 Task: Plan a trip to Rome, Italy from 16st December, 2023 to 19th December, 2023 for 6 adults. Place can be entire room with 3 bedrooms having 3 beds and 3 bathrooms. Property type can be house.
Action: Mouse moved to (542, 108)
Screenshot: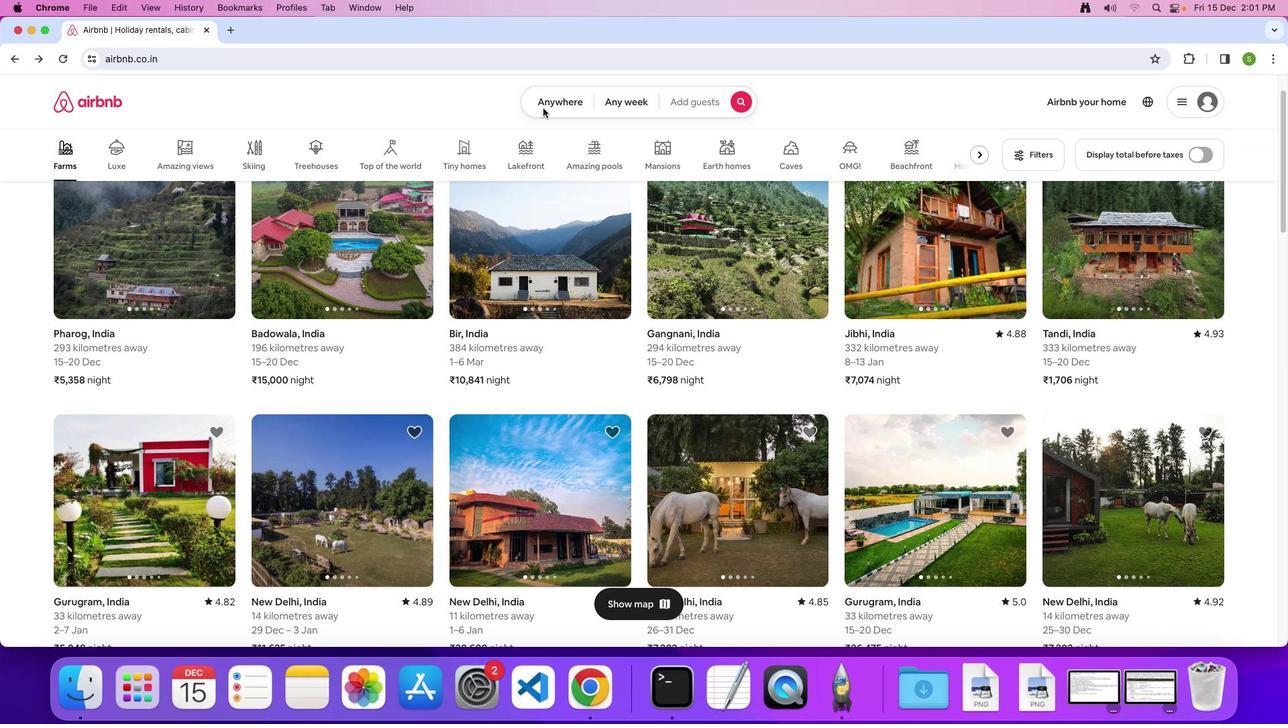 
Action: Mouse pressed left at (542, 108)
Screenshot: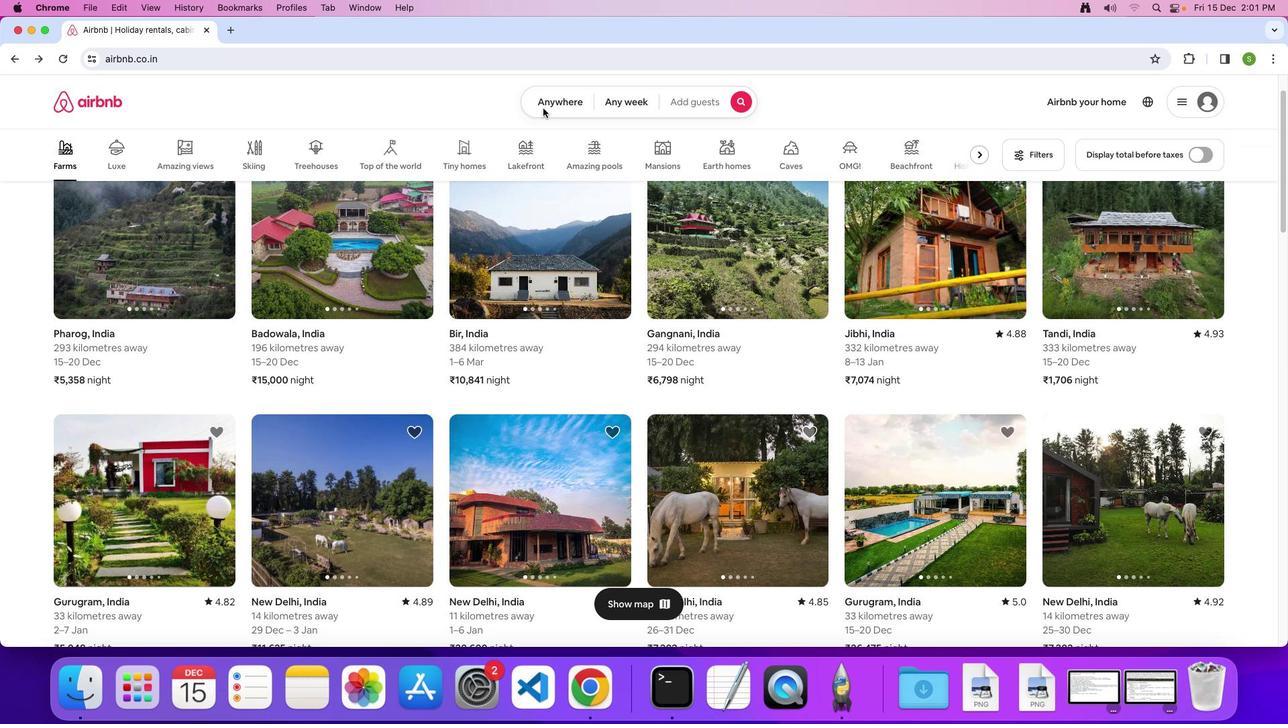 
Action: Mouse moved to (551, 106)
Screenshot: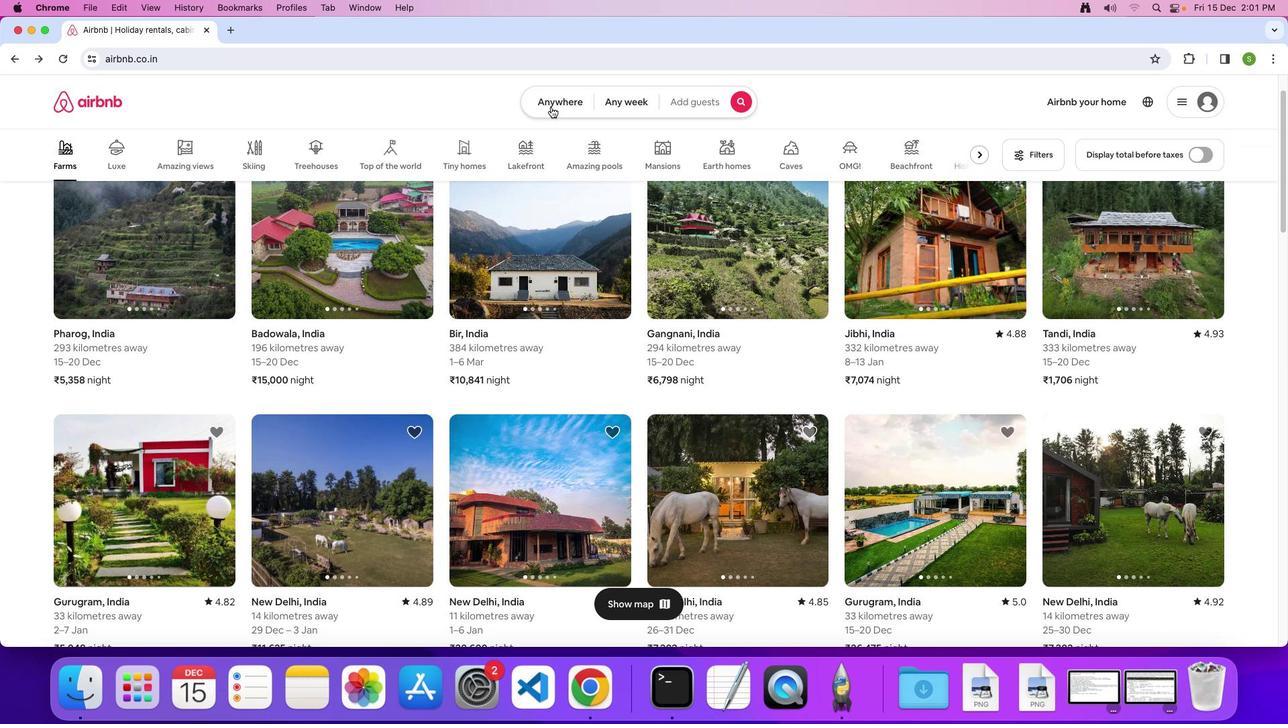 
Action: Mouse pressed left at (551, 106)
Screenshot: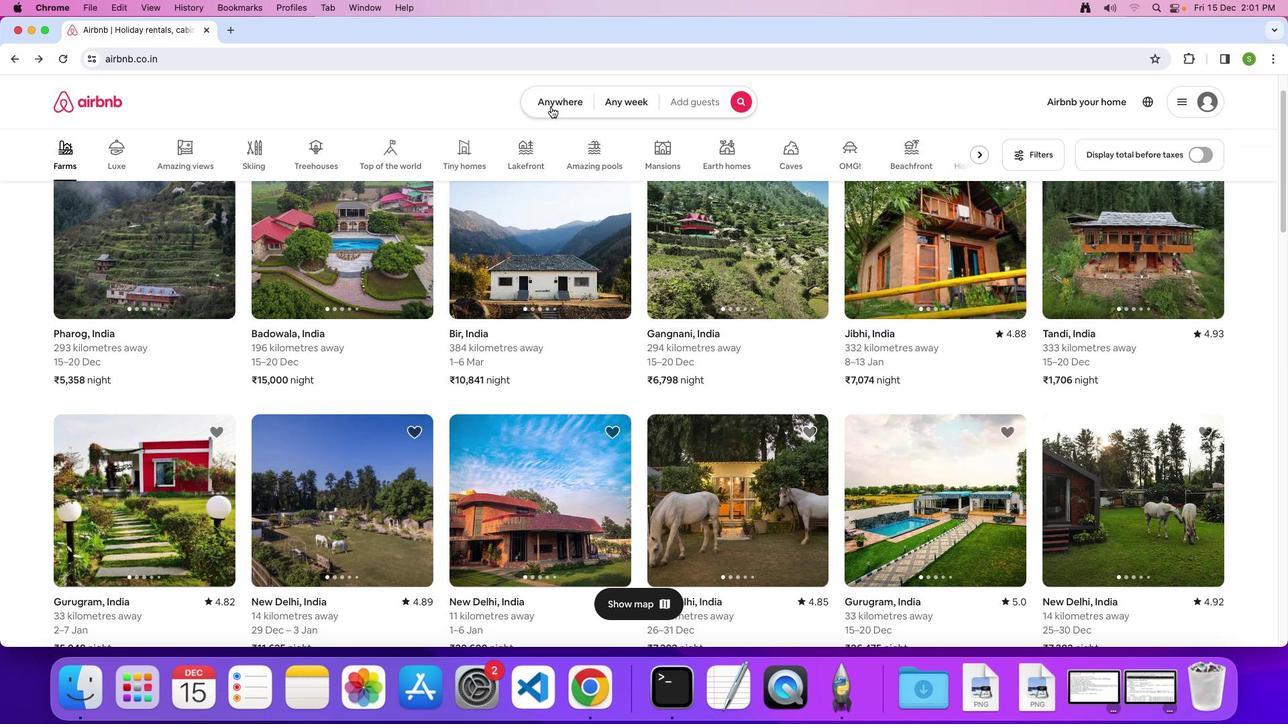
Action: Mouse moved to (476, 136)
Screenshot: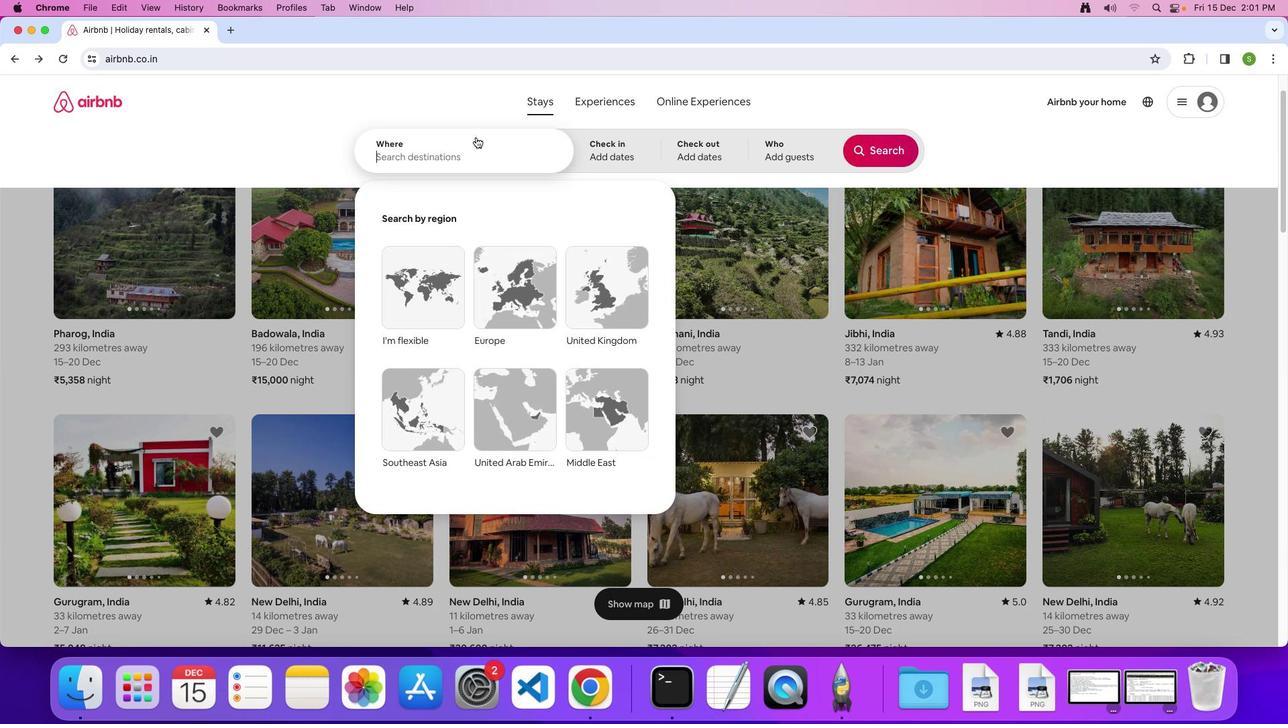 
Action: Mouse pressed left at (476, 136)
Screenshot: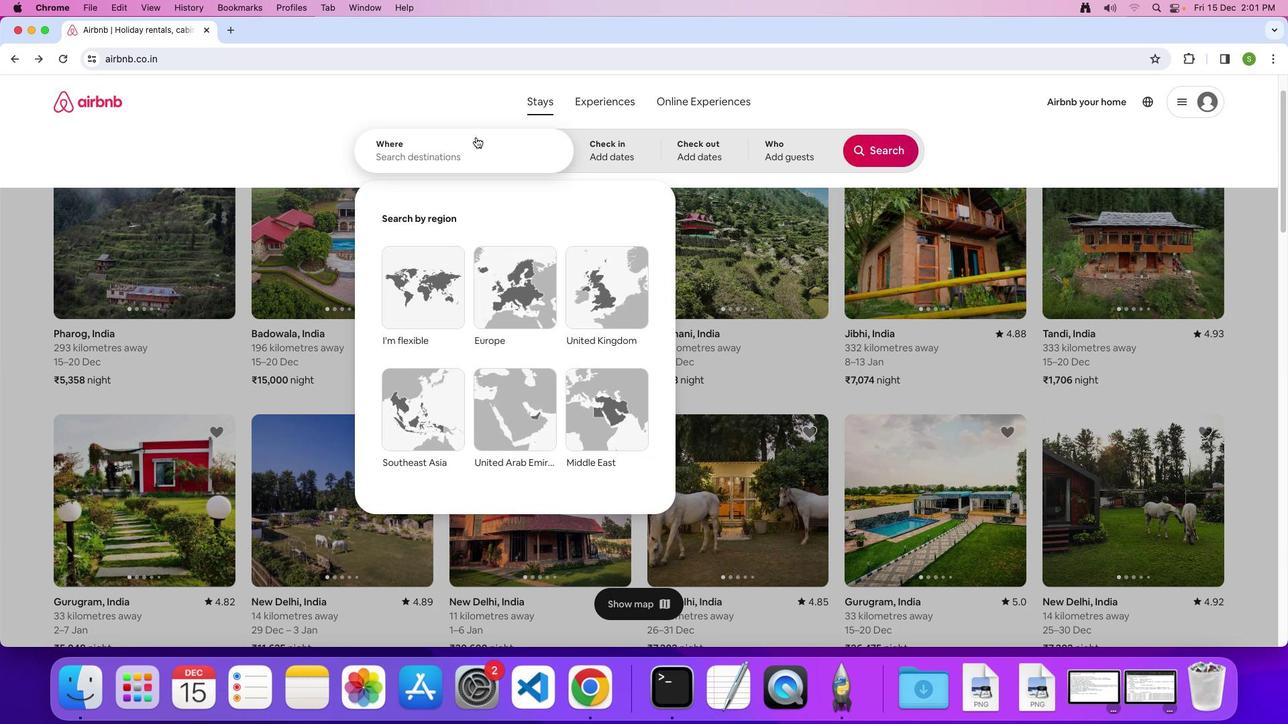 
Action: Key pressed 'R'Key.caps_lock'o''m''e'','Key.spaceKey.shift'I''t''a''l''y'Key.enter
Screenshot: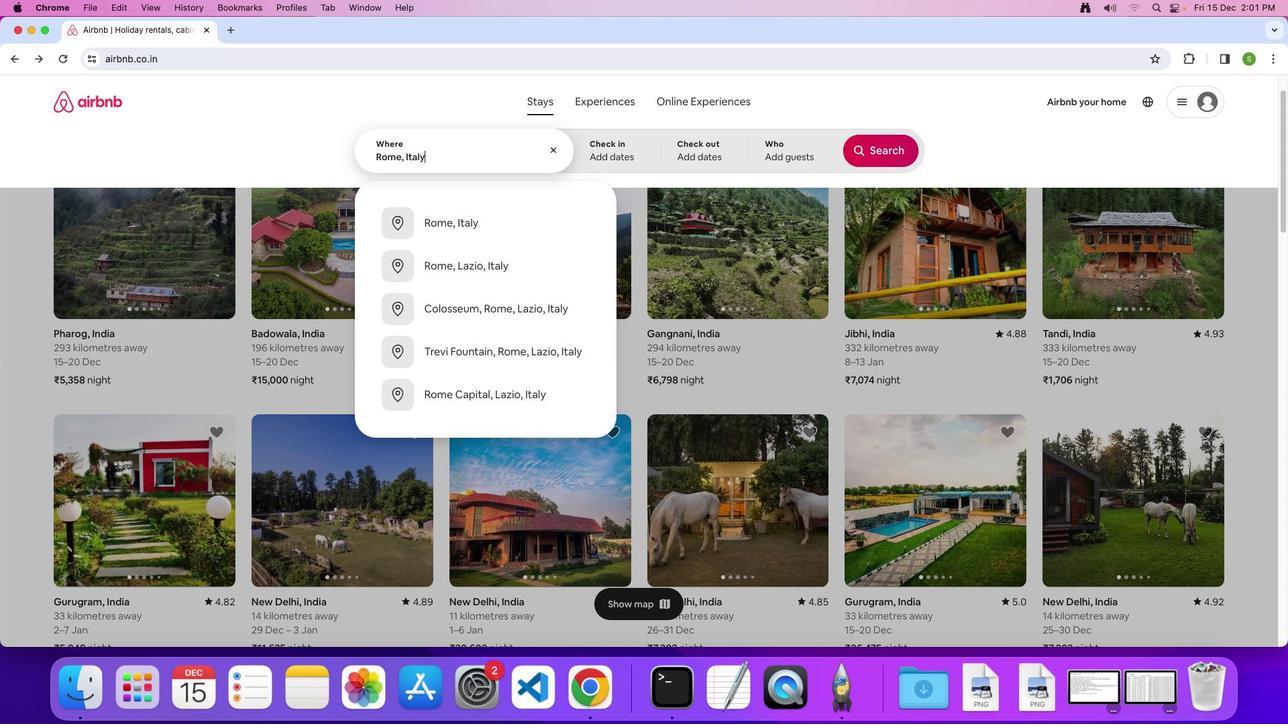 
Action: Mouse moved to (608, 384)
Screenshot: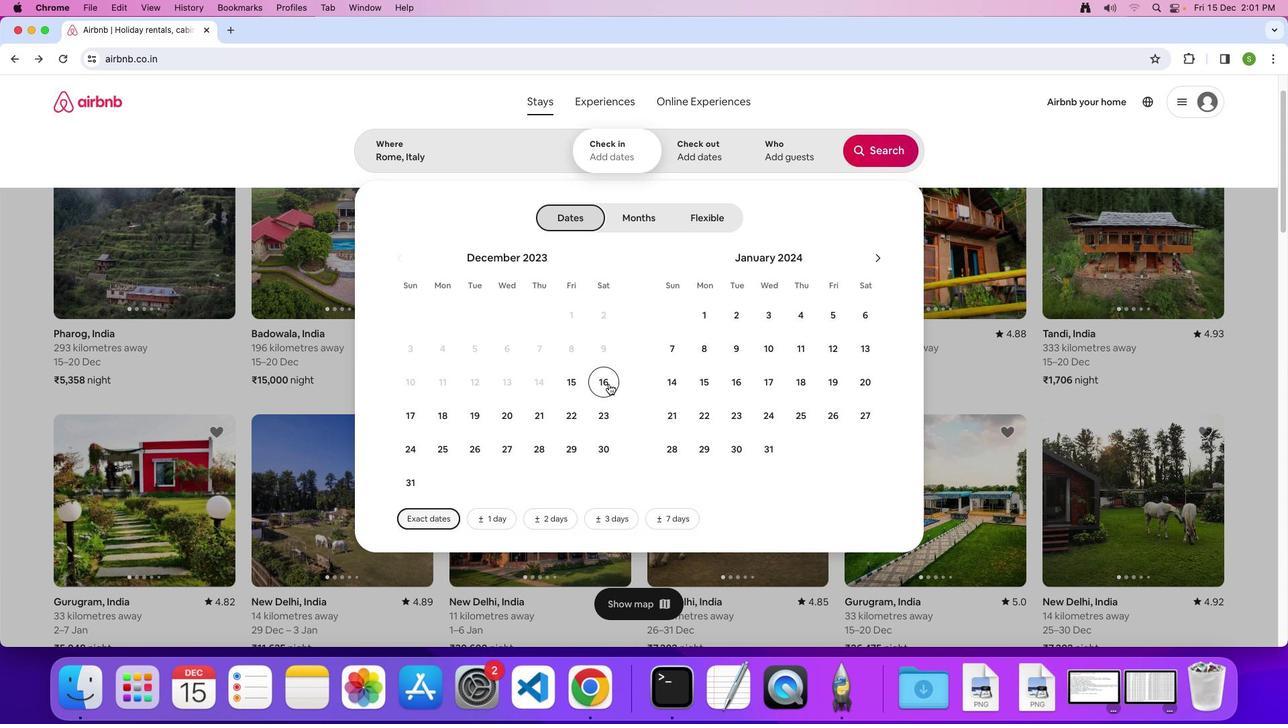 
Action: Mouse pressed left at (608, 384)
Screenshot: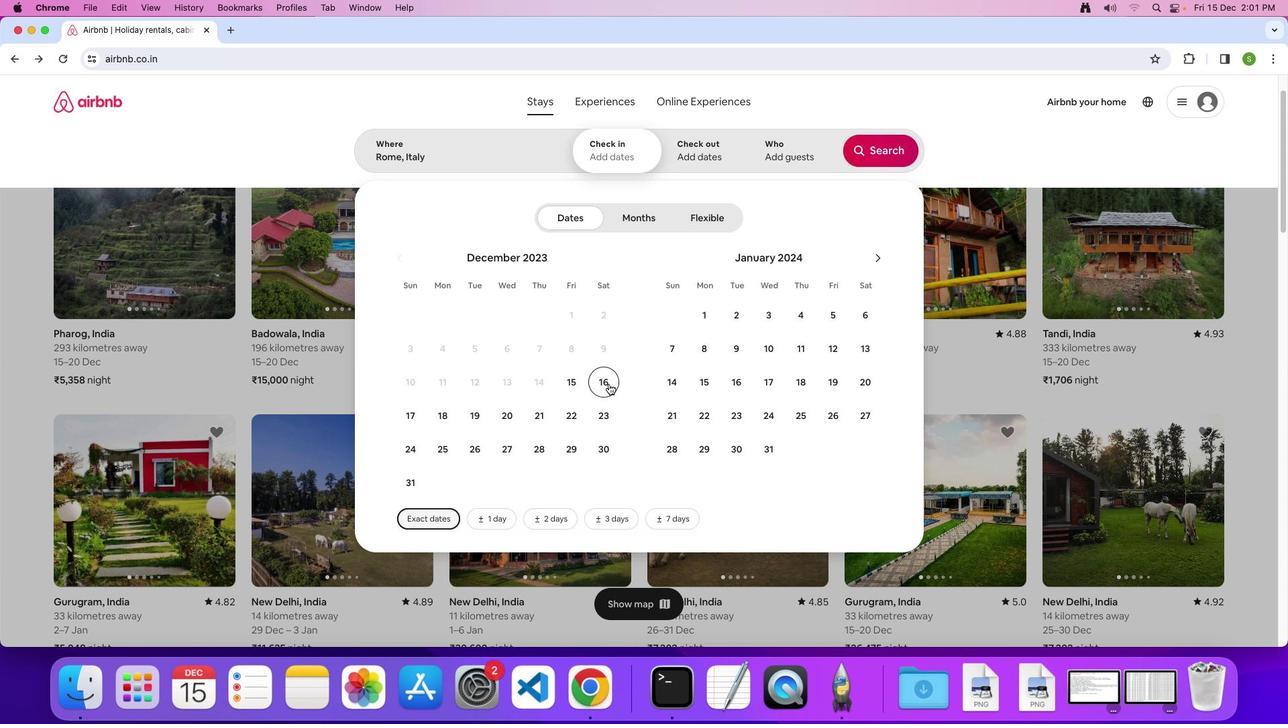 
Action: Mouse moved to (467, 413)
Screenshot: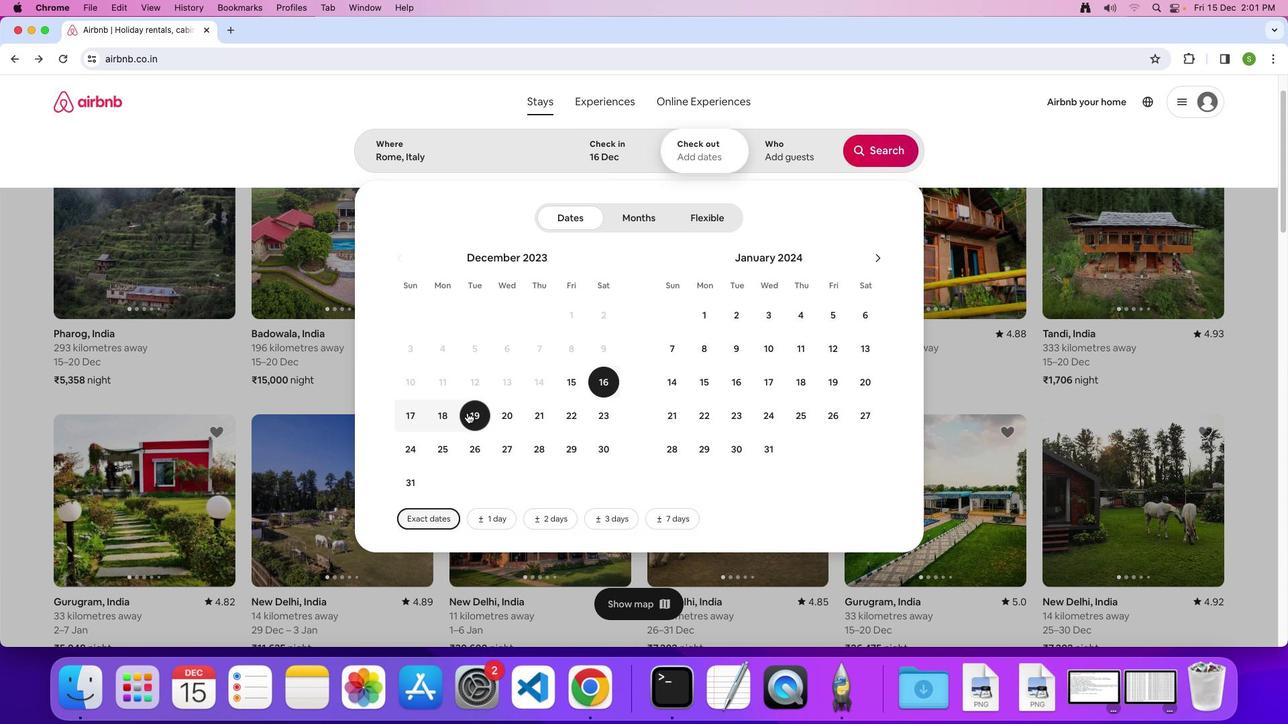 
Action: Mouse pressed left at (467, 413)
Screenshot: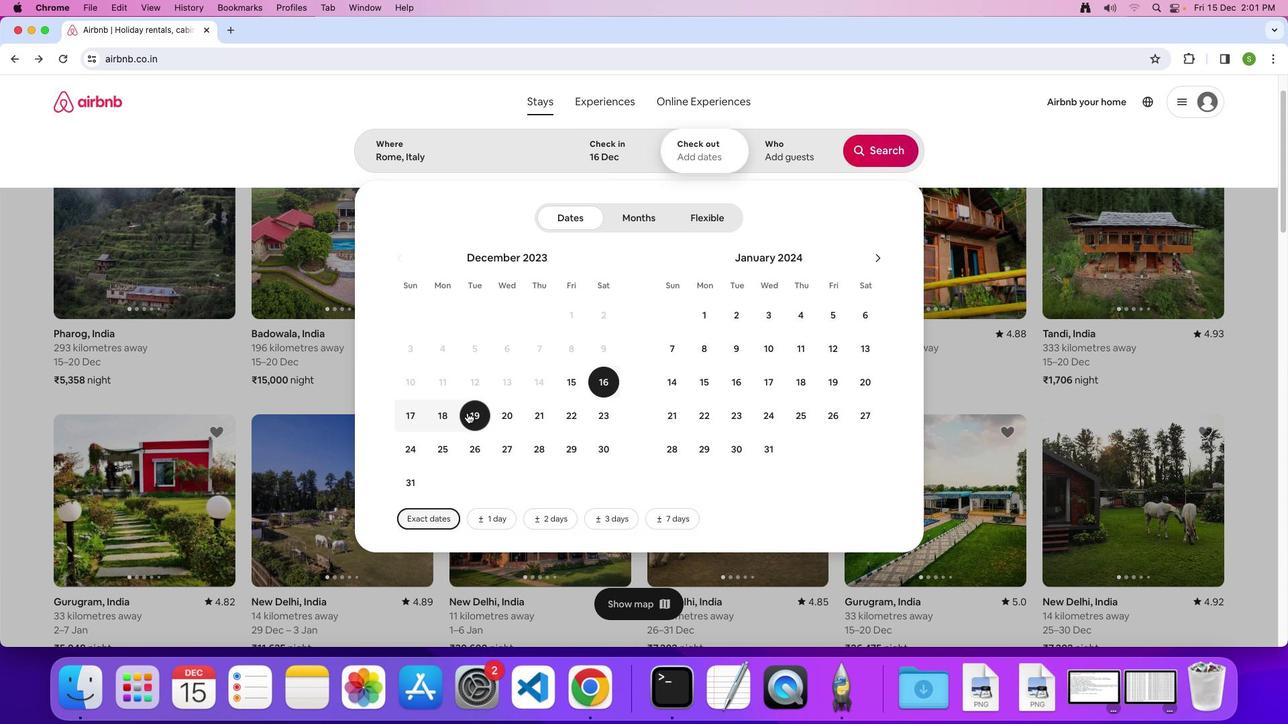 
Action: Mouse moved to (794, 152)
Screenshot: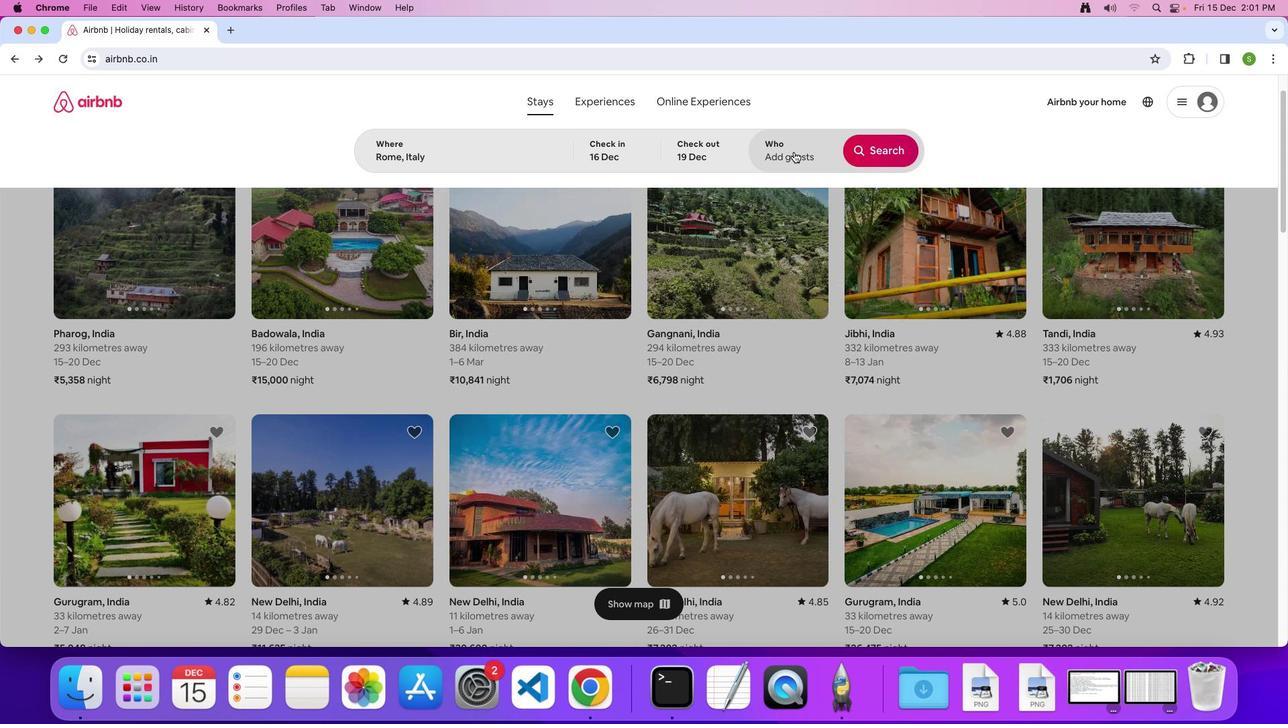 
Action: Mouse pressed left at (794, 152)
Screenshot: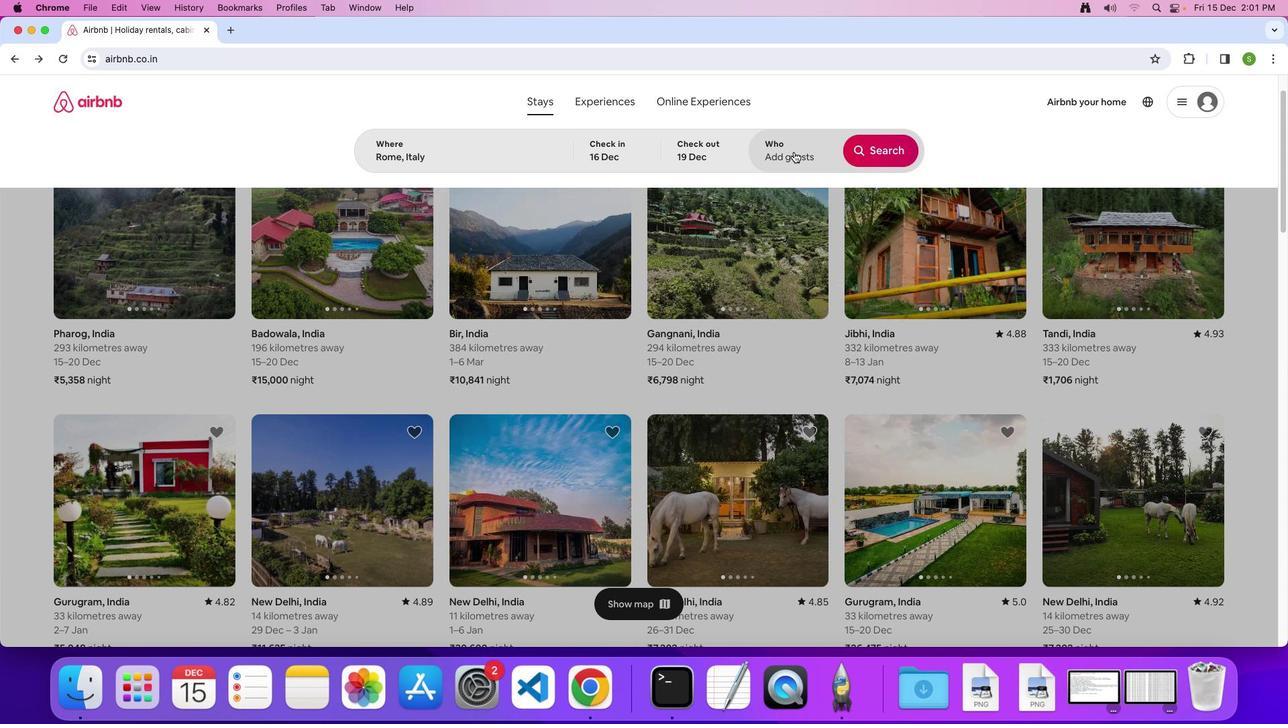 
Action: Mouse moved to (891, 222)
Screenshot: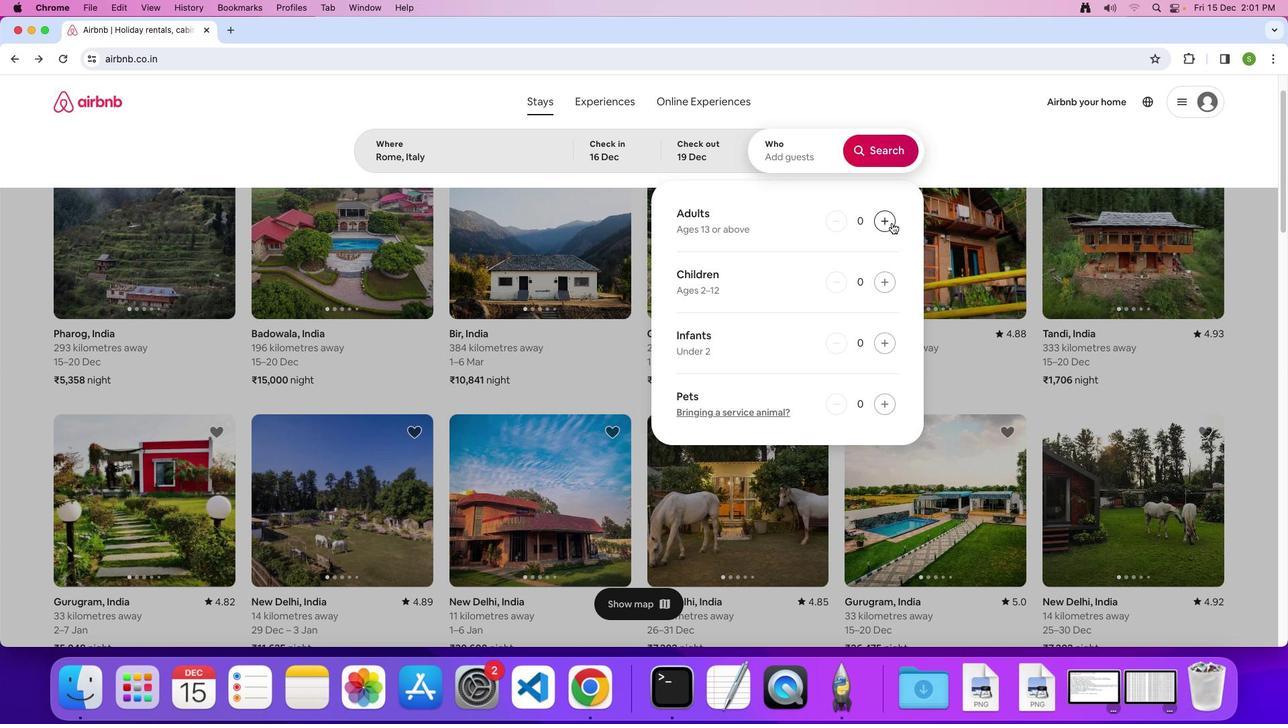 
Action: Mouse pressed left at (891, 222)
Screenshot: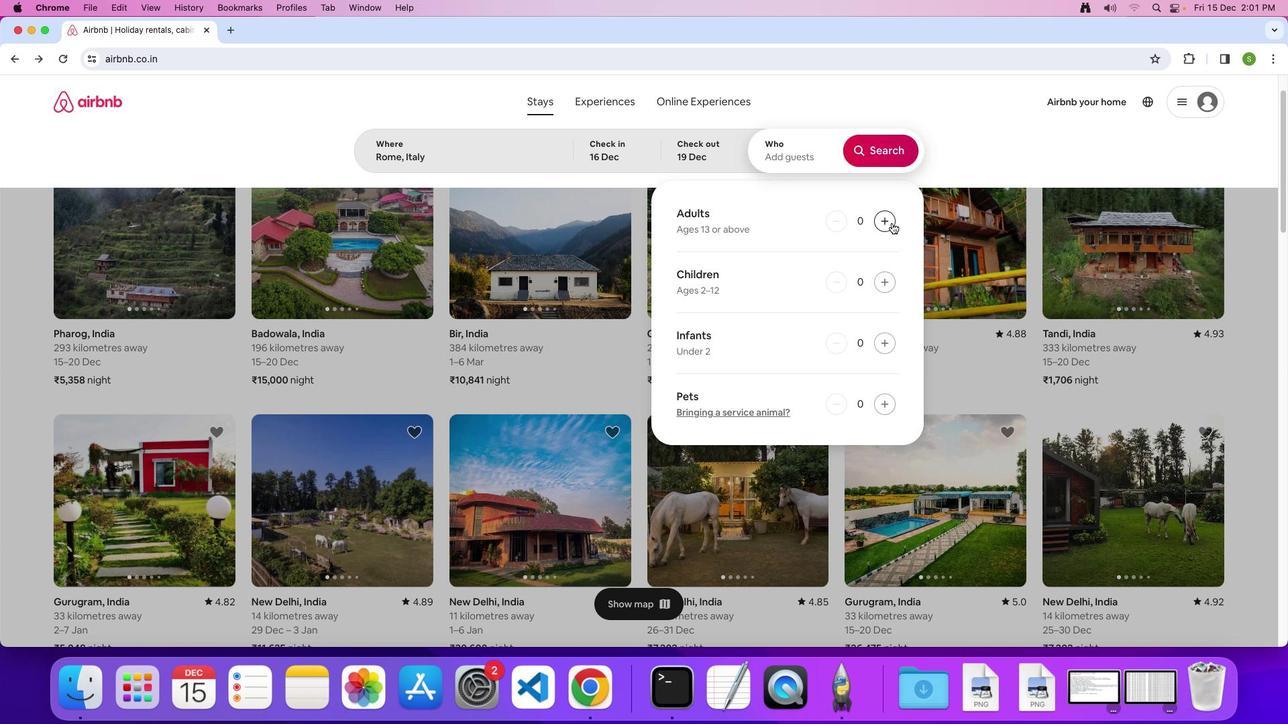 
Action: Mouse pressed left at (891, 222)
Screenshot: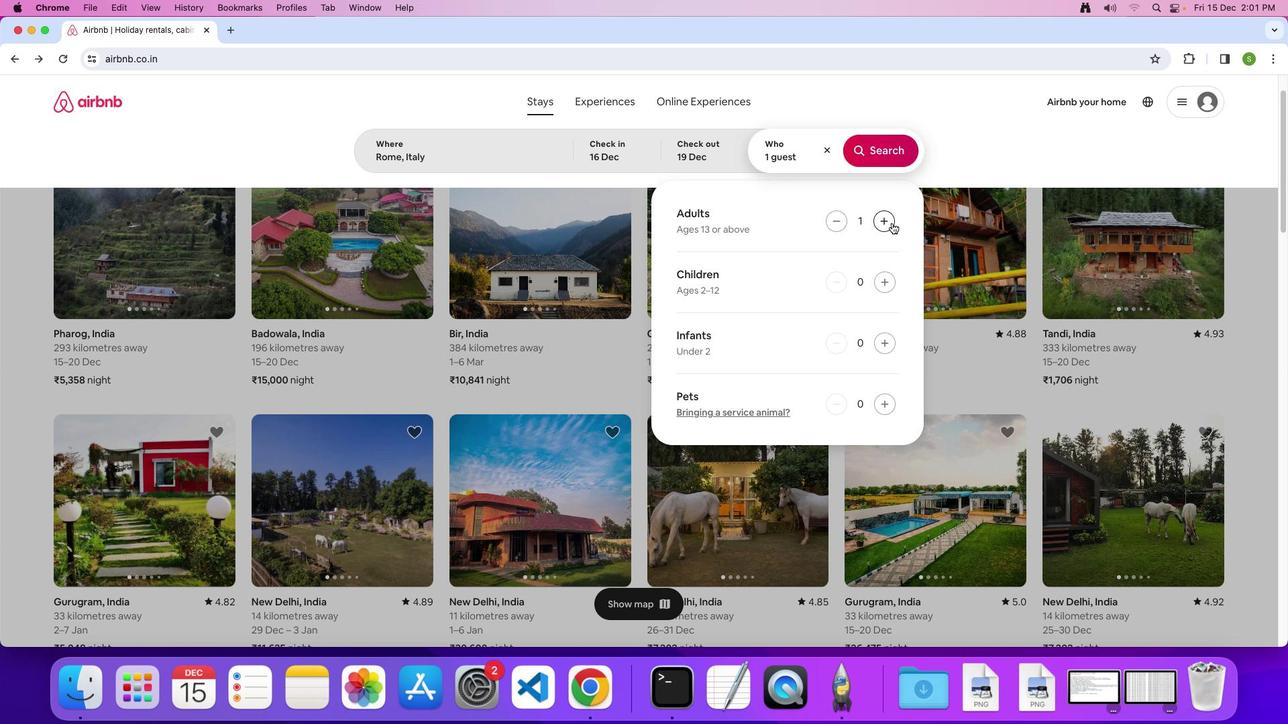 
Action: Mouse pressed left at (891, 222)
Screenshot: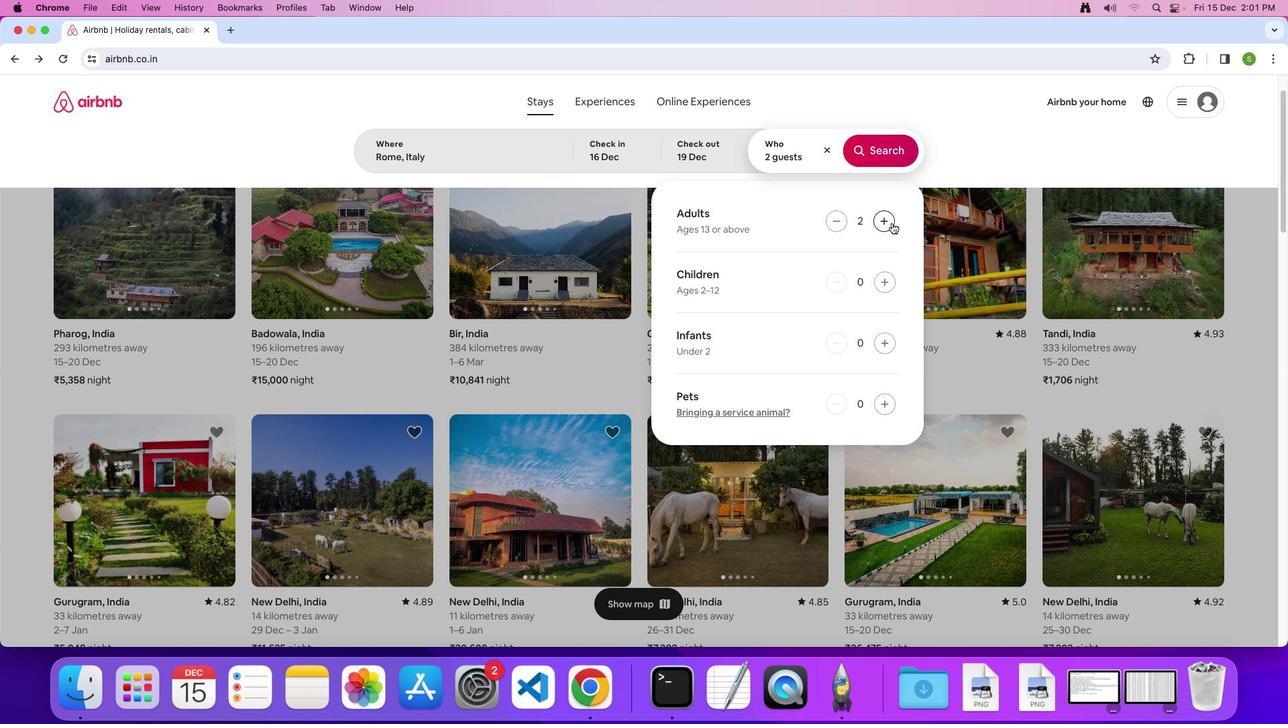 
Action: Mouse pressed left at (891, 222)
Screenshot: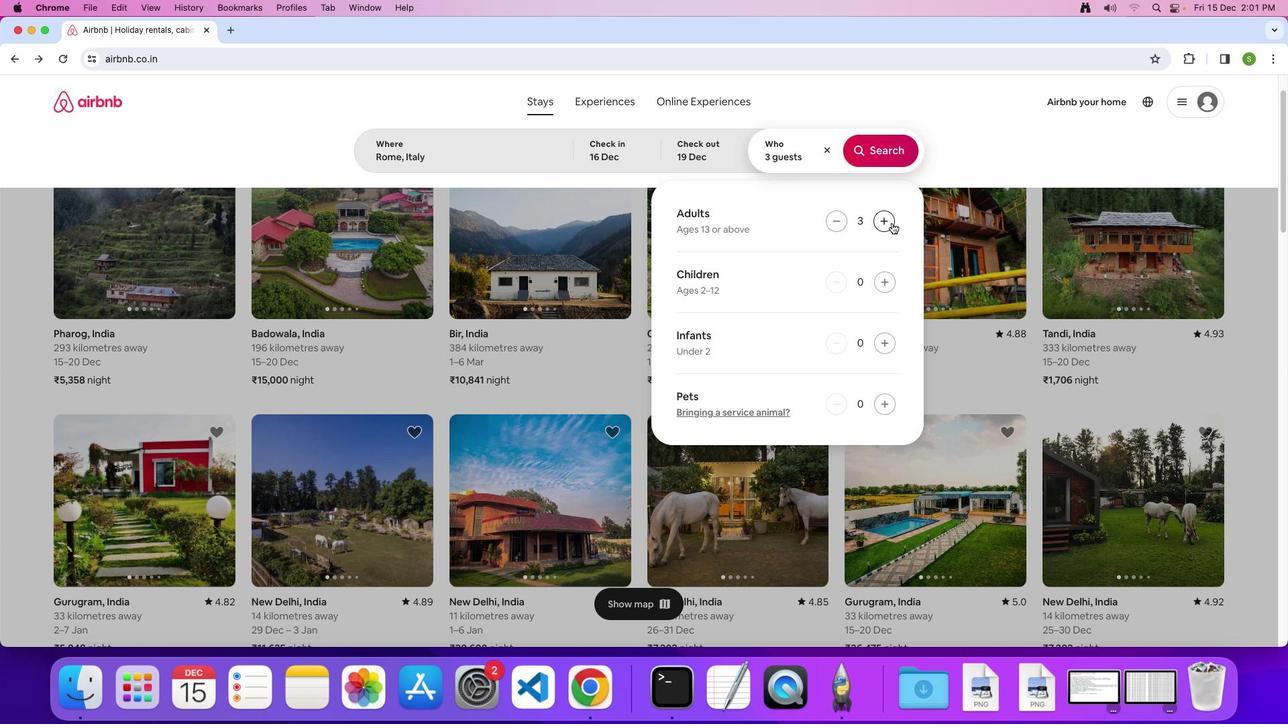 
Action: Mouse pressed left at (891, 222)
Screenshot: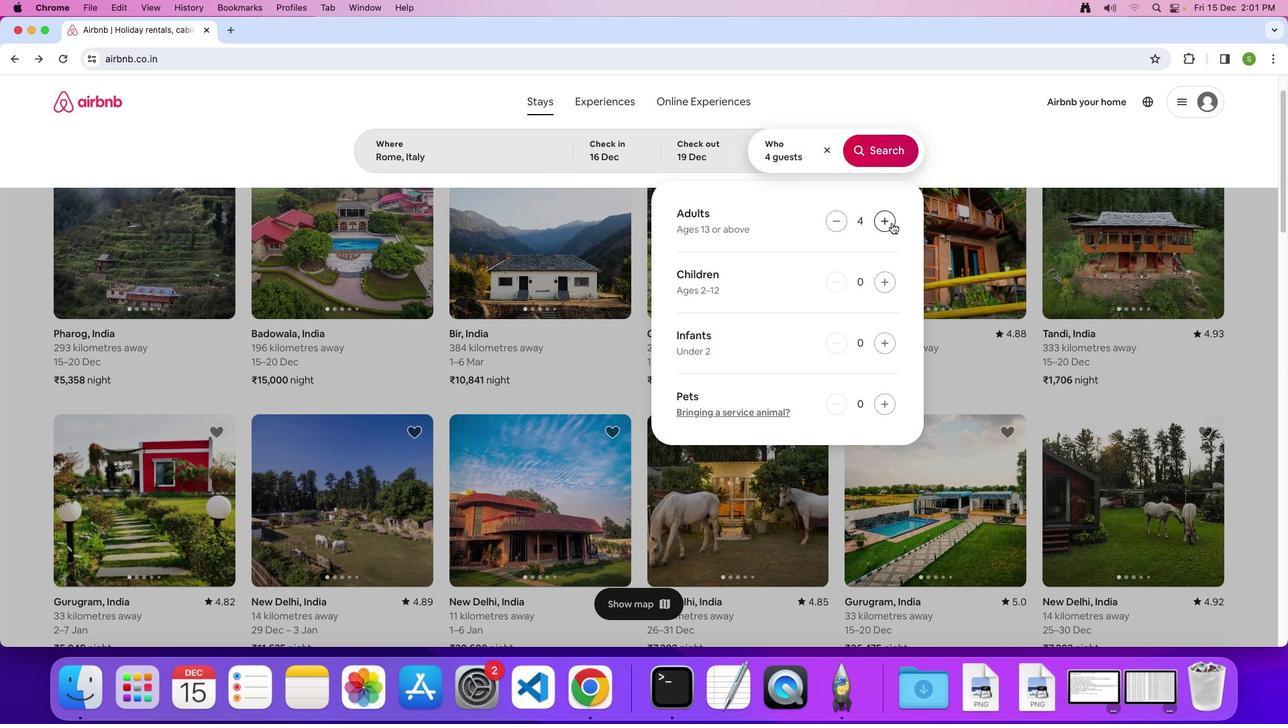 
Action: Mouse pressed left at (891, 222)
Screenshot: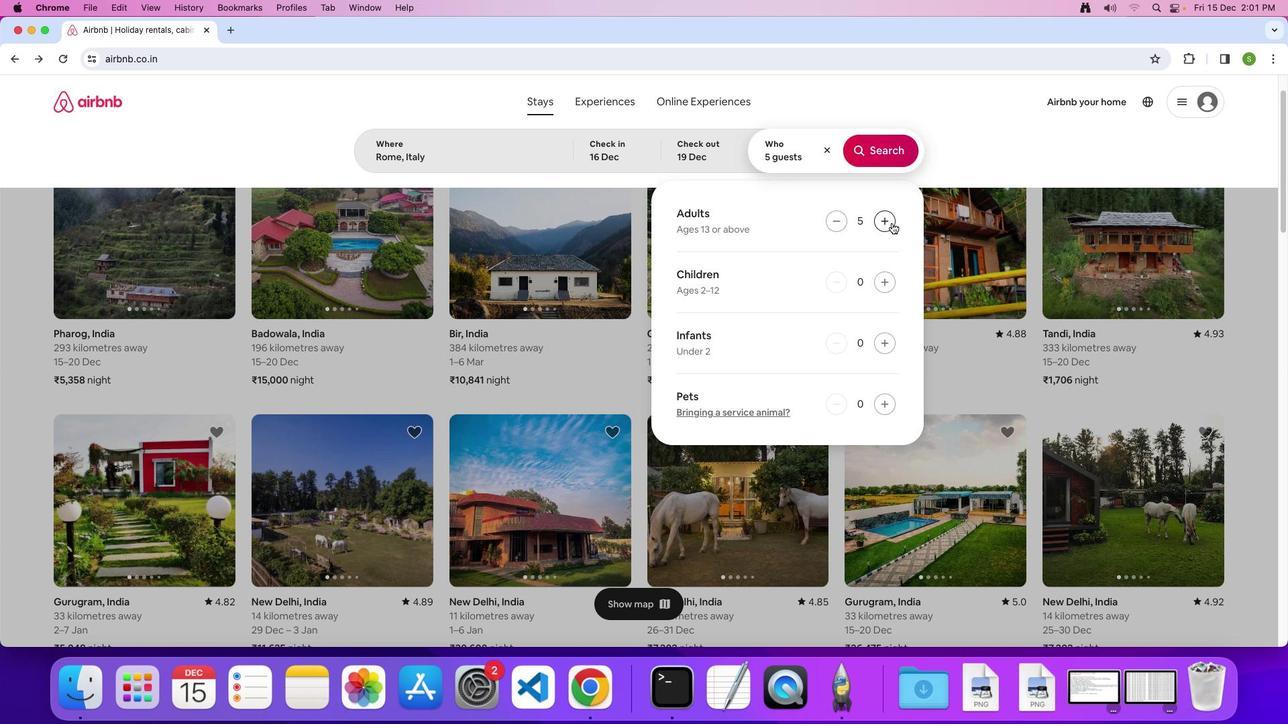 
Action: Mouse moved to (871, 152)
Screenshot: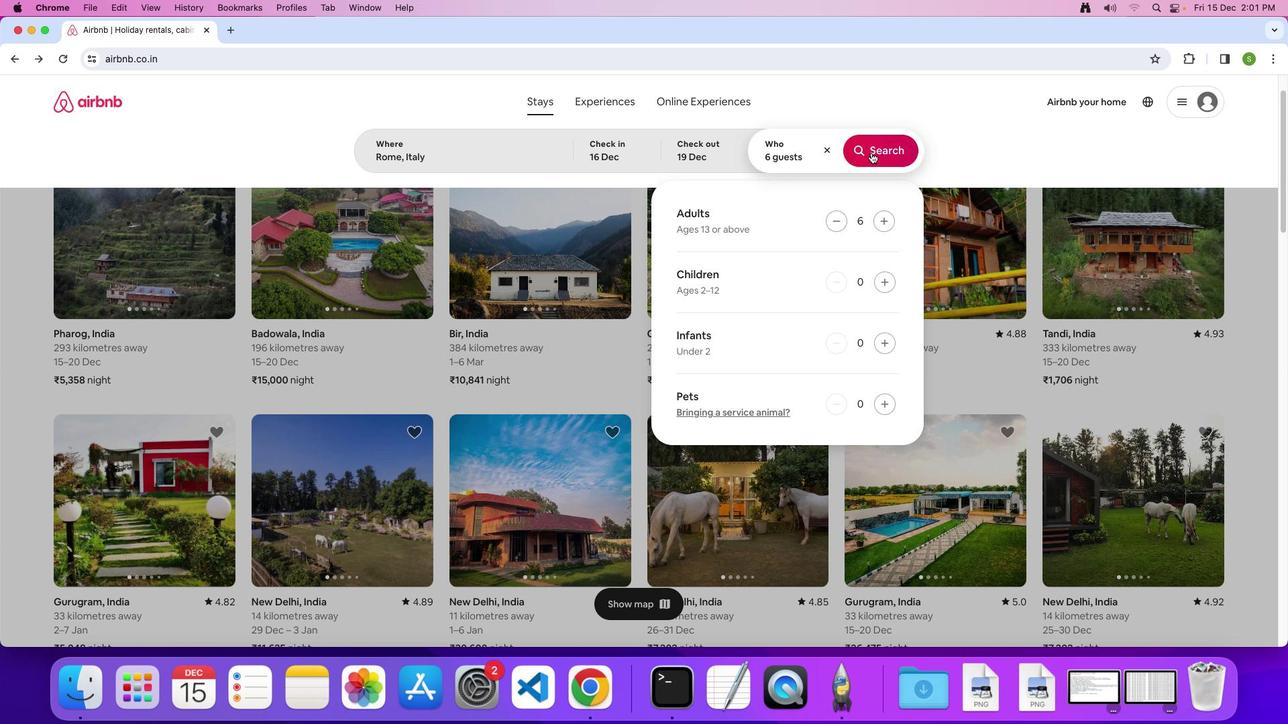 
Action: Mouse pressed left at (871, 152)
Screenshot: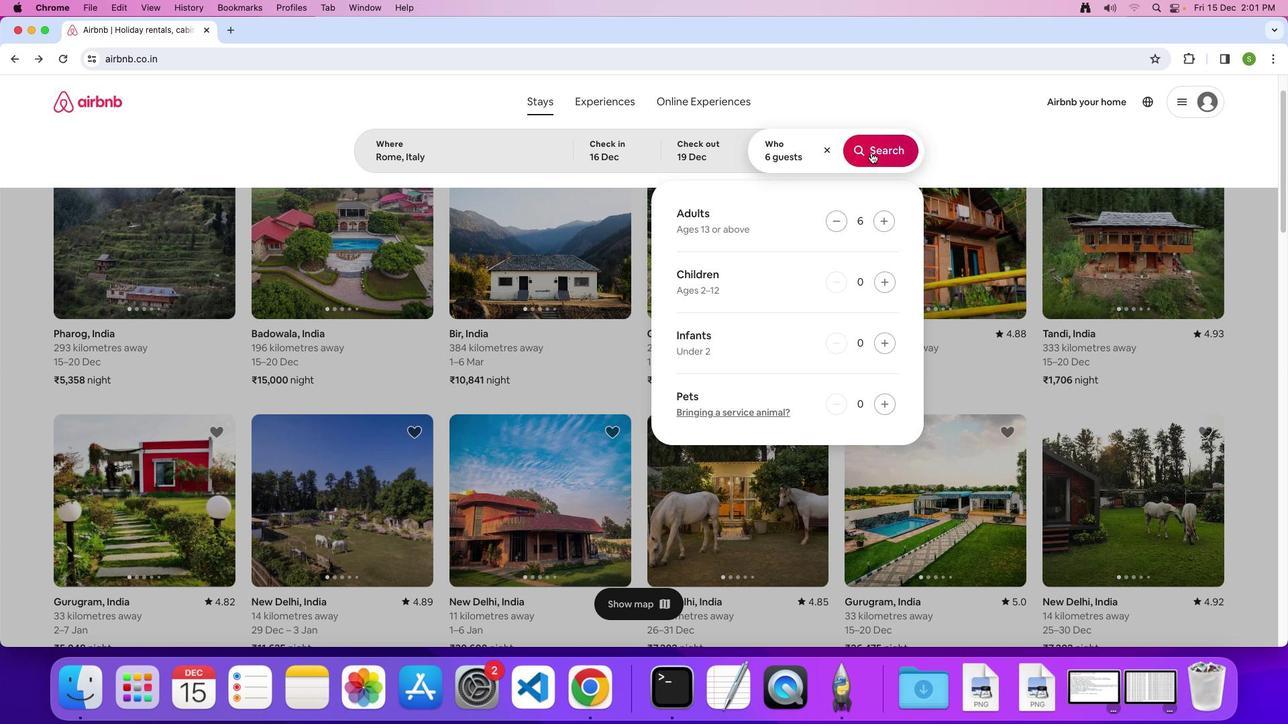 
Action: Mouse moved to (1080, 152)
Screenshot: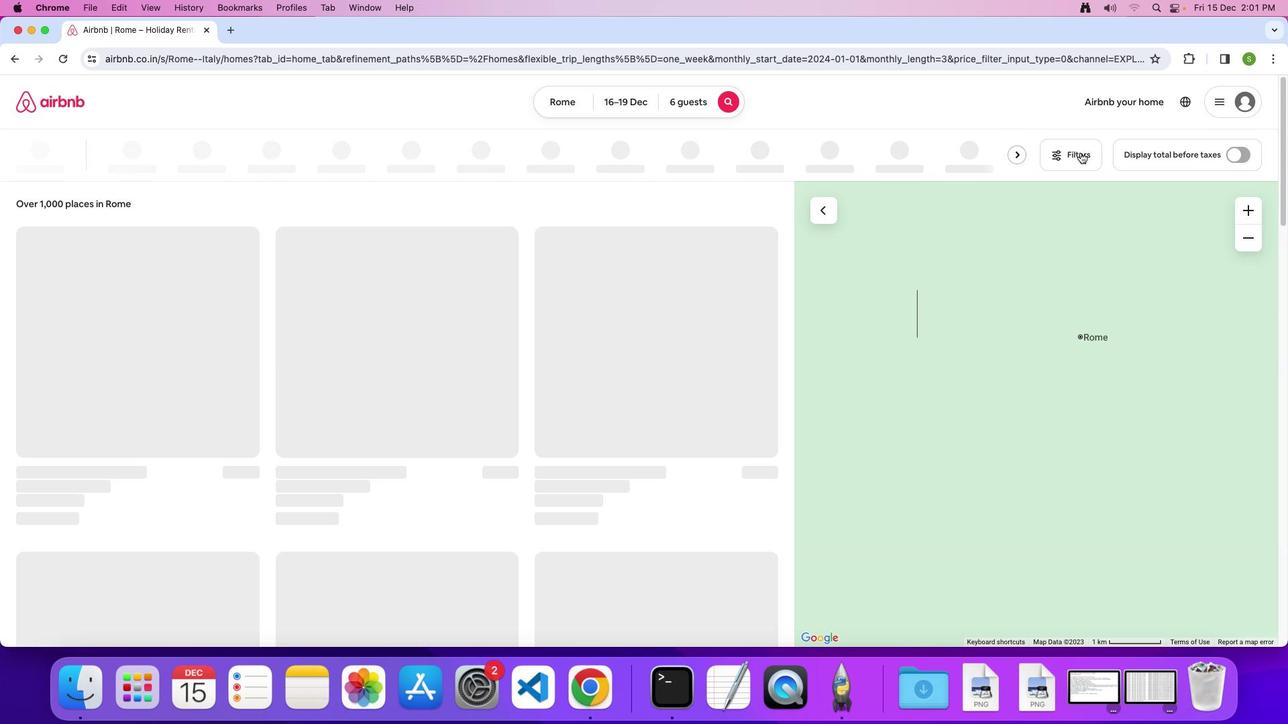 
Action: Mouse pressed left at (1080, 152)
Screenshot: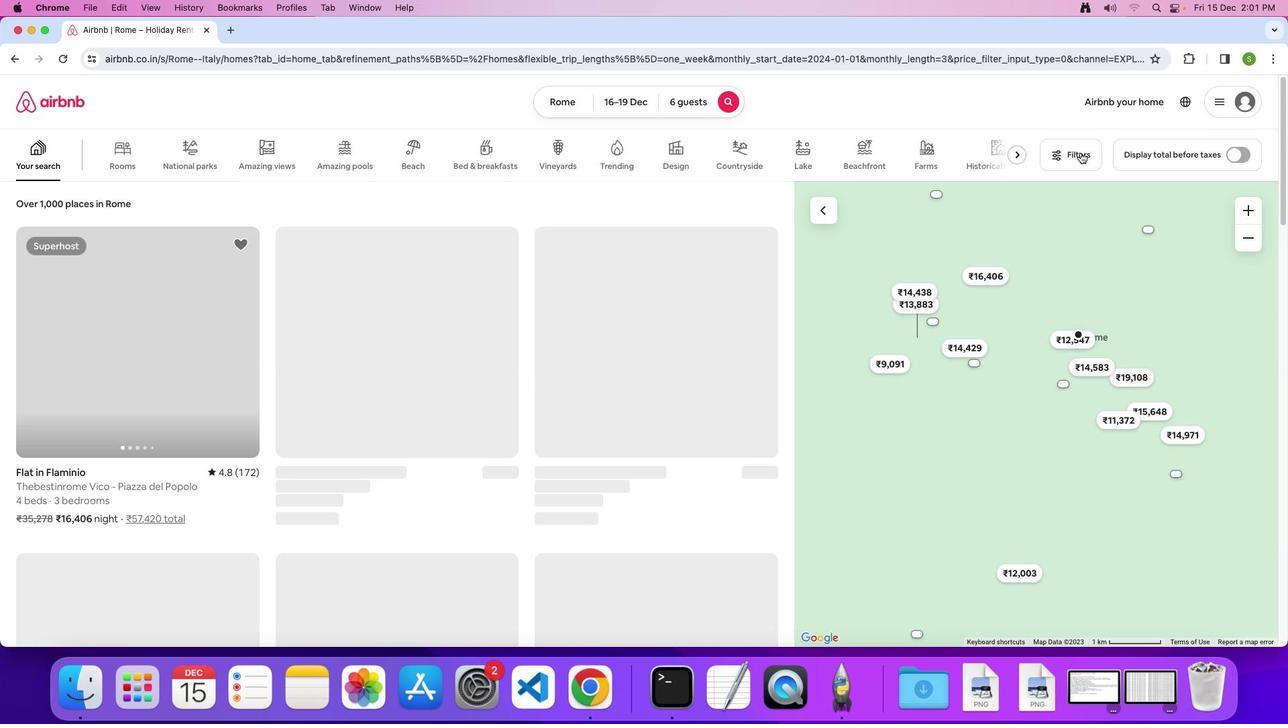
Action: Mouse moved to (585, 369)
Screenshot: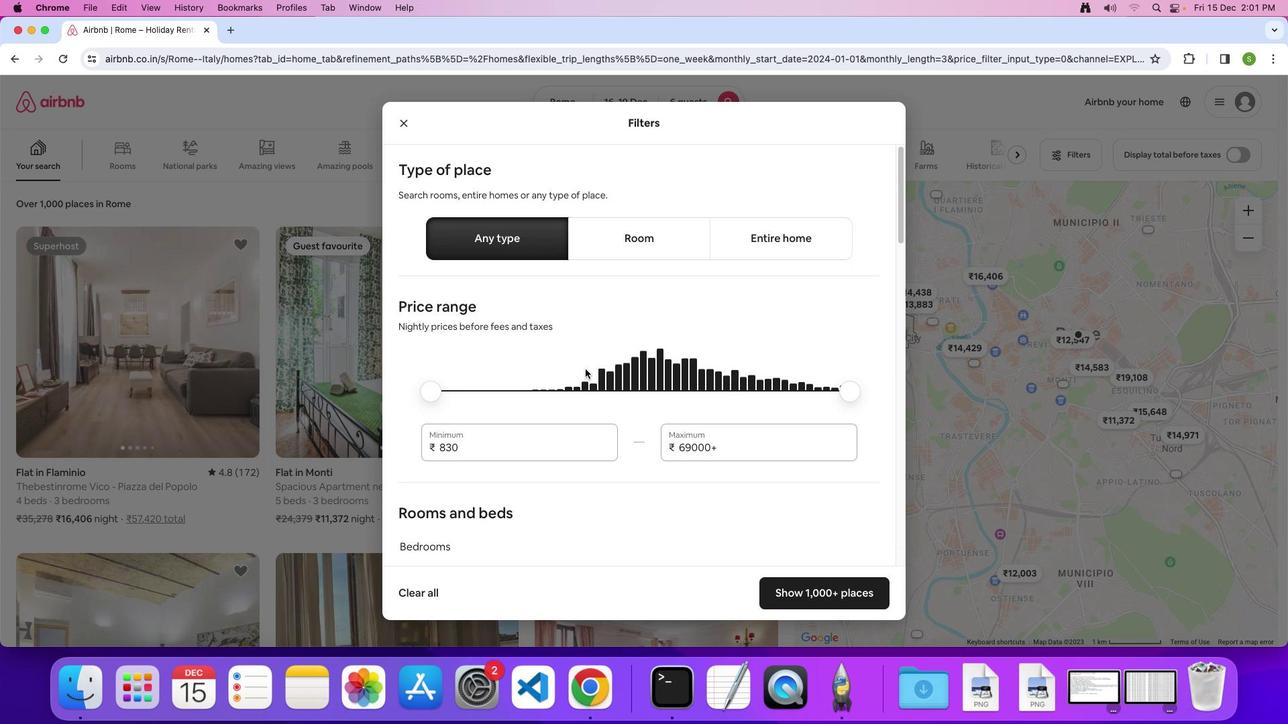
Action: Mouse scrolled (585, 369) with delta (0, 0)
Screenshot: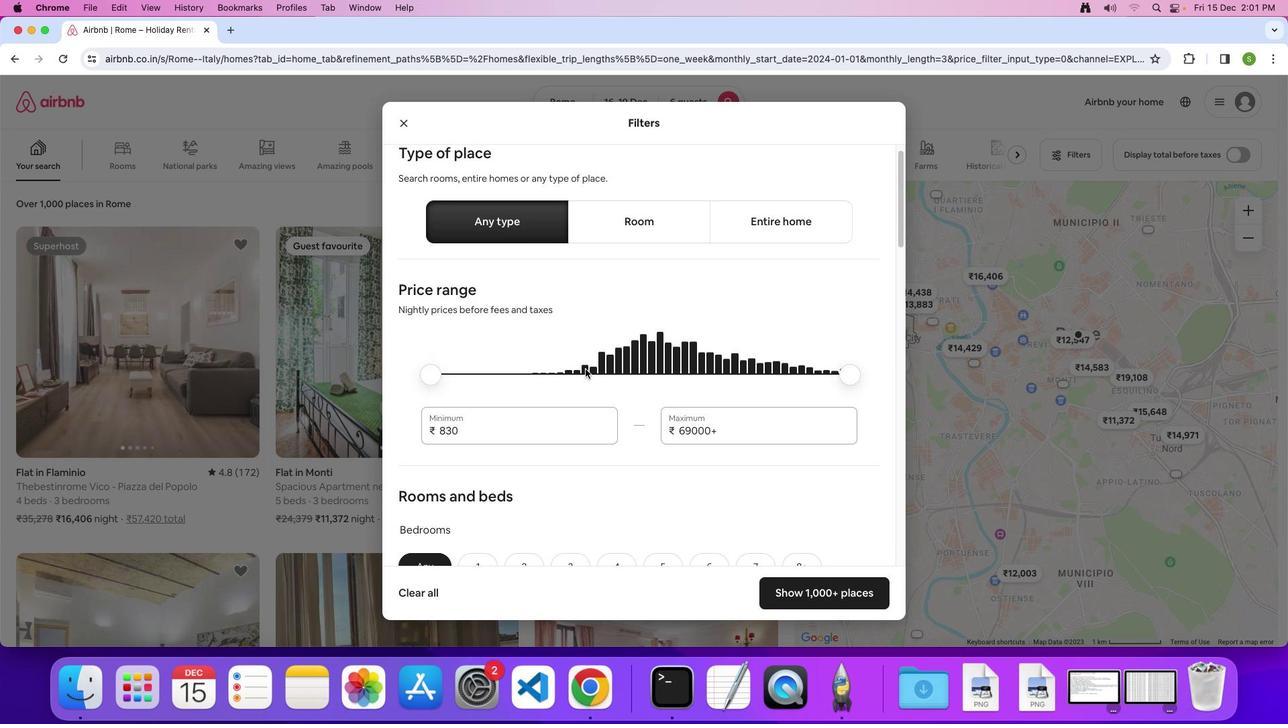 
Action: Mouse scrolled (585, 369) with delta (0, 0)
Screenshot: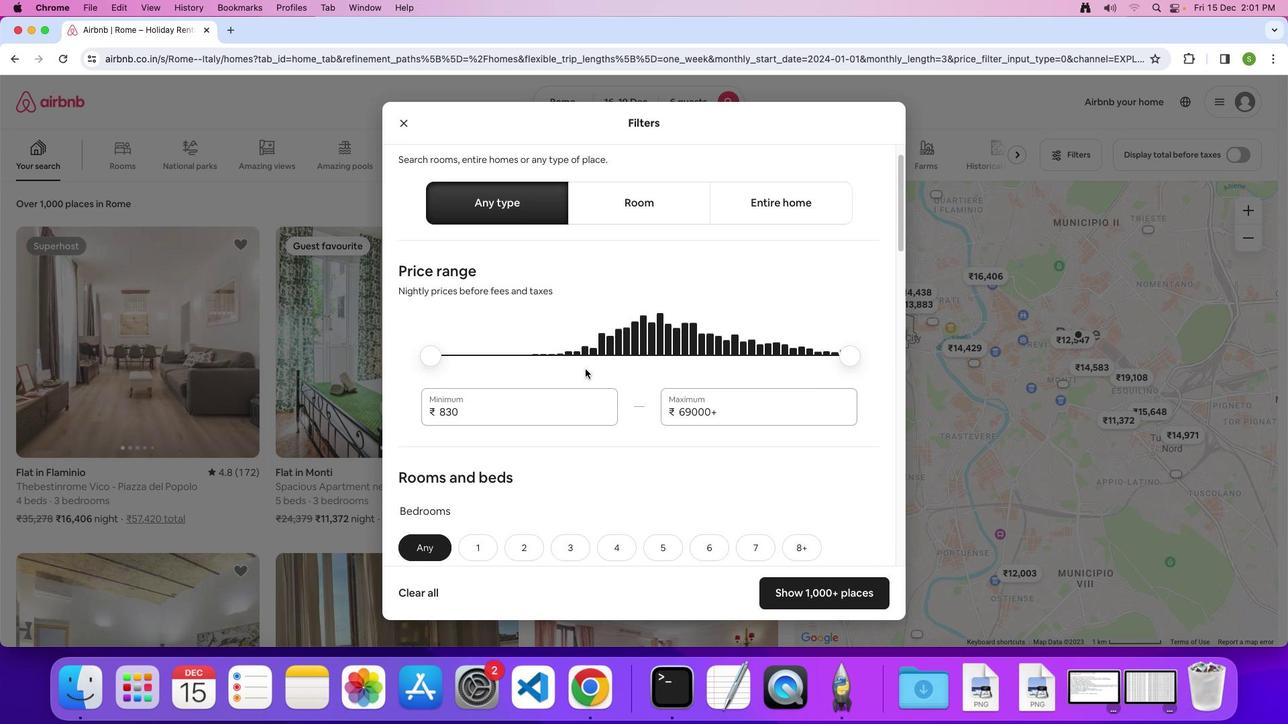 
Action: Mouse scrolled (585, 369) with delta (0, -1)
Screenshot: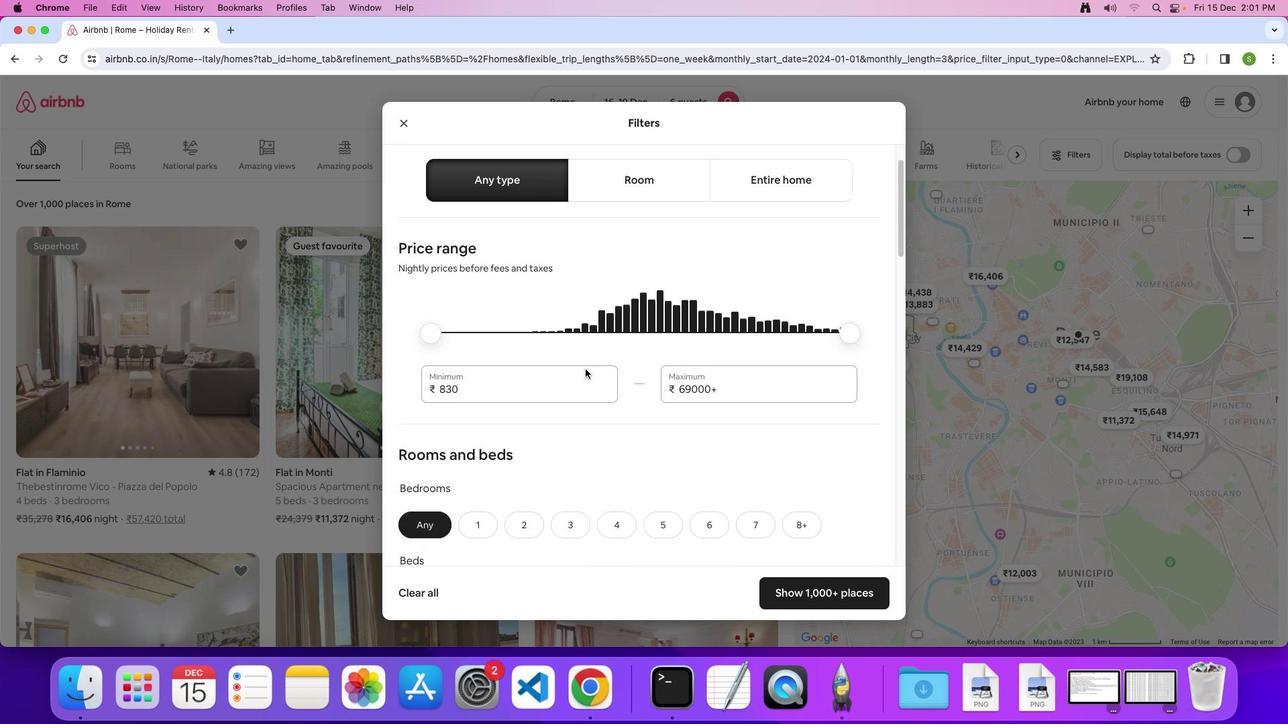 
Action: Mouse scrolled (585, 369) with delta (0, 0)
Screenshot: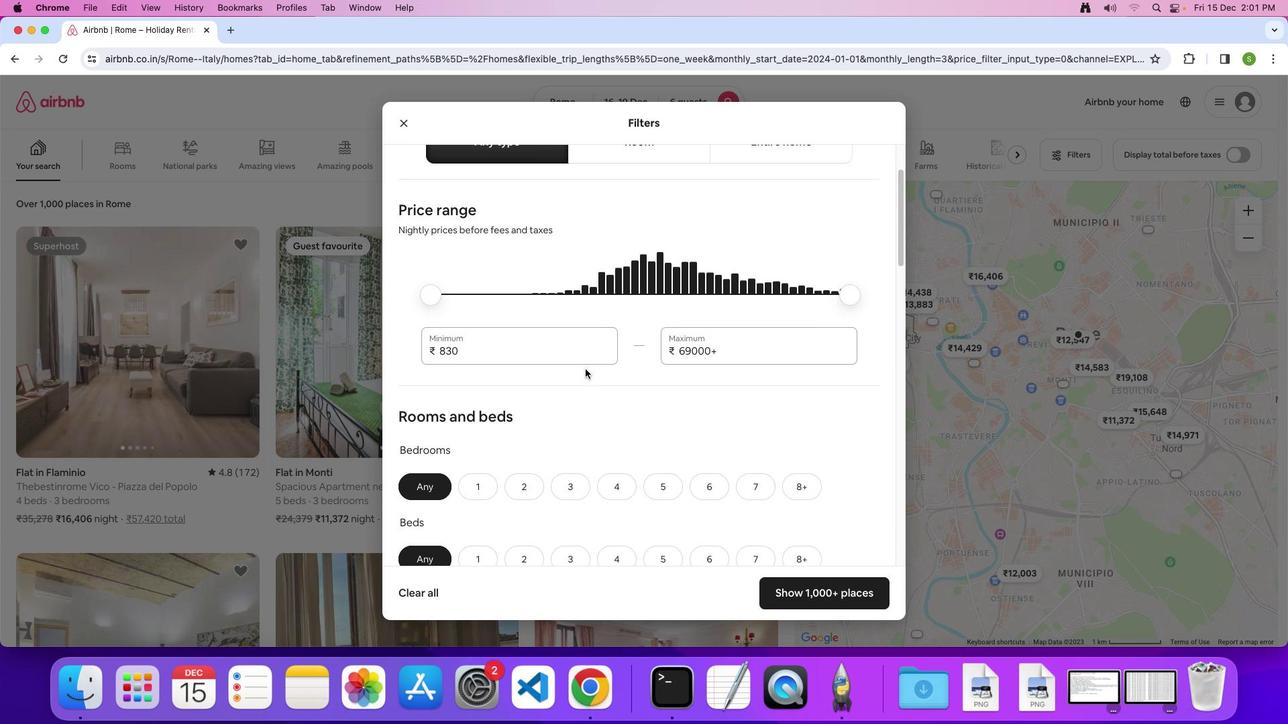 
Action: Mouse scrolled (585, 369) with delta (0, 0)
Screenshot: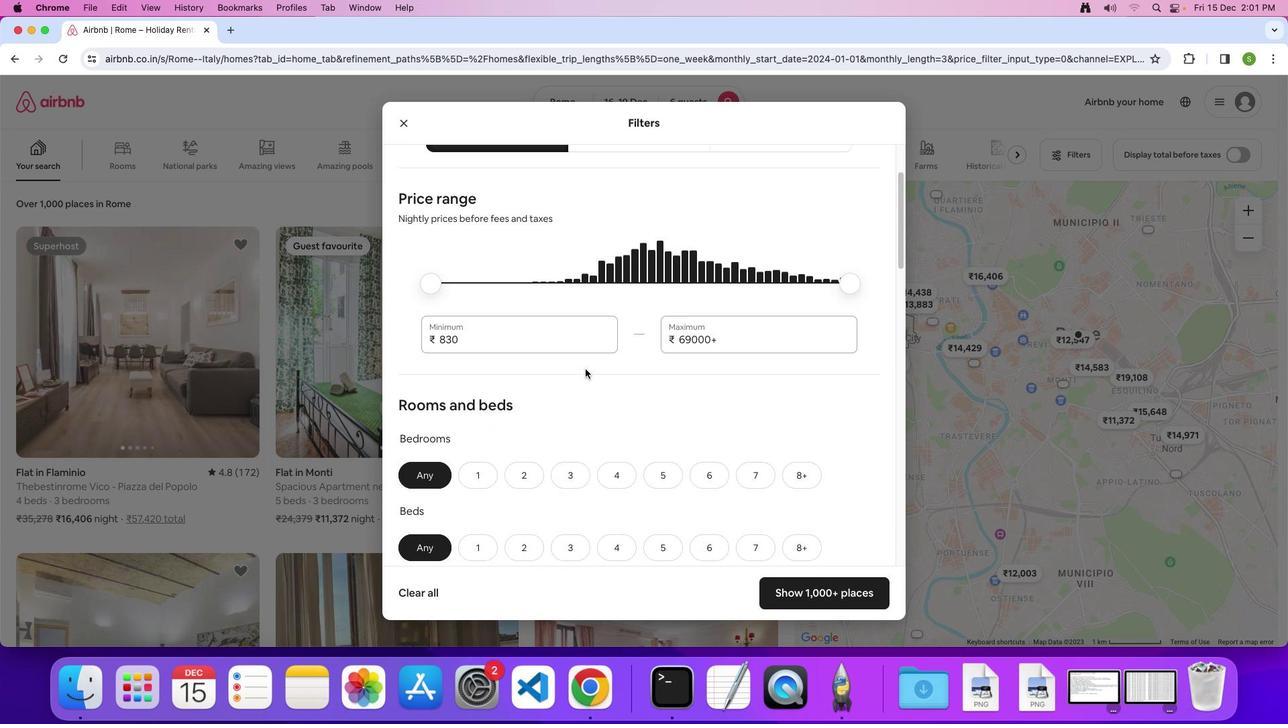 
Action: Mouse scrolled (585, 369) with delta (0, 0)
Screenshot: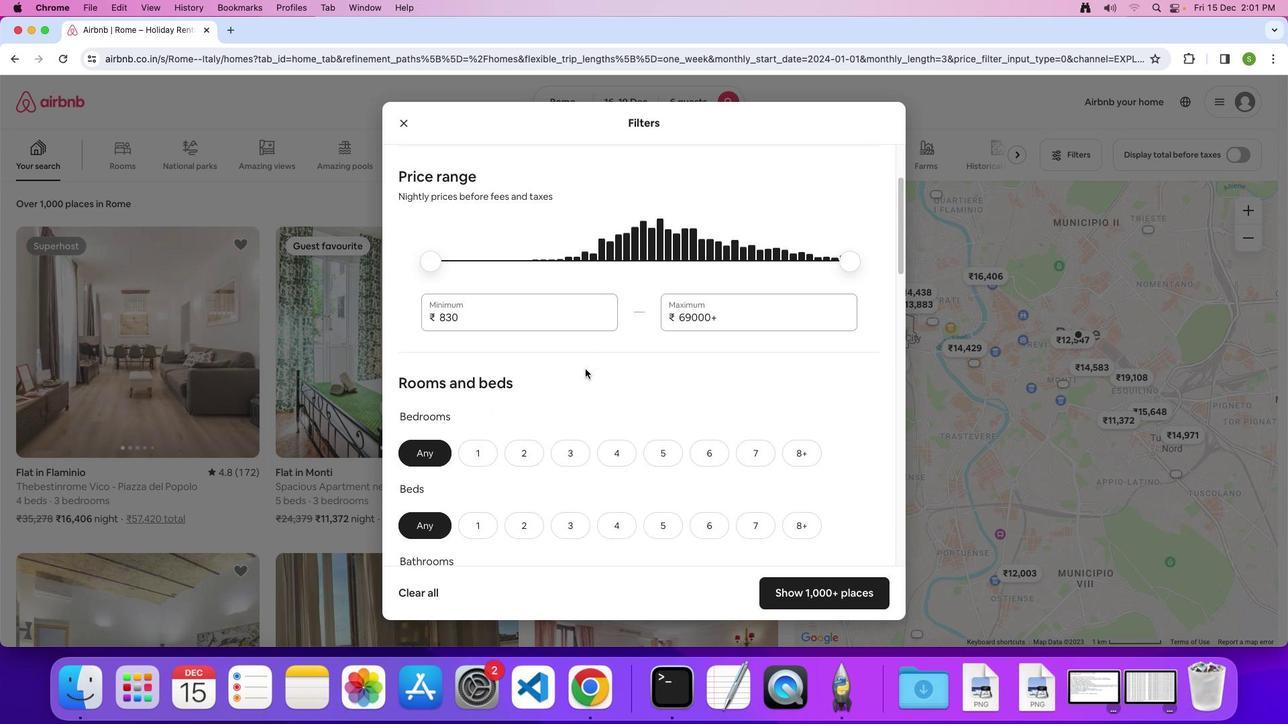 
Action: Mouse scrolled (585, 369) with delta (0, 0)
Screenshot: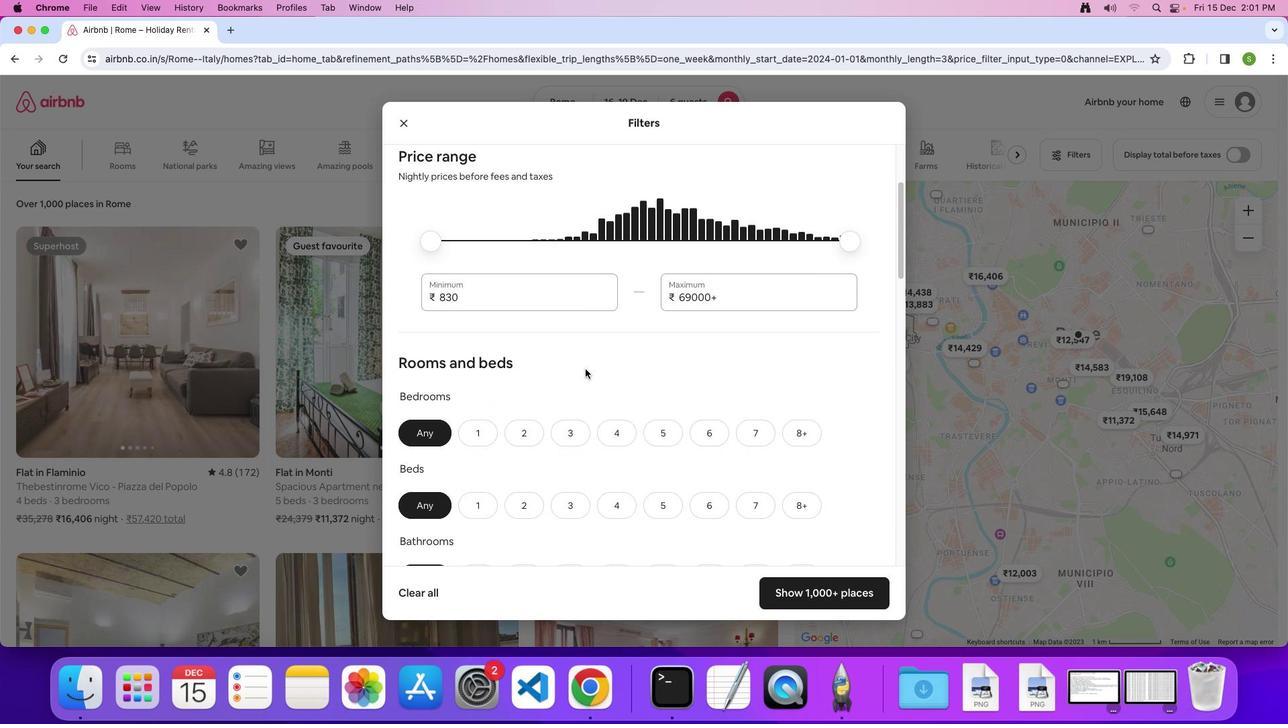 
Action: Mouse scrolled (585, 369) with delta (0, 0)
Screenshot: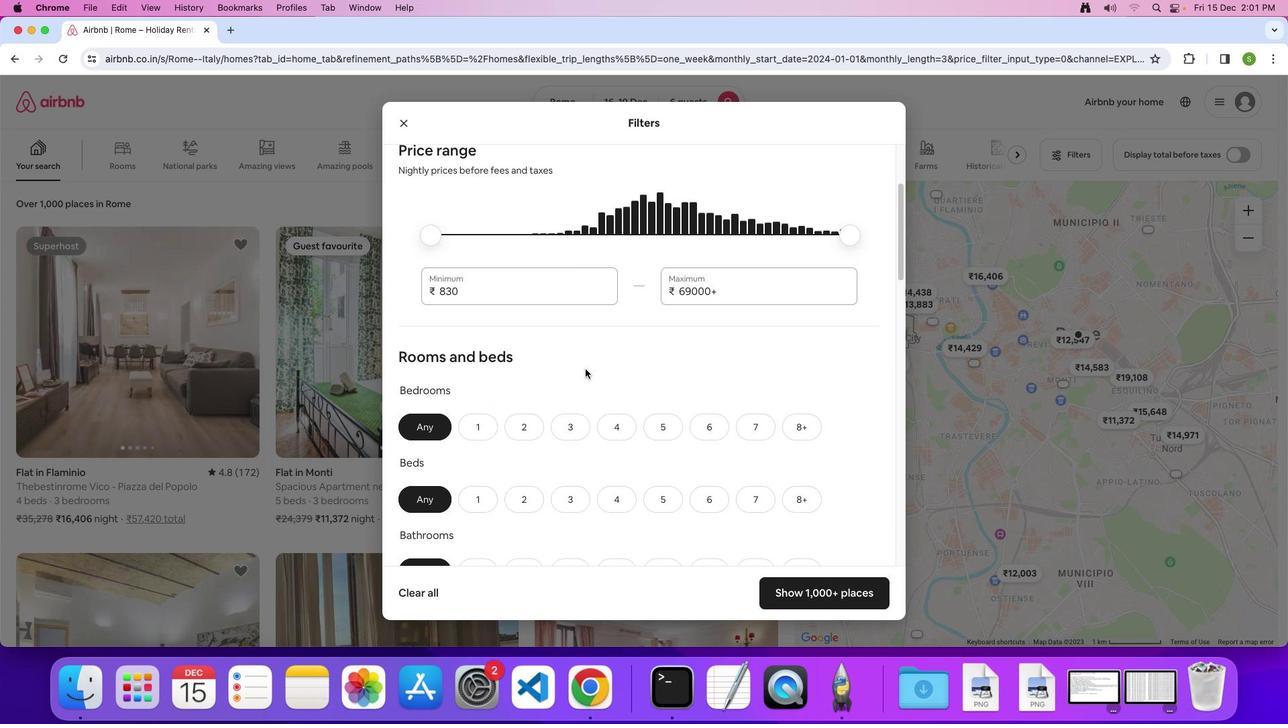 
Action: Mouse scrolled (585, 369) with delta (0, 0)
Screenshot: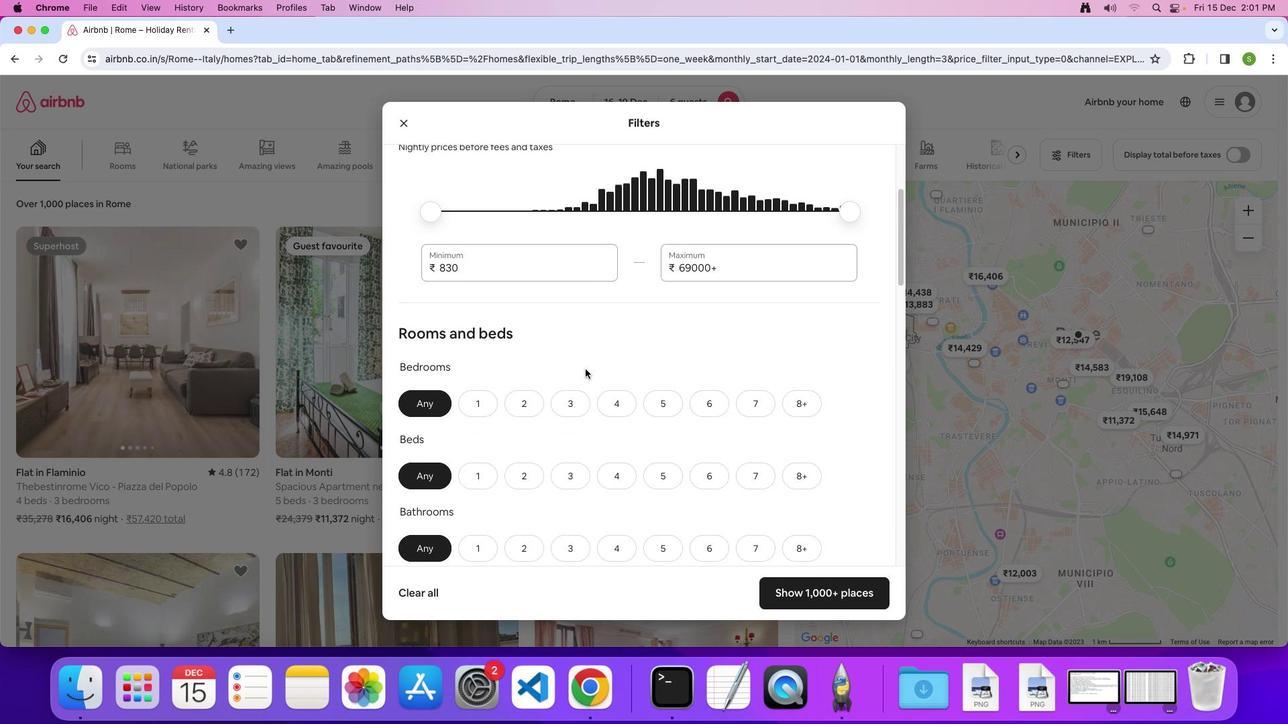 
Action: Mouse scrolled (585, 369) with delta (0, 0)
Screenshot: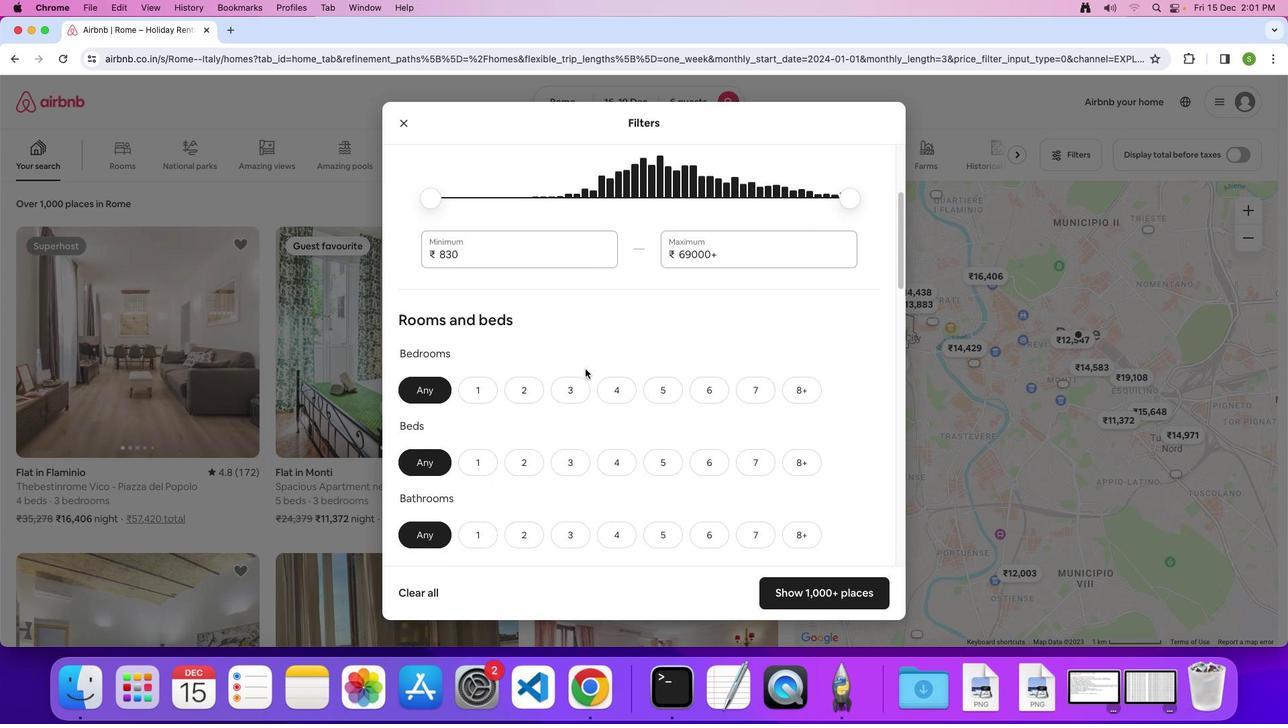 
Action: Mouse scrolled (585, 369) with delta (0, -2)
Screenshot: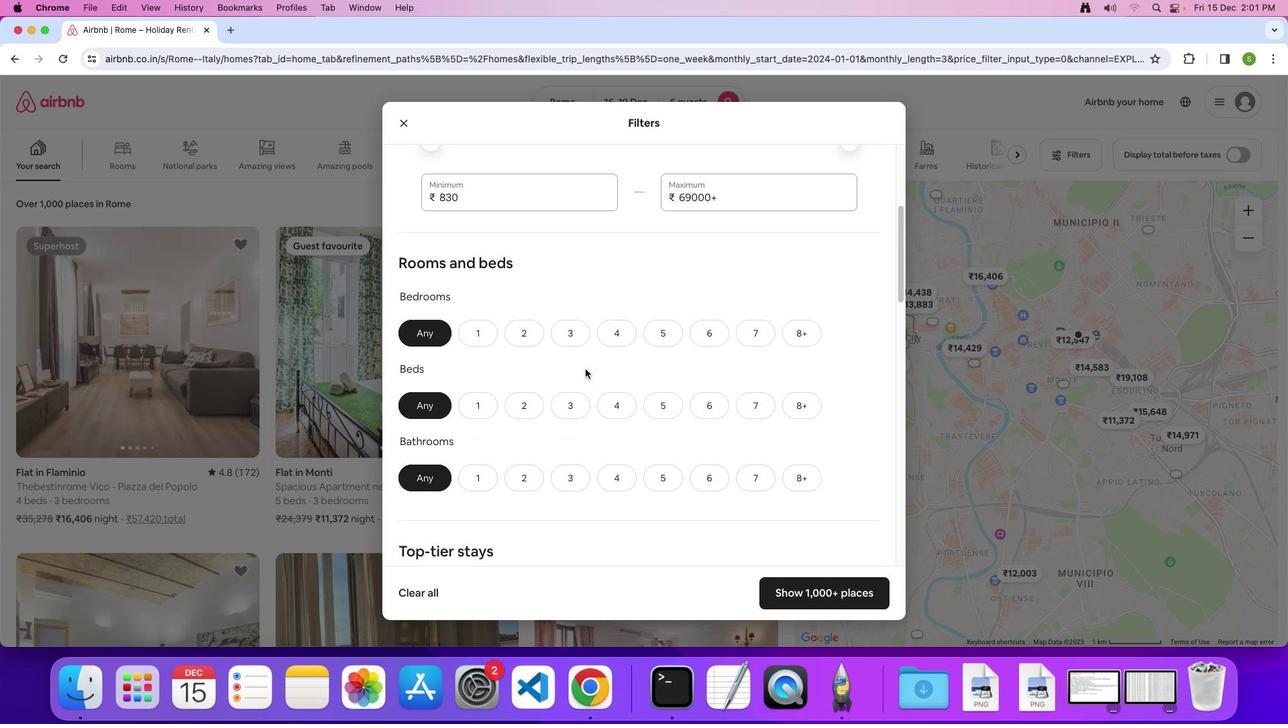 
Action: Mouse scrolled (585, 369) with delta (0, 0)
Screenshot: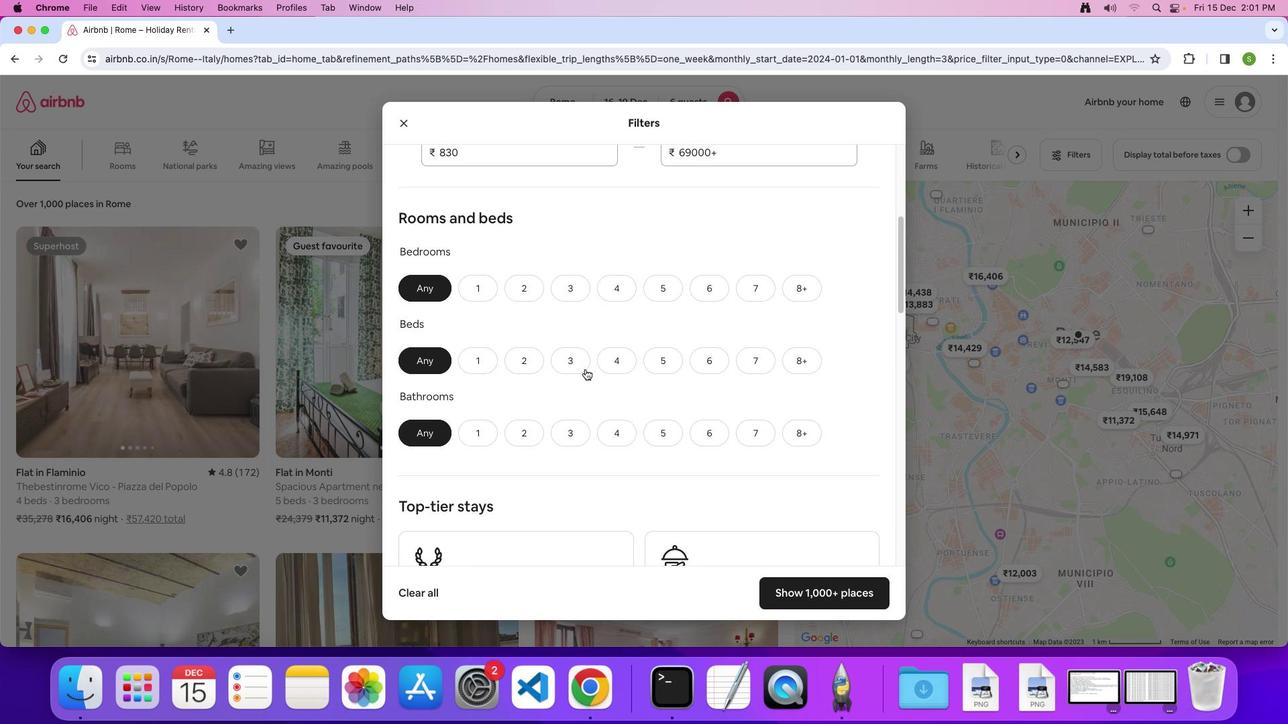 
Action: Mouse scrolled (585, 369) with delta (0, 0)
Screenshot: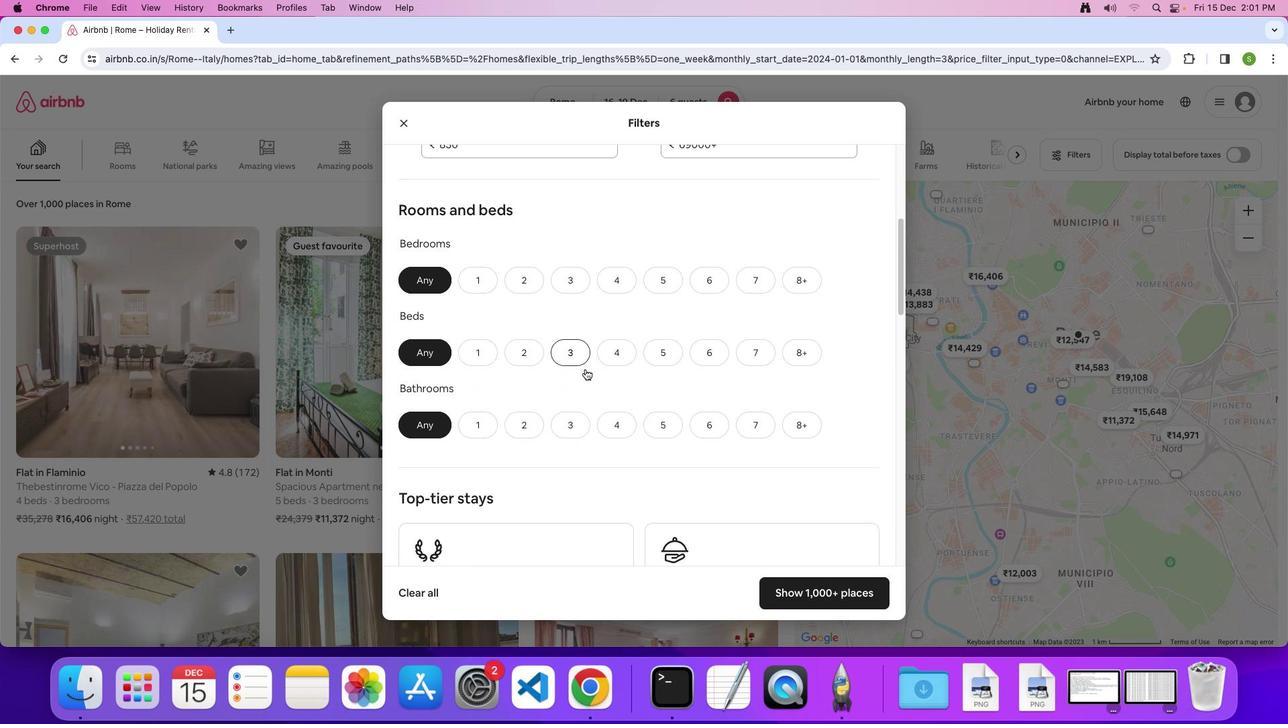 
Action: Mouse moved to (571, 278)
Screenshot: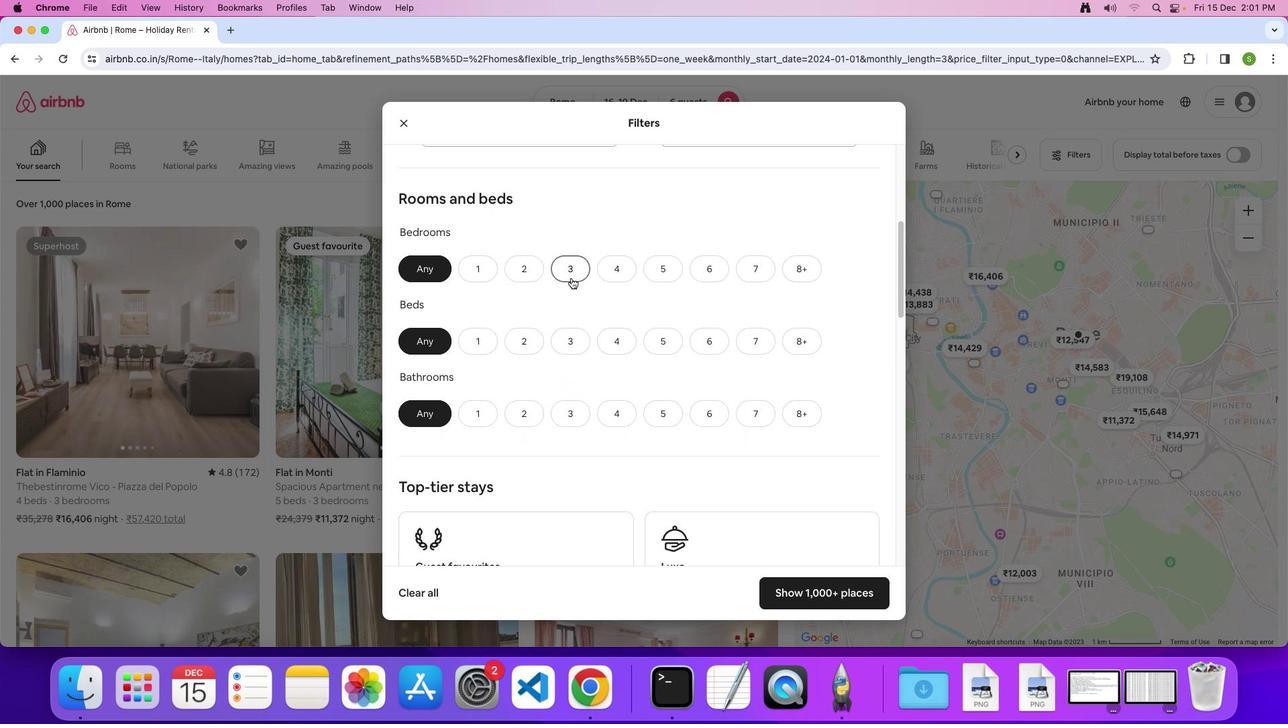 
Action: Mouse pressed left at (571, 278)
Screenshot: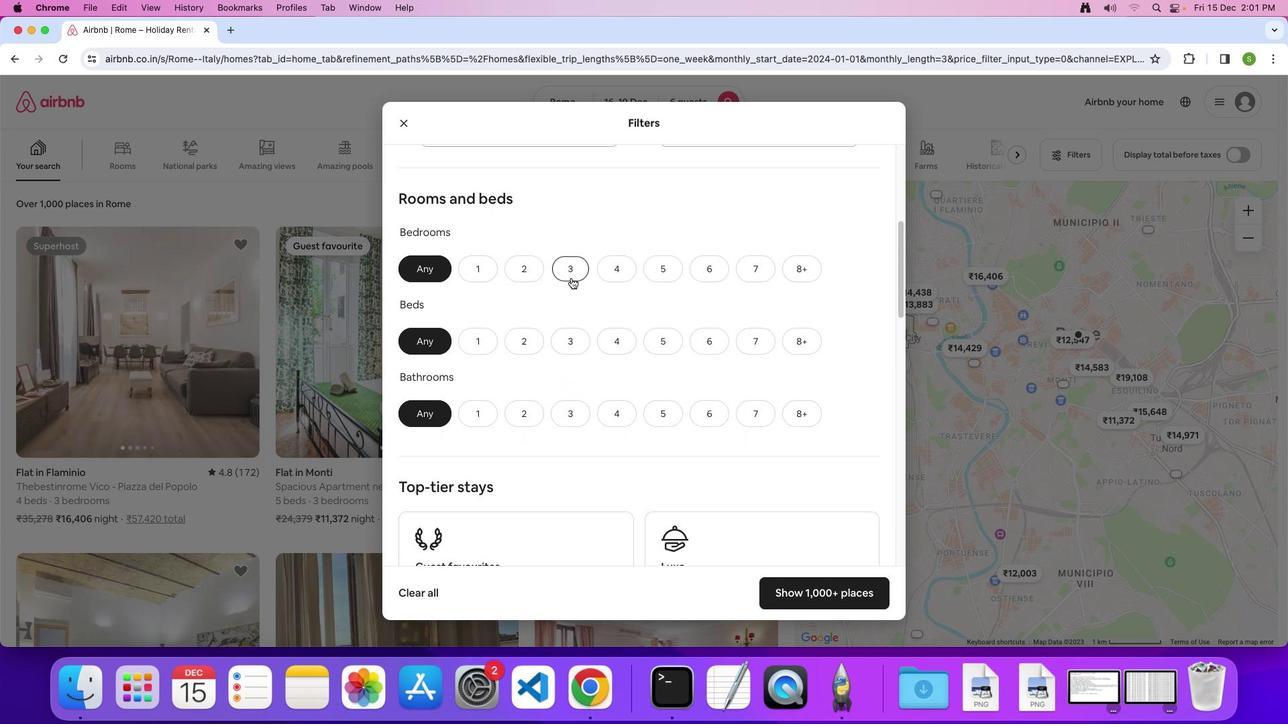 
Action: Mouse moved to (569, 331)
Screenshot: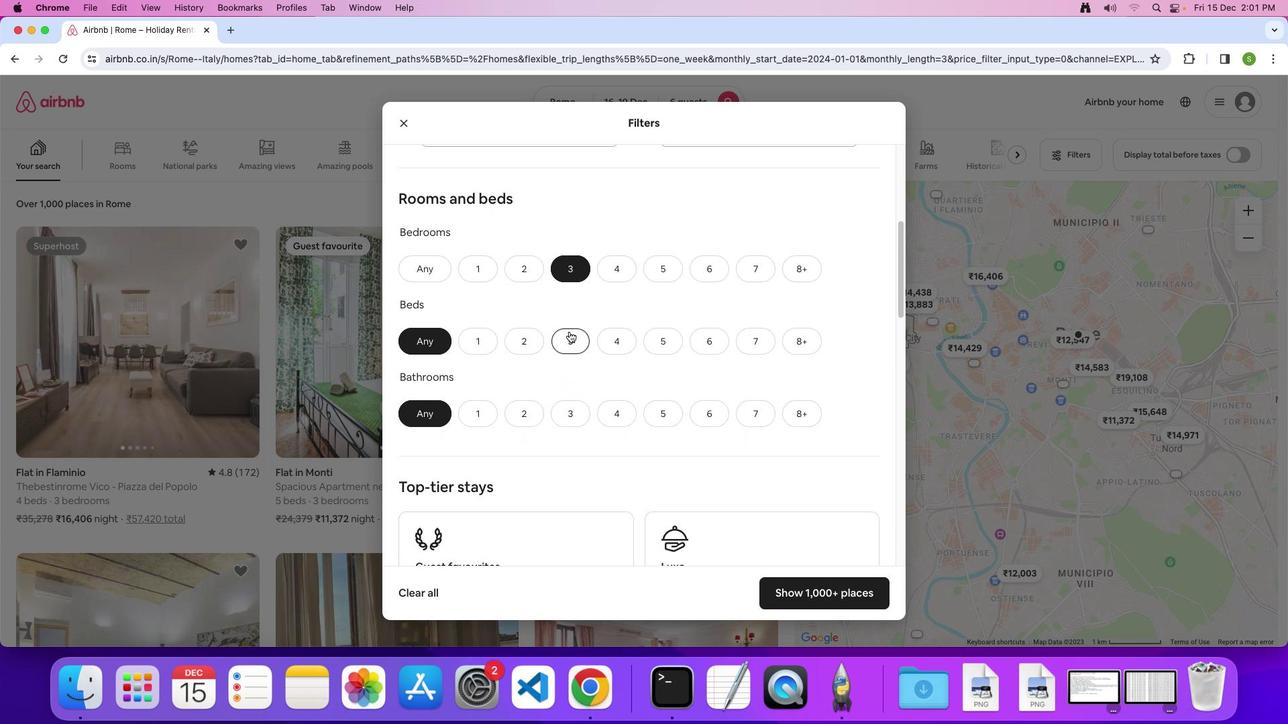 
Action: Mouse pressed left at (569, 331)
Screenshot: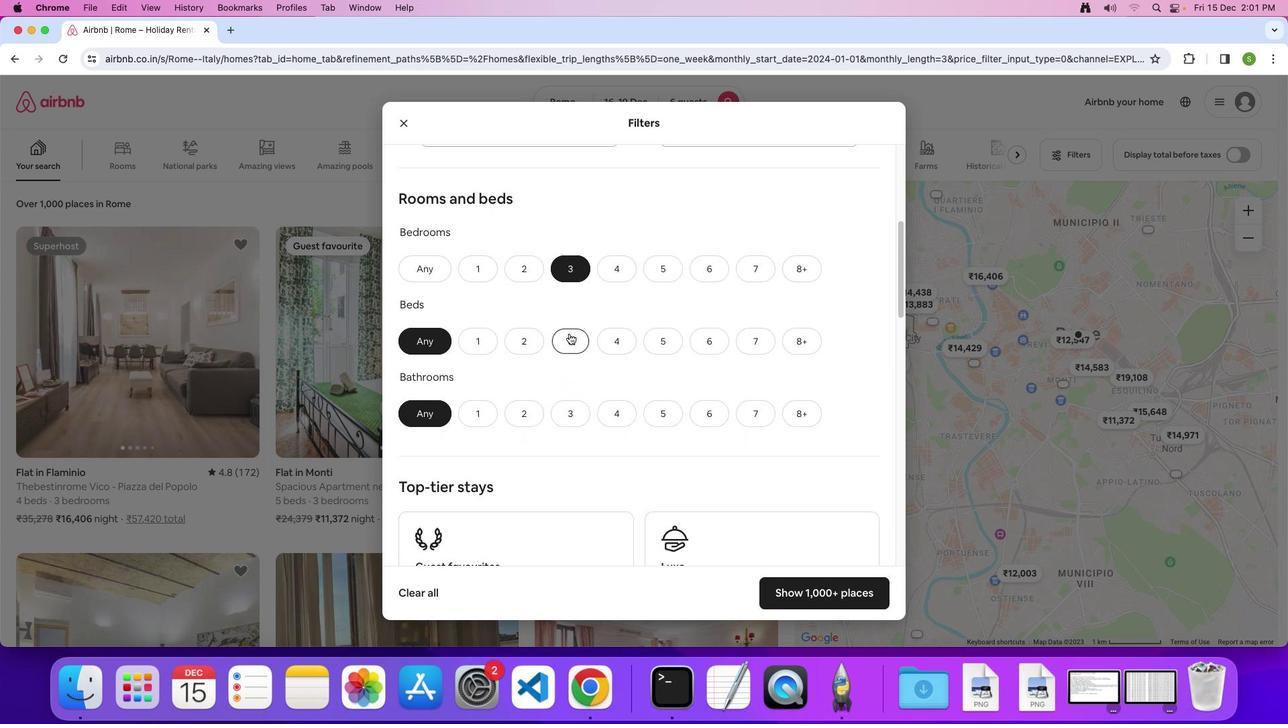 
Action: Mouse moved to (564, 407)
Screenshot: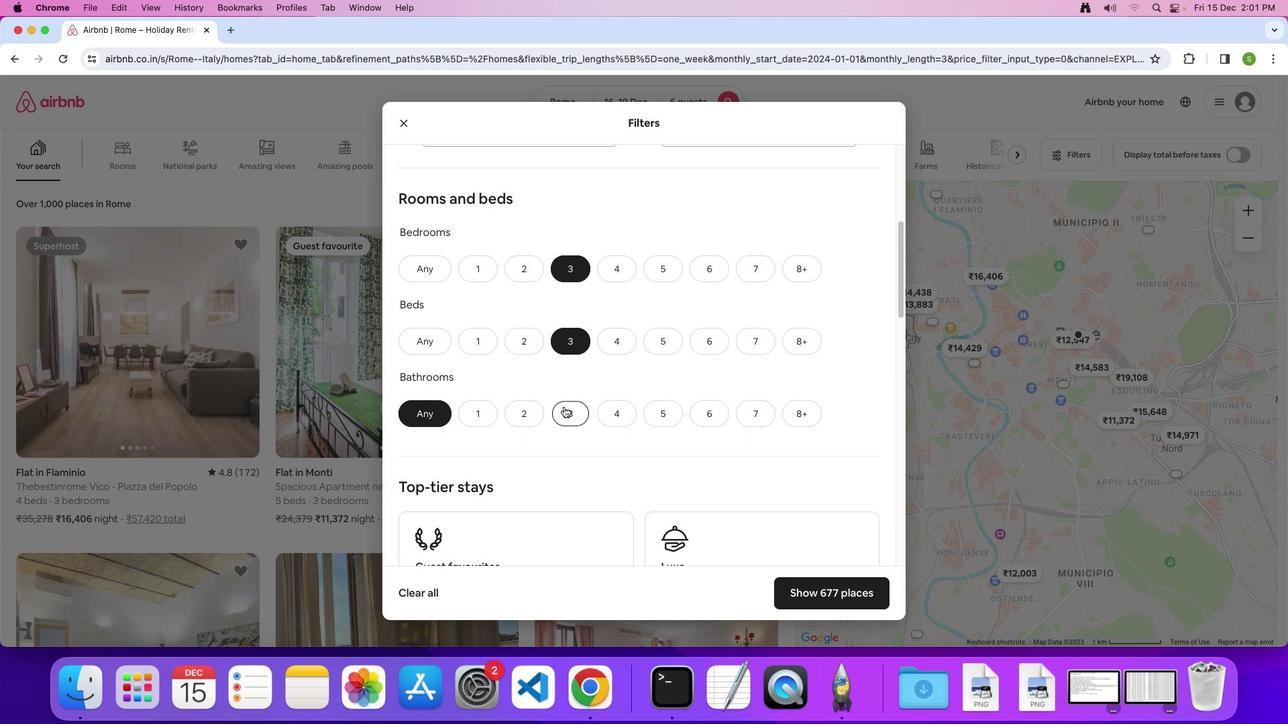 
Action: Mouse pressed left at (564, 407)
Screenshot: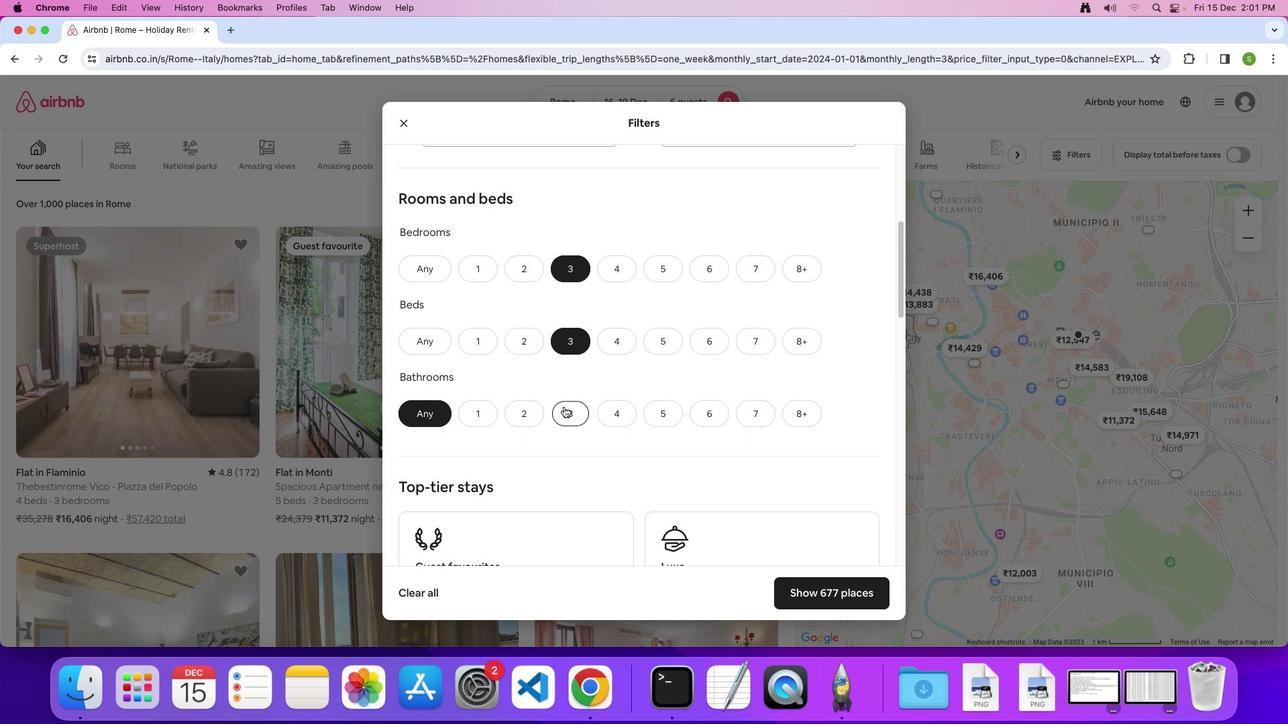 
Action: Mouse moved to (581, 391)
Screenshot: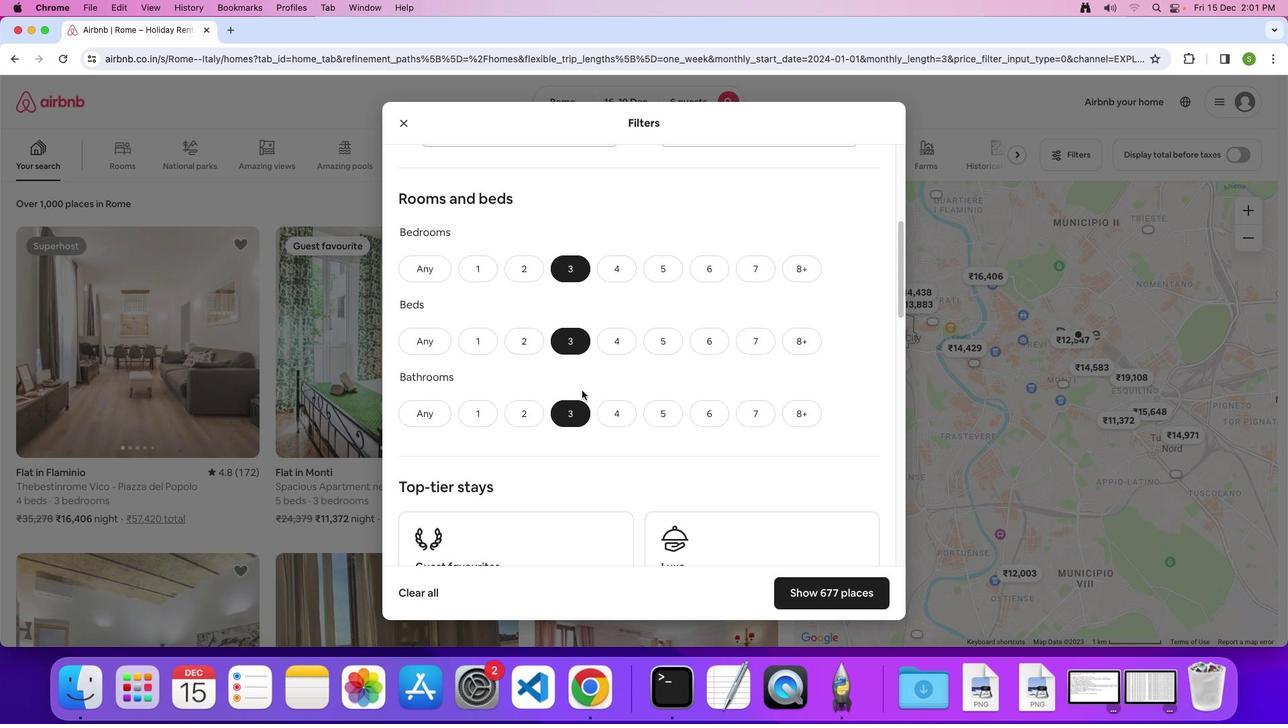 
Action: Mouse scrolled (581, 391) with delta (0, 0)
Screenshot: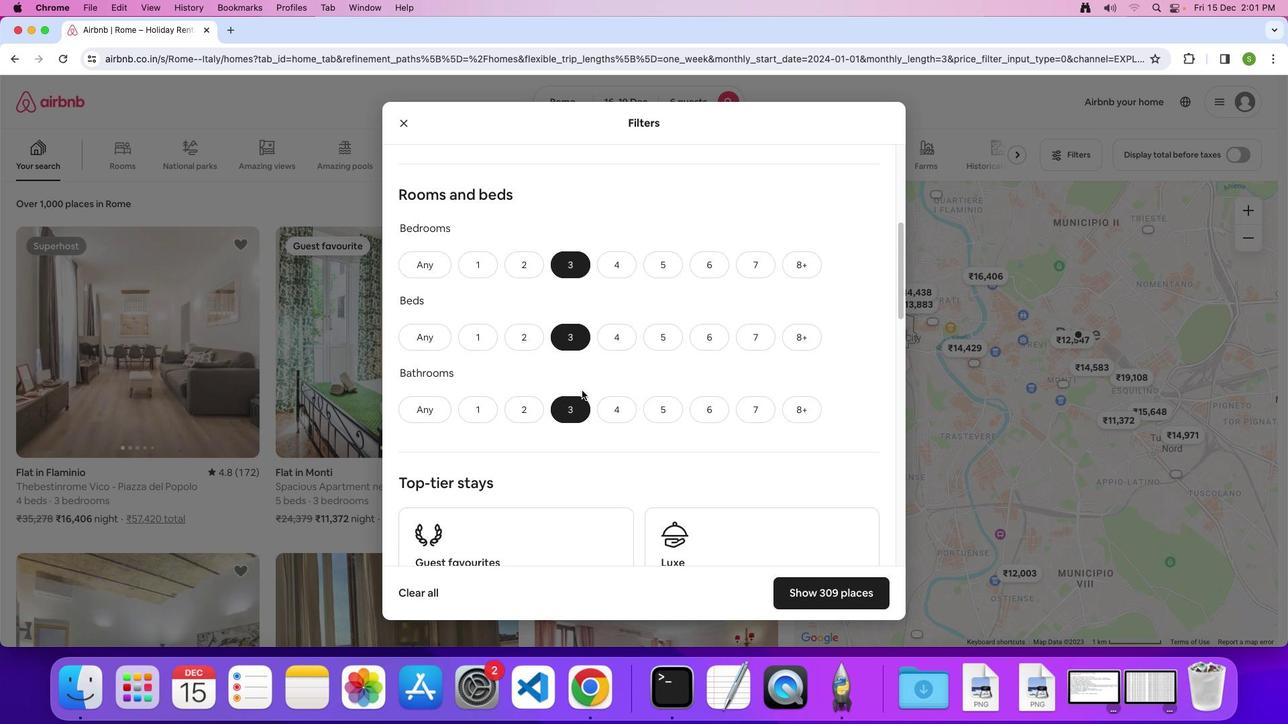 
Action: Mouse scrolled (581, 391) with delta (0, 0)
Screenshot: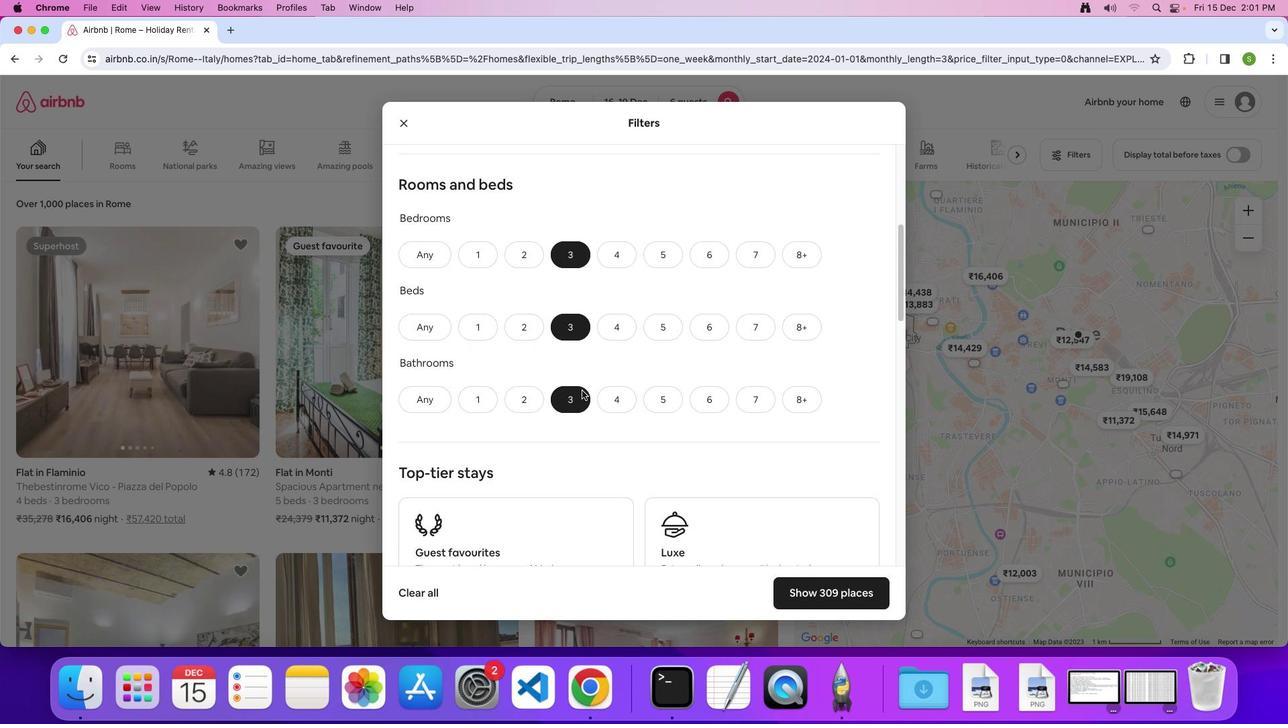 
Action: Mouse scrolled (581, 391) with delta (0, 0)
Screenshot: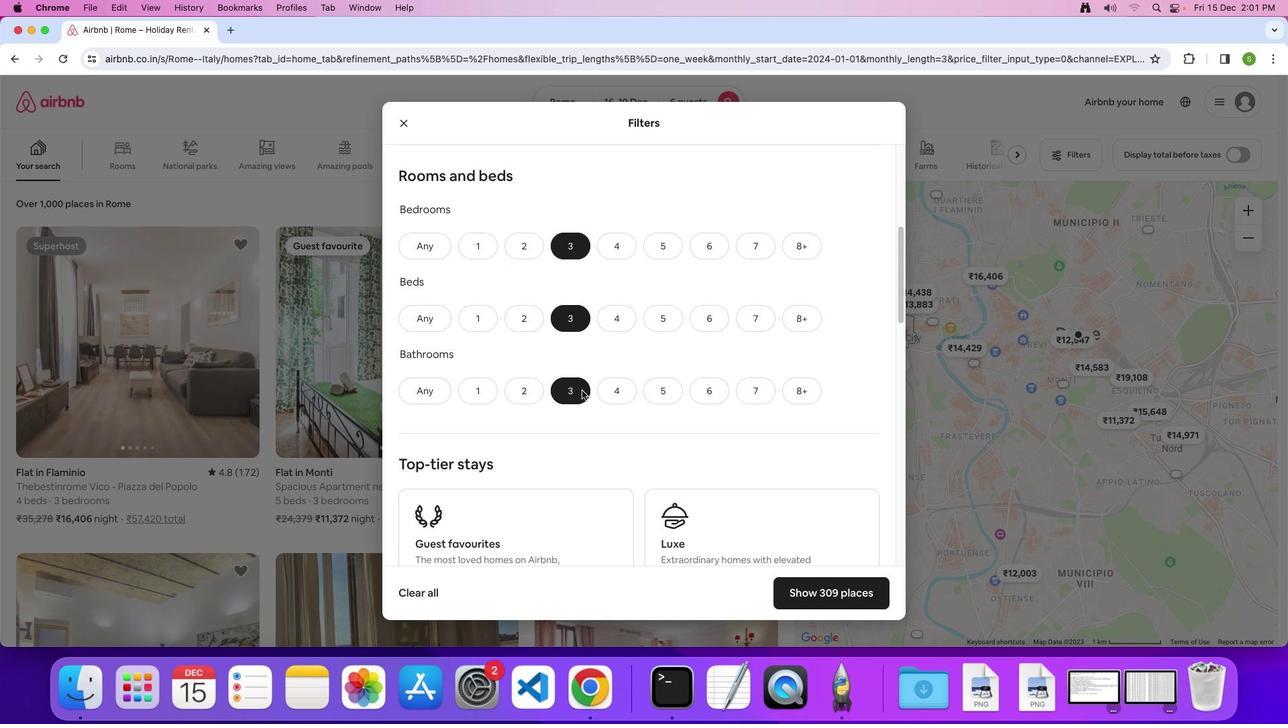 
Action: Mouse scrolled (581, 391) with delta (0, 0)
Screenshot: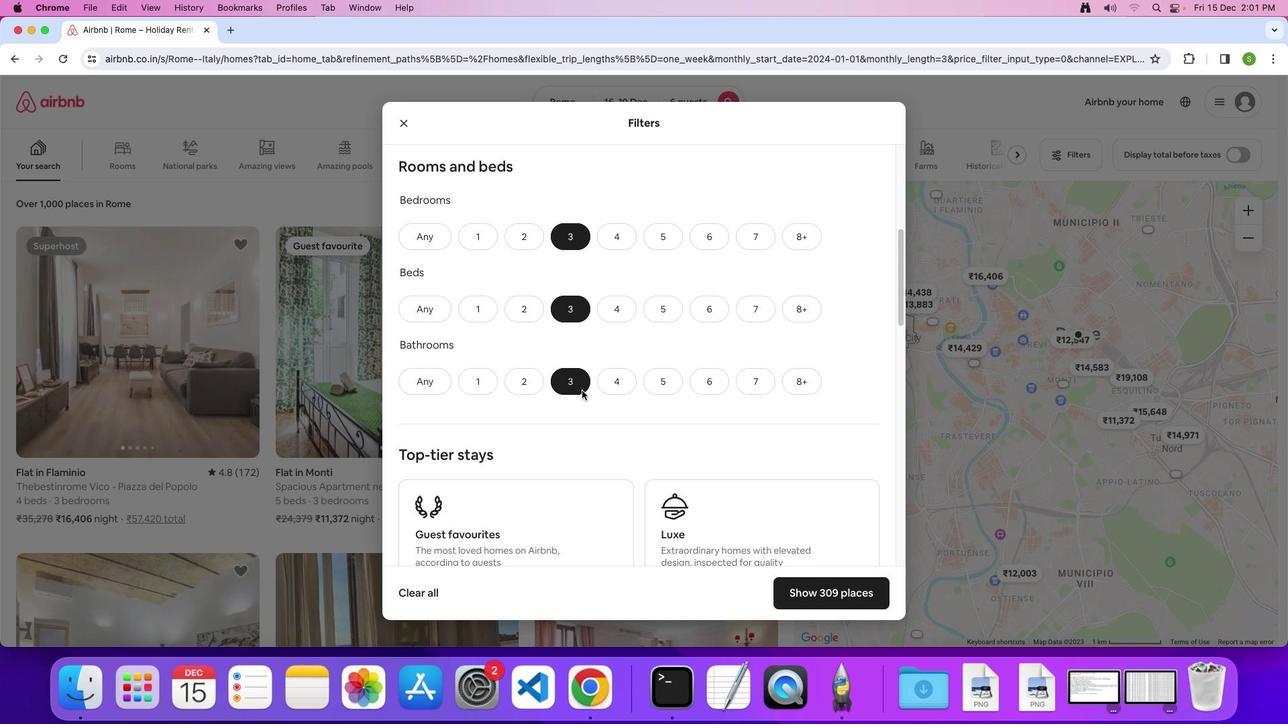 
Action: Mouse scrolled (581, 391) with delta (0, 0)
Screenshot: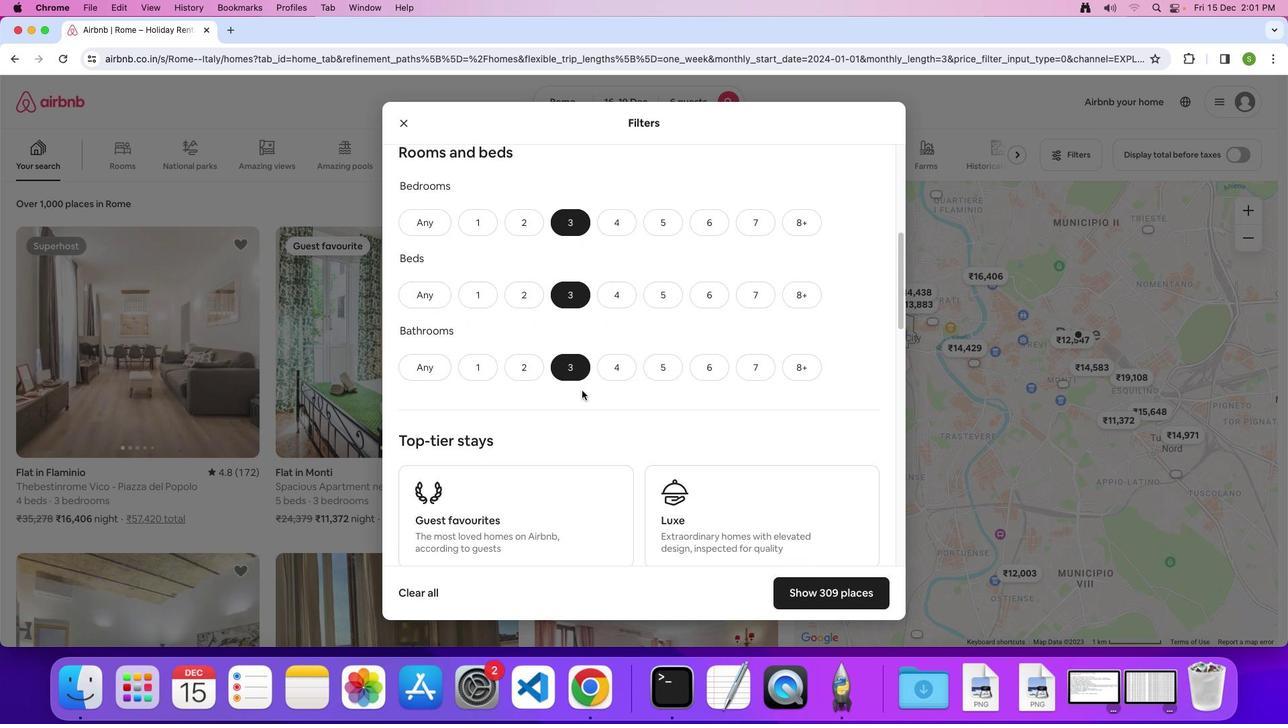 
Action: Mouse scrolled (581, 391) with delta (0, 0)
Screenshot: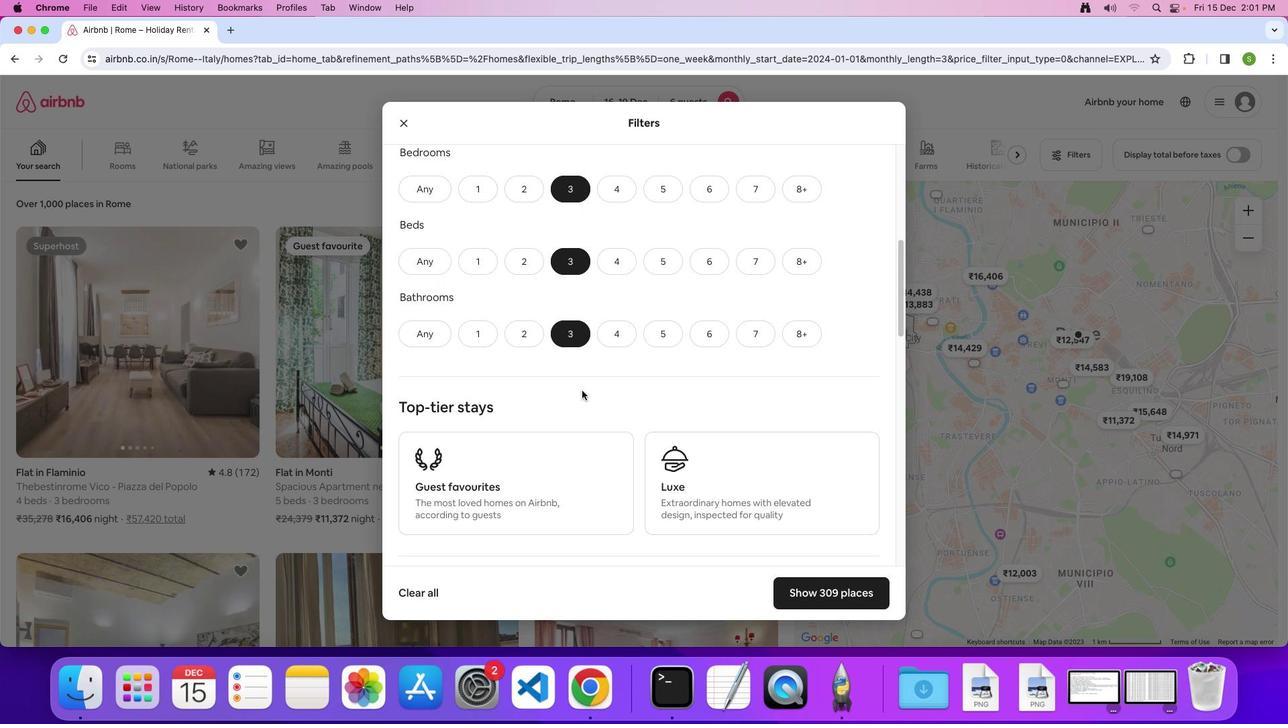 
Action: Mouse scrolled (581, 391) with delta (0, 0)
Screenshot: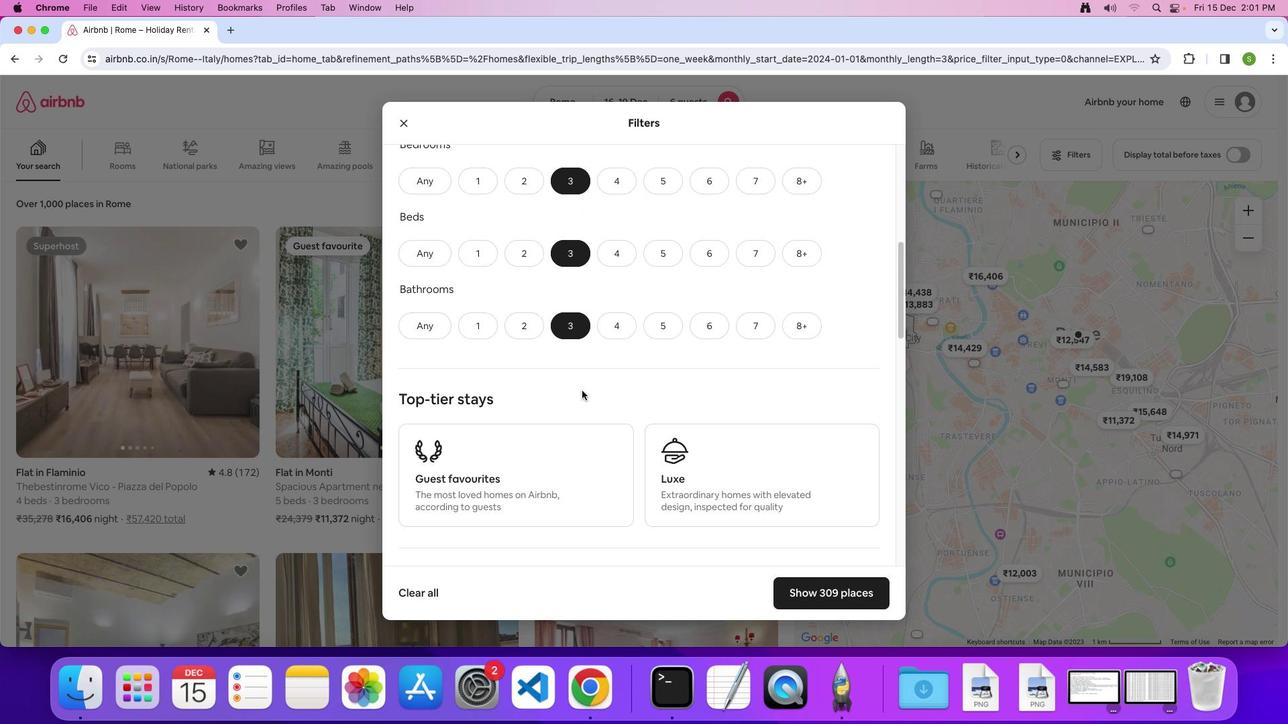 
Action: Mouse scrolled (581, 391) with delta (0, 0)
Screenshot: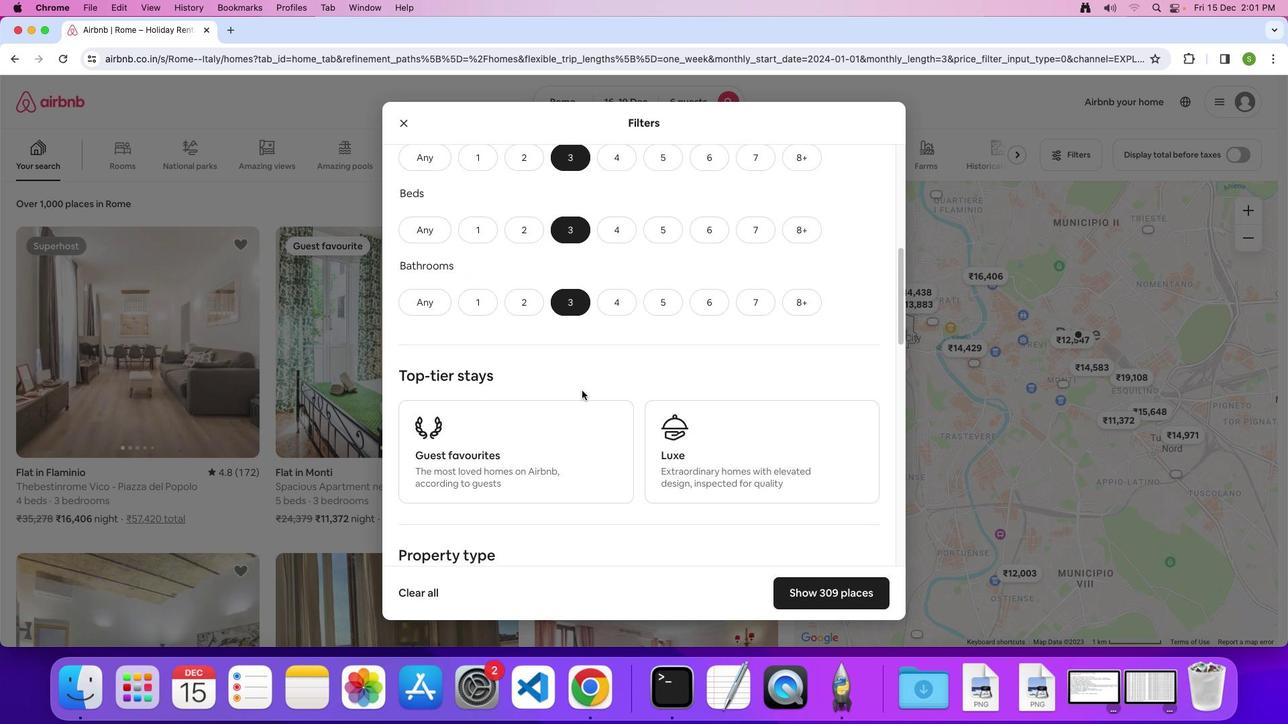 
Action: Mouse scrolled (581, 391) with delta (0, 0)
Screenshot: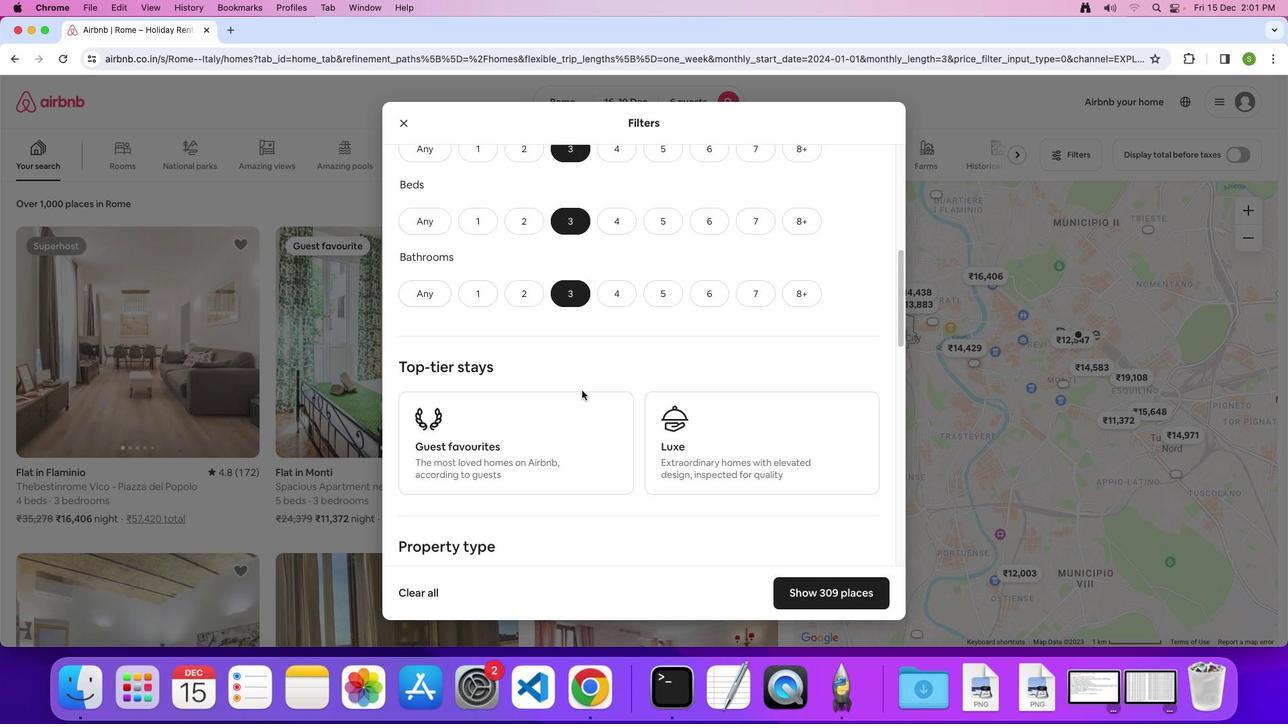 
Action: Mouse scrolled (581, 391) with delta (0, -1)
Screenshot: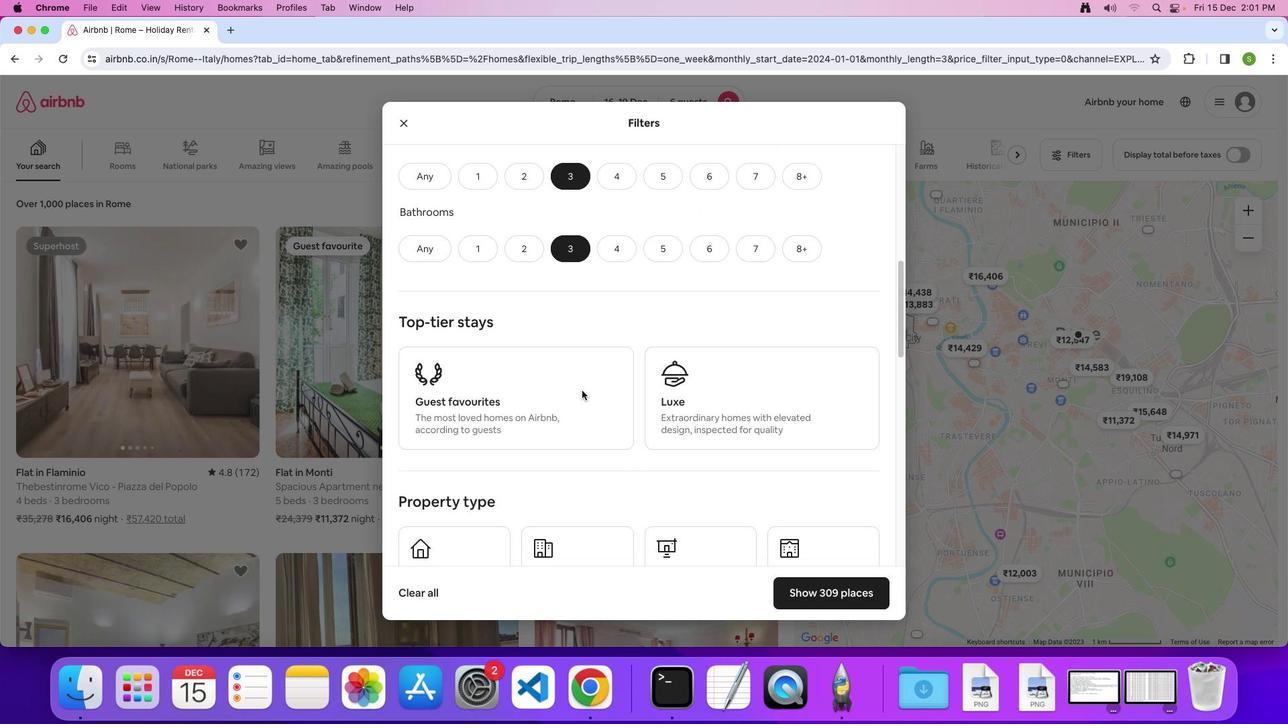 
Action: Mouse scrolled (581, 391) with delta (0, 0)
Screenshot: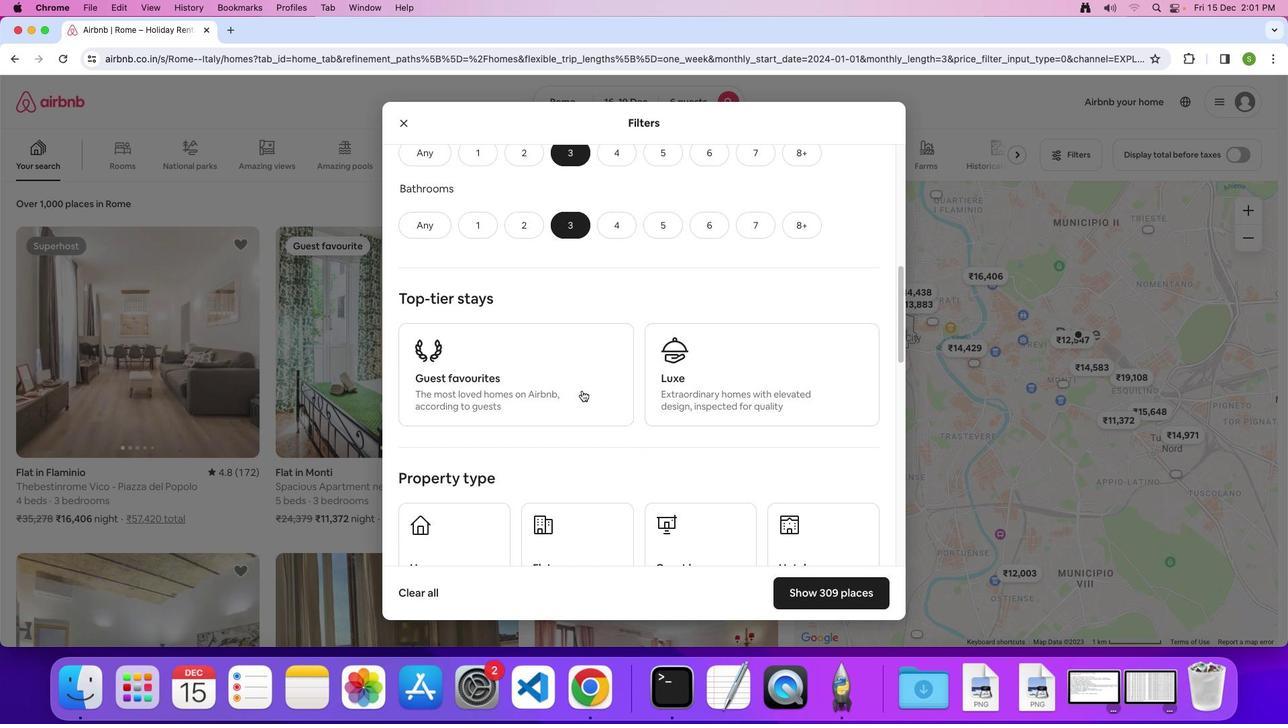 
Action: Mouse scrolled (581, 391) with delta (0, 0)
Screenshot: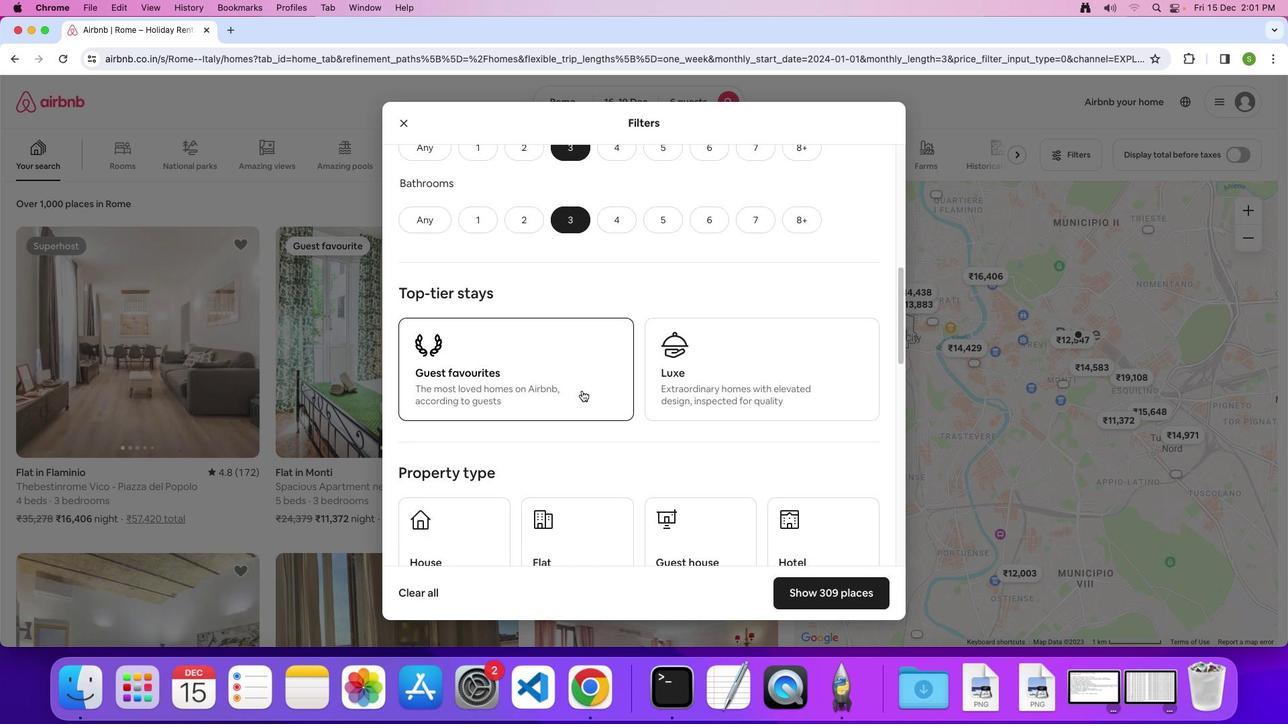 
Action: Mouse scrolled (581, 391) with delta (0, 0)
Screenshot: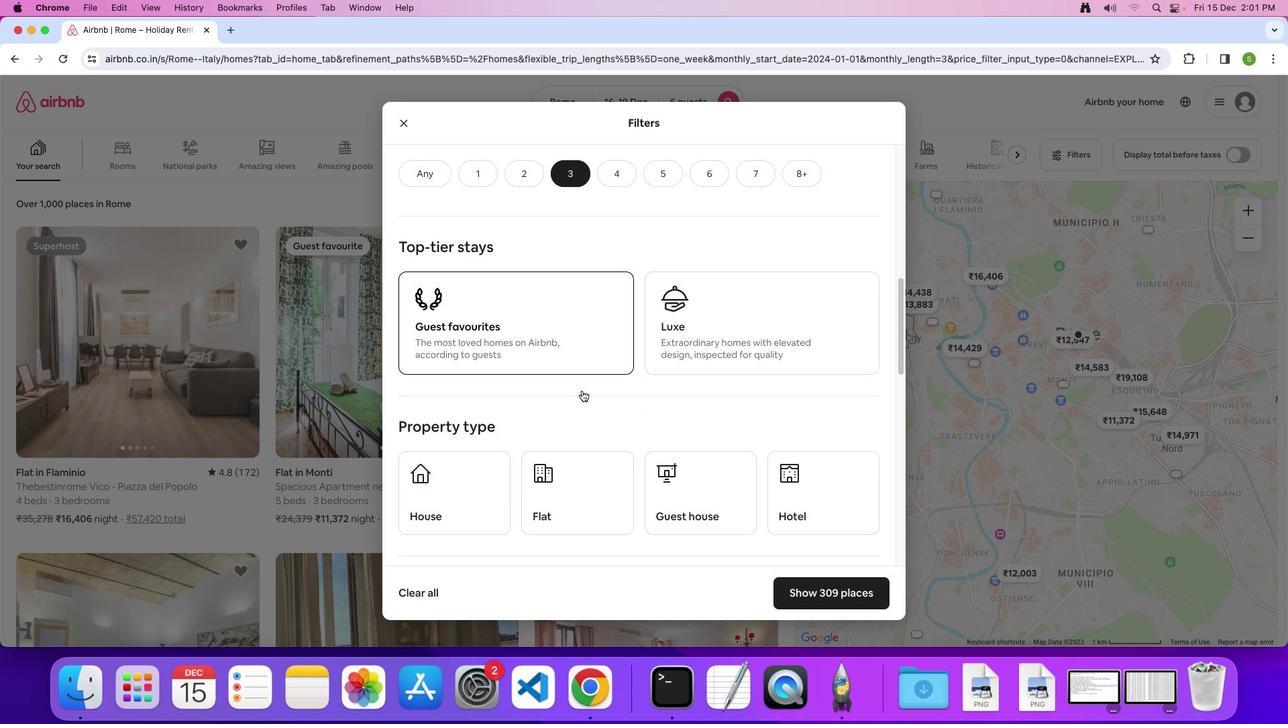 
Action: Mouse scrolled (581, 391) with delta (0, -2)
Screenshot: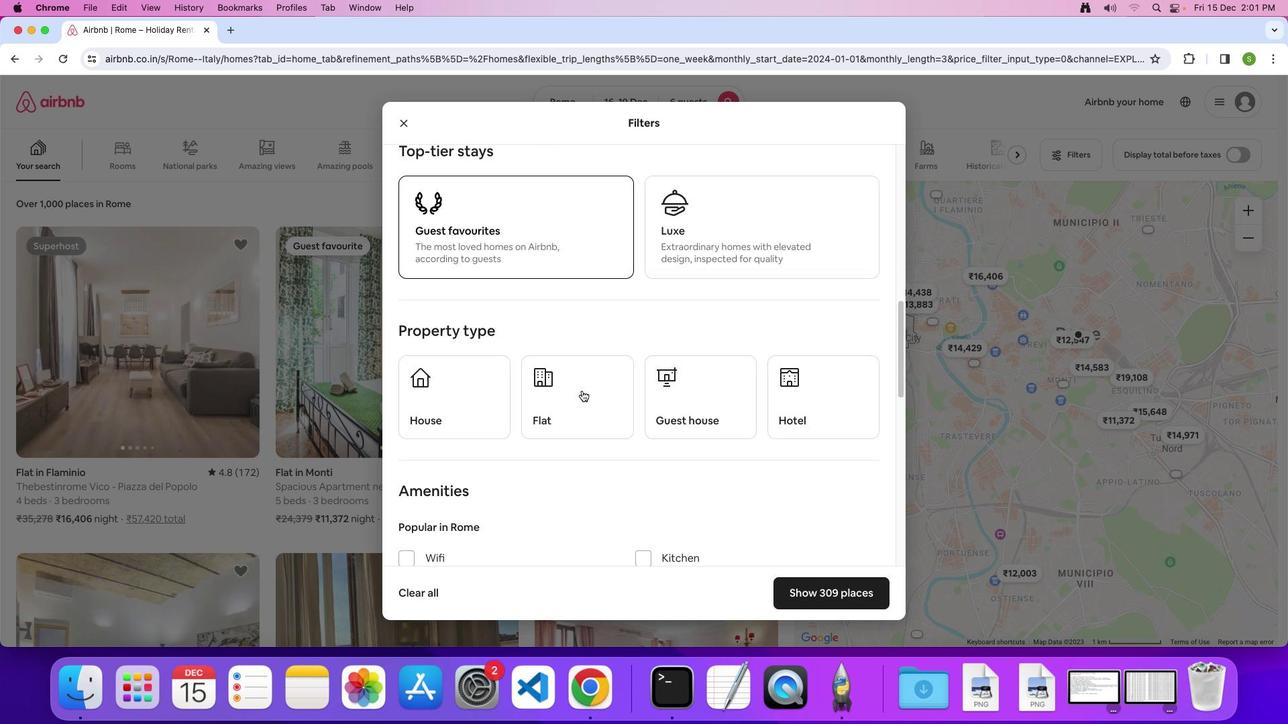 
Action: Mouse scrolled (581, 391) with delta (0, -2)
Screenshot: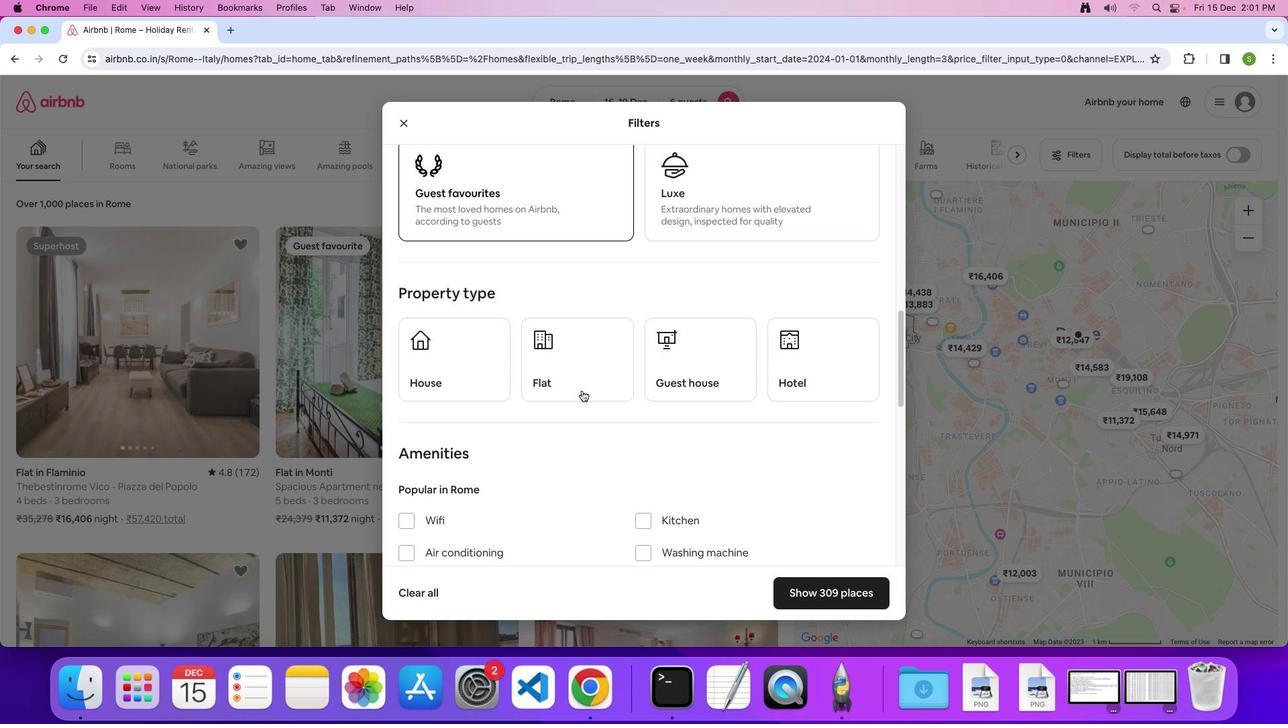 
Action: Mouse moved to (455, 312)
Screenshot: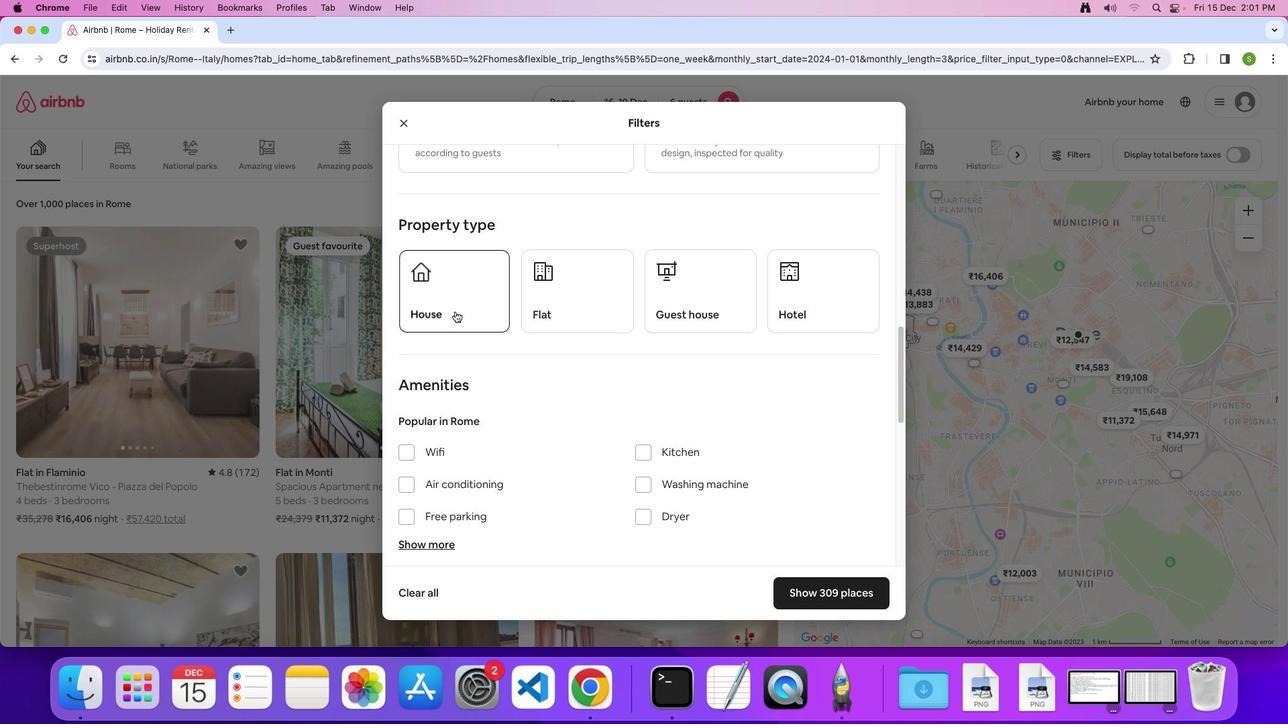 
Action: Mouse pressed left at (455, 312)
Screenshot: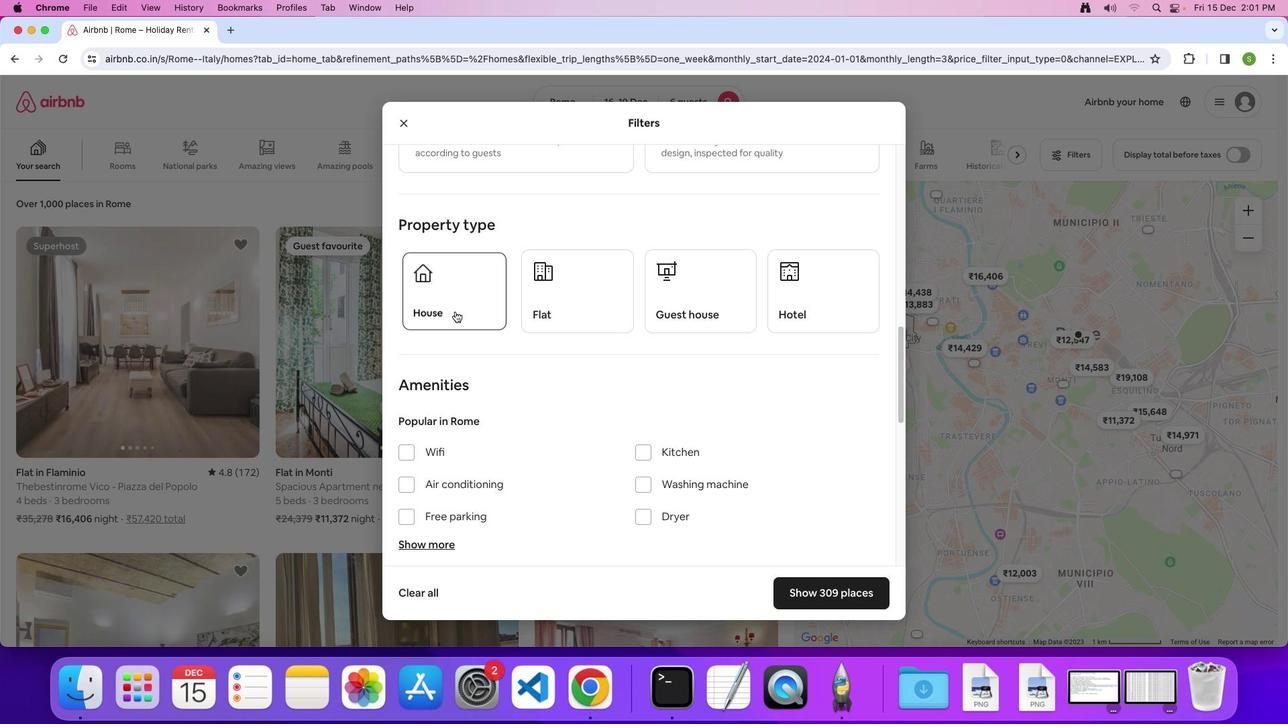 
Action: Mouse moved to (615, 383)
Screenshot: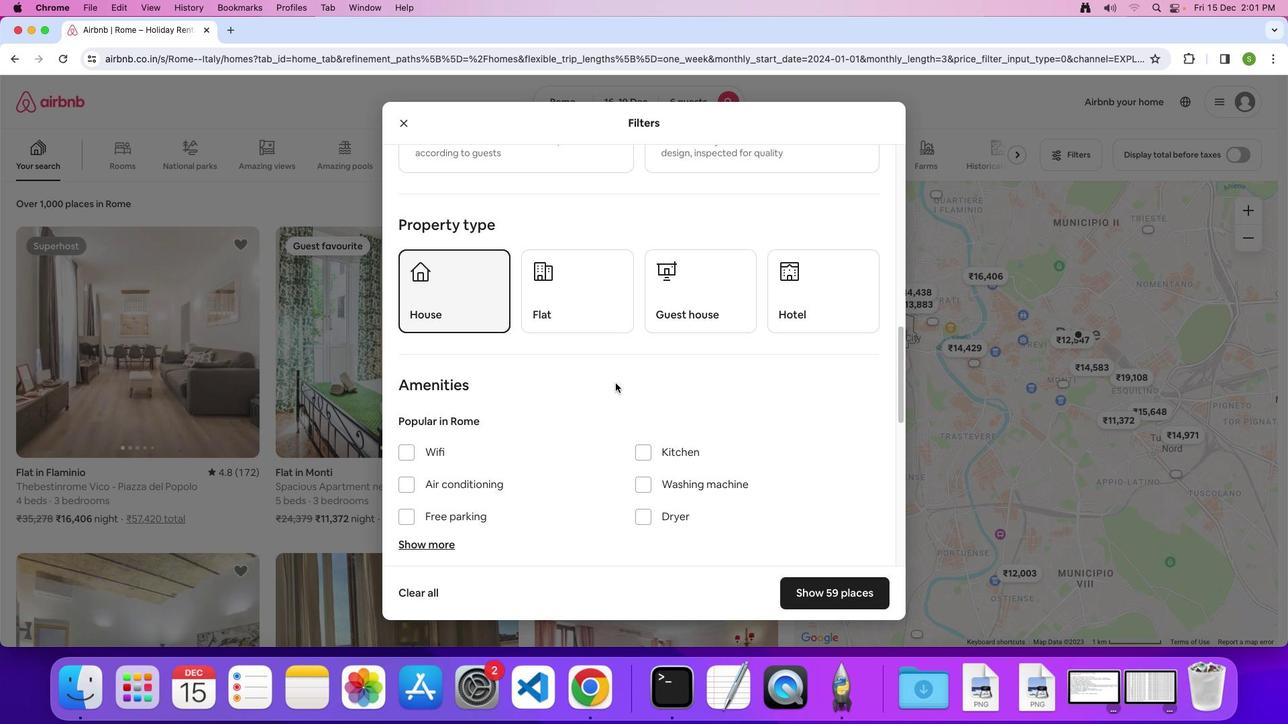 
Action: Mouse scrolled (615, 383) with delta (0, 0)
Screenshot: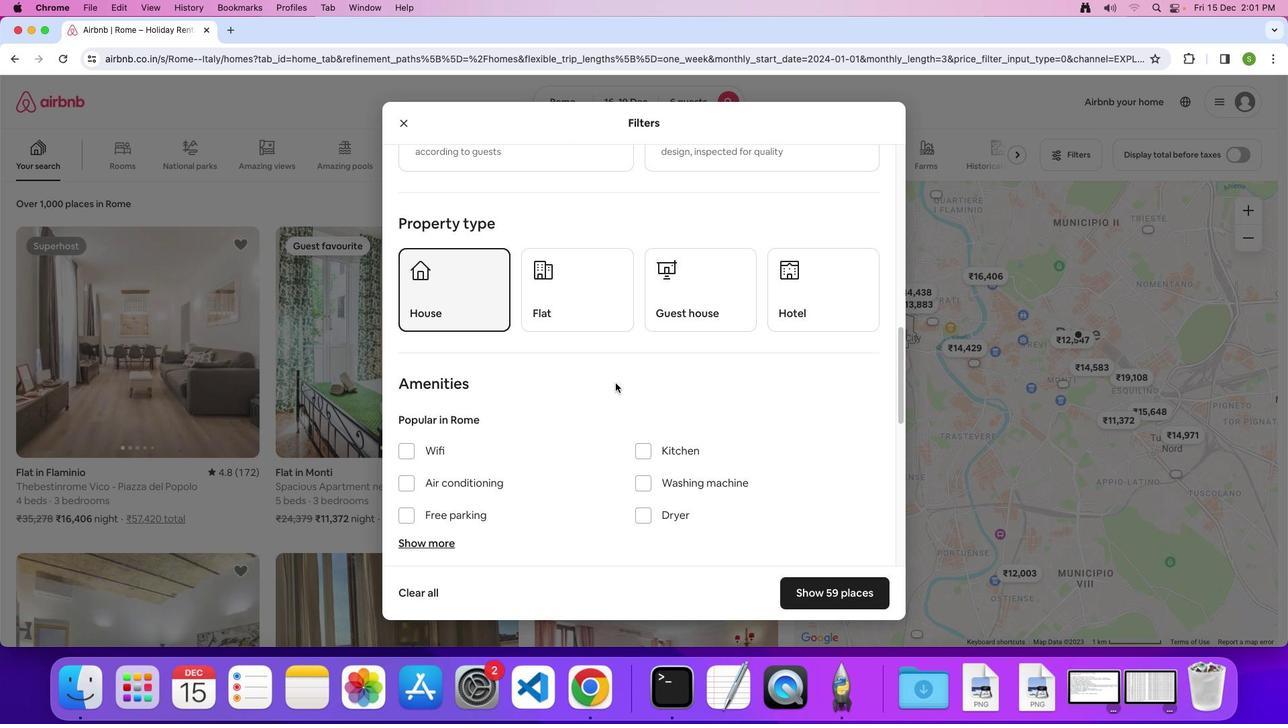 
Action: Mouse scrolled (615, 383) with delta (0, 0)
Screenshot: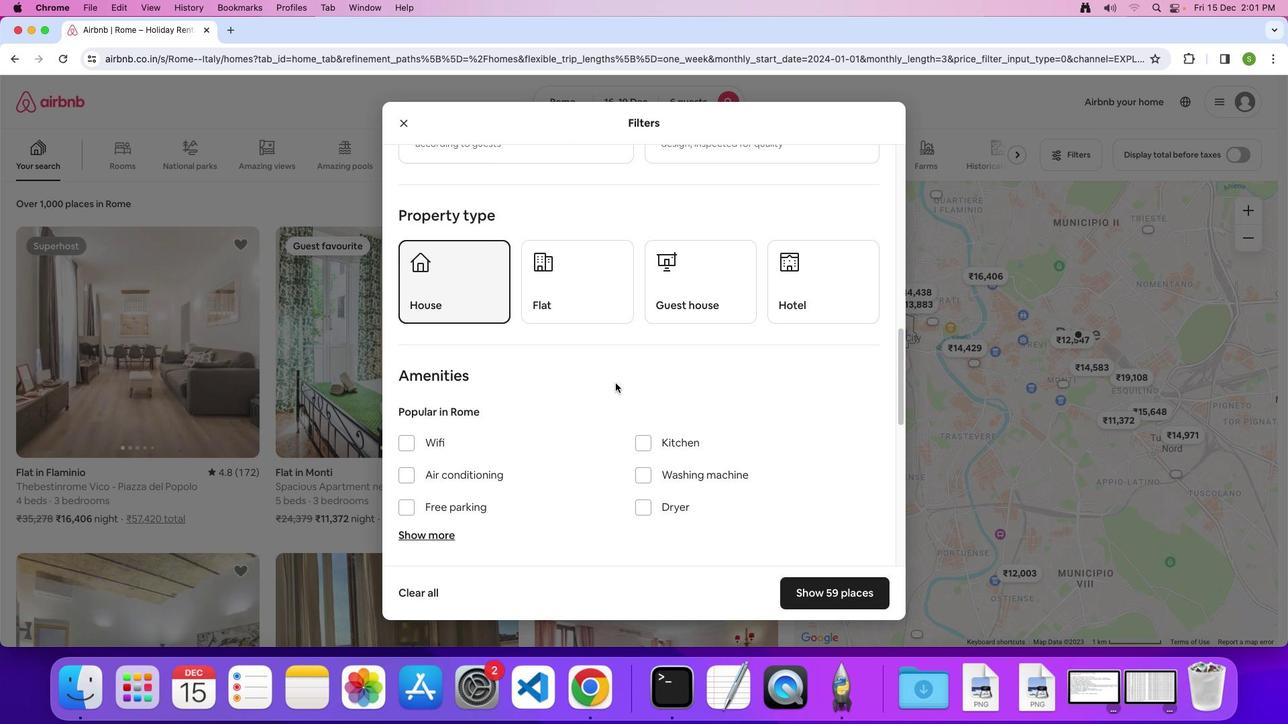
Action: Mouse scrolled (615, 383) with delta (0, 0)
Screenshot: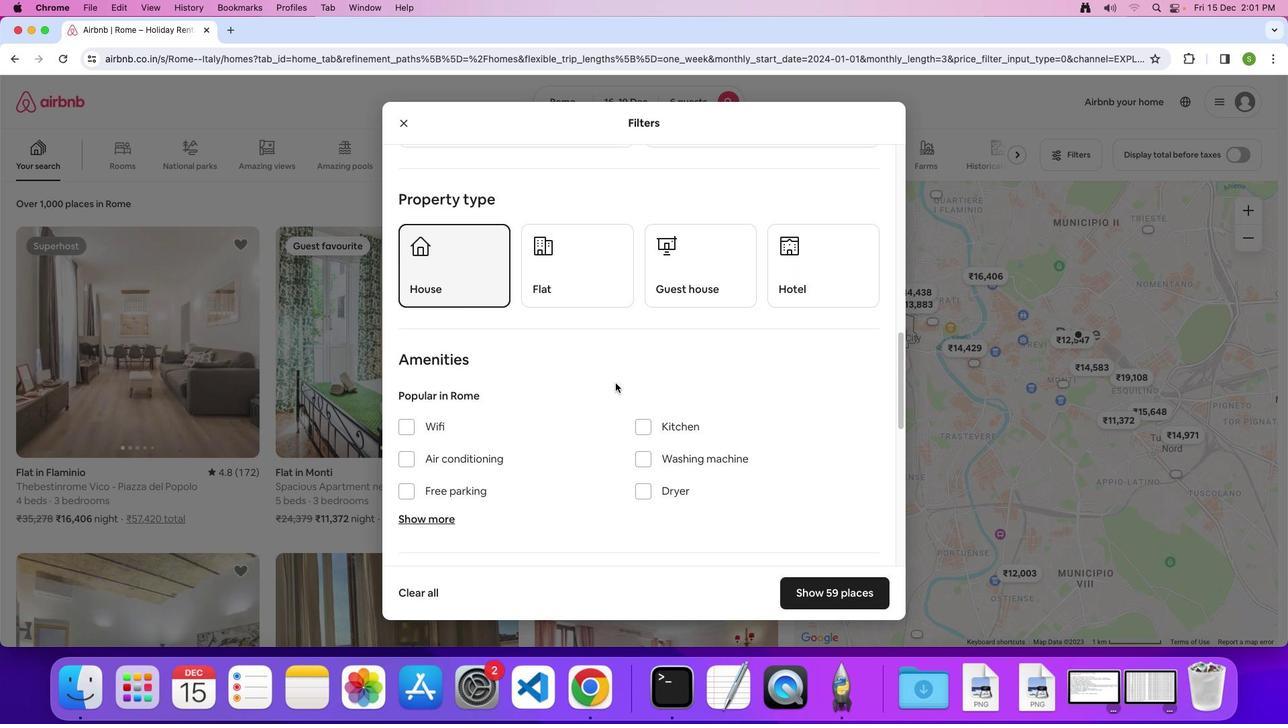 
Action: Mouse scrolled (615, 383) with delta (0, 0)
Screenshot: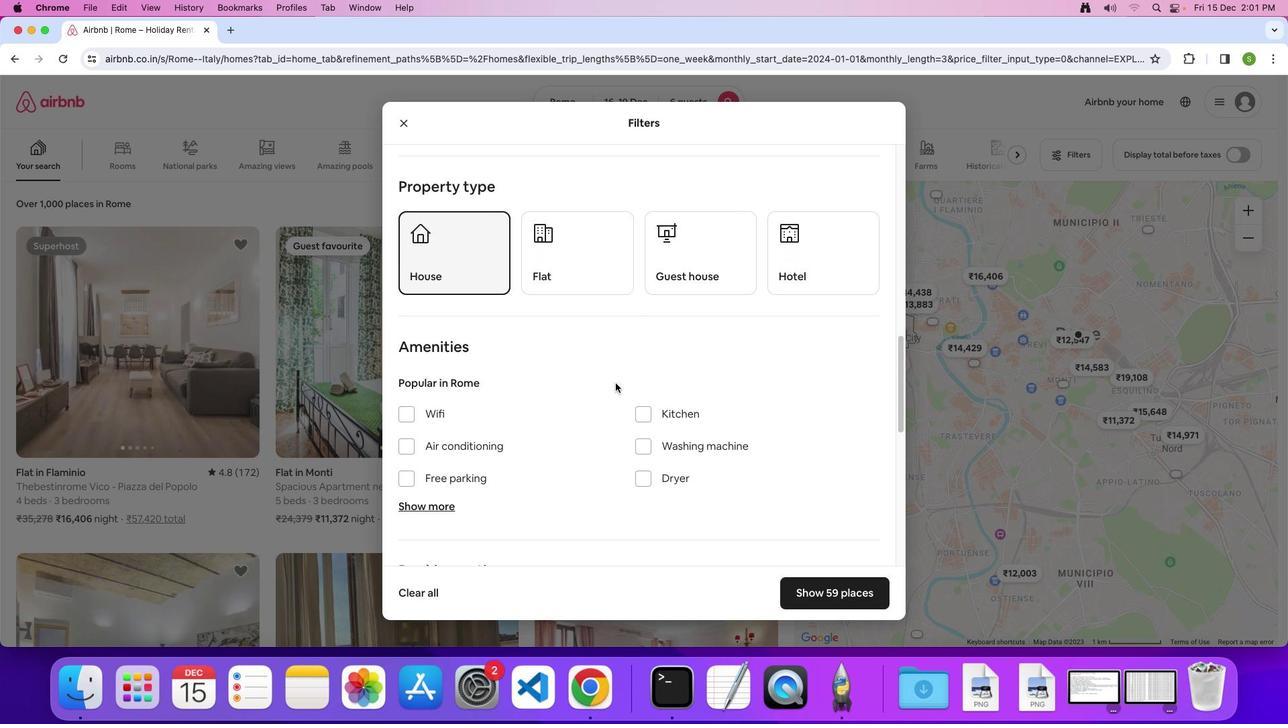 
Action: Mouse scrolled (615, 383) with delta (0, -1)
Screenshot: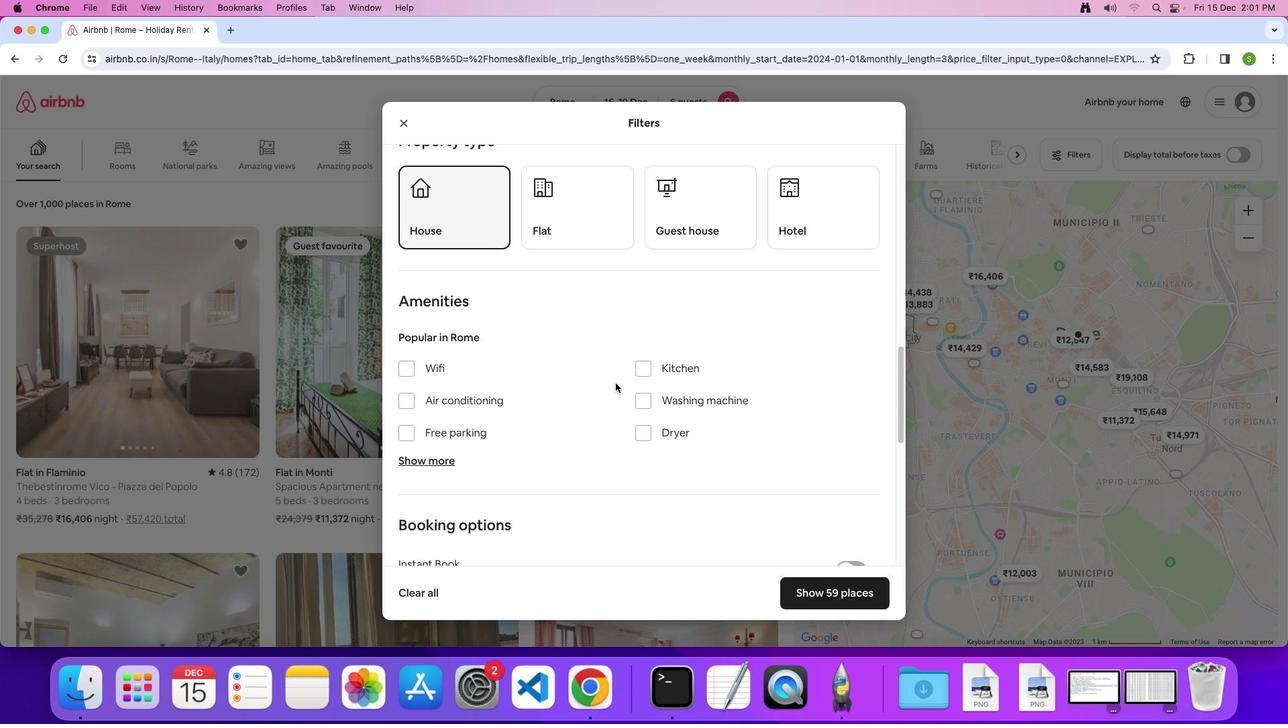 
Action: Mouse scrolled (615, 383) with delta (0, 0)
Screenshot: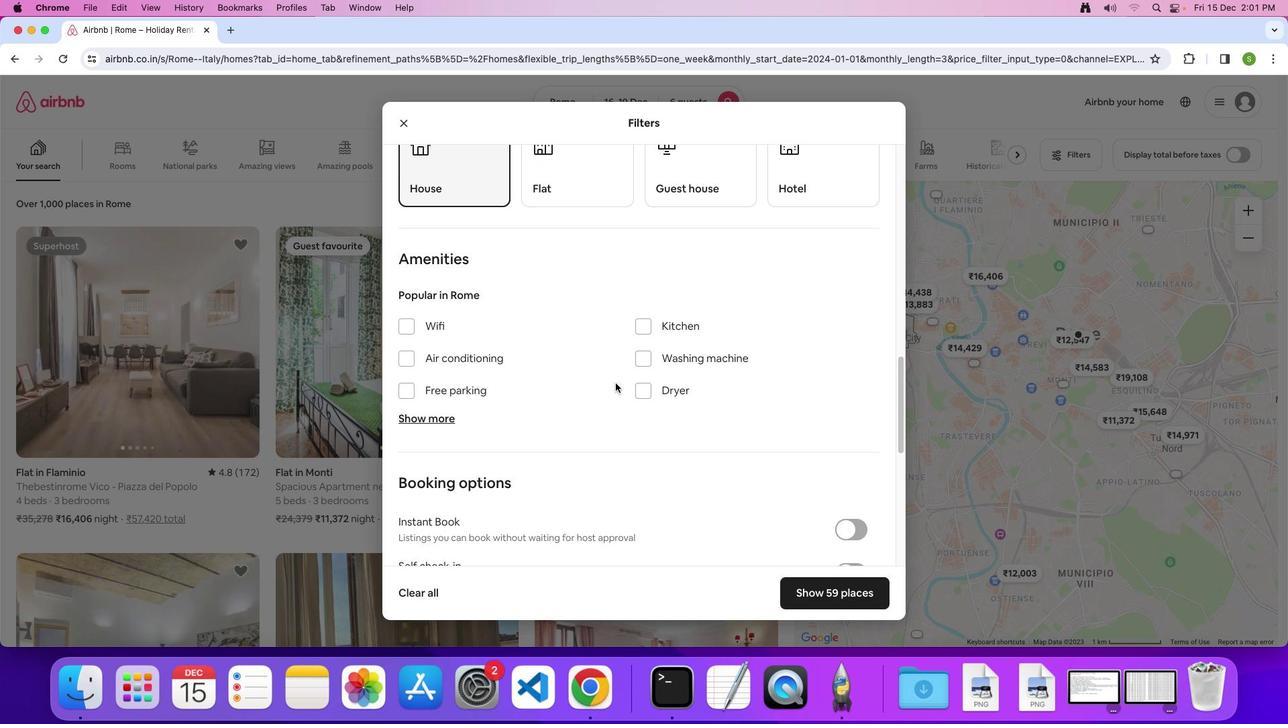 
Action: Mouse scrolled (615, 383) with delta (0, 0)
Screenshot: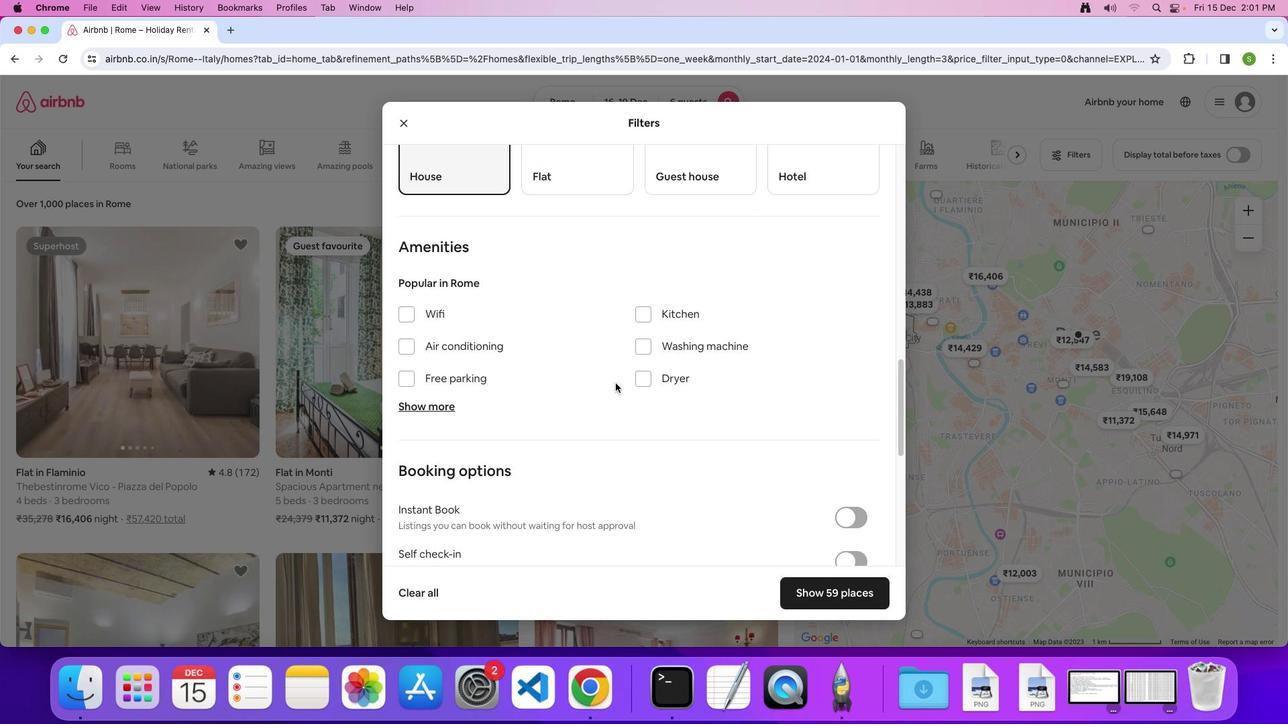 
Action: Mouse scrolled (615, 383) with delta (0, 0)
Screenshot: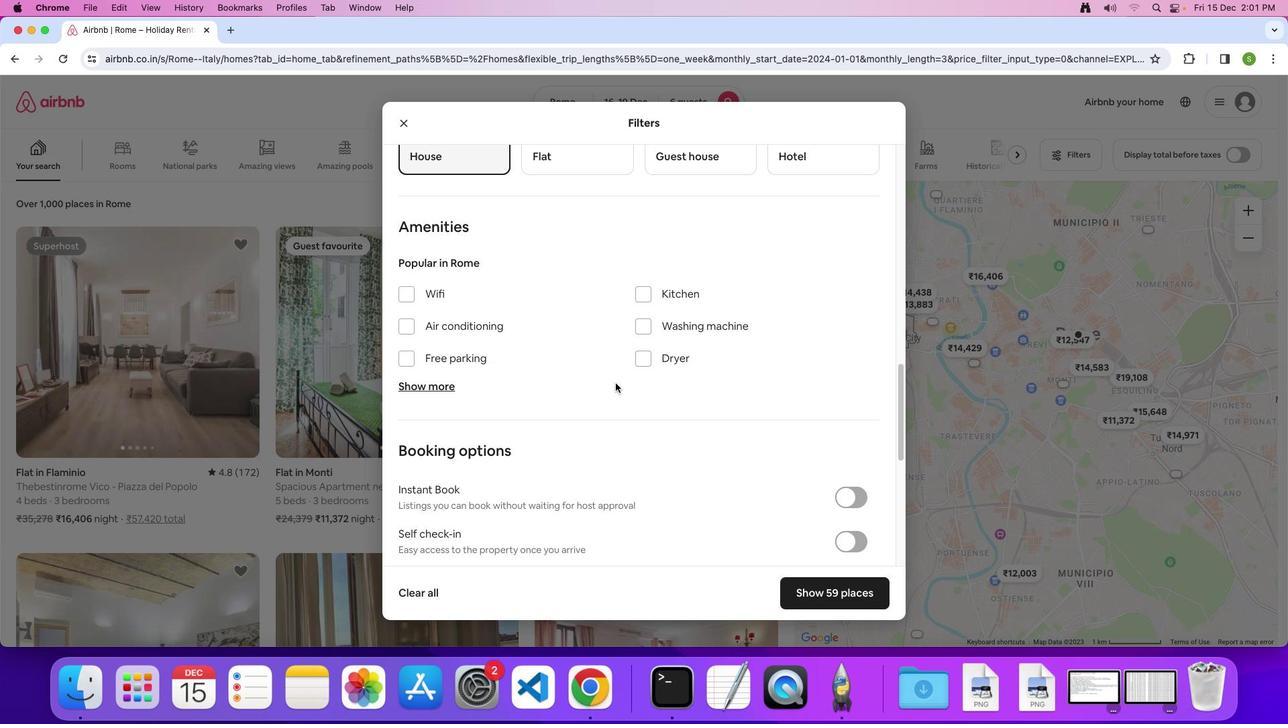 
Action: Mouse scrolled (615, 383) with delta (0, 0)
Screenshot: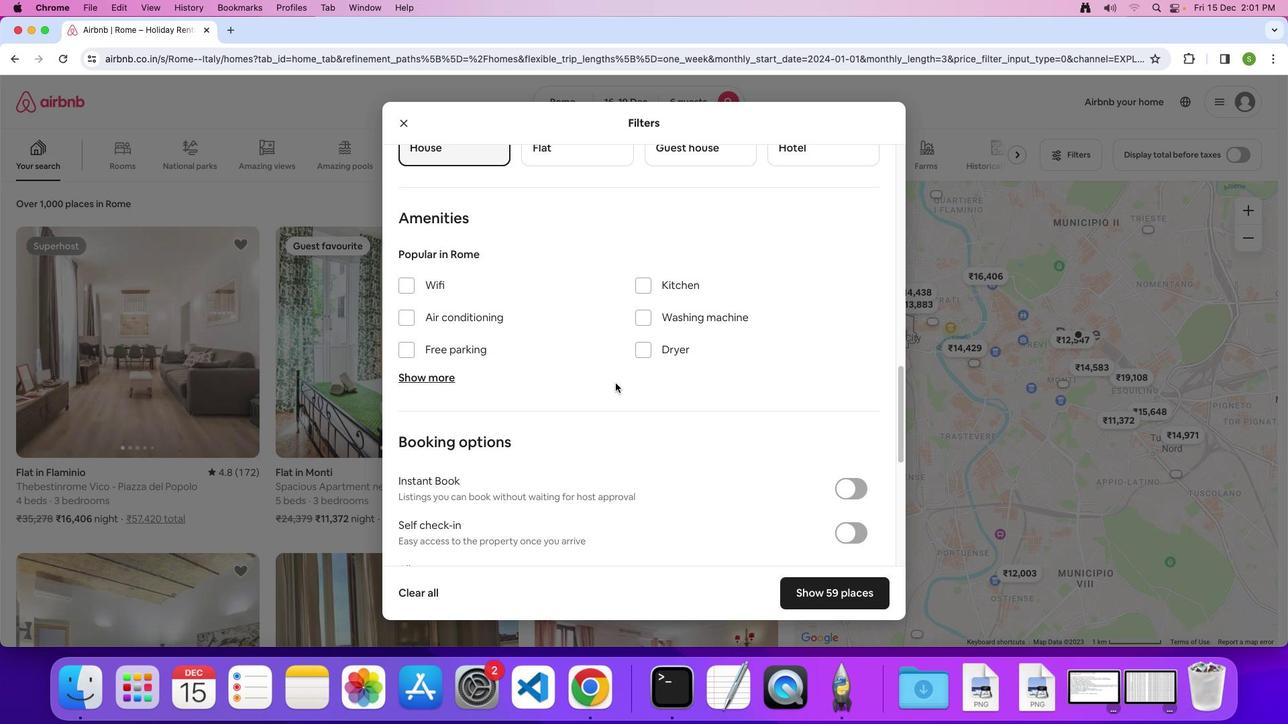 
Action: Mouse scrolled (615, 383) with delta (0, 0)
Screenshot: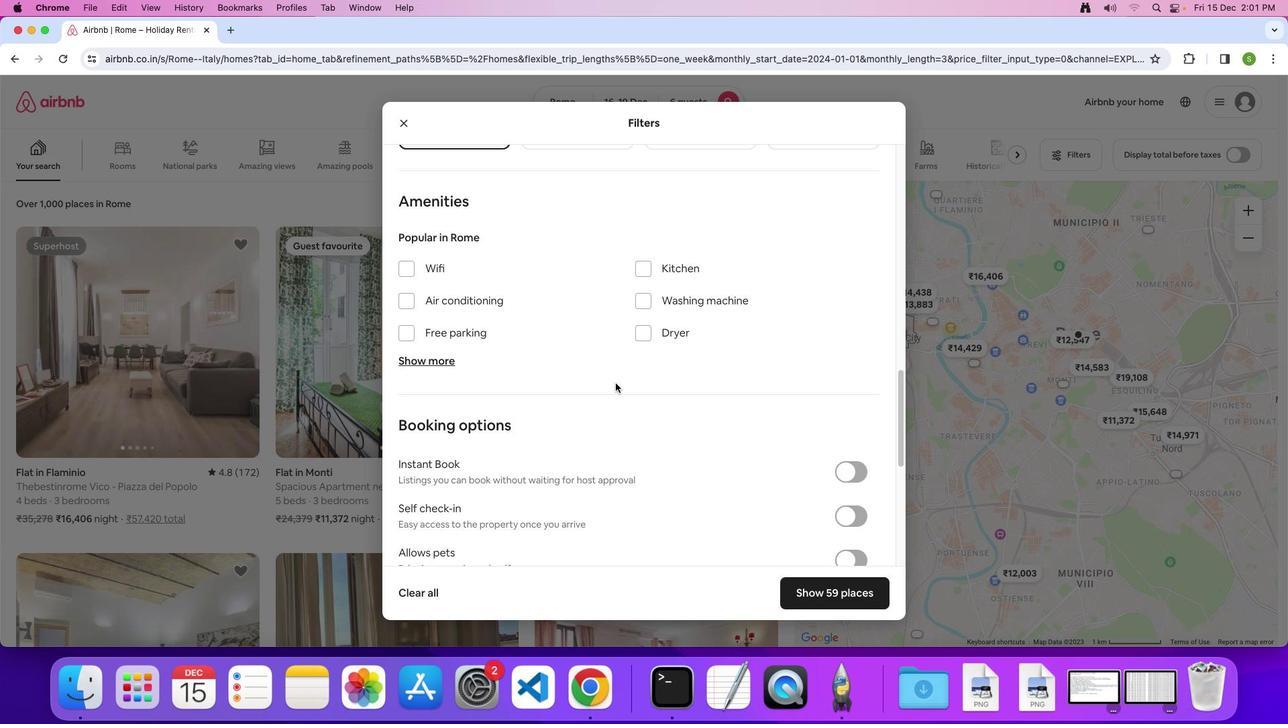 
Action: Mouse scrolled (615, 383) with delta (0, 0)
Screenshot: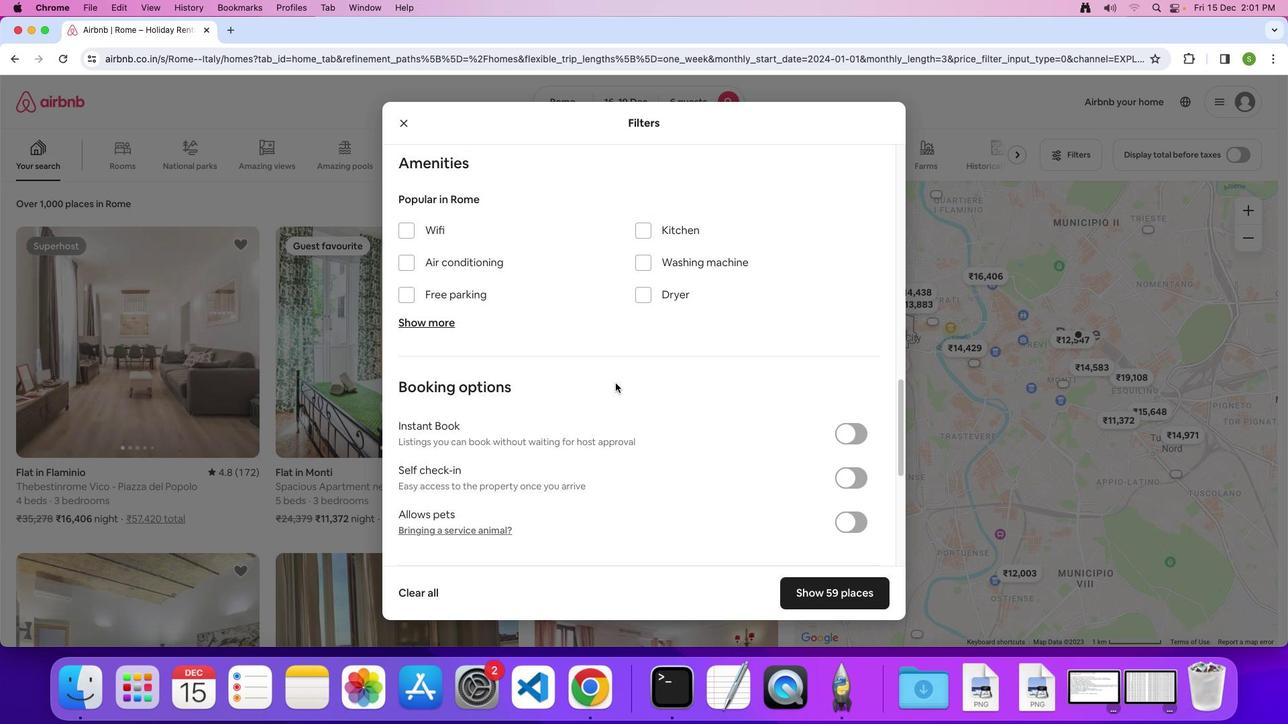 
Action: Mouse scrolled (615, 383) with delta (0, -2)
Screenshot: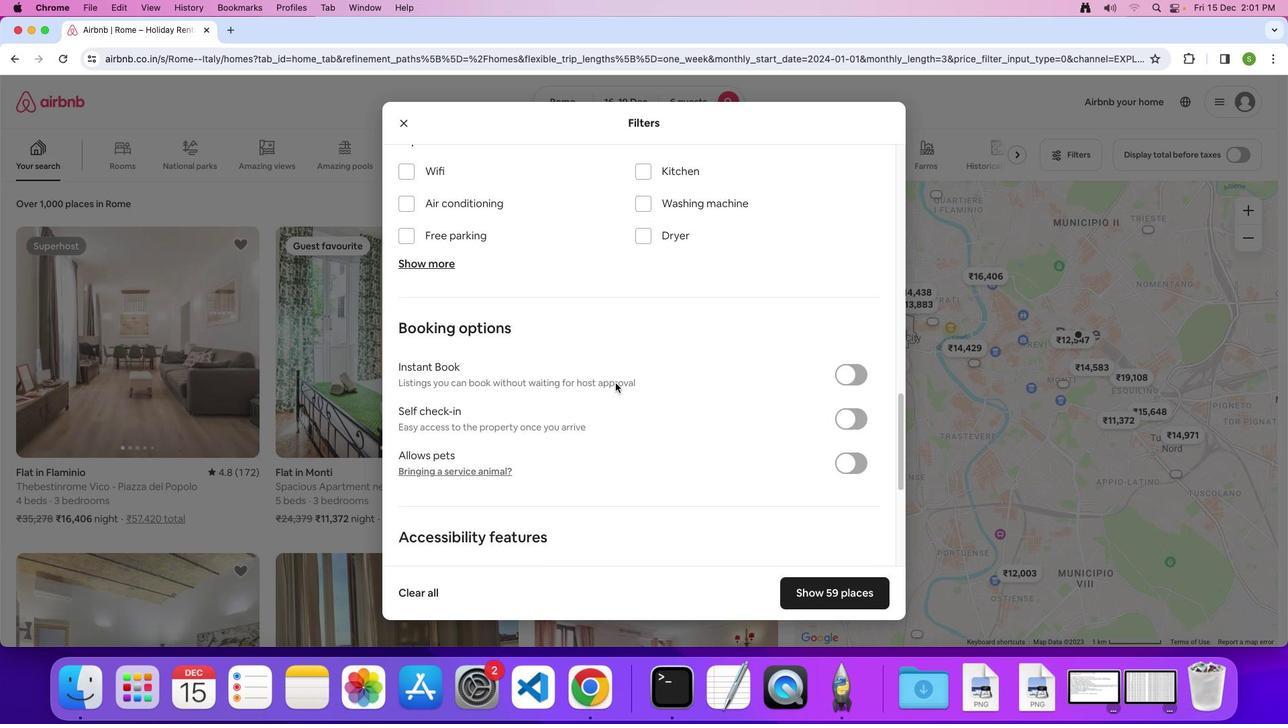 
Action: Mouse scrolled (615, 383) with delta (0, 0)
Screenshot: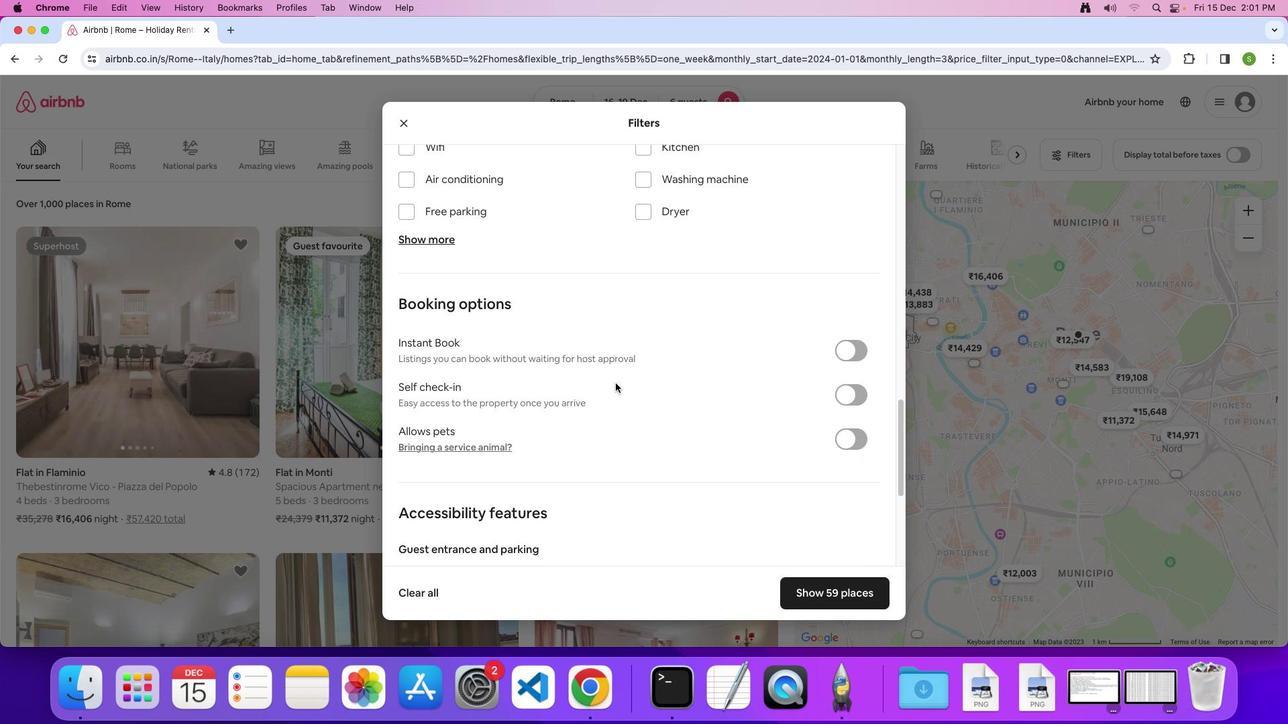 
Action: Mouse scrolled (615, 383) with delta (0, 0)
Screenshot: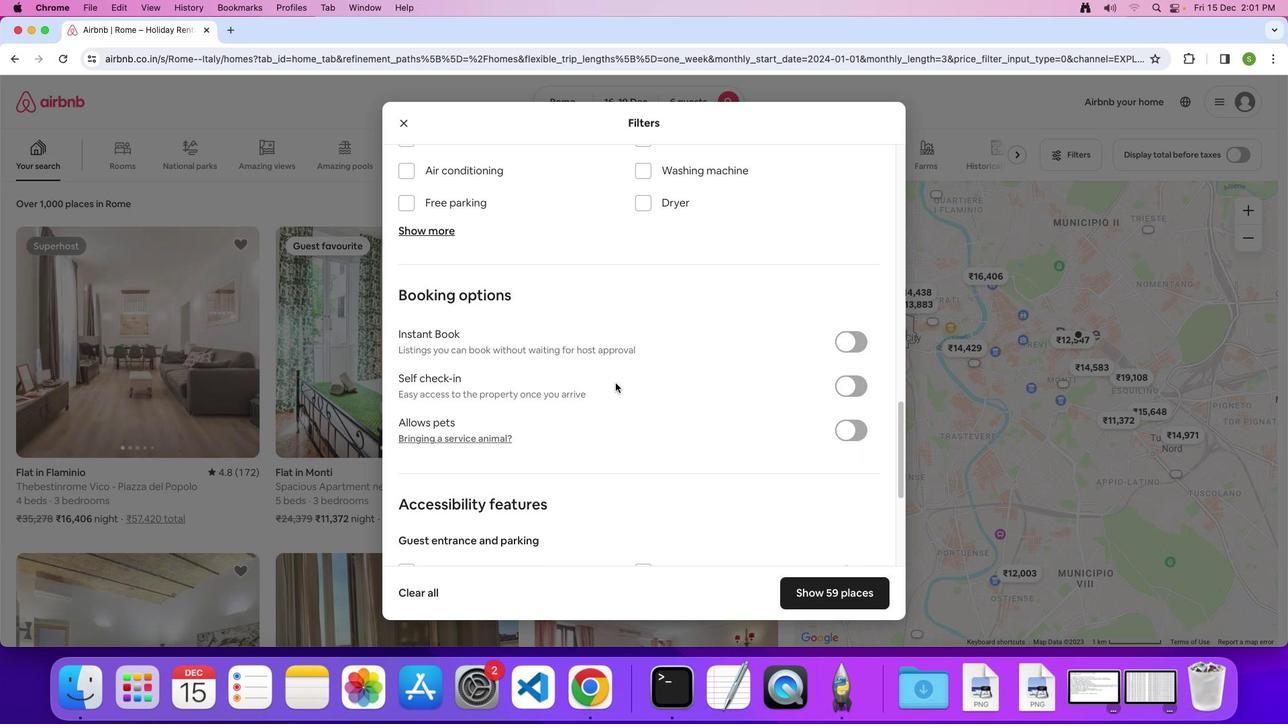 
Action: Mouse scrolled (615, 383) with delta (0, 0)
Screenshot: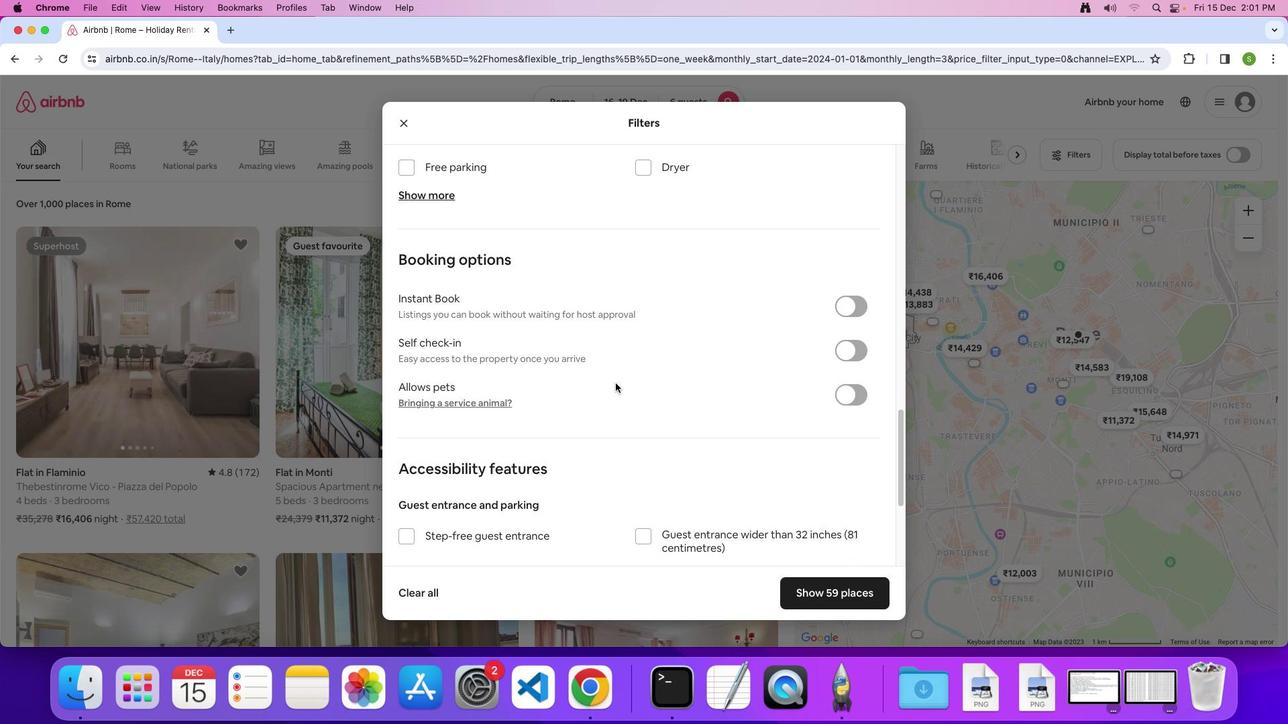 
Action: Mouse scrolled (615, 383) with delta (0, 0)
Screenshot: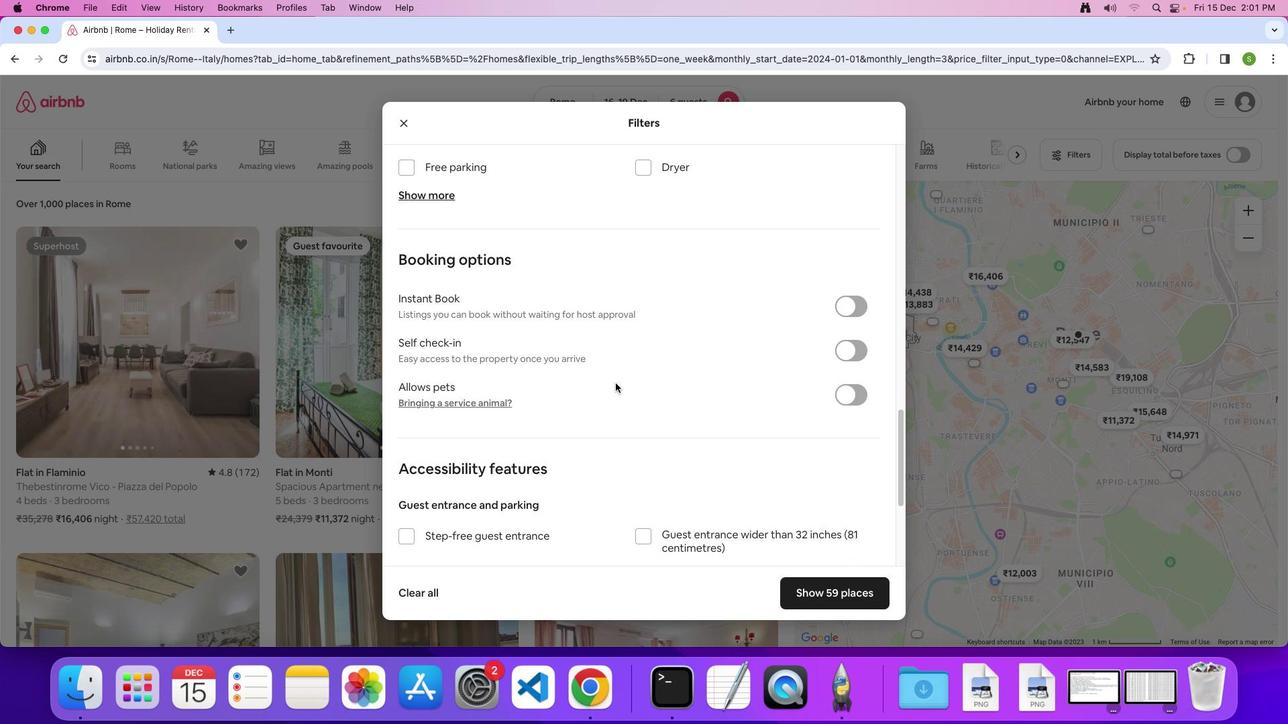 
Action: Mouse scrolled (615, 383) with delta (0, -2)
Screenshot: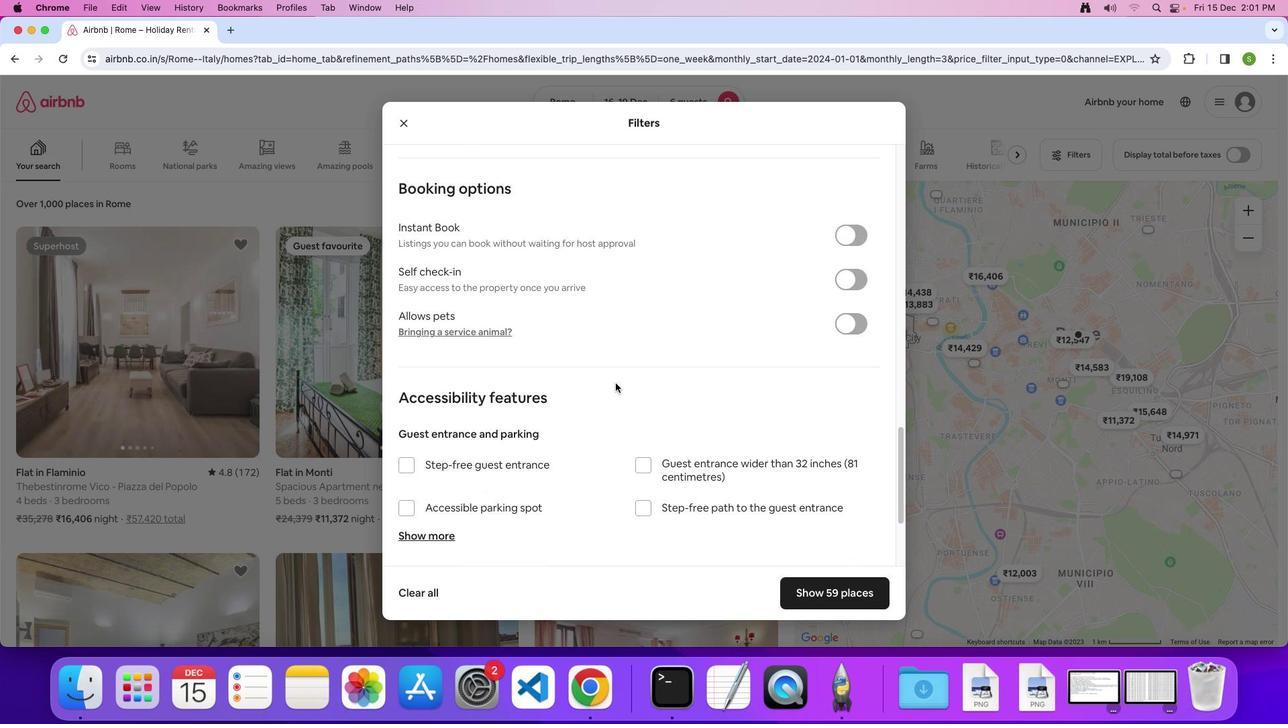 
Action: Mouse scrolled (615, 383) with delta (0, 0)
Screenshot: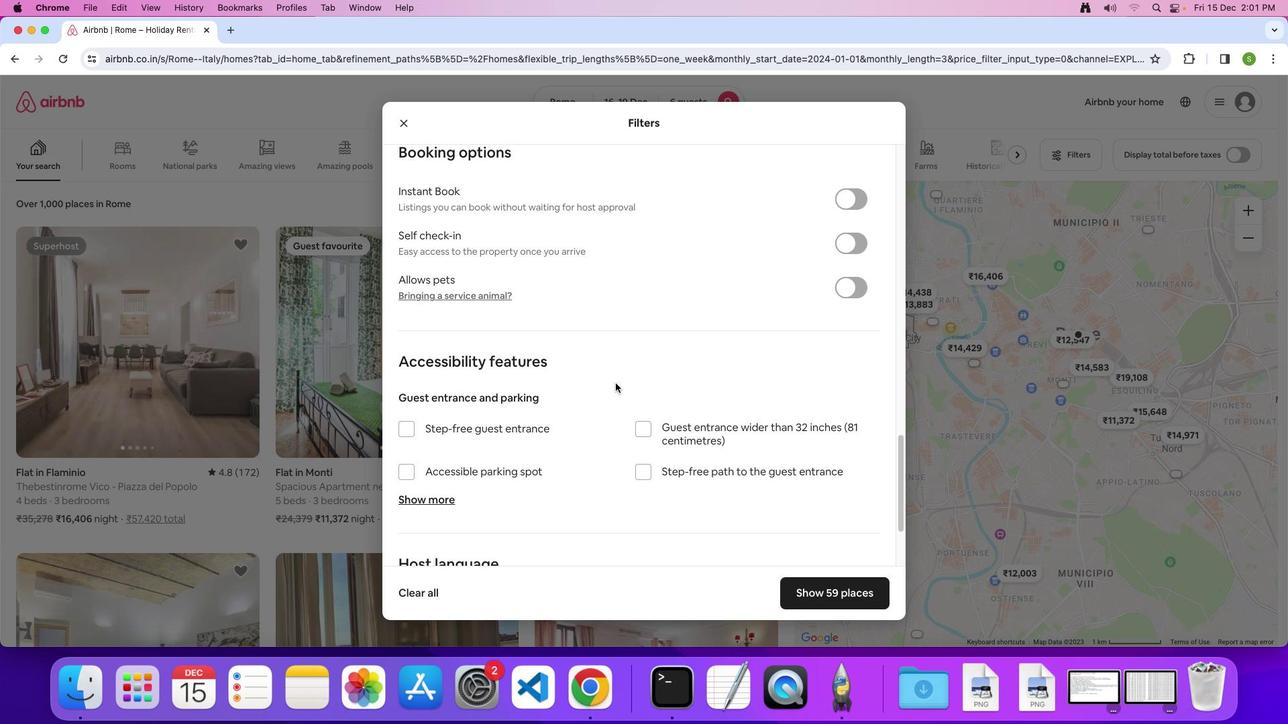 
Action: Mouse scrolled (615, 383) with delta (0, 0)
Screenshot: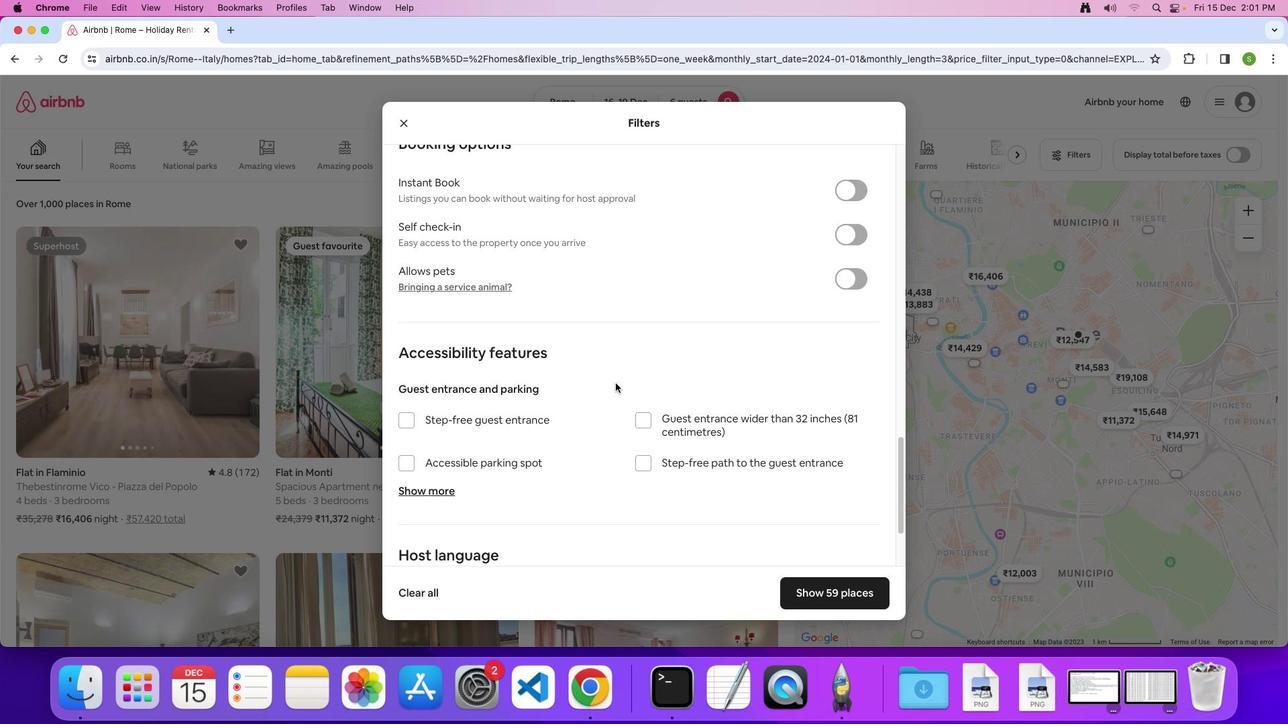 
Action: Mouse scrolled (615, 383) with delta (0, 0)
Screenshot: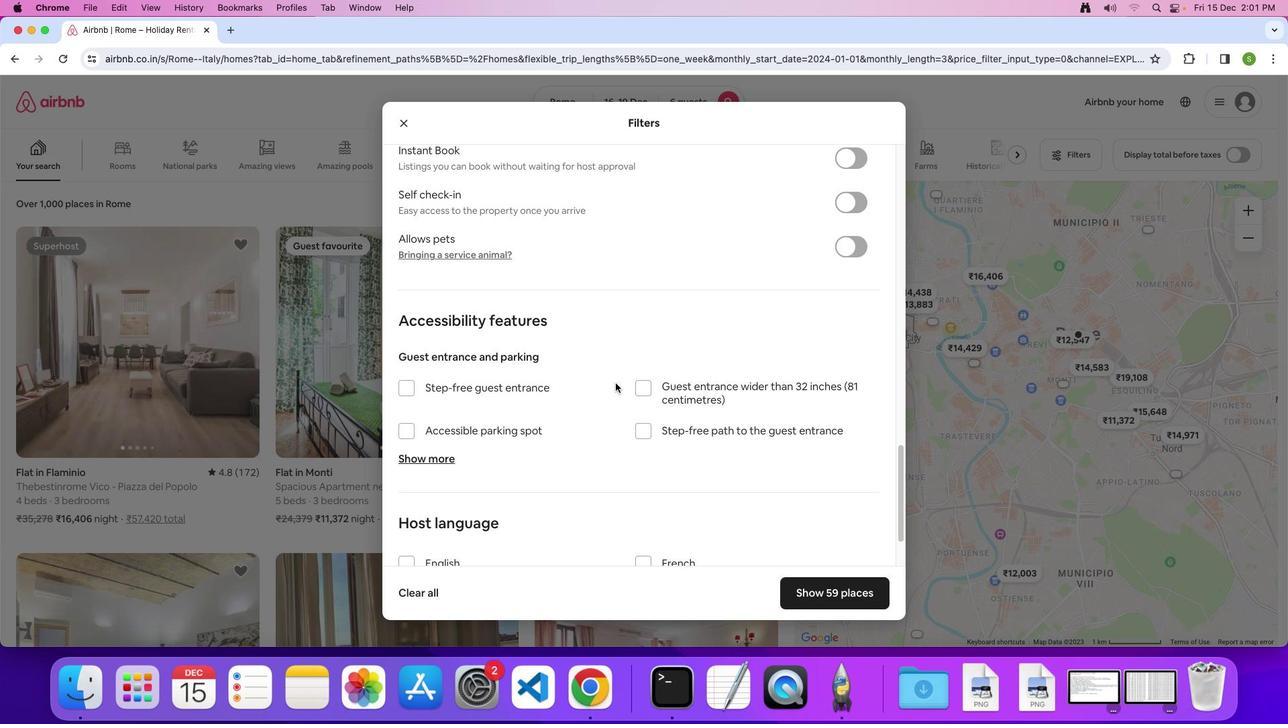 
Action: Mouse scrolled (615, 383) with delta (0, 0)
Screenshot: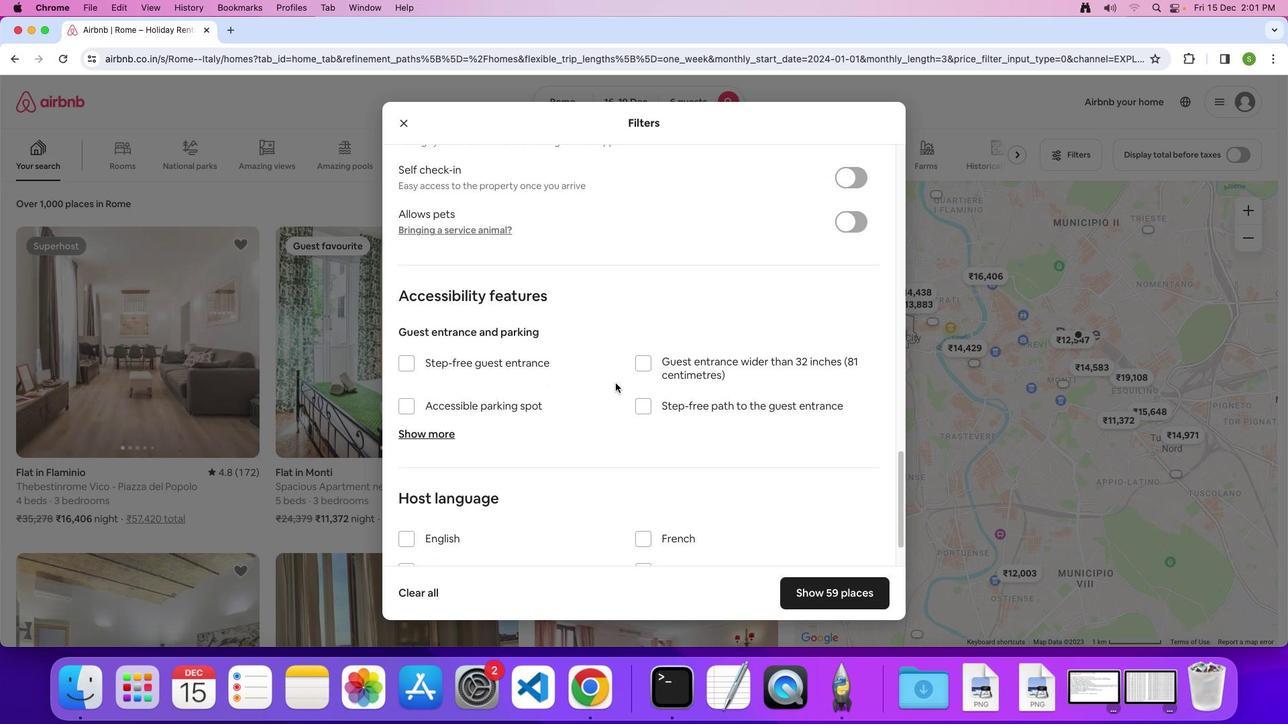 
Action: Mouse scrolled (615, 383) with delta (0, -2)
Screenshot: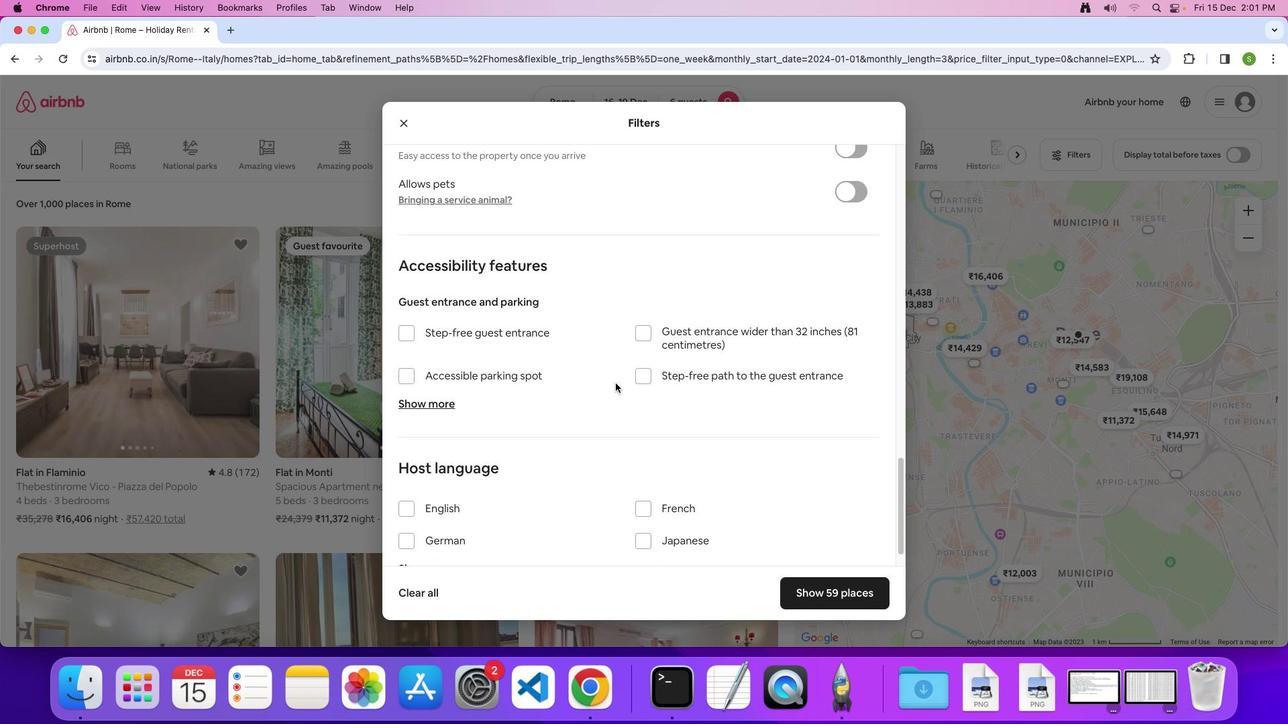 
Action: Mouse scrolled (615, 383) with delta (0, 0)
Screenshot: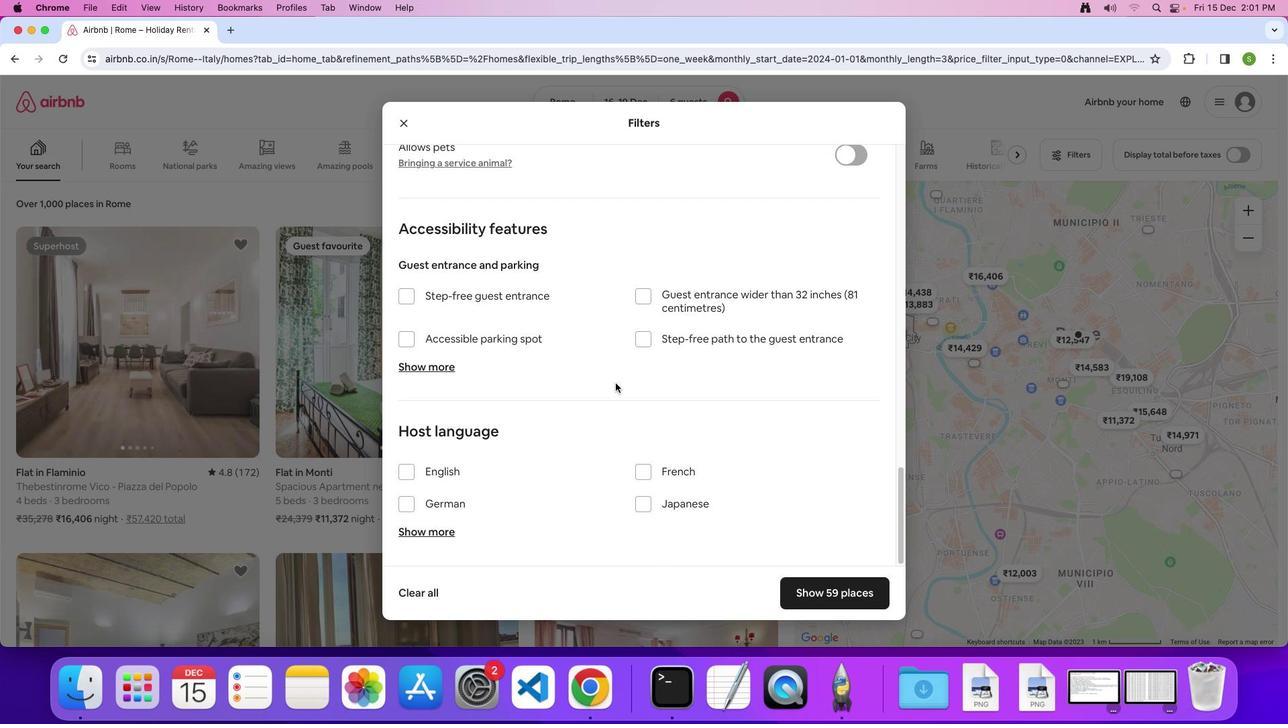 
Action: Mouse scrolled (615, 383) with delta (0, 0)
Screenshot: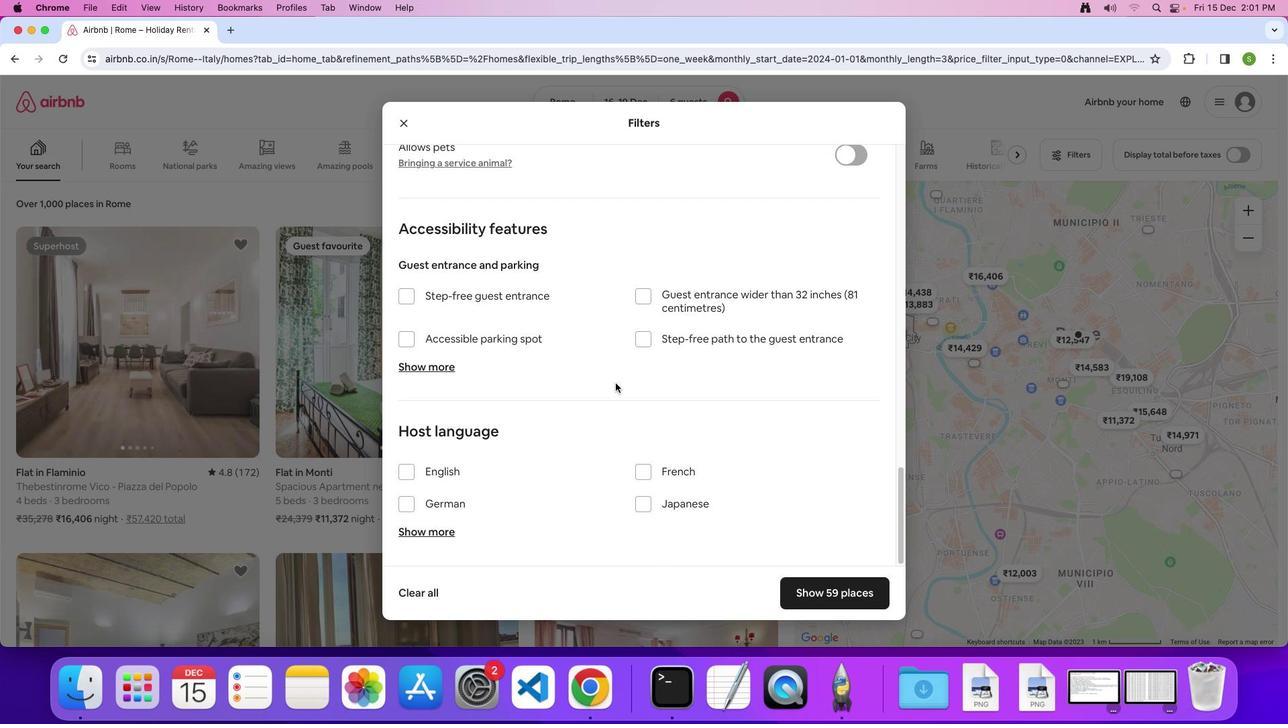 
Action: Mouse scrolled (615, 383) with delta (0, -2)
Screenshot: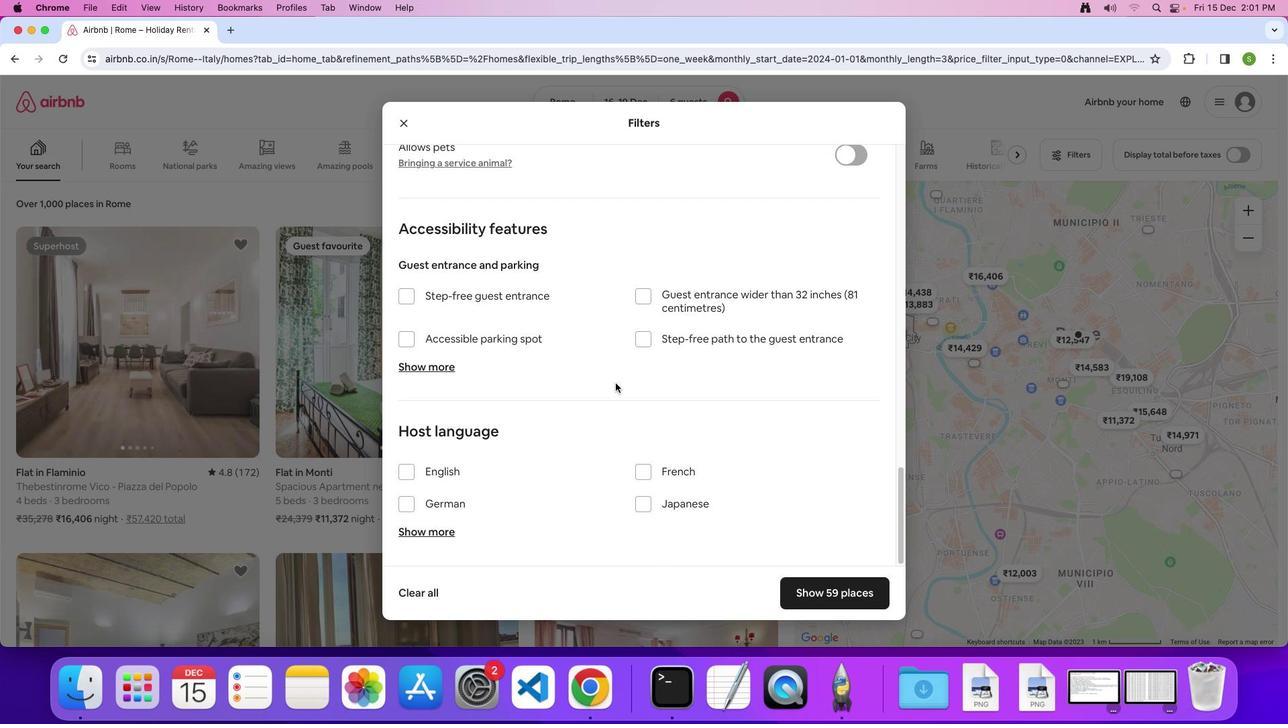 
Action: Mouse moved to (818, 593)
Screenshot: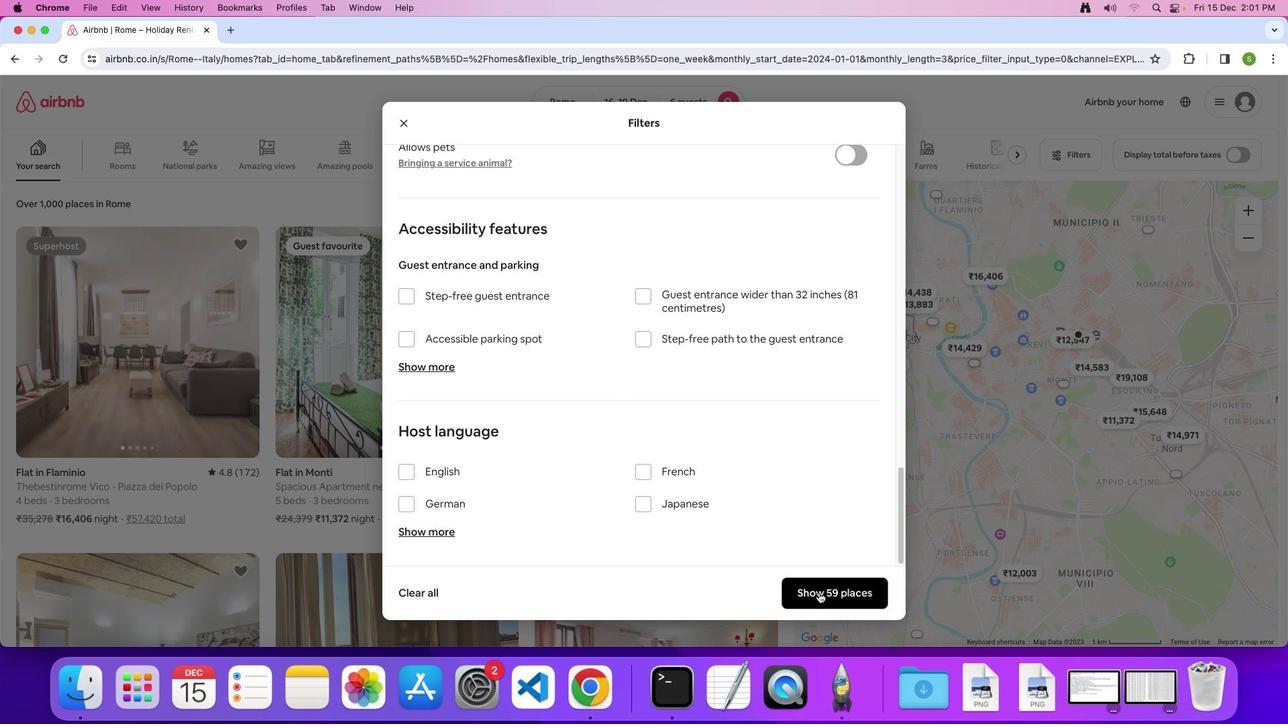 
Action: Mouse pressed left at (818, 593)
Screenshot: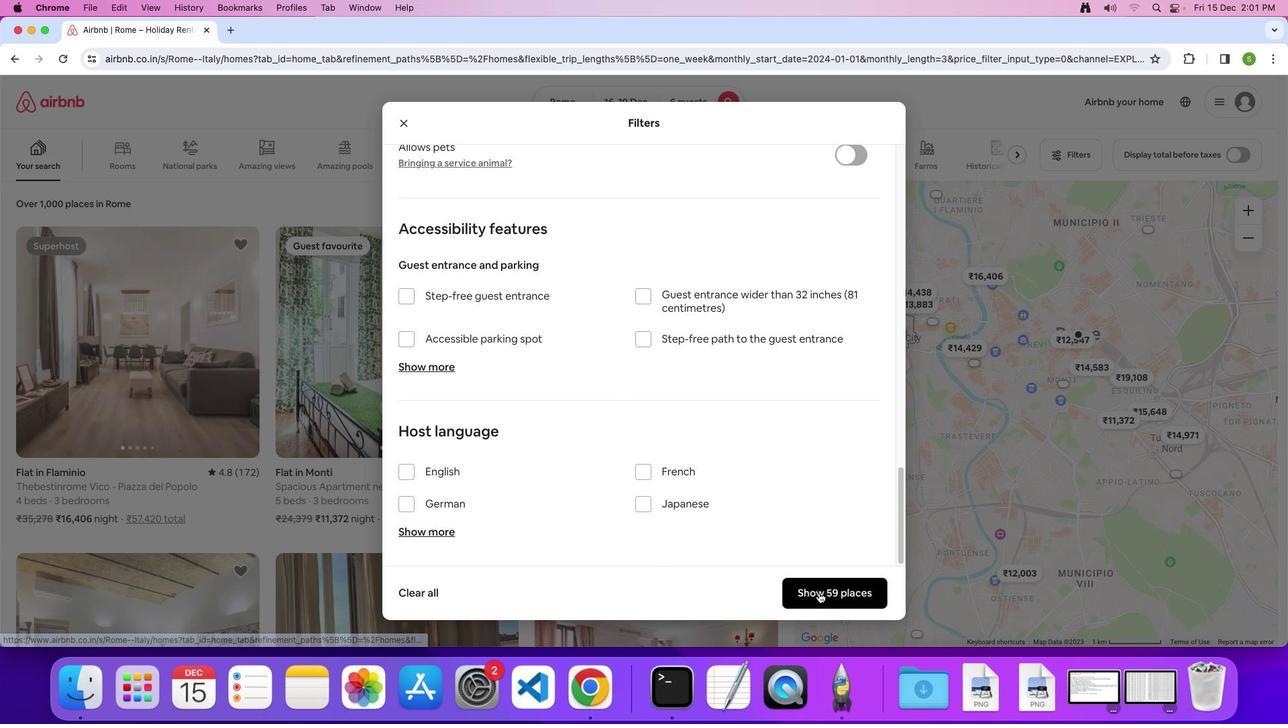 
Action: Mouse moved to (181, 338)
Screenshot: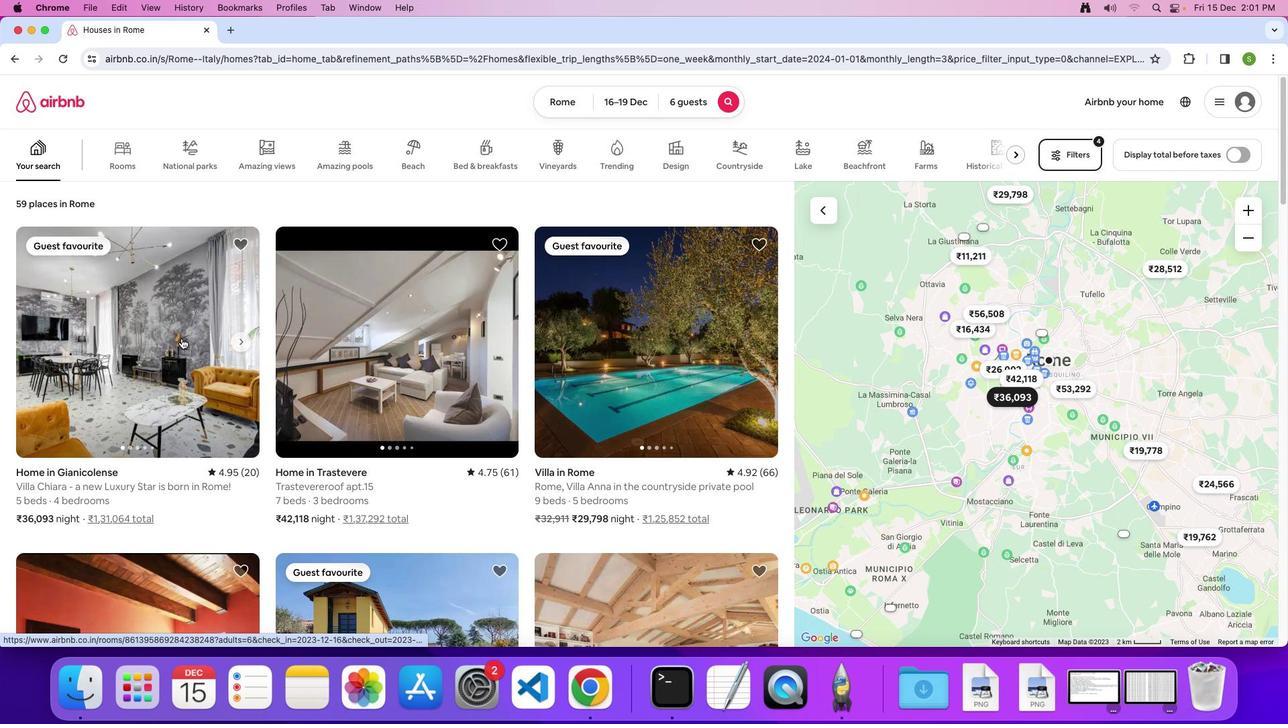 
Action: Mouse pressed left at (181, 338)
Screenshot: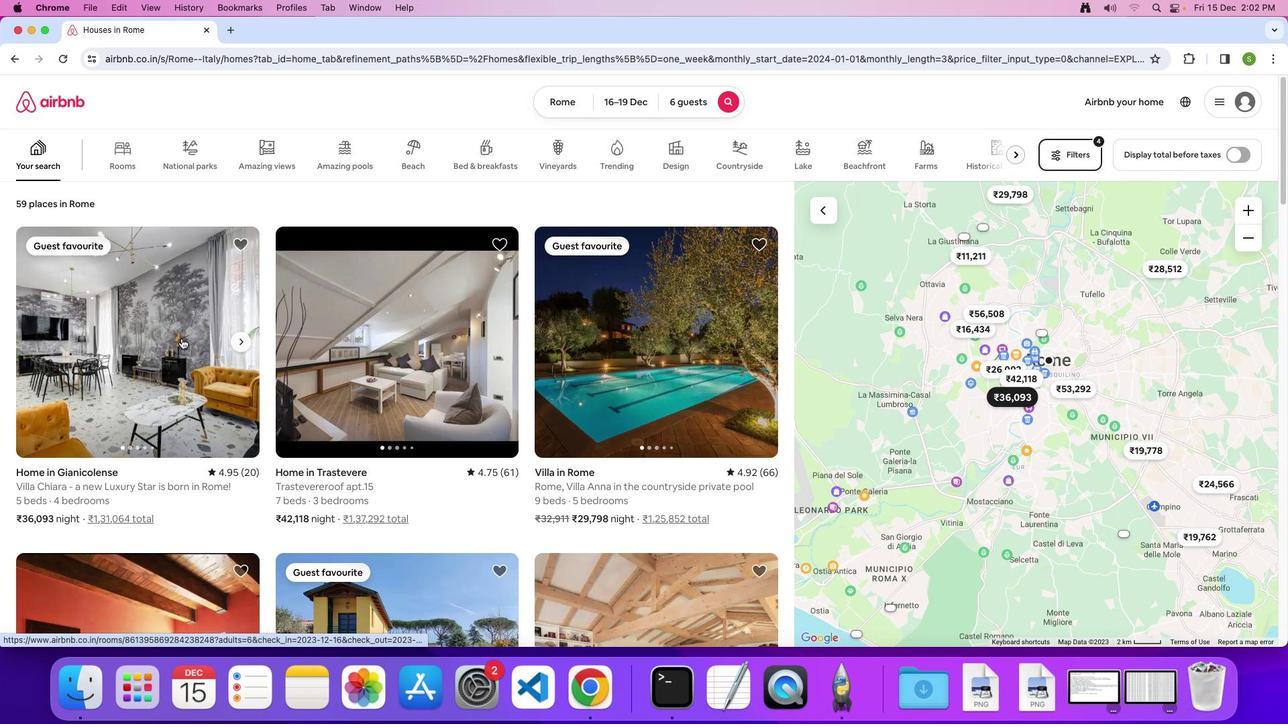 
Action: Mouse moved to (481, 341)
Screenshot: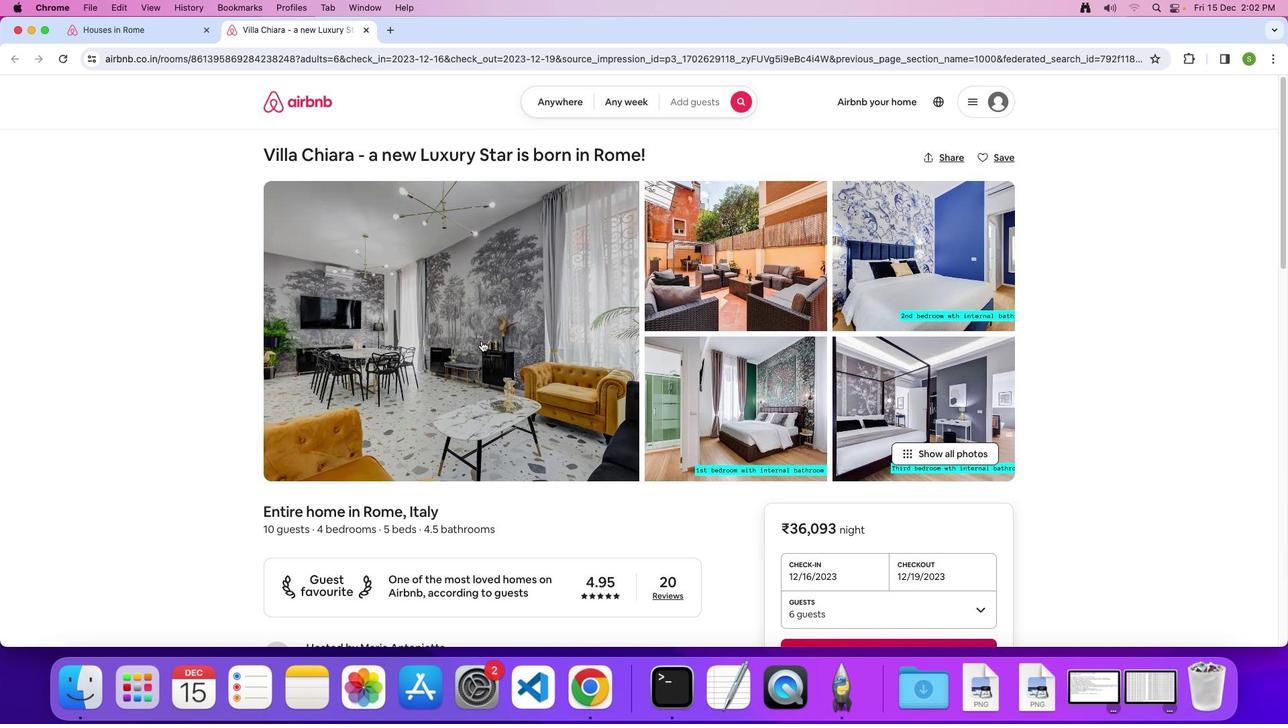 
Action: Mouse pressed left at (481, 341)
Screenshot: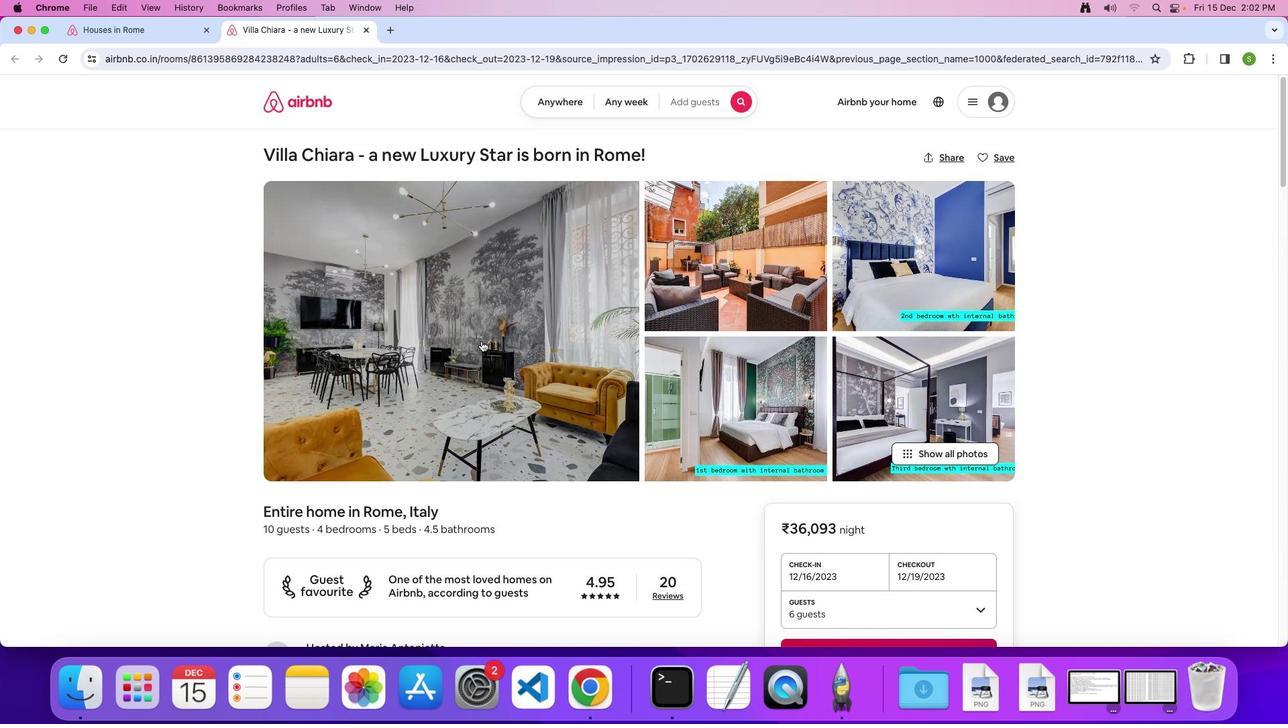 
Action: Mouse moved to (693, 379)
Screenshot: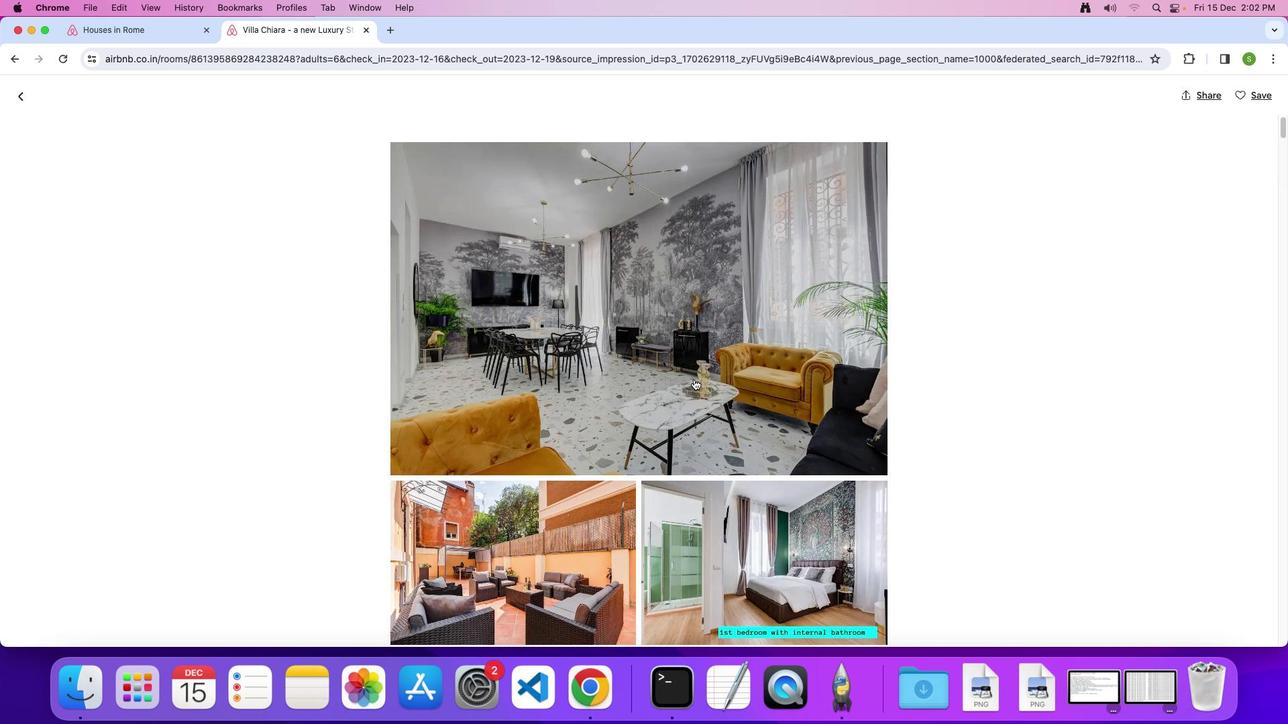 
Action: Mouse scrolled (693, 379) with delta (0, 0)
Screenshot: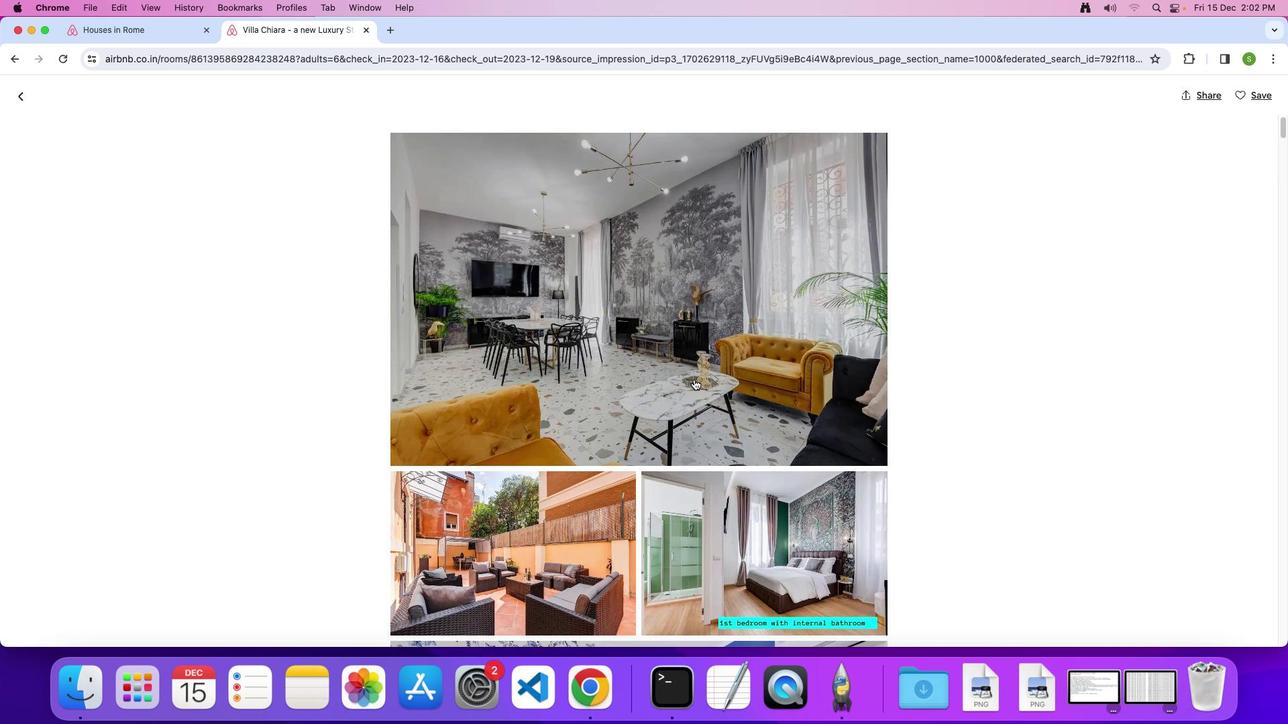 
Action: Mouse scrolled (693, 379) with delta (0, 0)
Screenshot: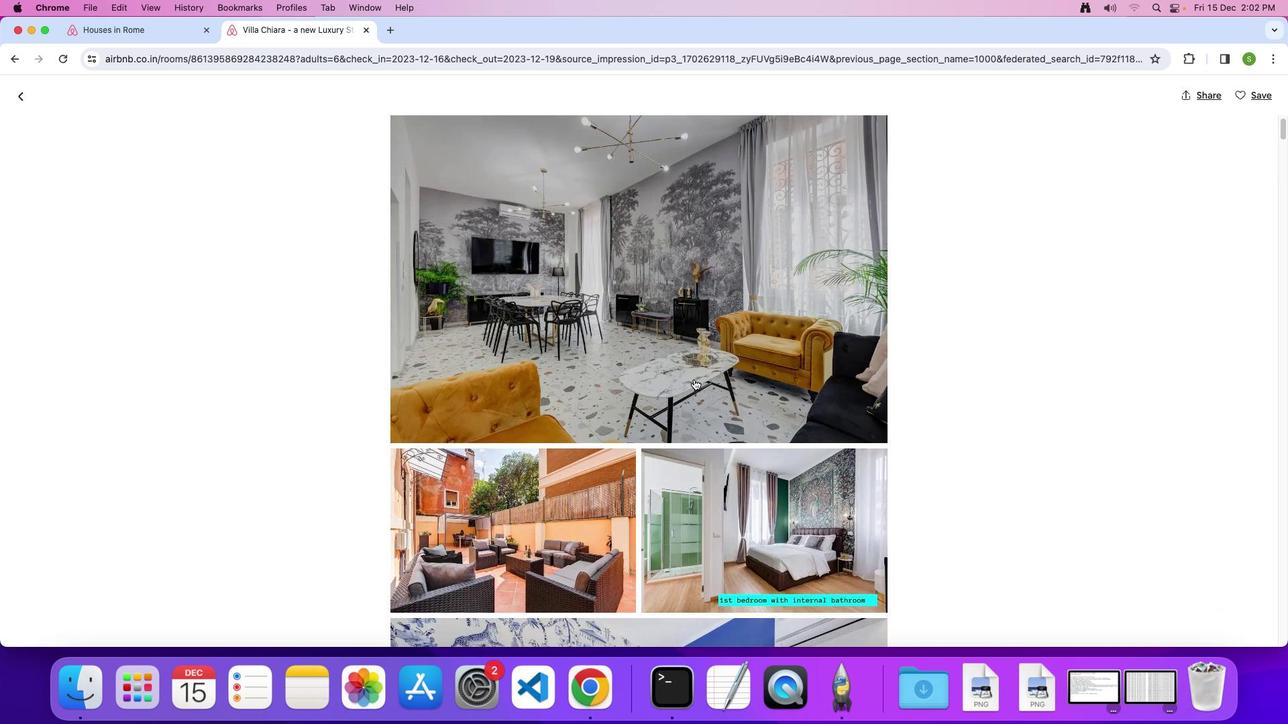 
Action: Mouse scrolled (693, 379) with delta (0, -2)
Screenshot: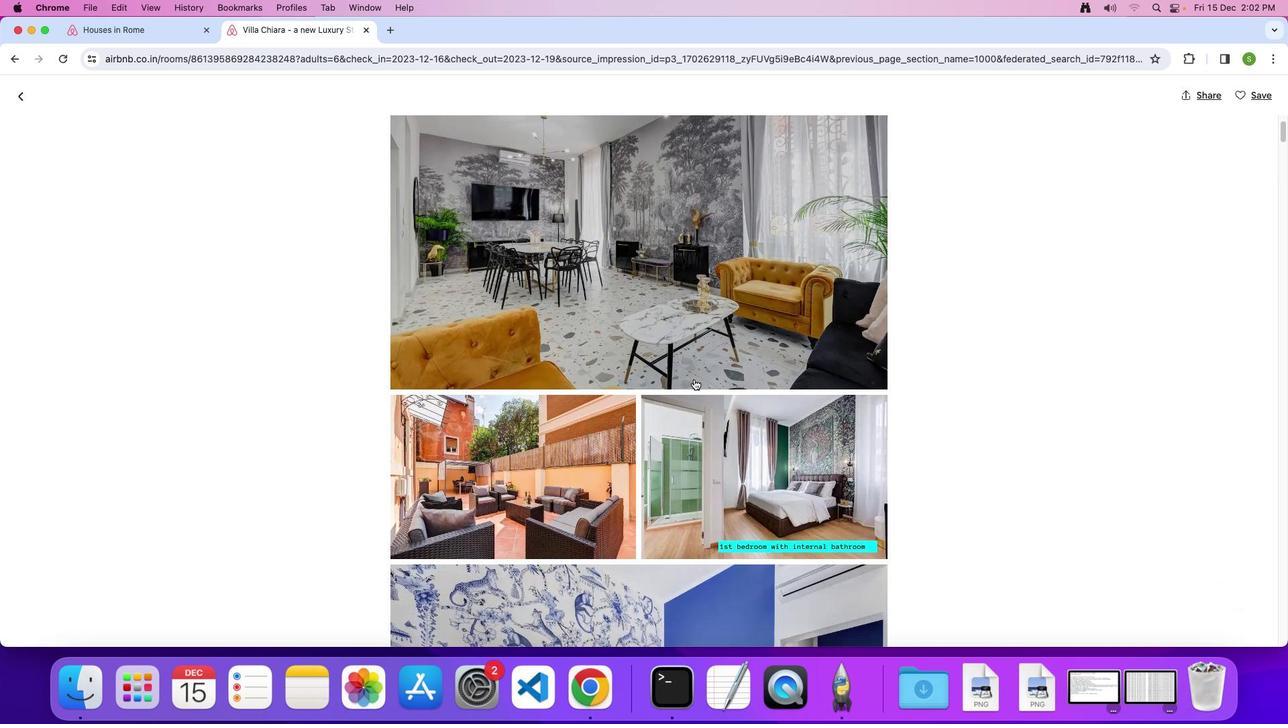 
Action: Mouse scrolled (693, 379) with delta (0, 0)
Screenshot: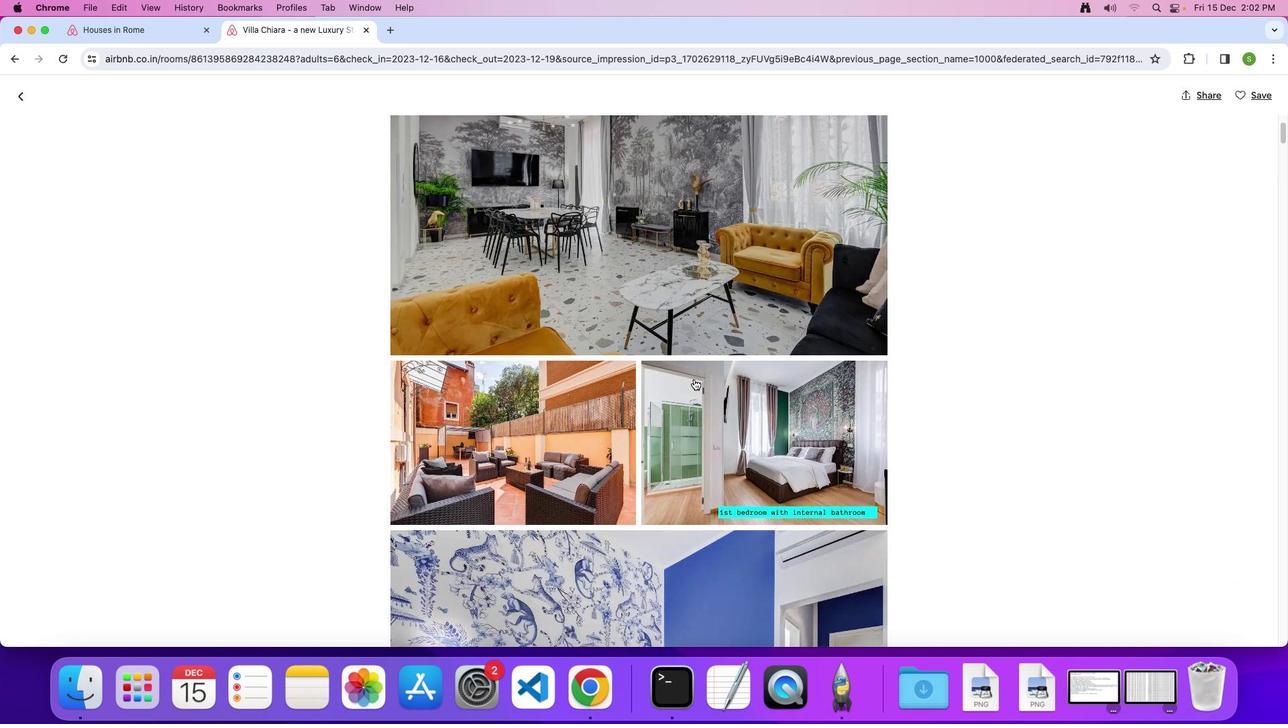 
Action: Mouse scrolled (693, 379) with delta (0, 0)
Screenshot: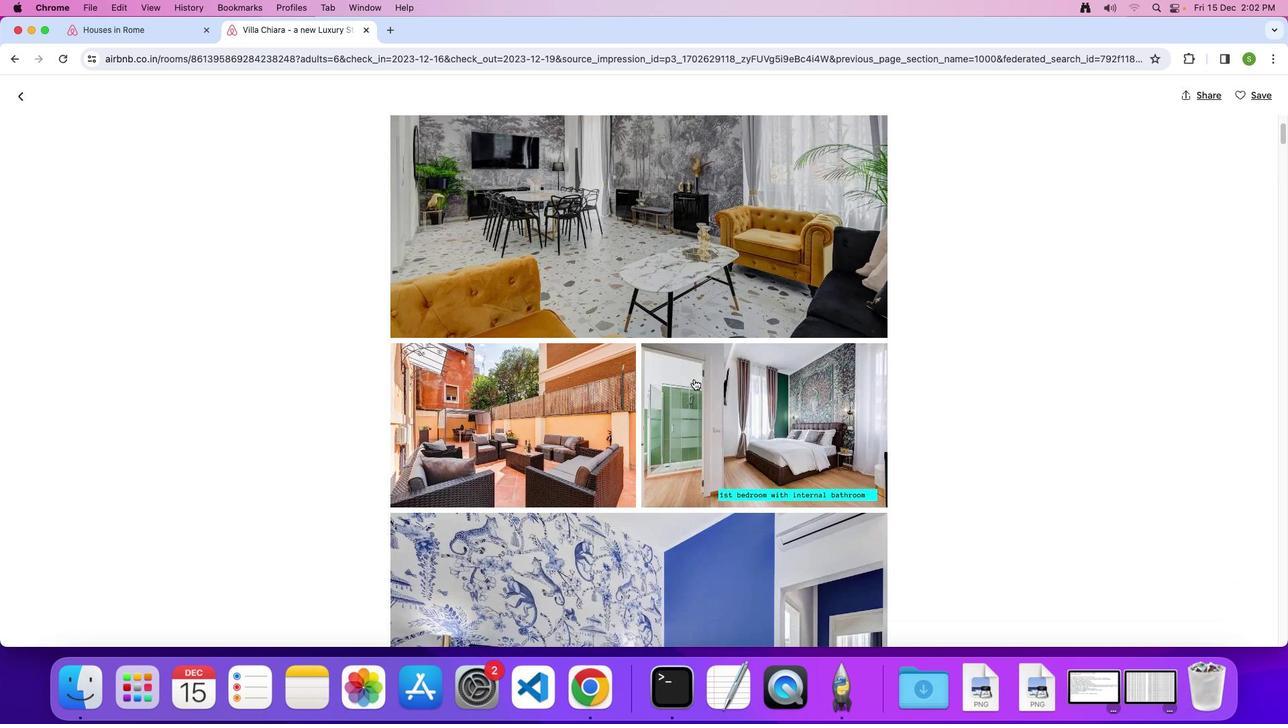 
Action: Mouse scrolled (693, 379) with delta (0, -1)
Screenshot: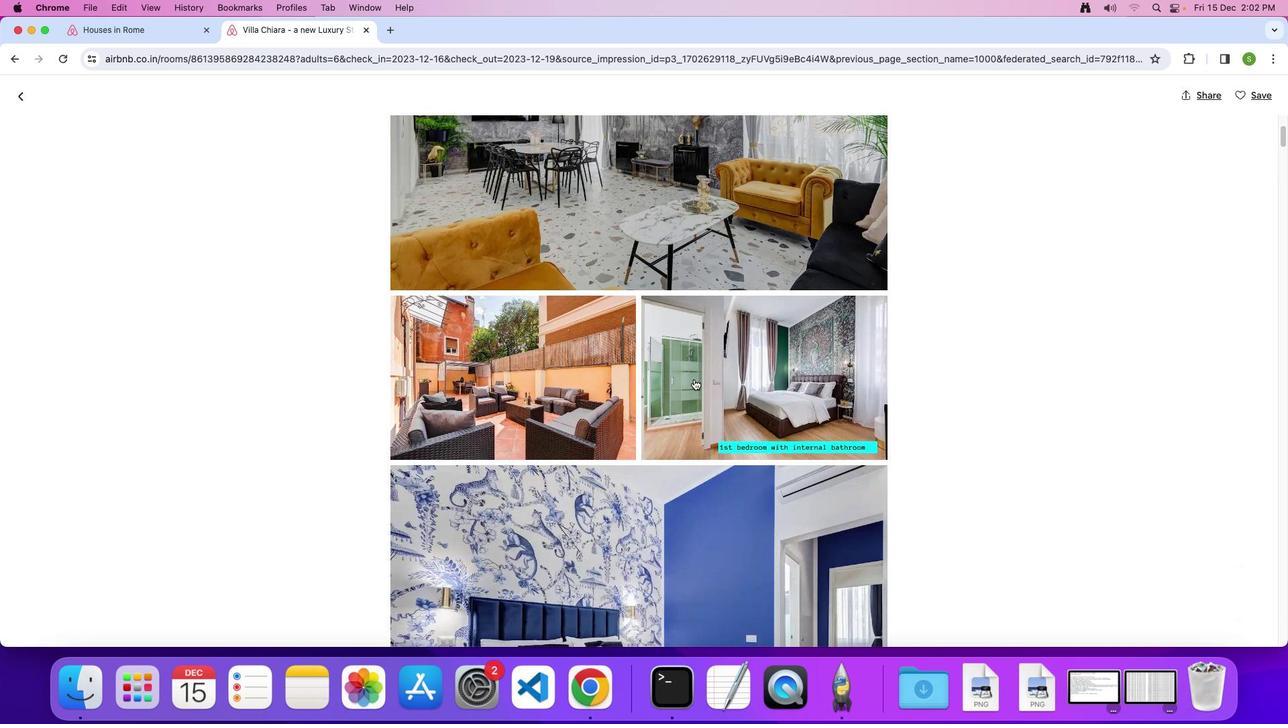 
Action: Mouse scrolled (693, 379) with delta (0, 0)
Screenshot: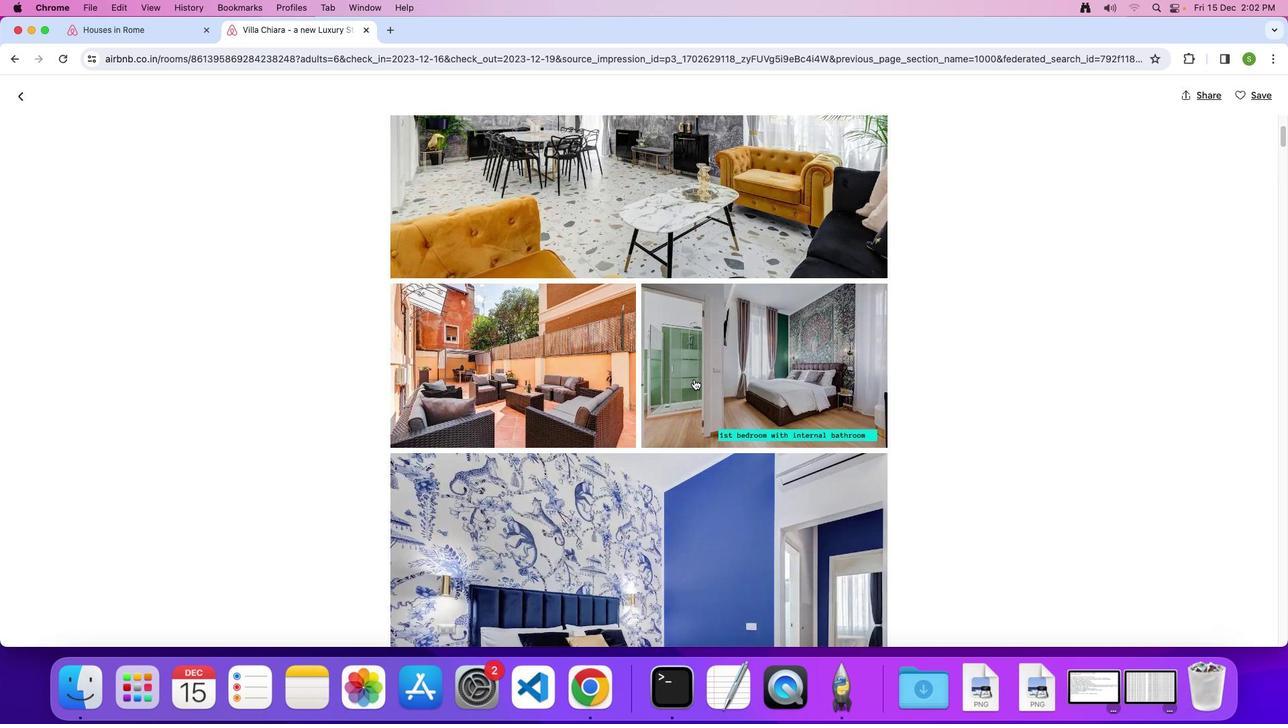 
Action: Mouse scrolled (693, 379) with delta (0, 0)
Screenshot: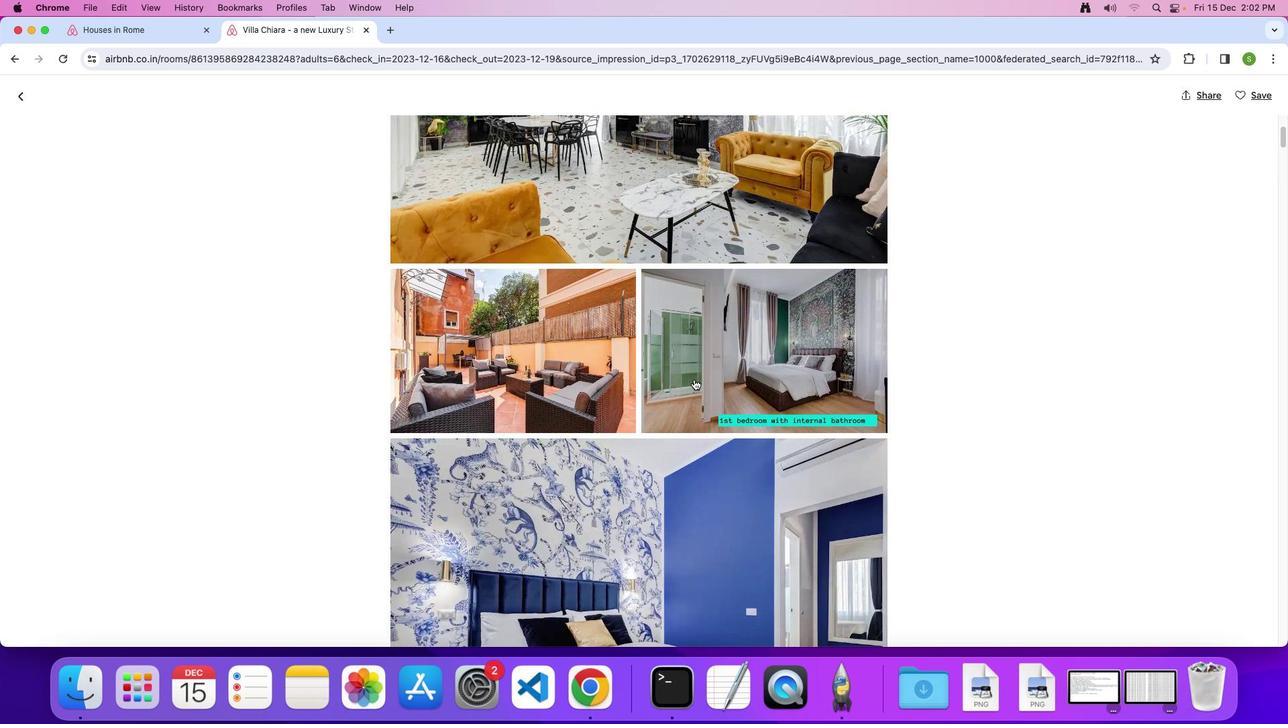 
Action: Mouse scrolled (693, 379) with delta (0, 0)
Screenshot: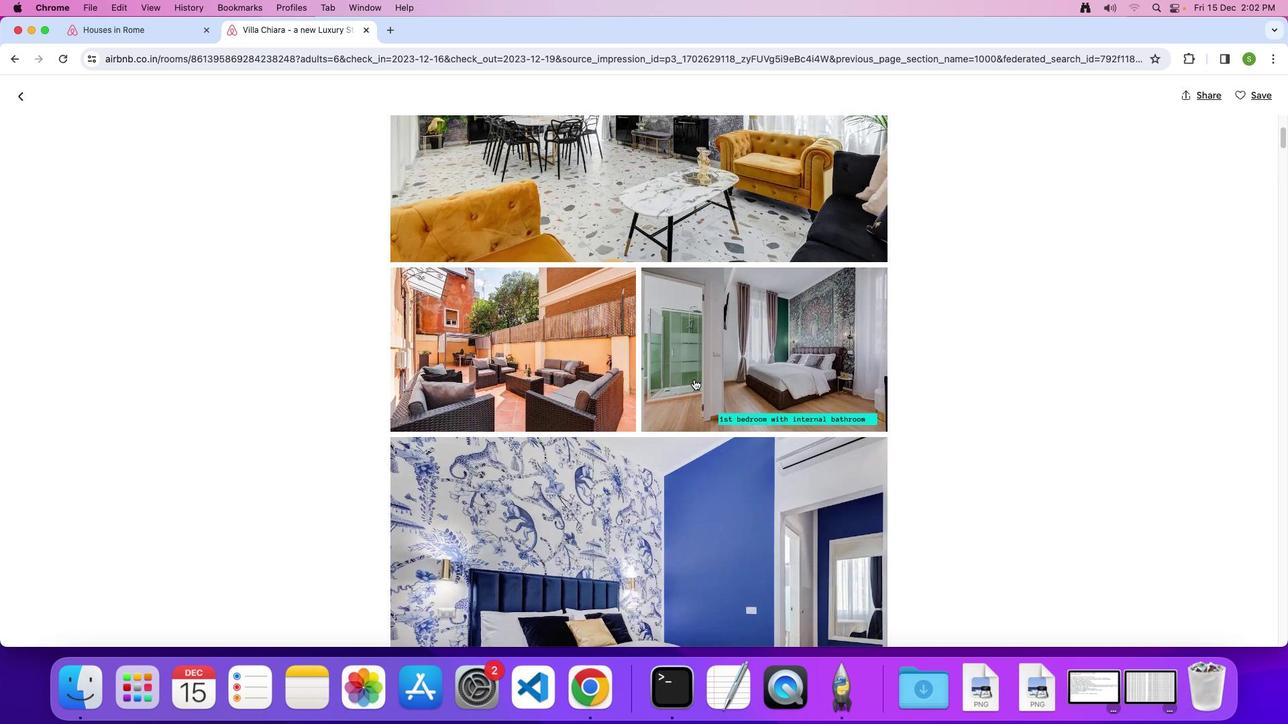 
Action: Mouse scrolled (693, 379) with delta (0, 0)
Screenshot: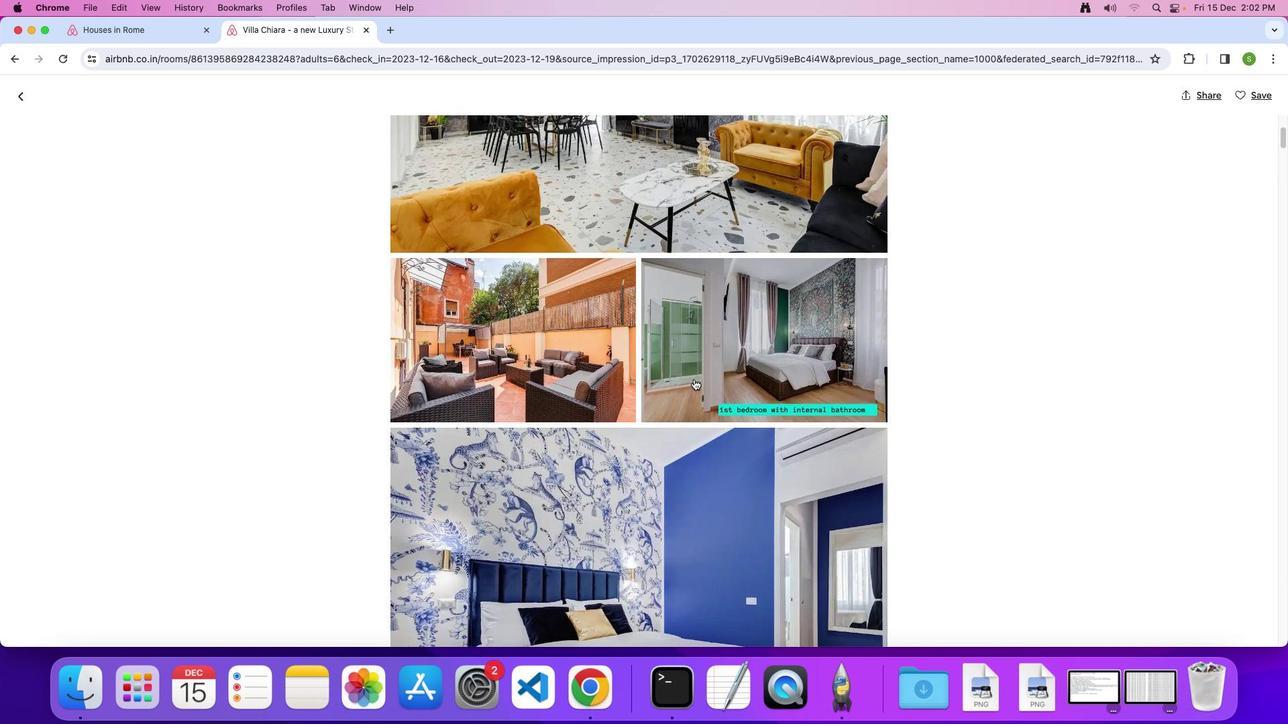 
Action: Mouse scrolled (693, 379) with delta (0, 0)
Screenshot: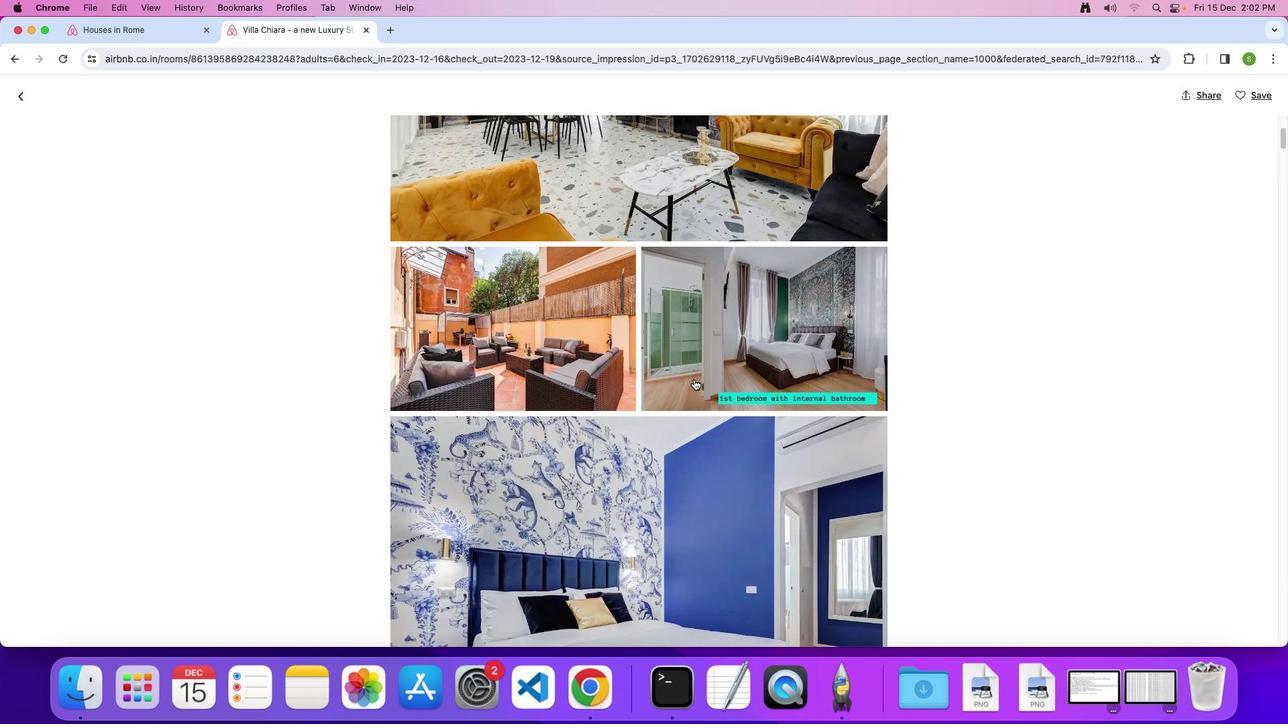 
Action: Mouse scrolled (693, 379) with delta (0, 0)
Screenshot: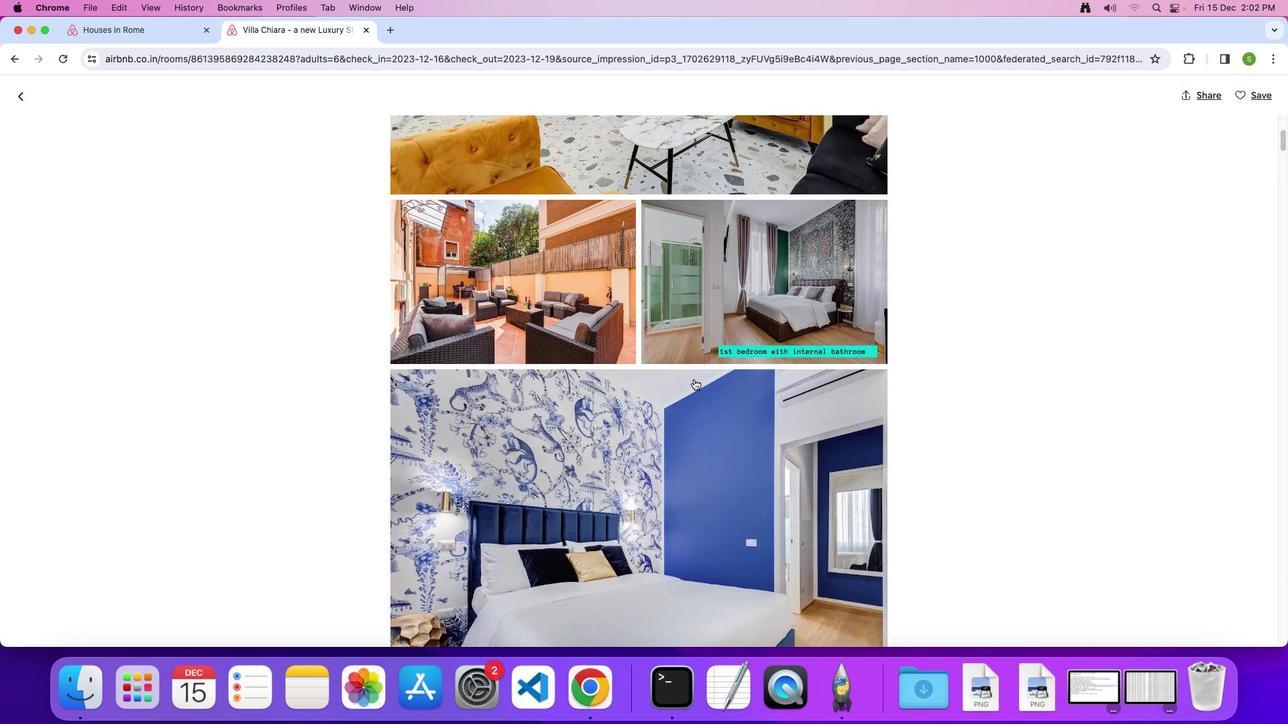 
Action: Mouse scrolled (693, 379) with delta (0, 0)
Screenshot: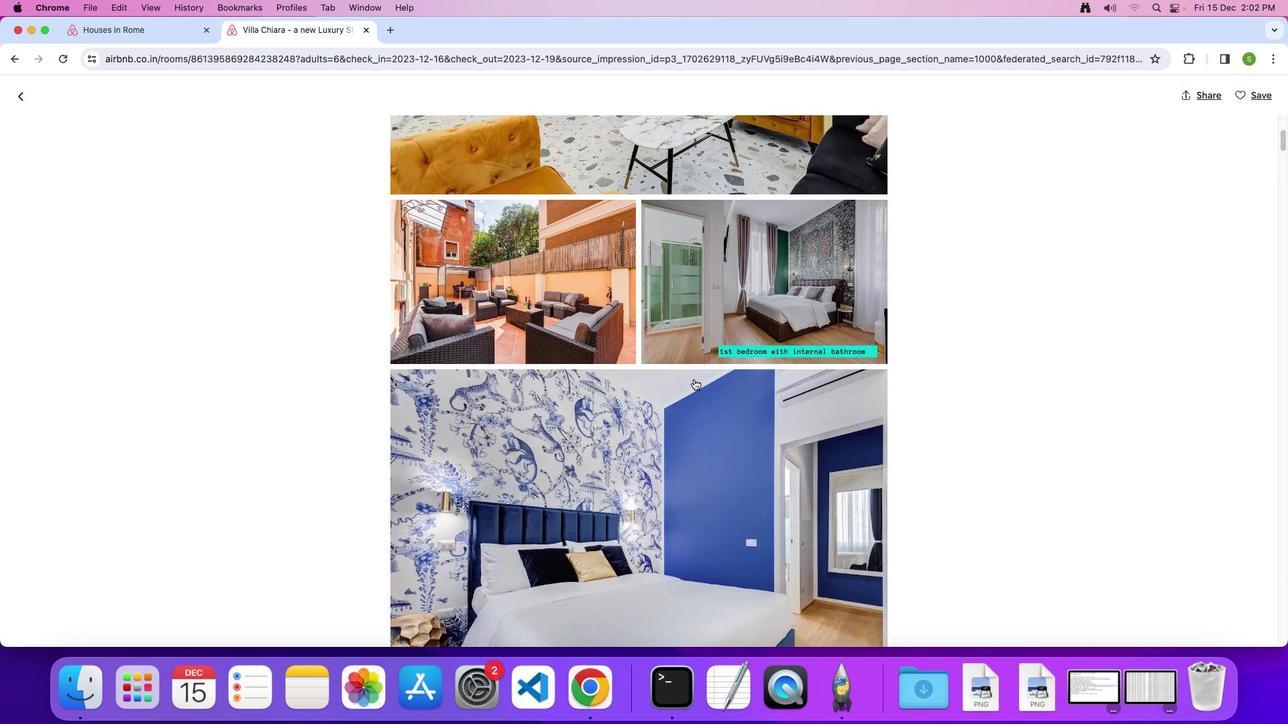 
Action: Mouse scrolled (693, 379) with delta (0, -1)
Screenshot: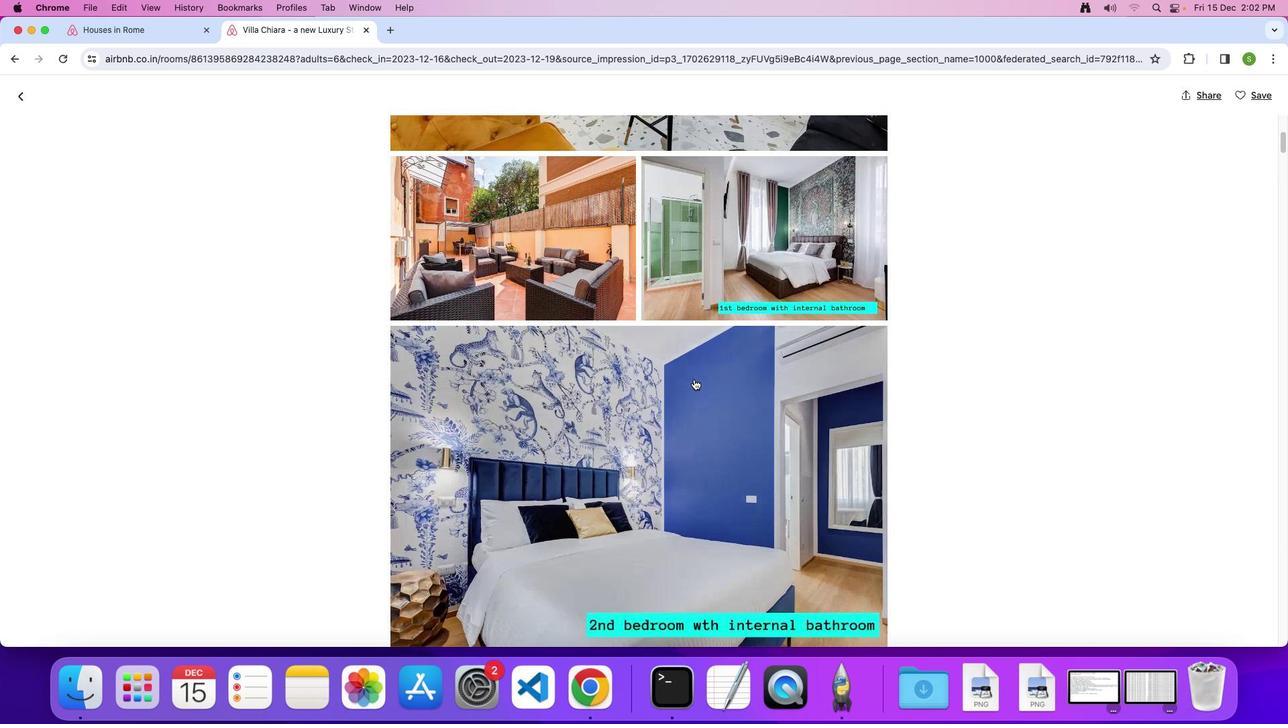 
Action: Mouse scrolled (693, 379) with delta (0, 0)
Screenshot: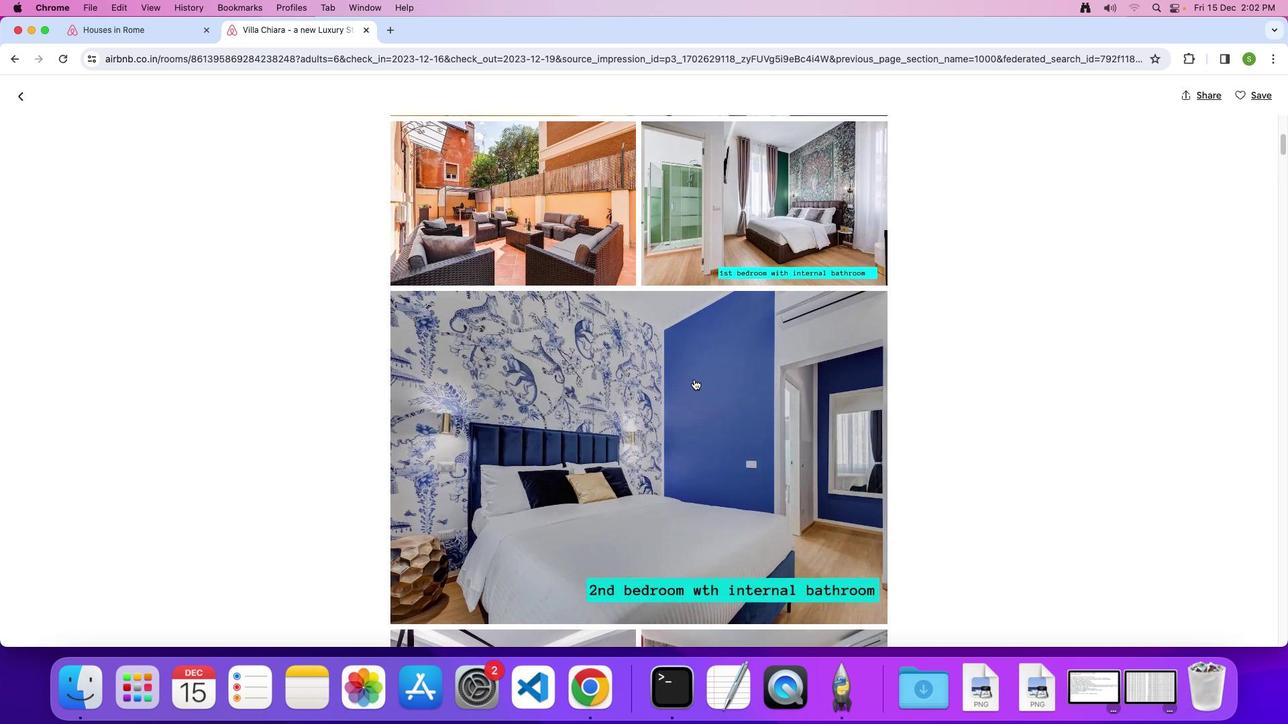 
Action: Mouse scrolled (693, 379) with delta (0, 0)
Screenshot: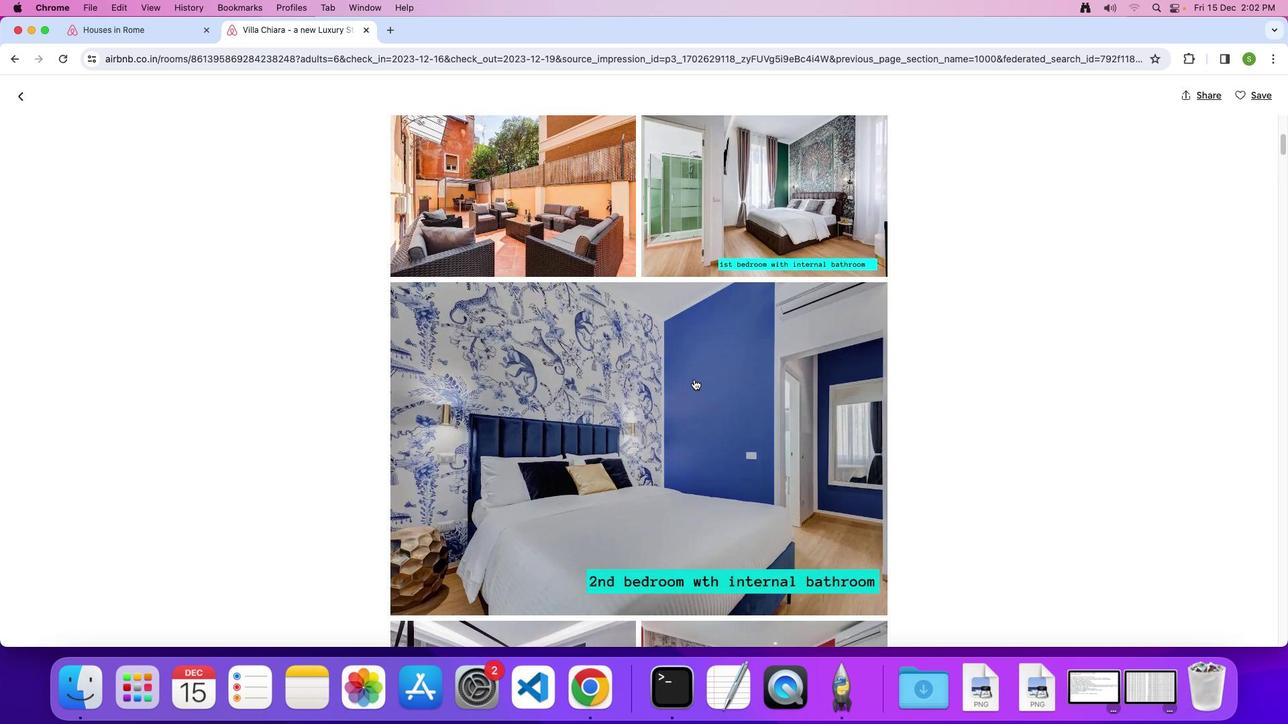 
Action: Mouse scrolled (693, 379) with delta (0, -2)
Screenshot: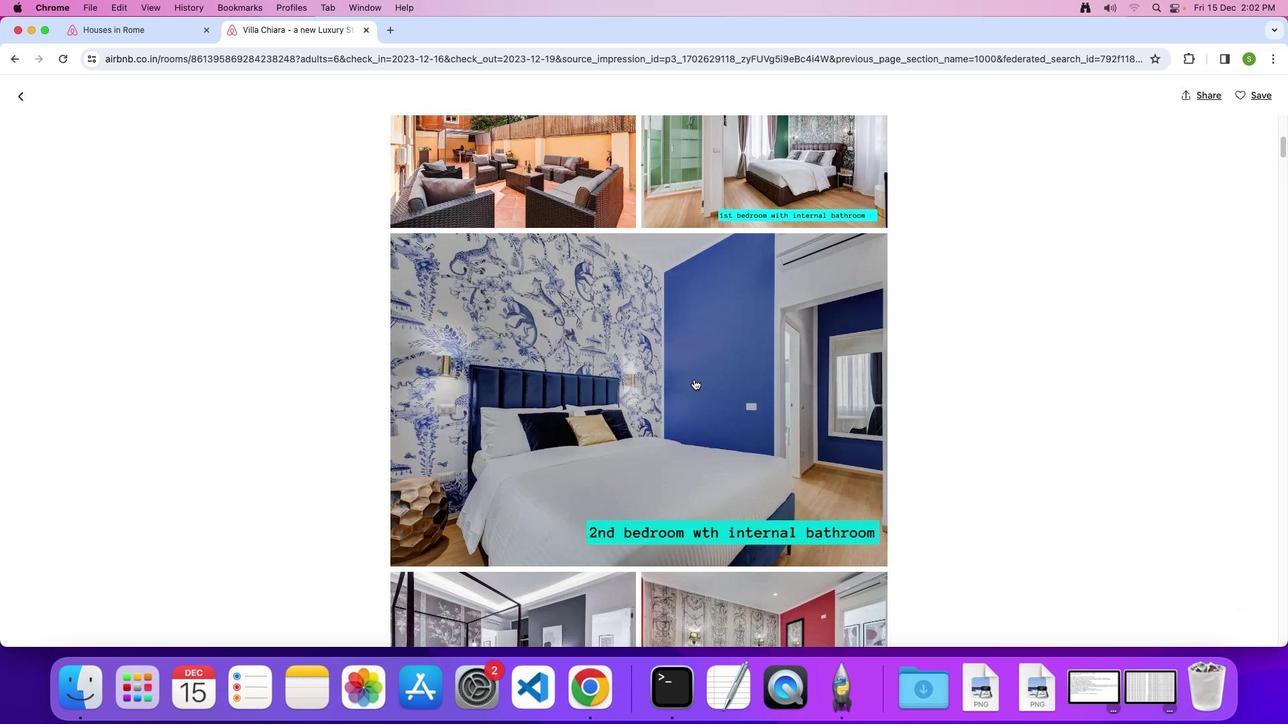 
Action: Mouse scrolled (693, 379) with delta (0, 0)
Screenshot: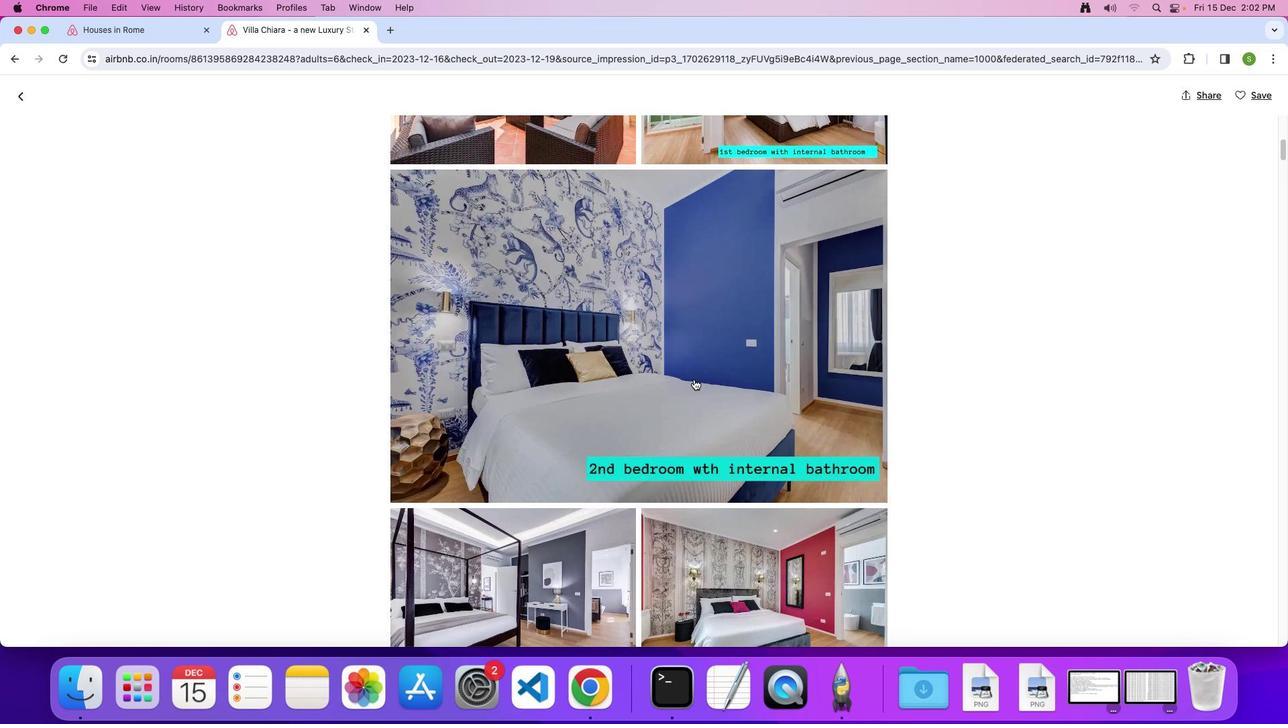 
Action: Mouse scrolled (693, 379) with delta (0, 0)
Screenshot: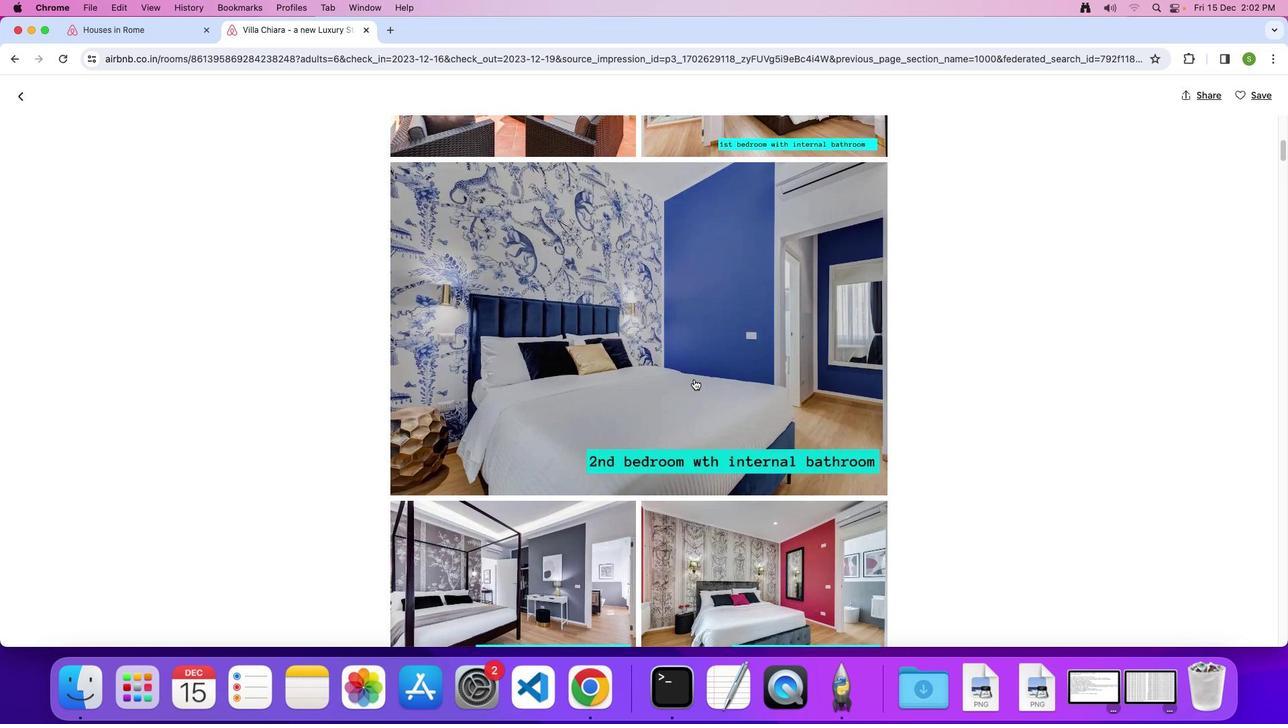 
Action: Mouse scrolled (693, 379) with delta (0, 0)
Screenshot: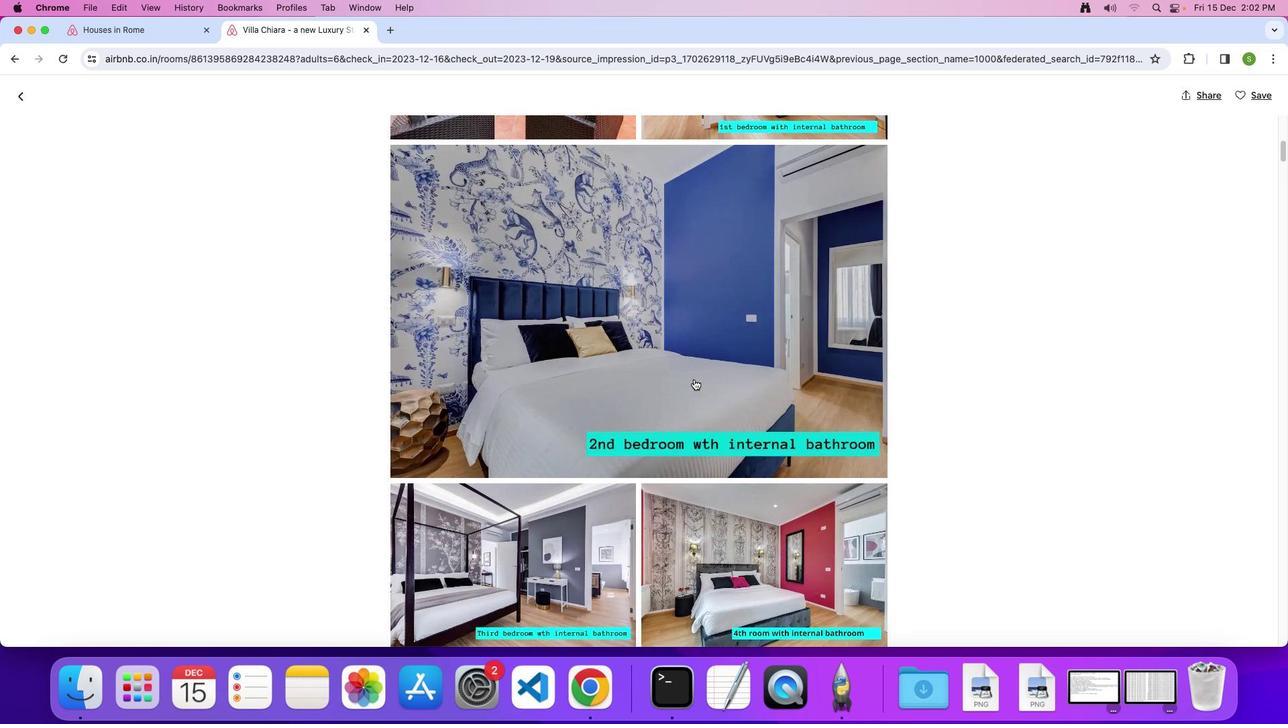 
Action: Mouse scrolled (693, 379) with delta (0, 0)
Screenshot: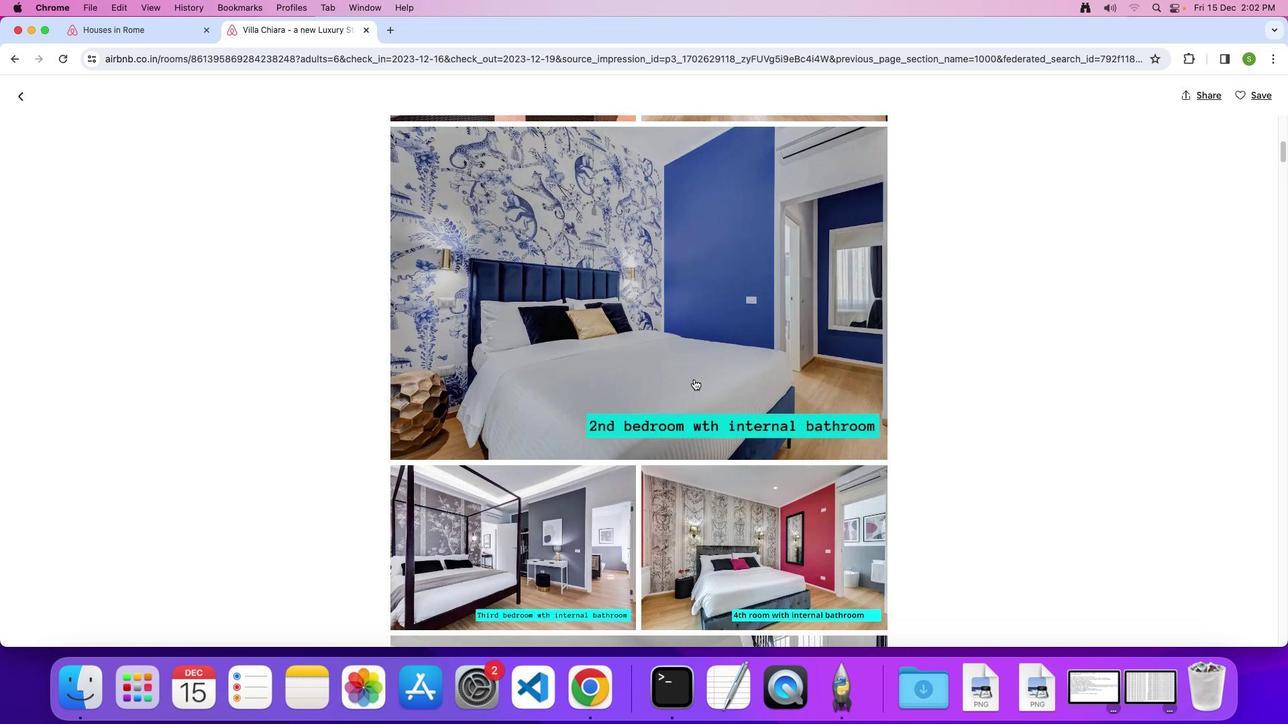 
Action: Mouse scrolled (693, 379) with delta (0, -1)
Screenshot: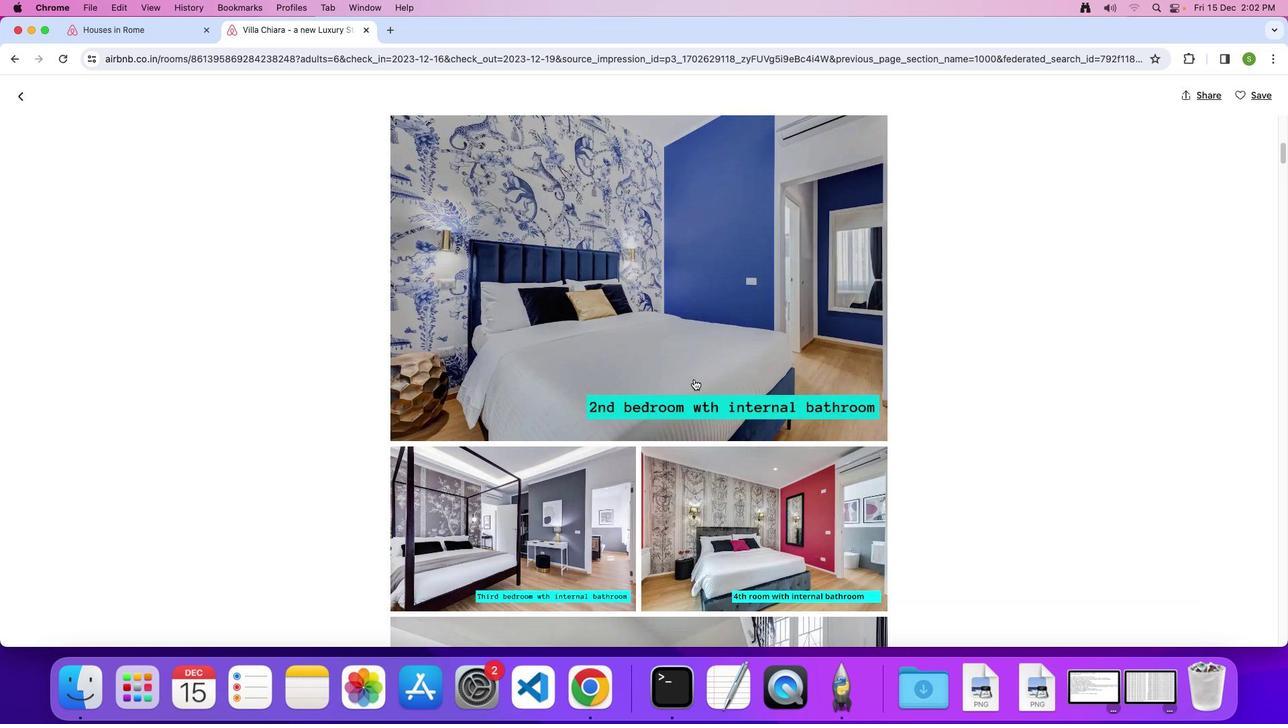 
Action: Mouse scrolled (693, 379) with delta (0, -2)
Screenshot: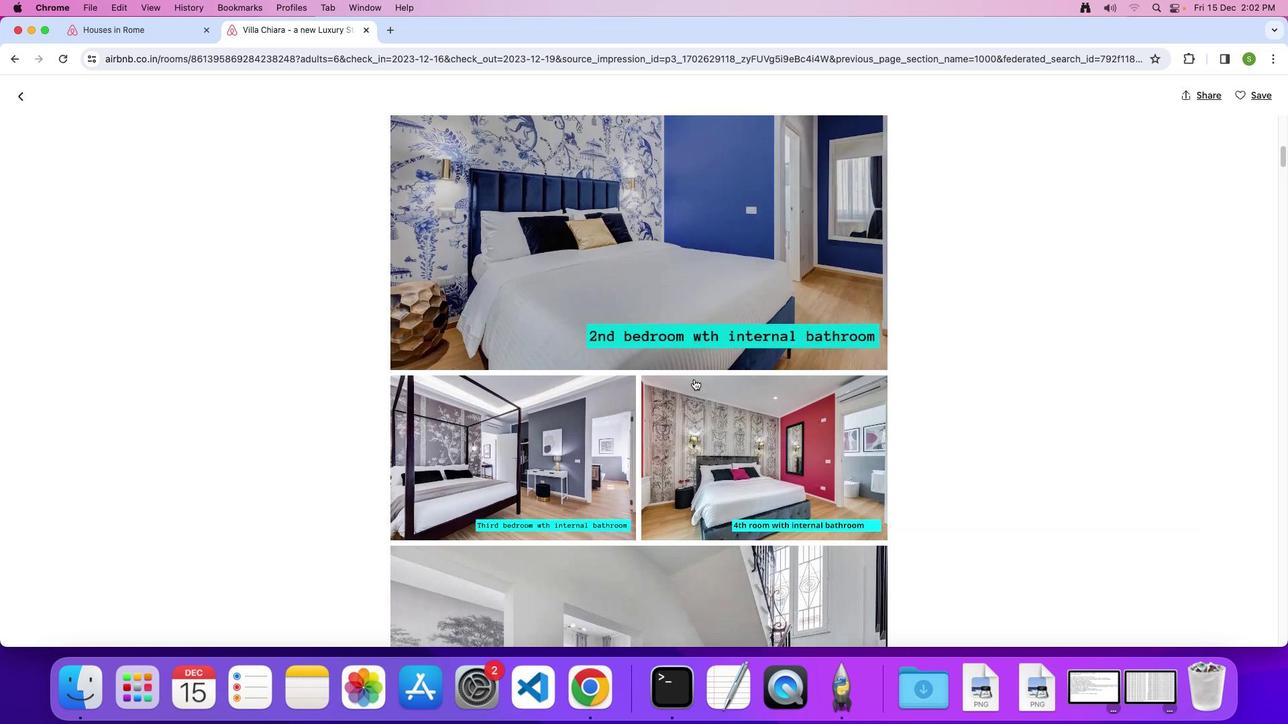 
Action: Mouse scrolled (693, 379) with delta (0, 0)
Screenshot: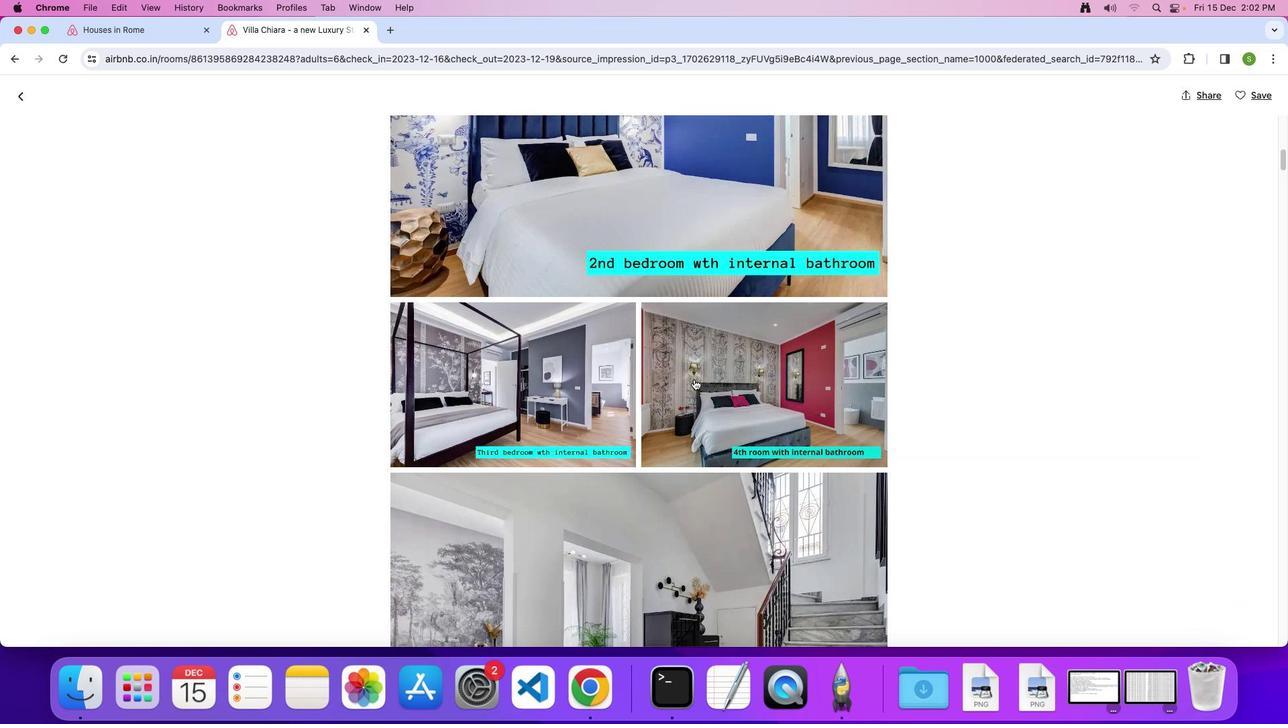 
Action: Mouse scrolled (693, 379) with delta (0, 0)
Screenshot: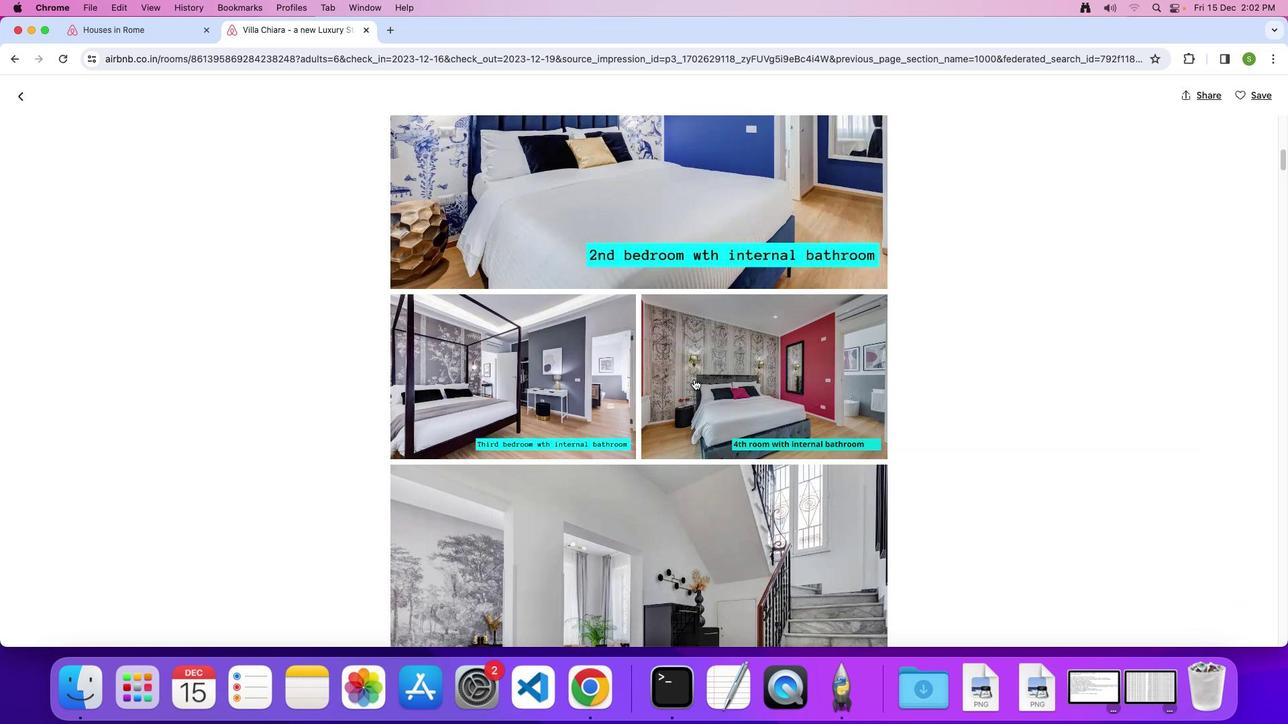 
Action: Mouse scrolled (693, 379) with delta (0, -1)
Screenshot: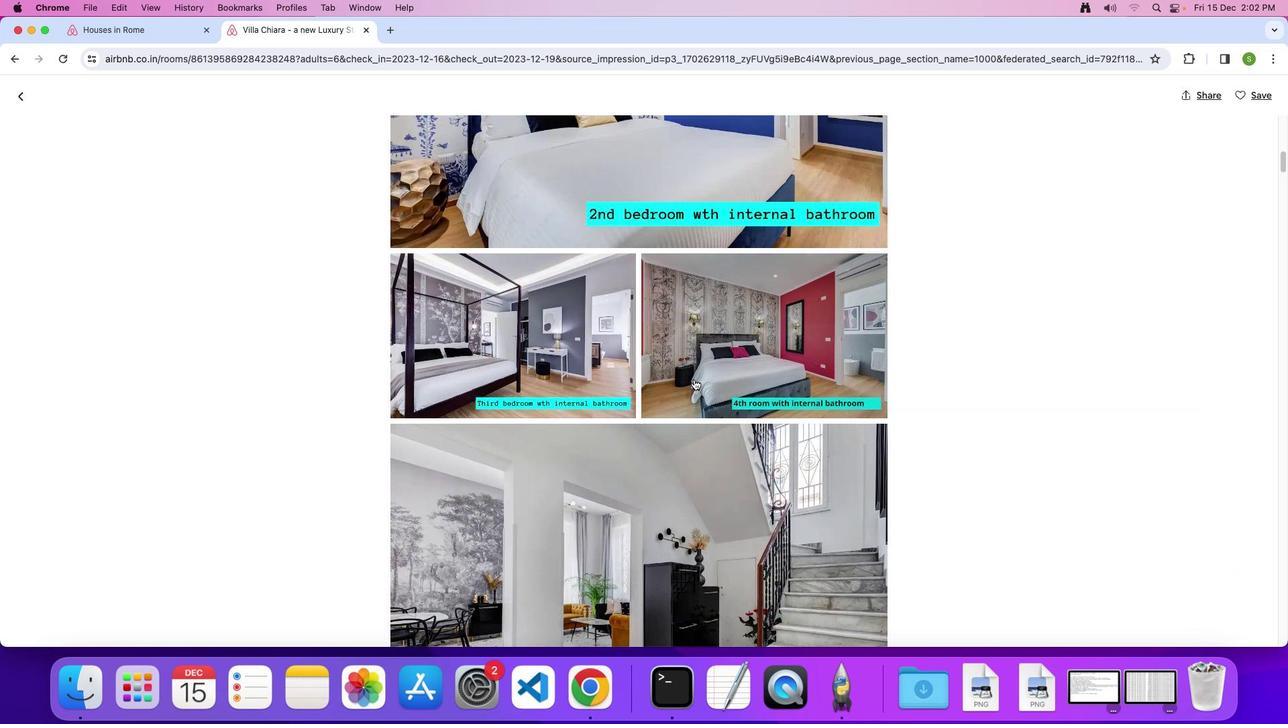 
Action: Mouse scrolled (693, 379) with delta (0, 0)
Screenshot: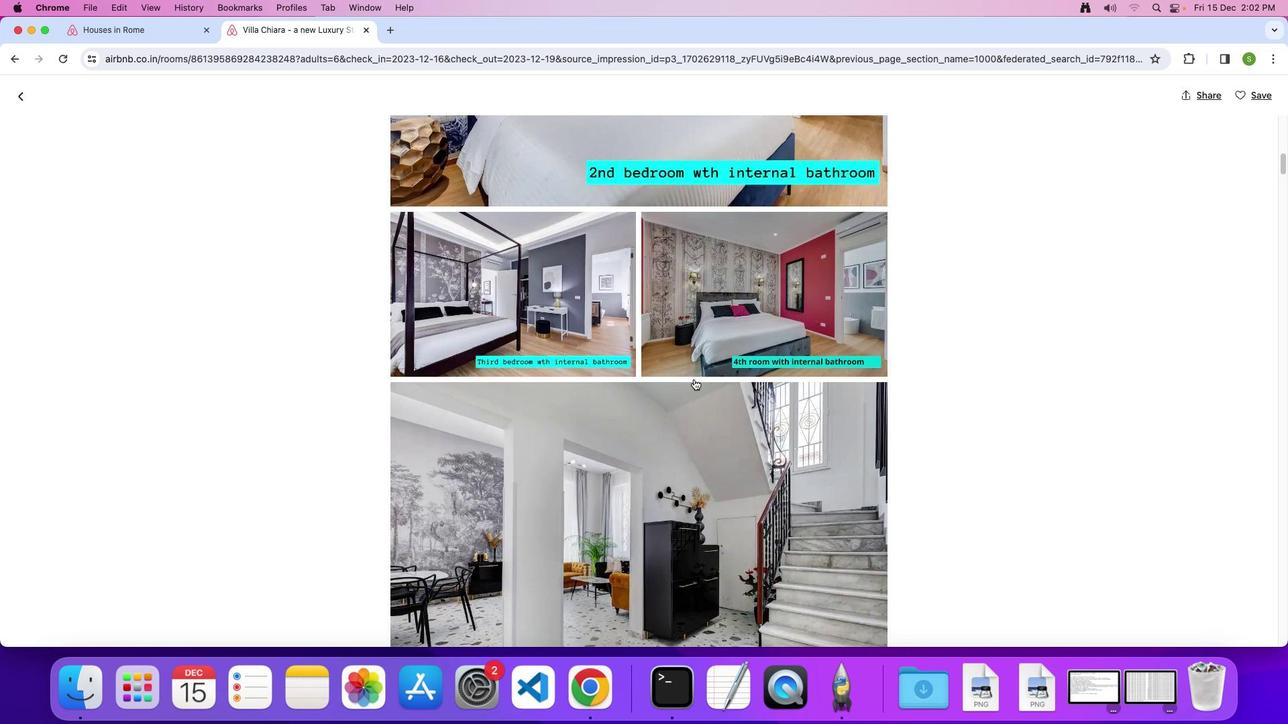 
Action: Mouse scrolled (693, 379) with delta (0, 0)
Screenshot: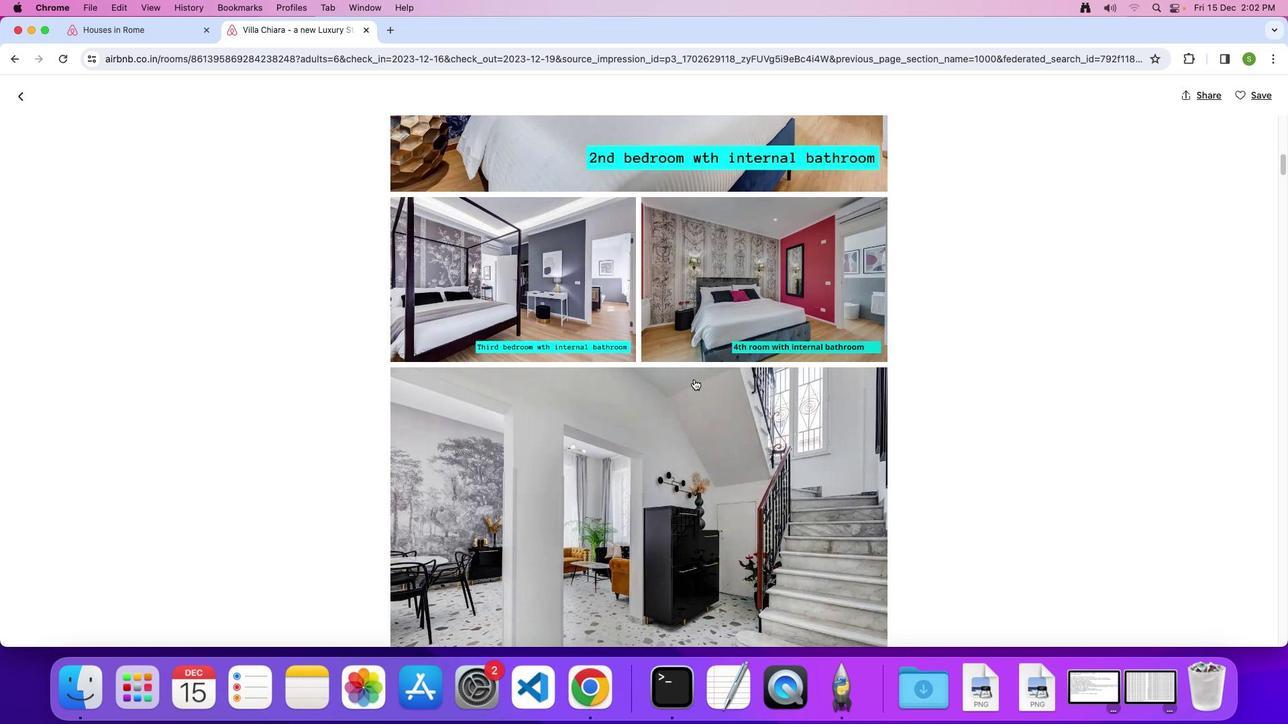 
Action: Mouse scrolled (693, 379) with delta (0, -2)
Screenshot: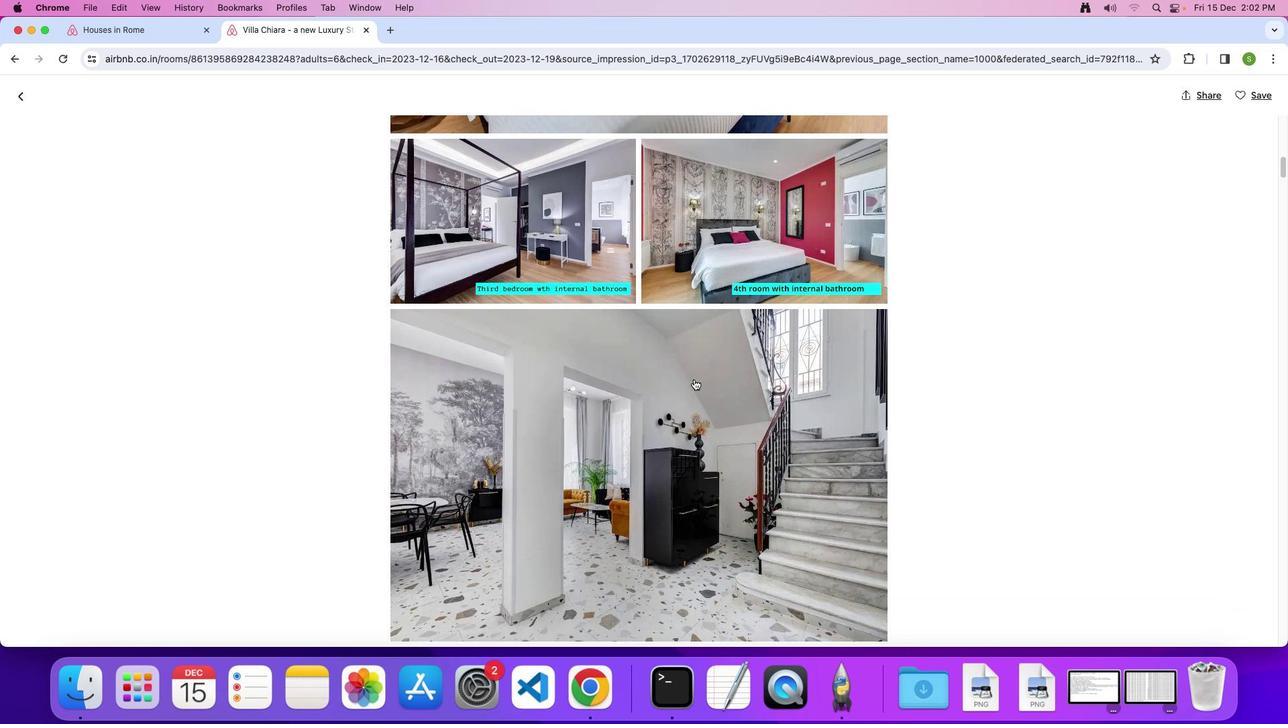 
Action: Mouse scrolled (693, 379) with delta (0, 0)
Screenshot: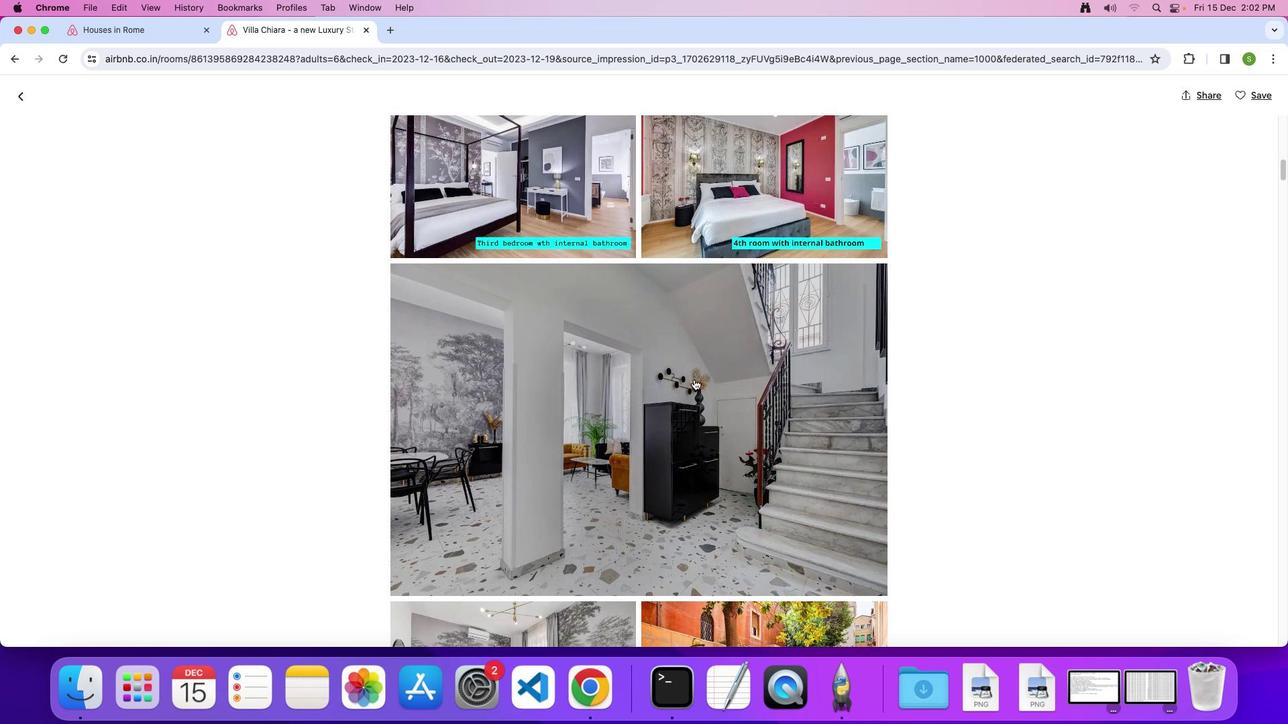 
Action: Mouse scrolled (693, 379) with delta (0, 0)
Screenshot: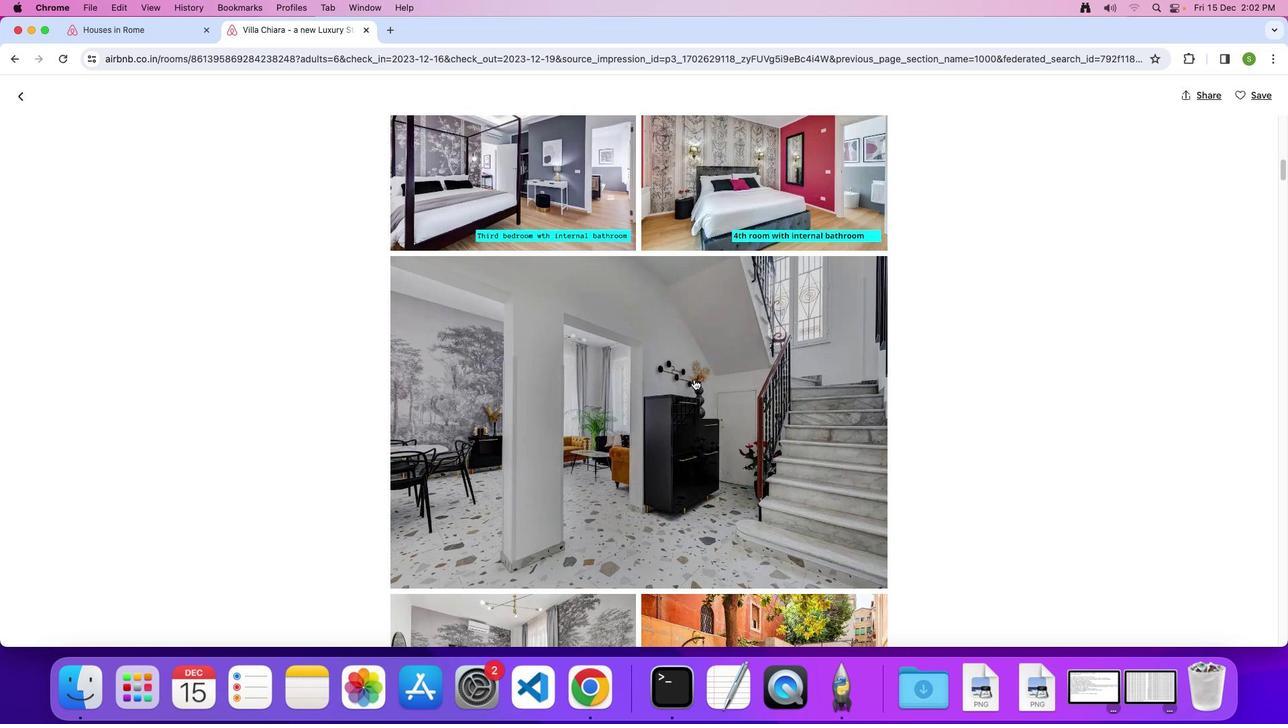 
Action: Mouse scrolled (693, 379) with delta (0, 0)
Screenshot: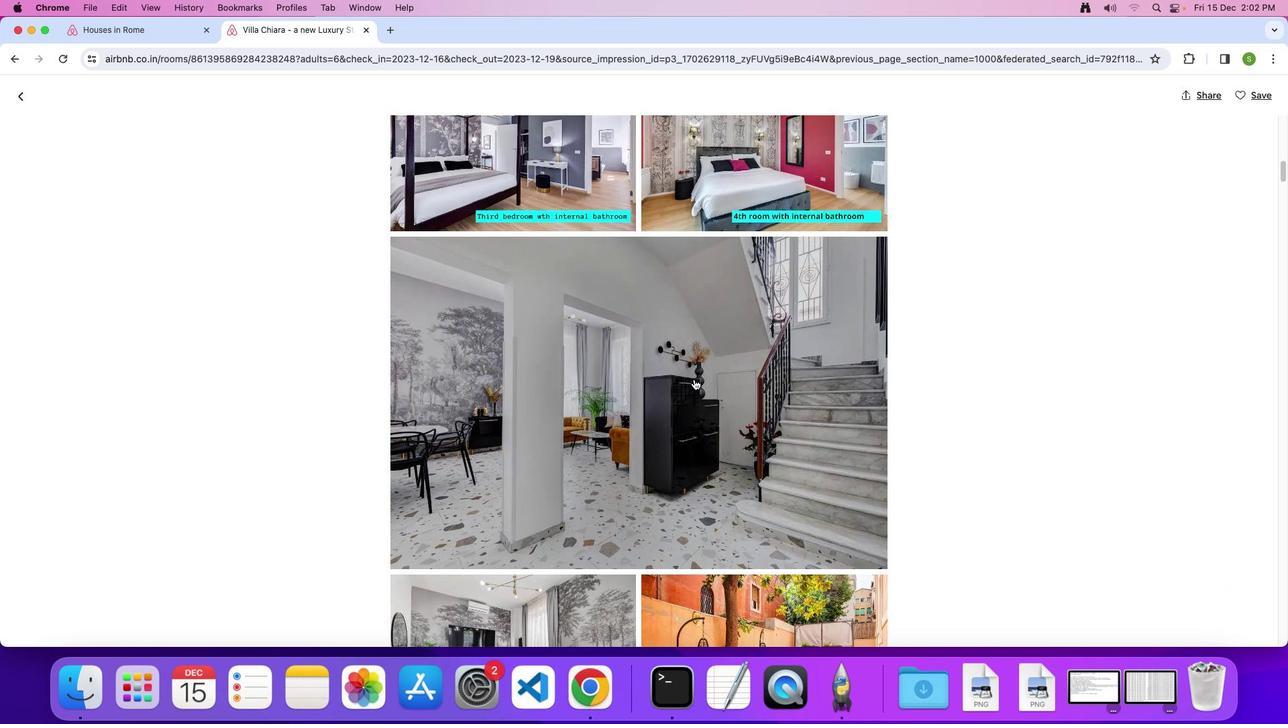 
Action: Mouse scrolled (693, 379) with delta (0, 0)
Screenshot: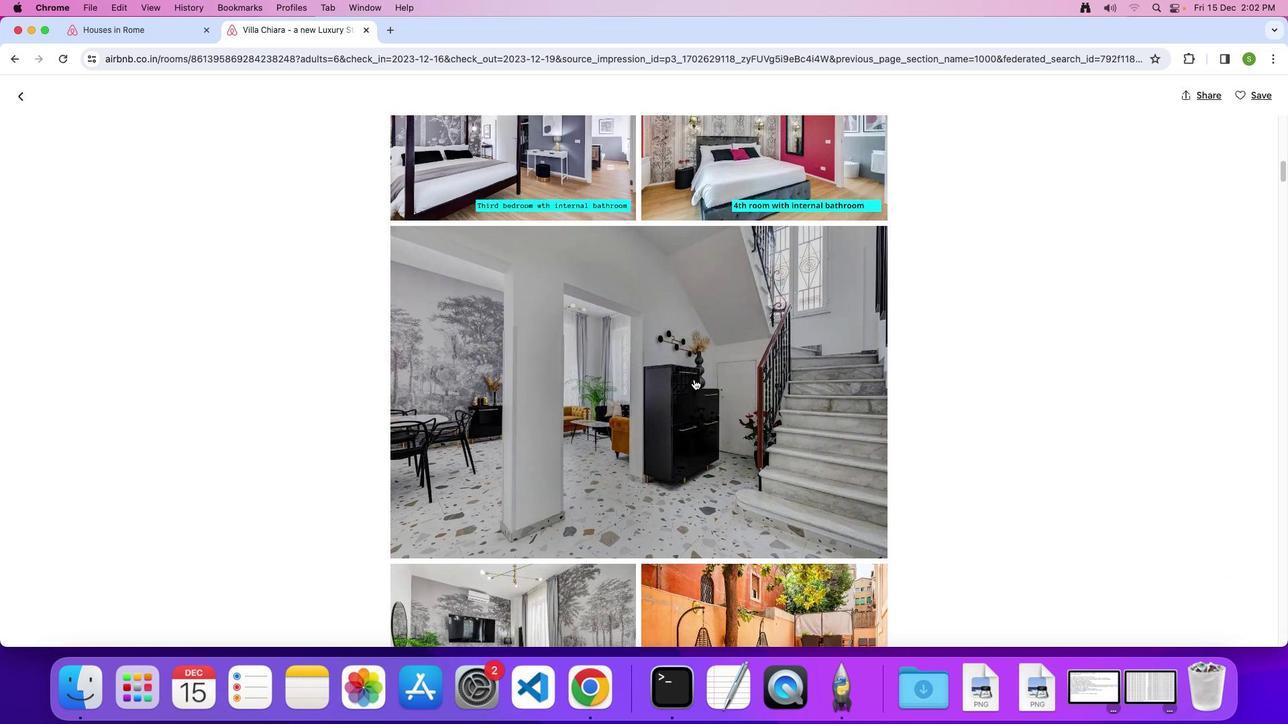
Action: Mouse scrolled (693, 379) with delta (0, 0)
Screenshot: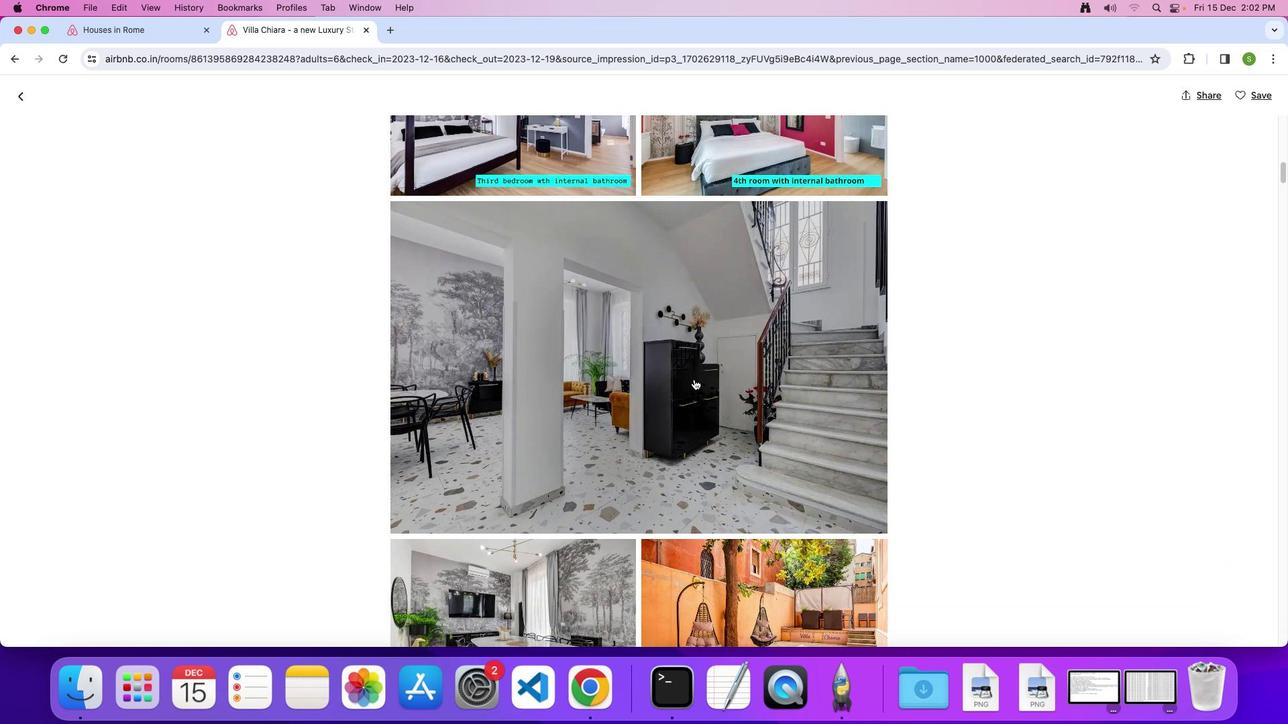 
Action: Mouse scrolled (693, 379) with delta (0, 0)
Screenshot: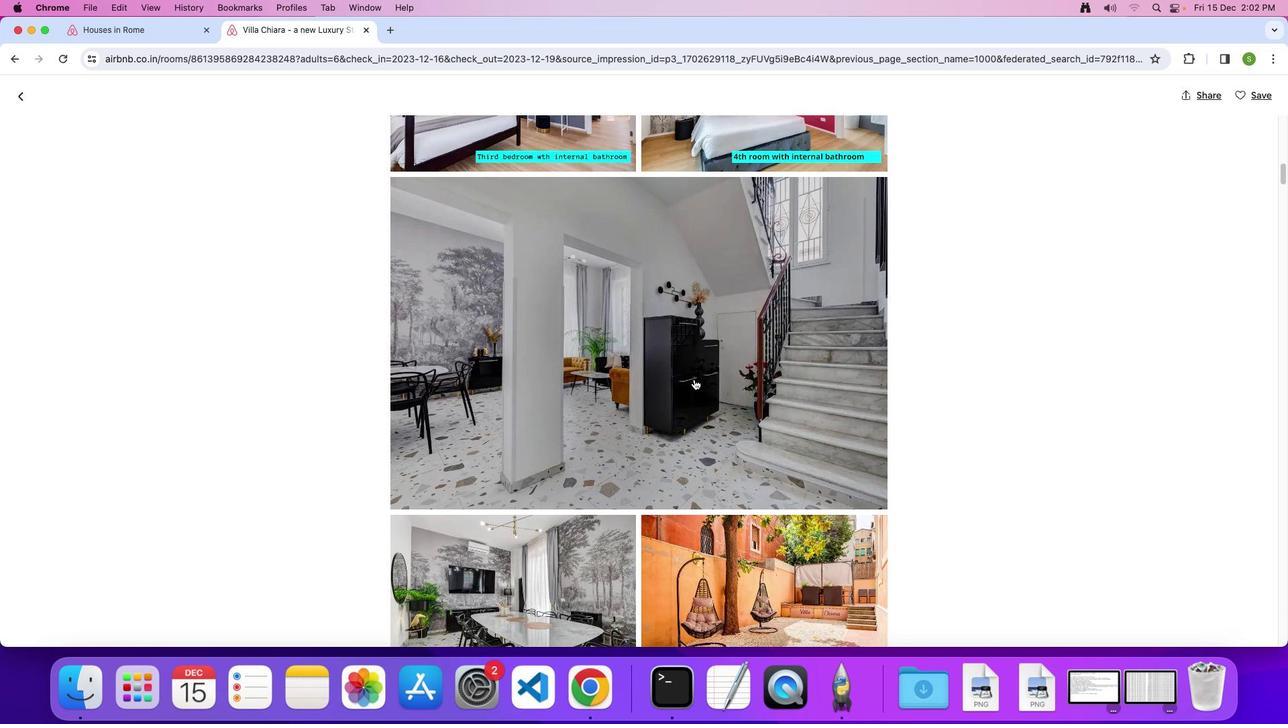 
Action: Mouse scrolled (693, 379) with delta (0, 0)
Screenshot: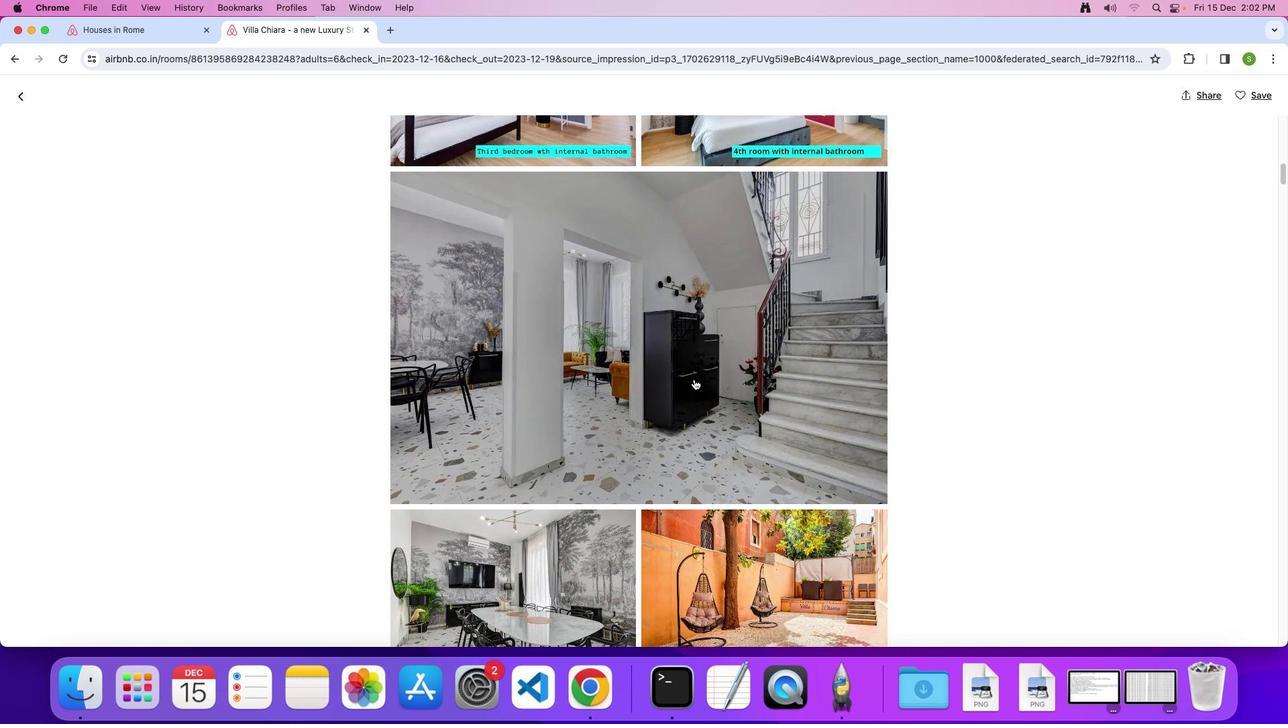
Action: Mouse scrolled (693, 379) with delta (0, 0)
Screenshot: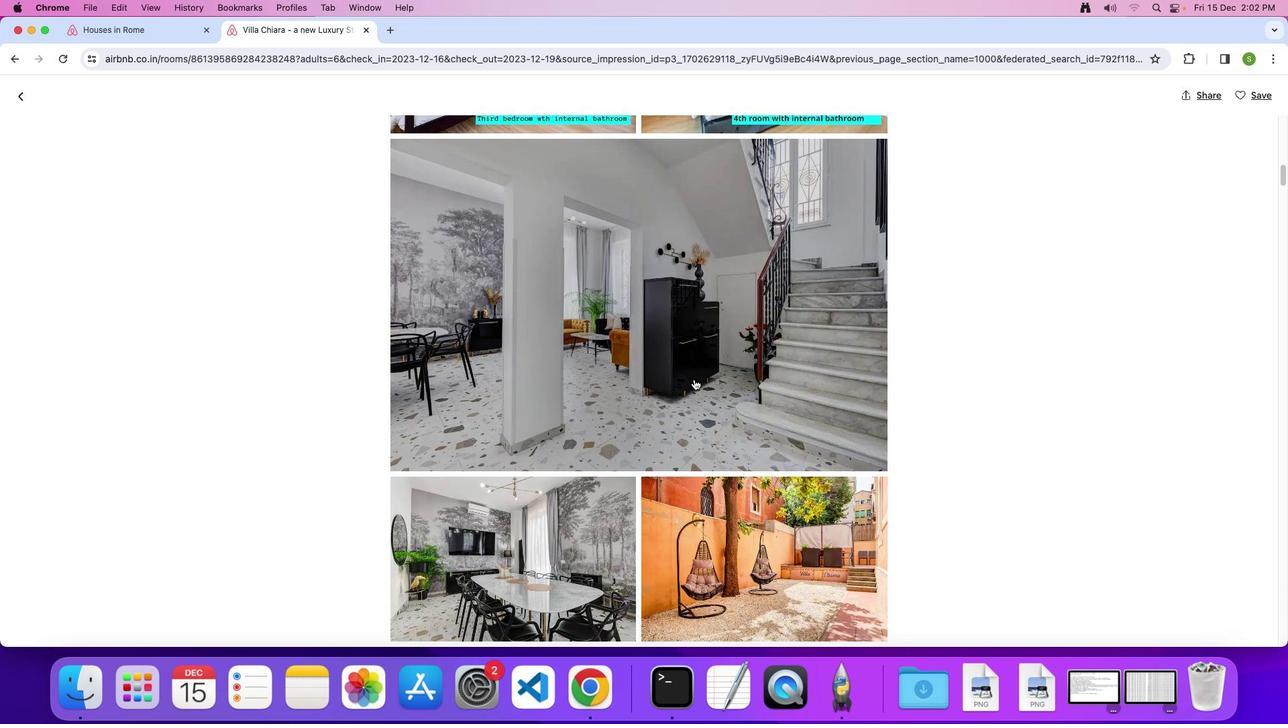 
Action: Mouse scrolled (693, 379) with delta (0, 0)
Screenshot: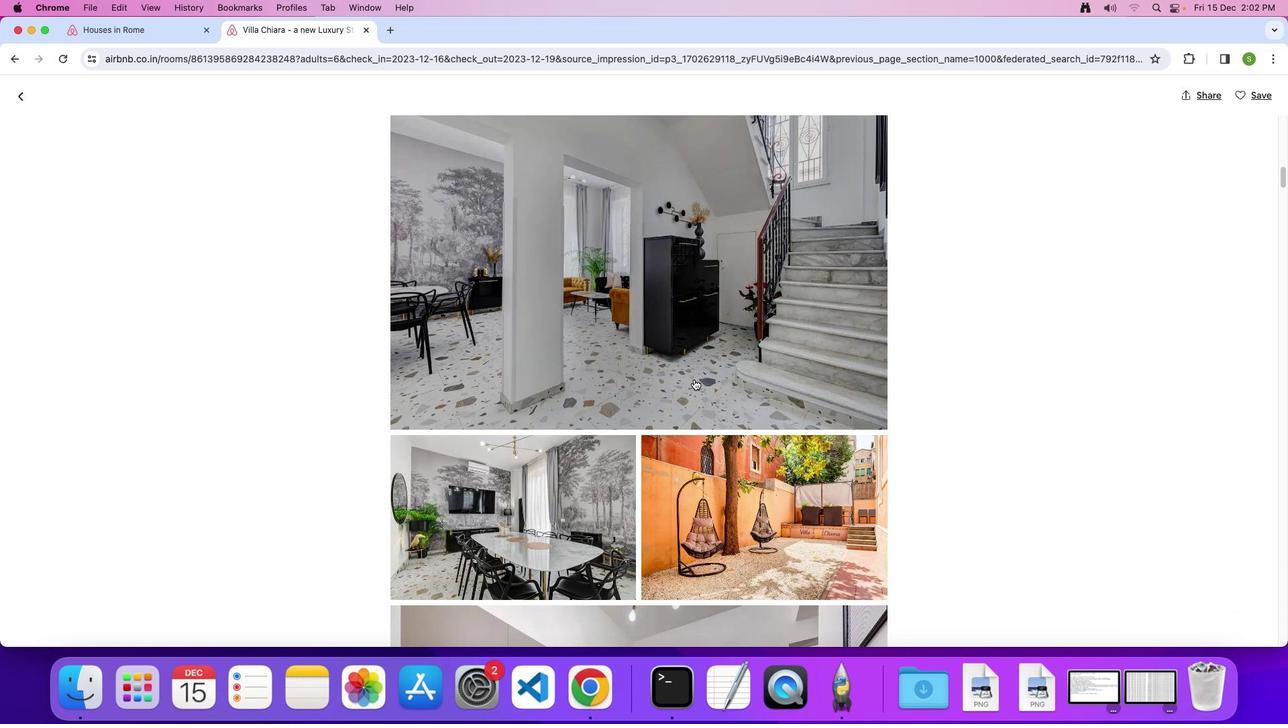 
Action: Mouse scrolled (693, 379) with delta (0, 0)
Screenshot: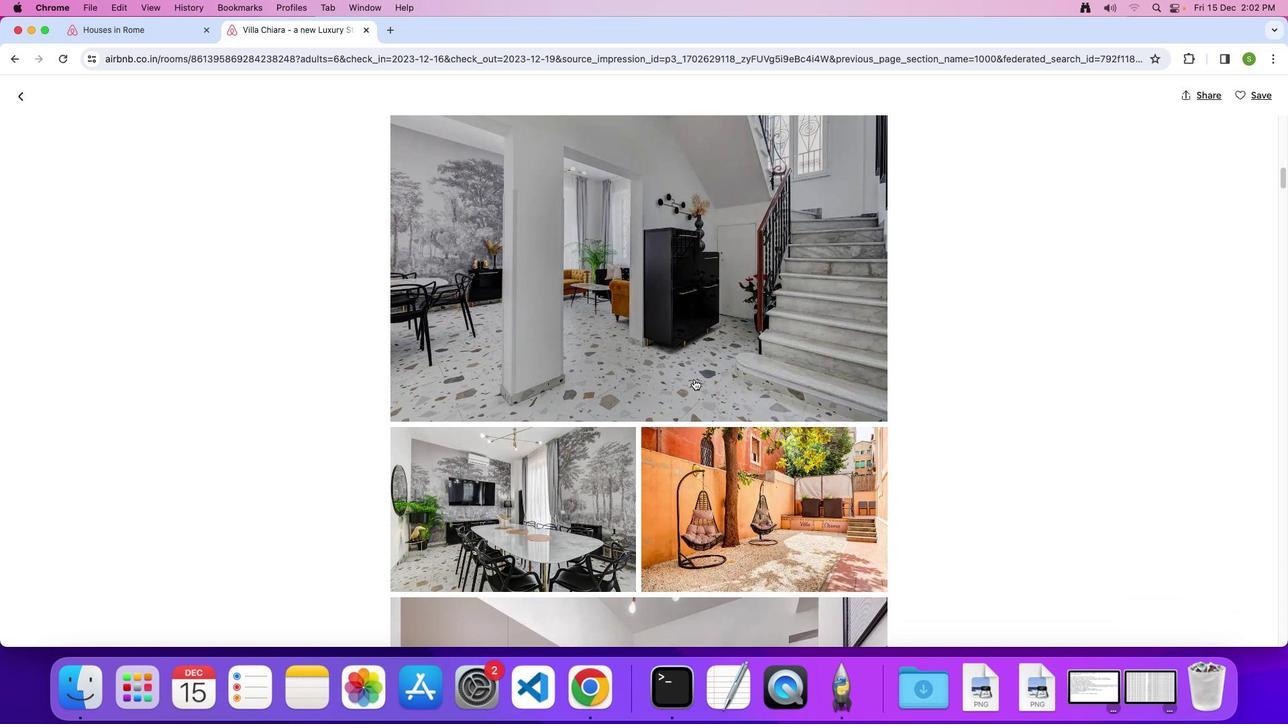 
Action: Mouse scrolled (693, 379) with delta (0, 0)
Screenshot: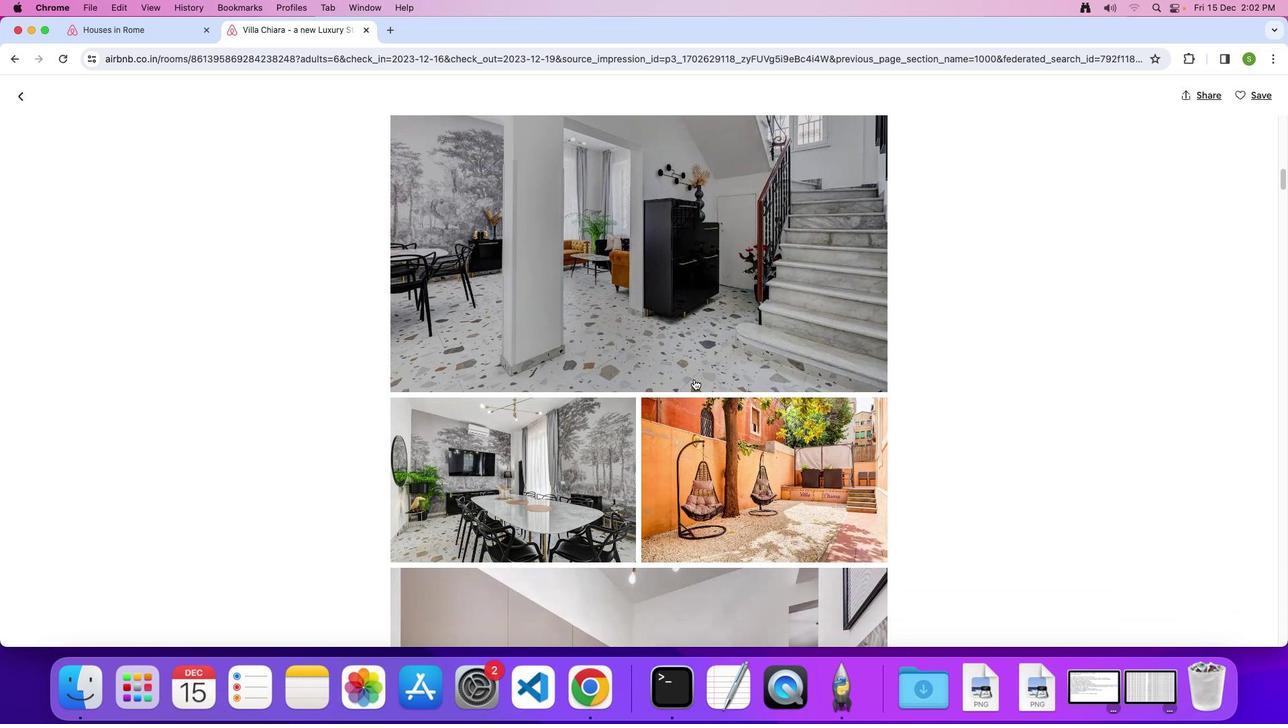 
Action: Mouse scrolled (693, 379) with delta (0, 0)
Screenshot: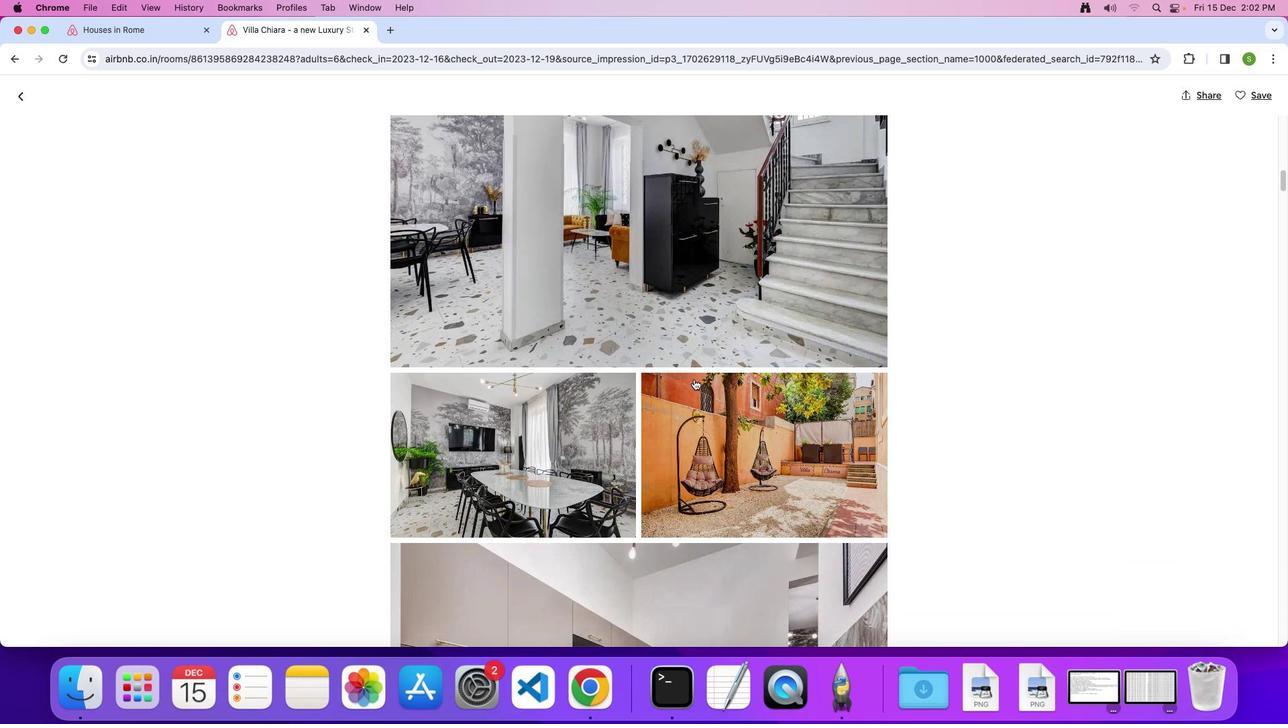
Action: Mouse scrolled (693, 379) with delta (0, 0)
Screenshot: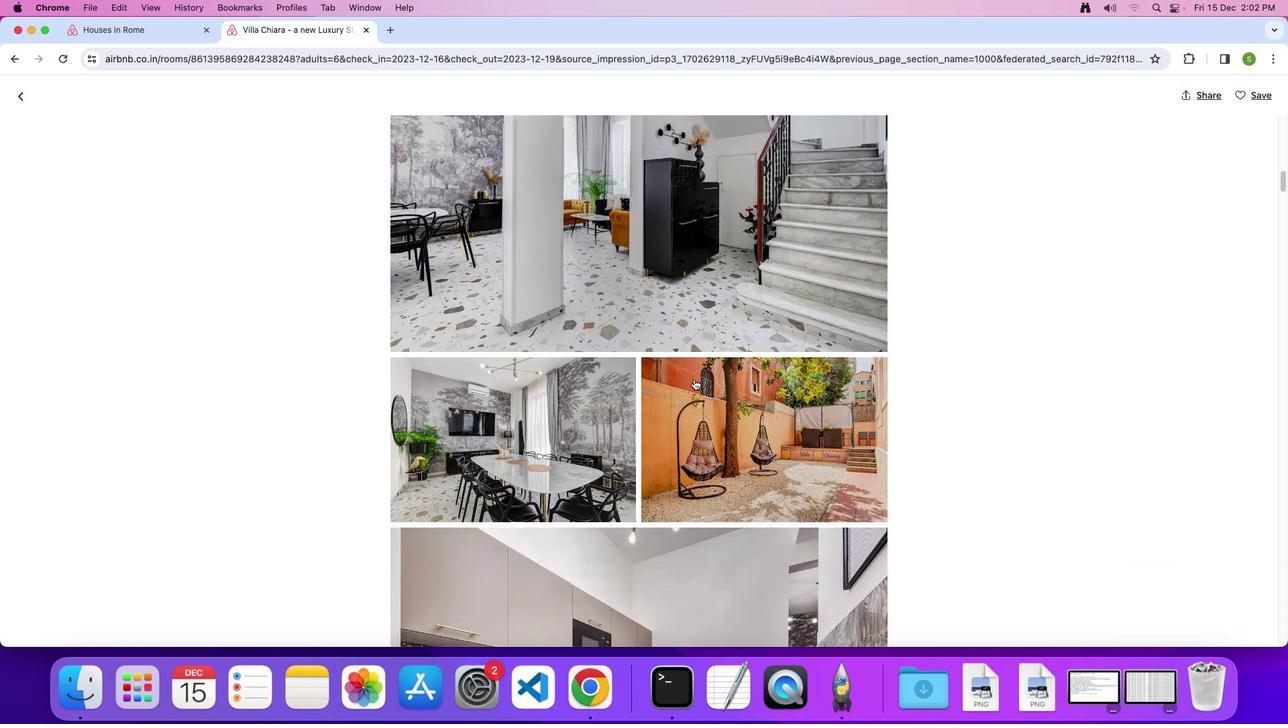 
Action: Mouse scrolled (693, 379) with delta (0, -1)
Screenshot: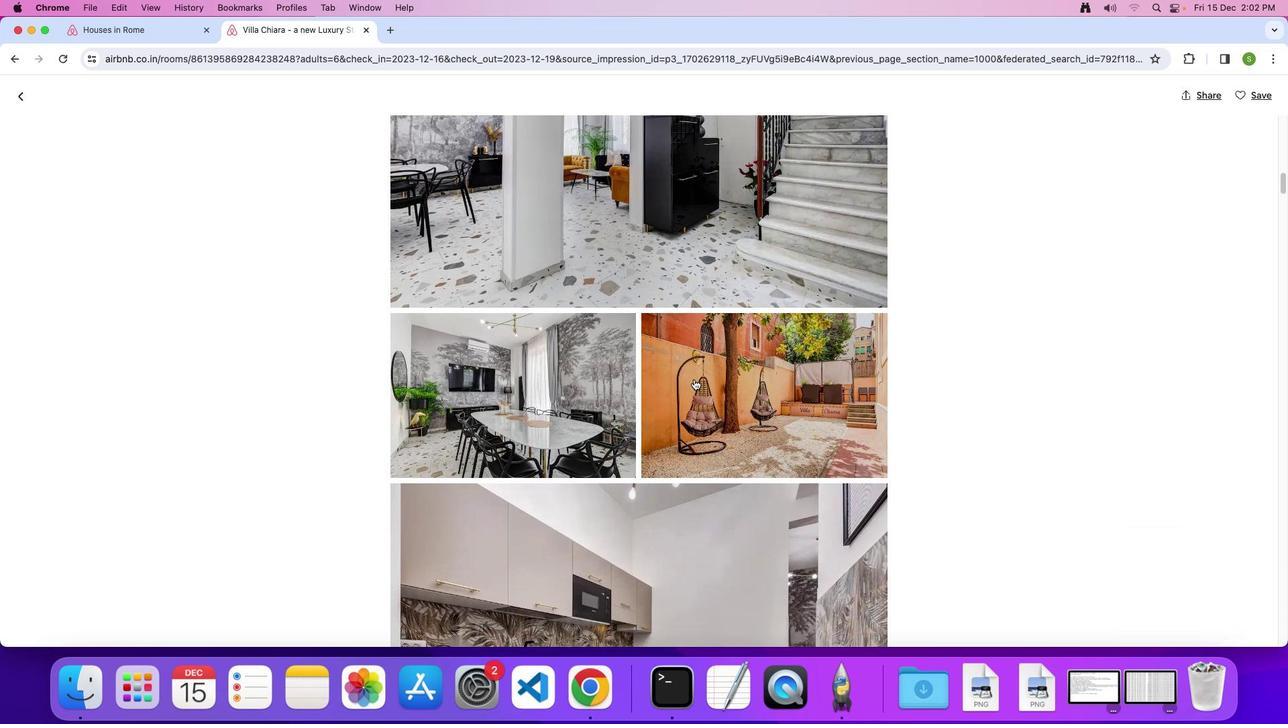 
Action: Mouse scrolled (693, 379) with delta (0, 0)
Screenshot: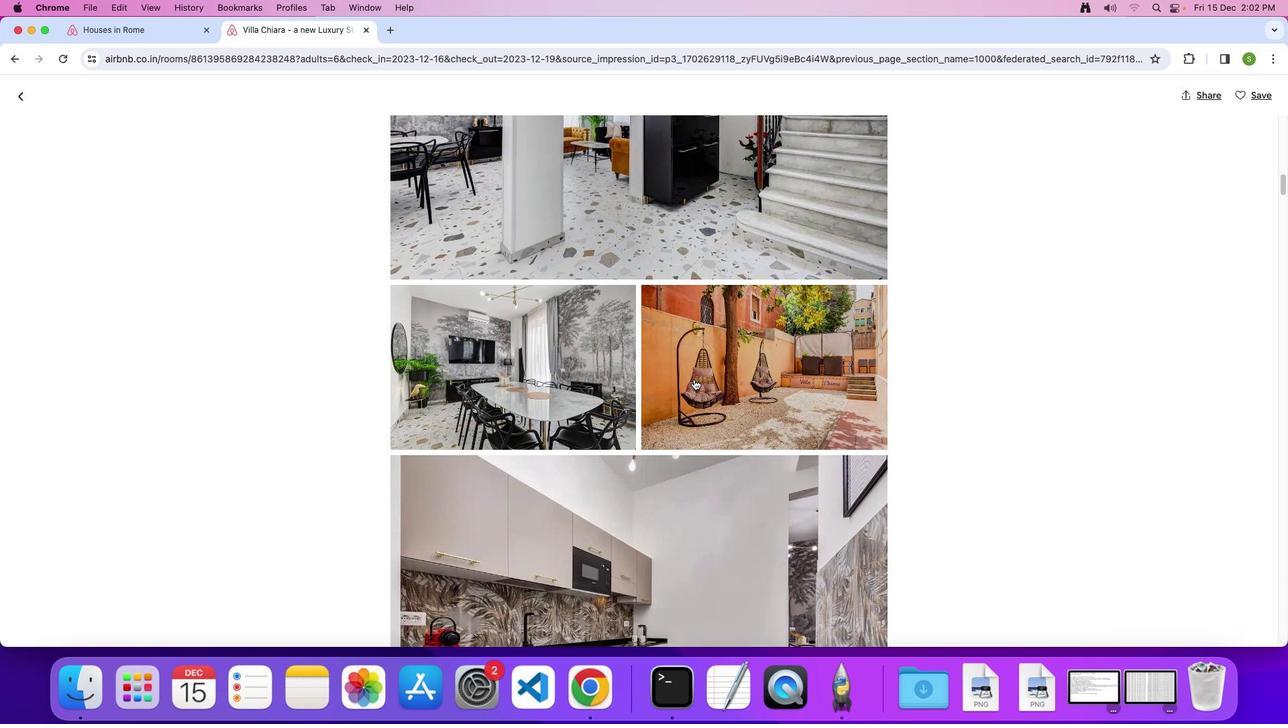 
Action: Mouse scrolled (693, 379) with delta (0, 0)
Screenshot: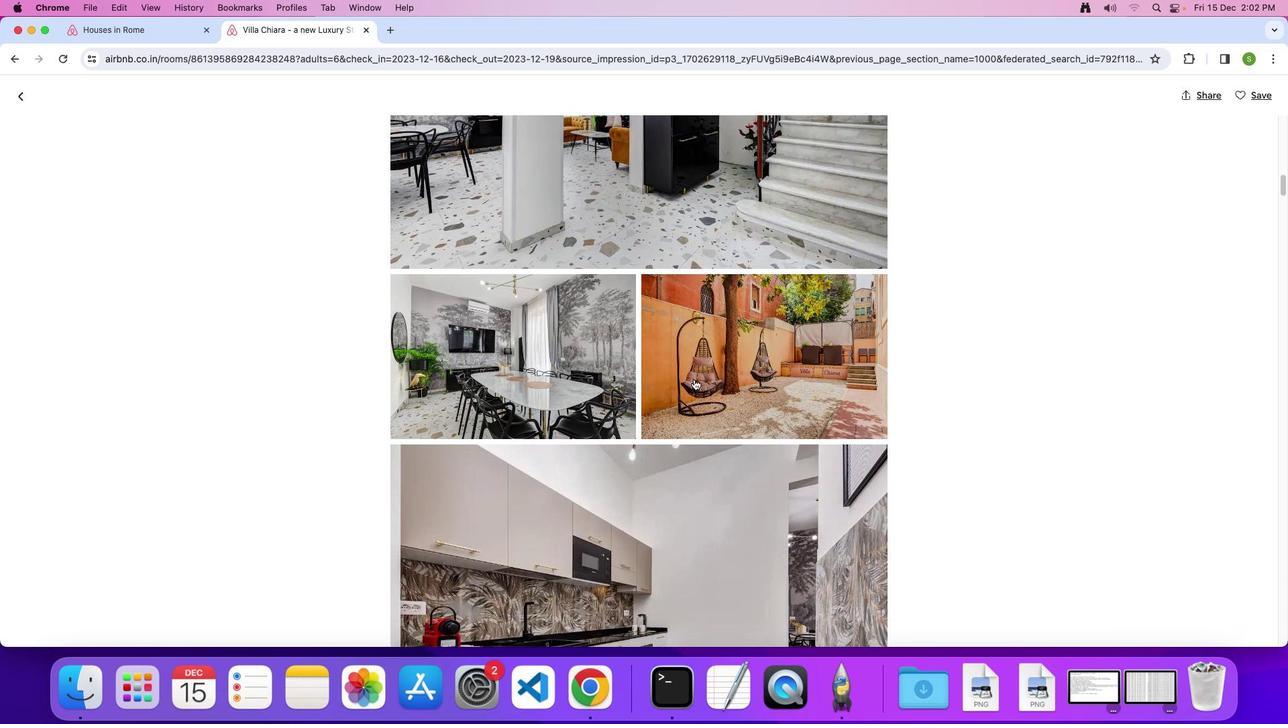 
Action: Mouse scrolled (693, 379) with delta (0, -1)
Screenshot: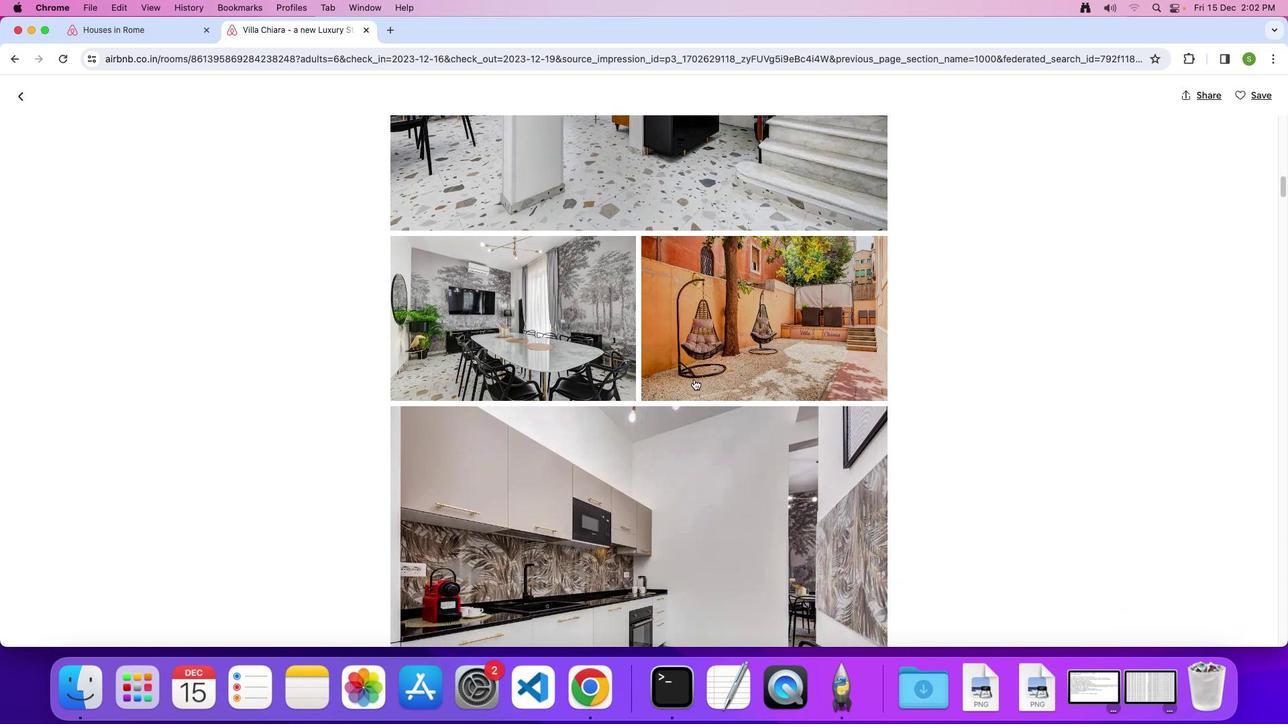 
Action: Mouse scrolled (693, 379) with delta (0, 0)
Screenshot: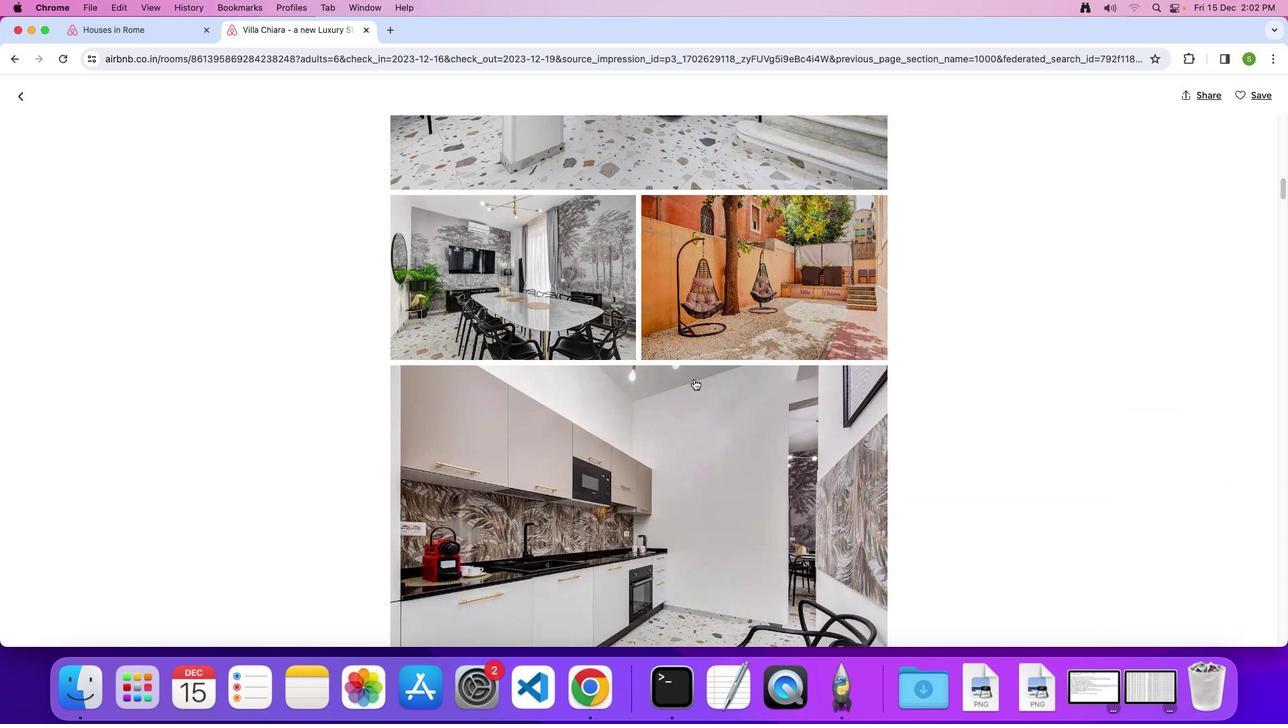 
Action: Mouse scrolled (693, 379) with delta (0, 0)
Screenshot: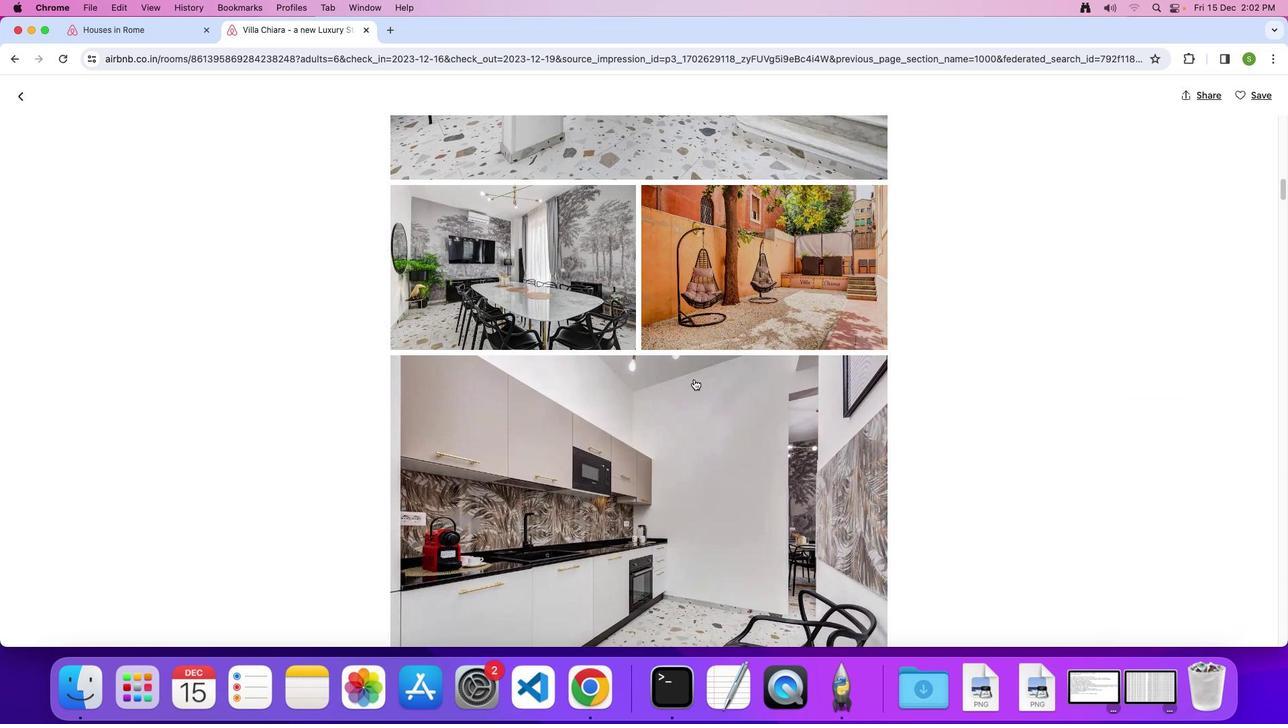 
Action: Mouse scrolled (693, 379) with delta (0, 0)
Screenshot: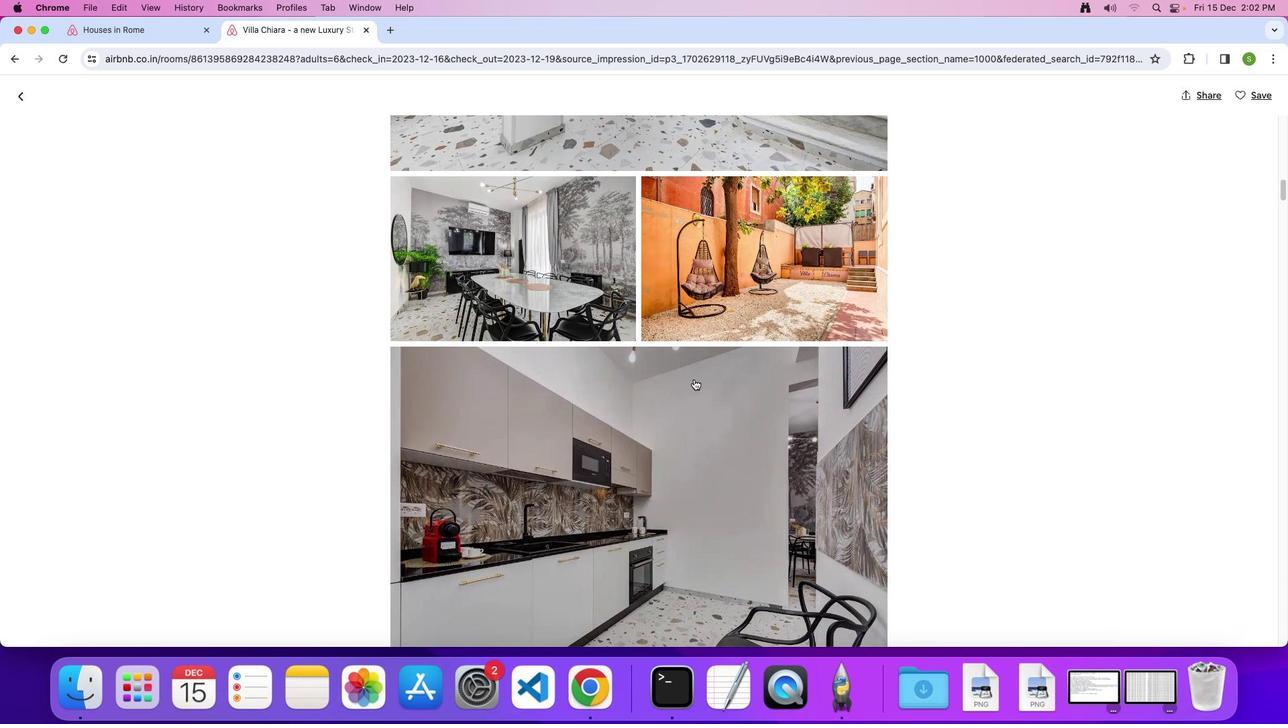 
Action: Mouse scrolled (693, 379) with delta (0, 0)
Screenshot: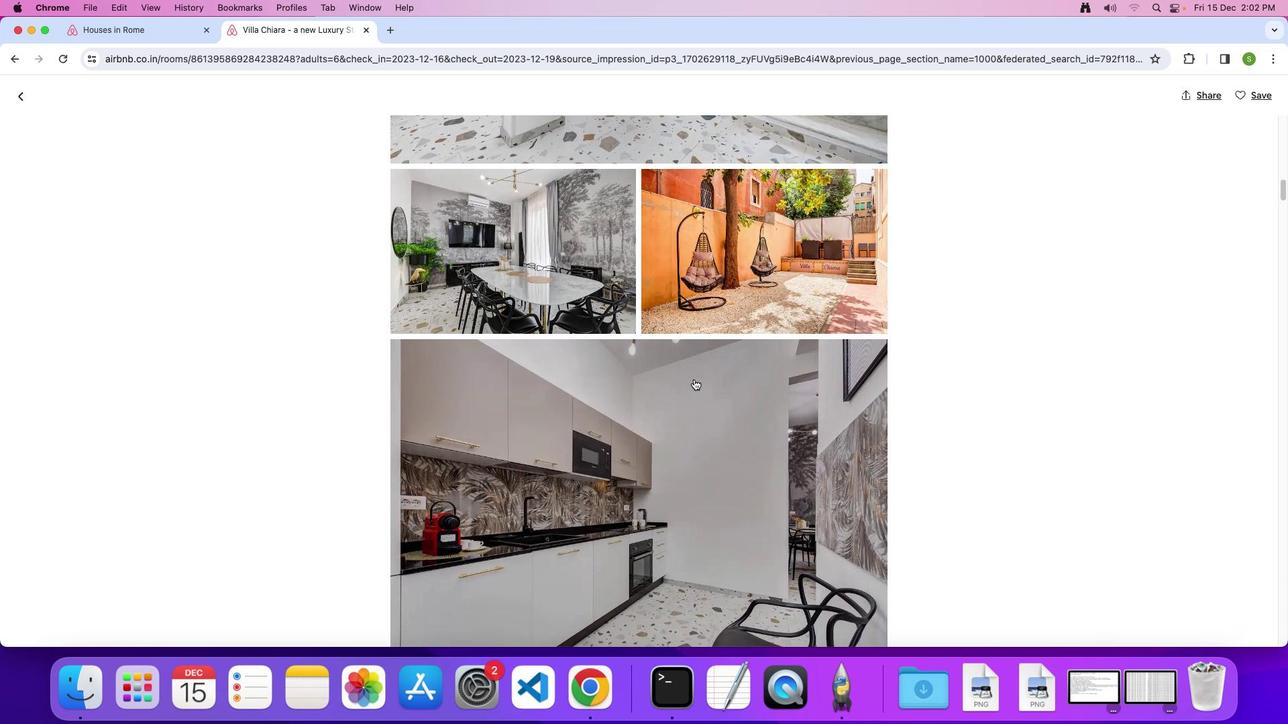 
Action: Mouse scrolled (693, 379) with delta (0, 0)
Screenshot: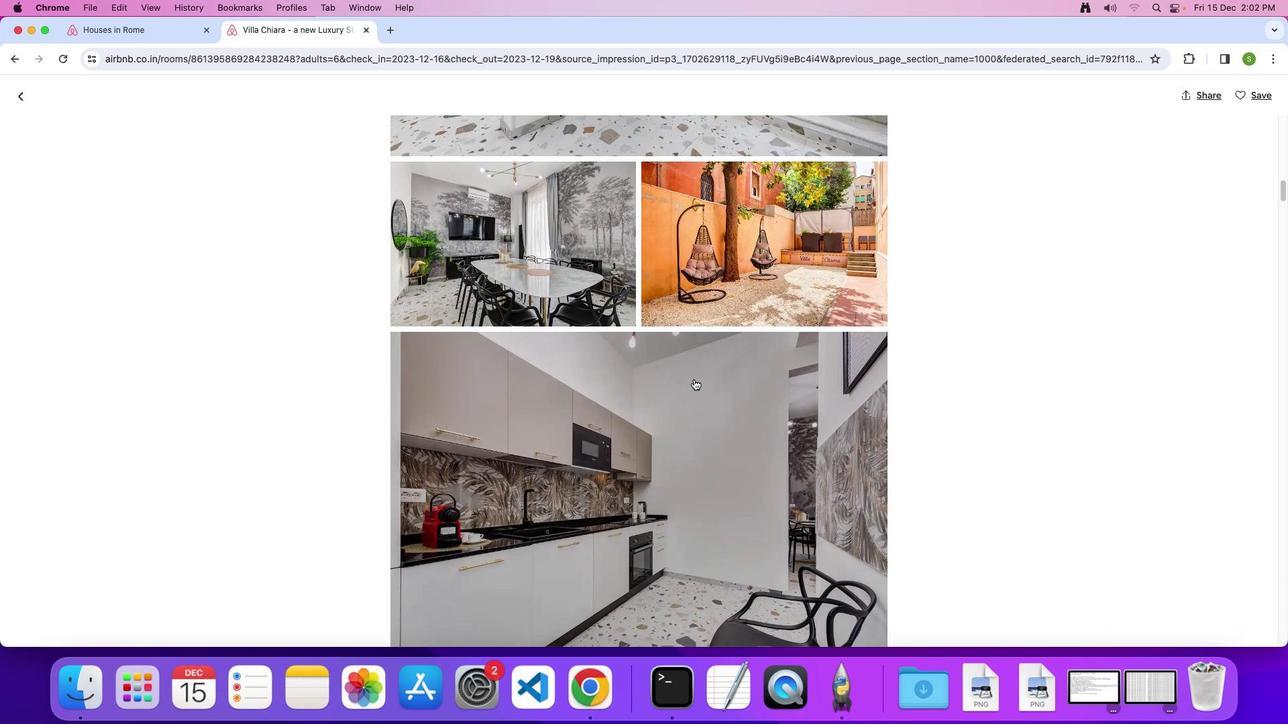 
Action: Mouse scrolled (693, 379) with delta (0, 0)
Screenshot: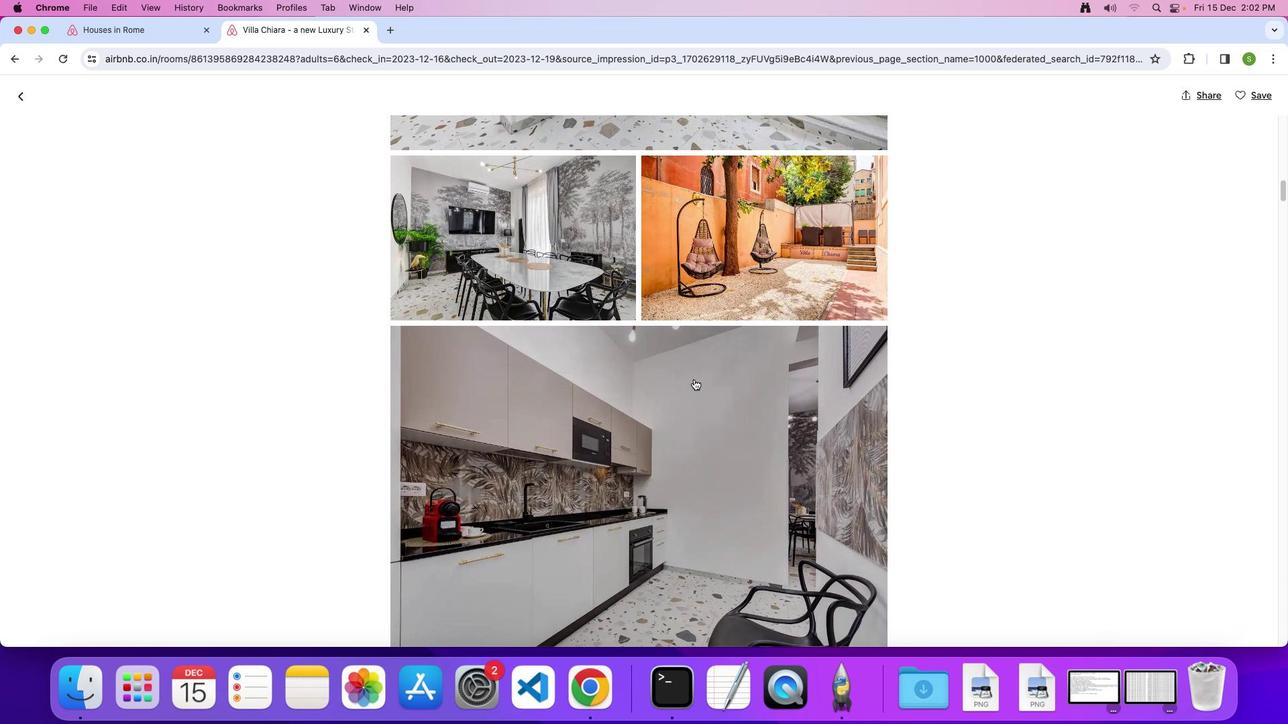 
Action: Mouse scrolled (693, 379) with delta (0, 0)
Screenshot: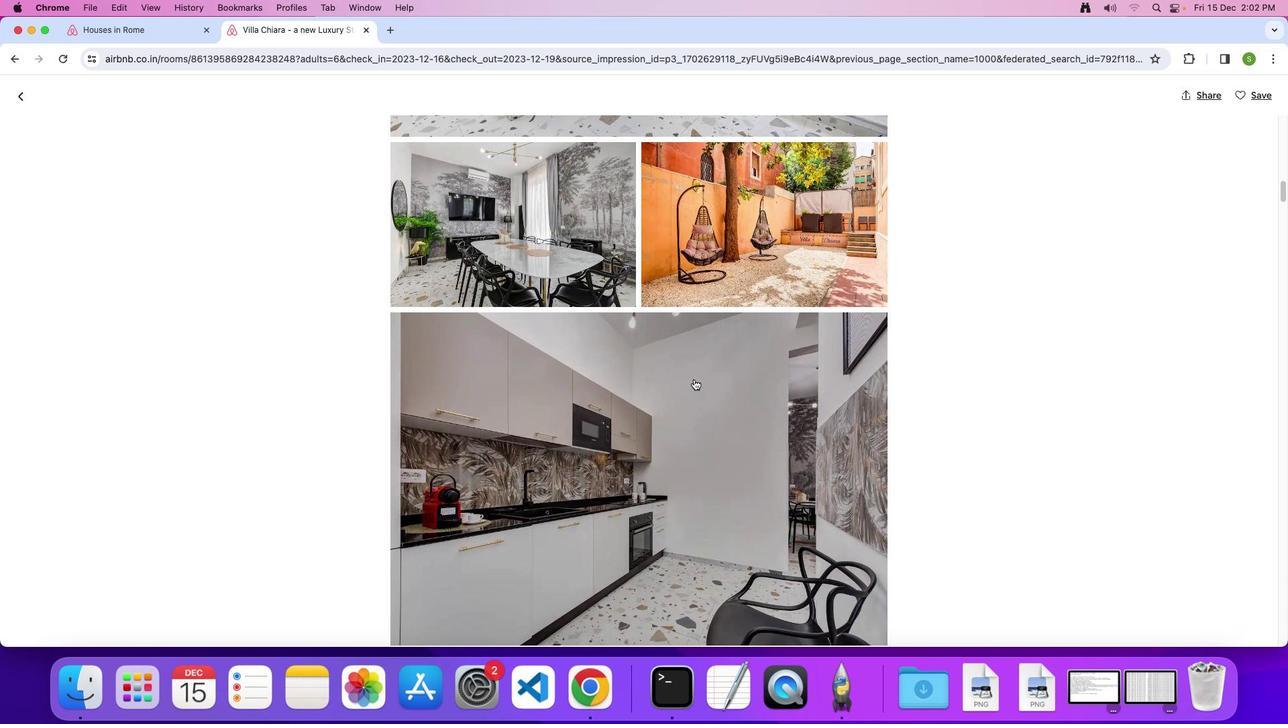 
Action: Mouse scrolled (693, 379) with delta (0, 0)
Screenshot: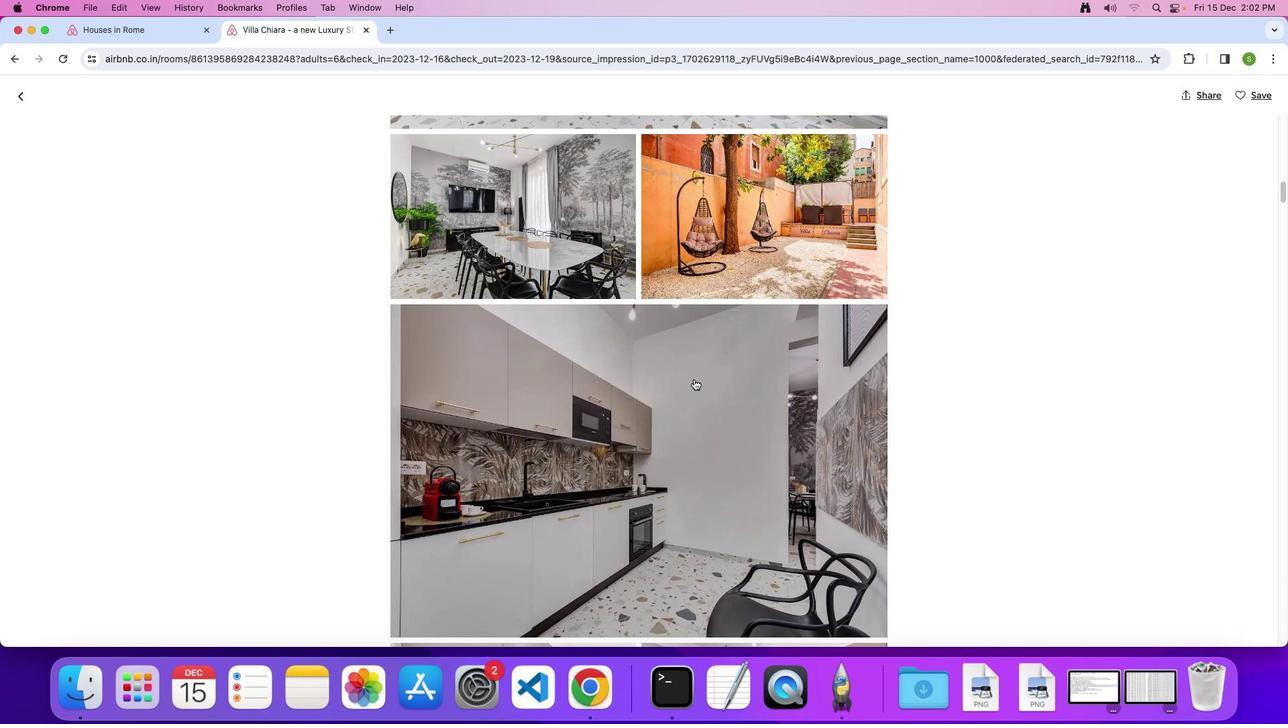 
Action: Mouse scrolled (693, 379) with delta (0, 0)
Screenshot: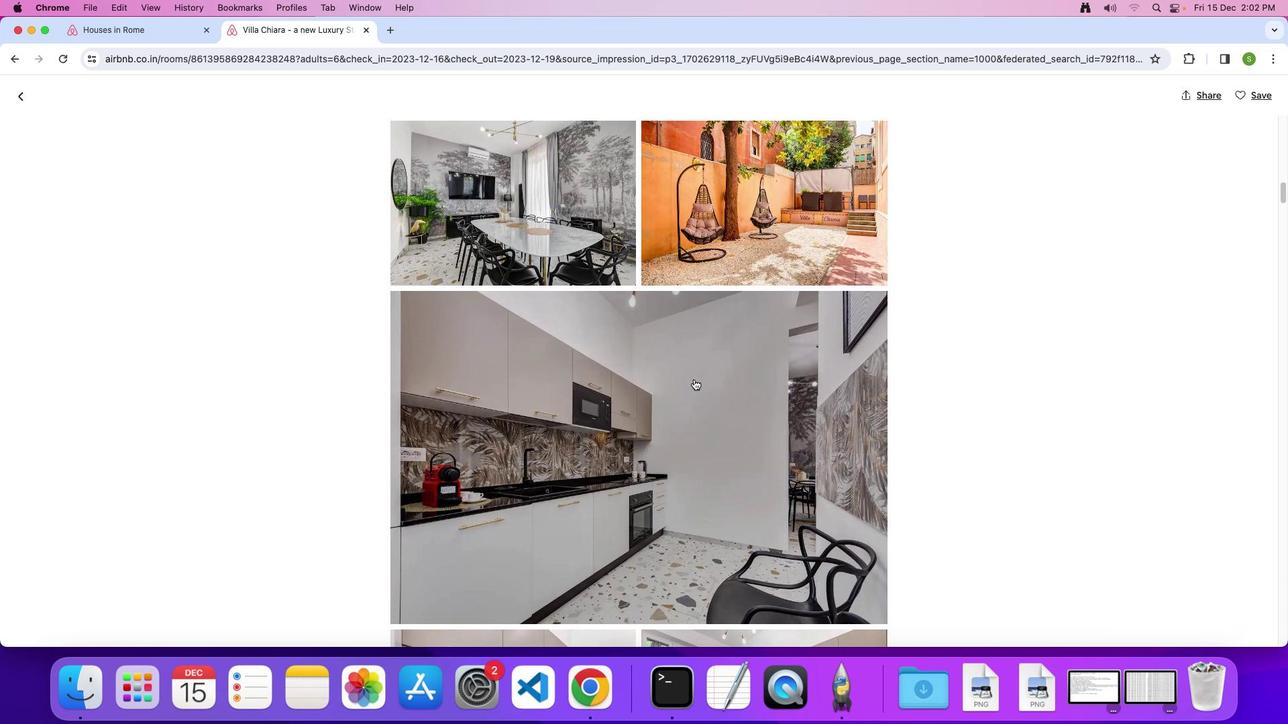 
Action: Mouse scrolled (693, 379) with delta (0, 0)
Screenshot: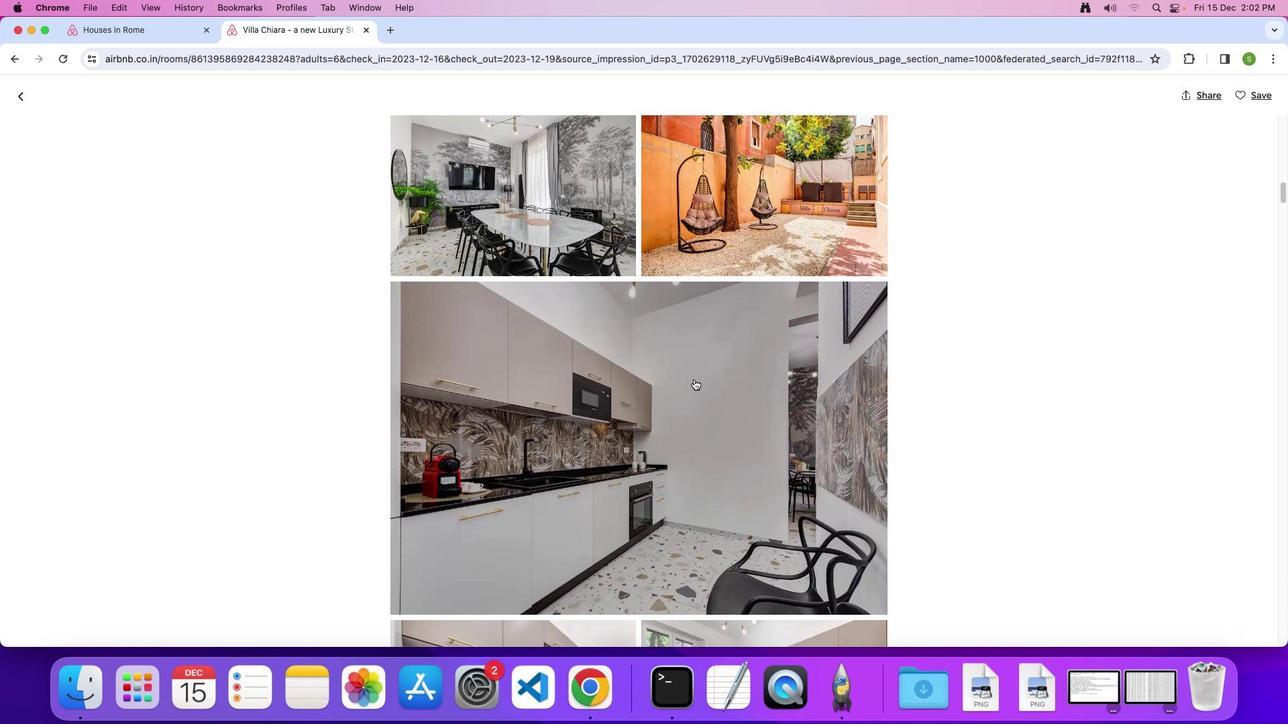 
Action: Mouse scrolled (693, 379) with delta (0, 0)
Screenshot: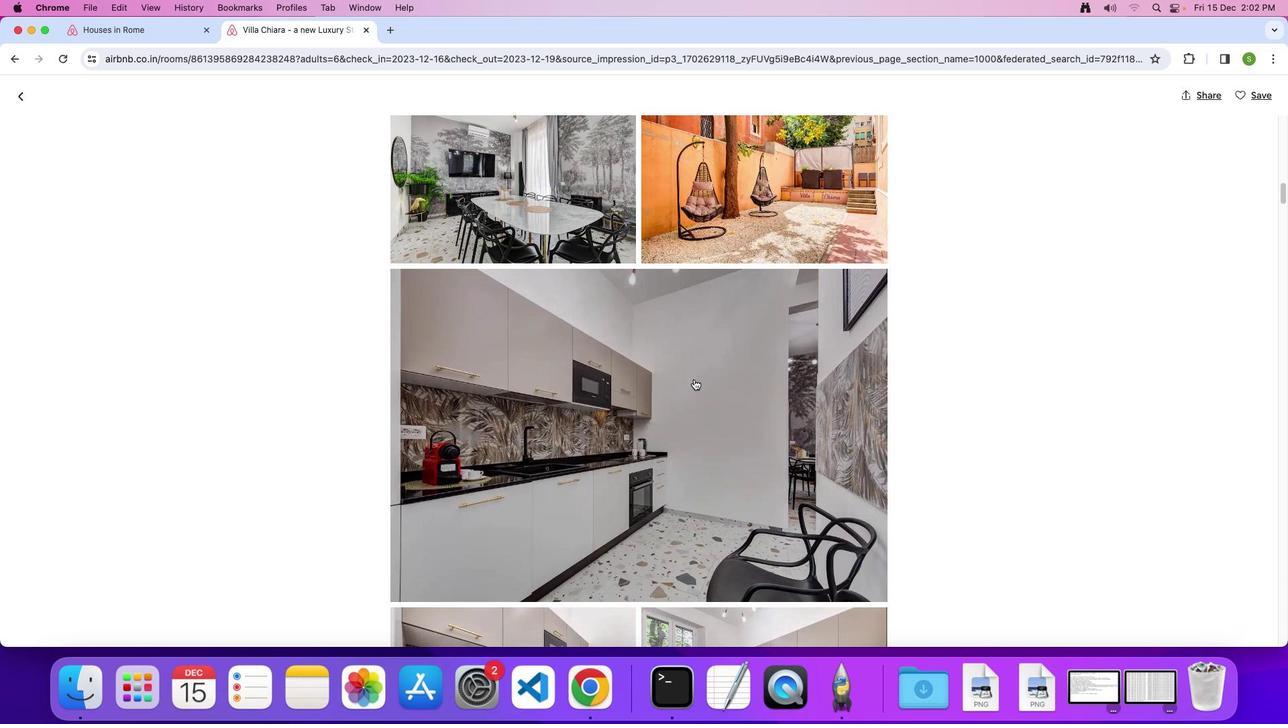 
Action: Mouse scrolled (693, 379) with delta (0, 0)
Screenshot: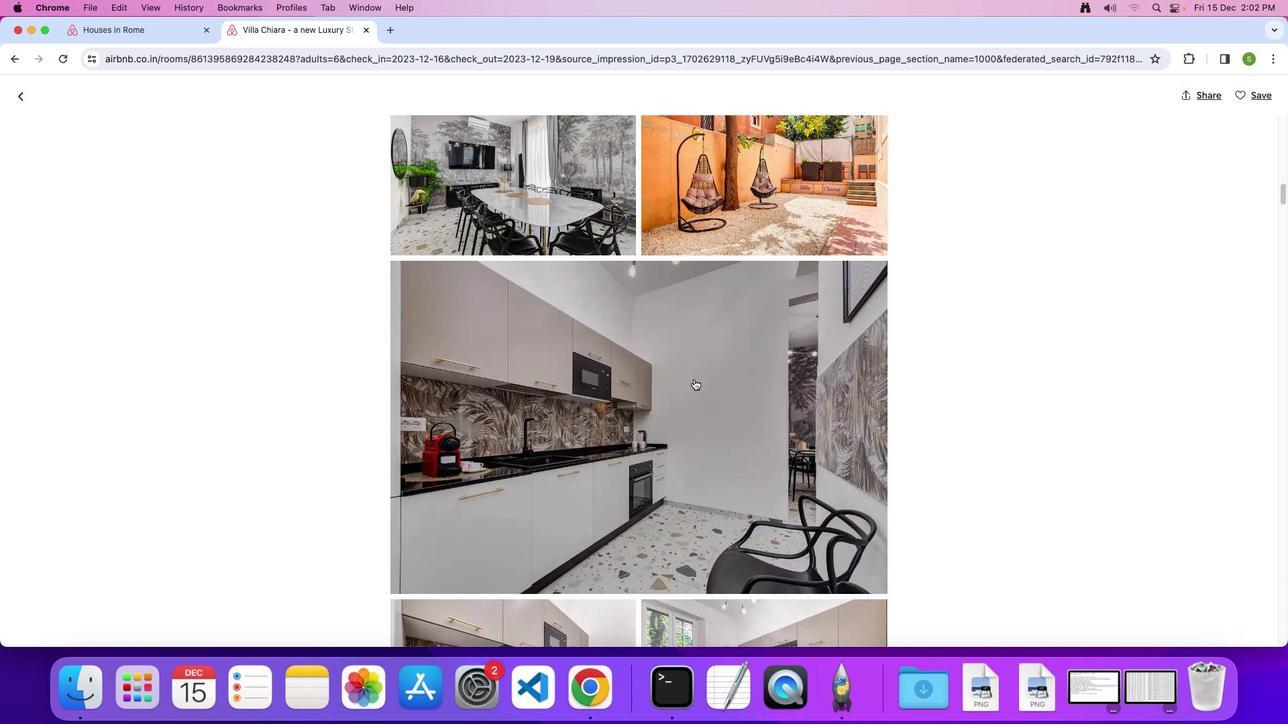 
Action: Mouse scrolled (693, 379) with delta (0, 0)
Screenshot: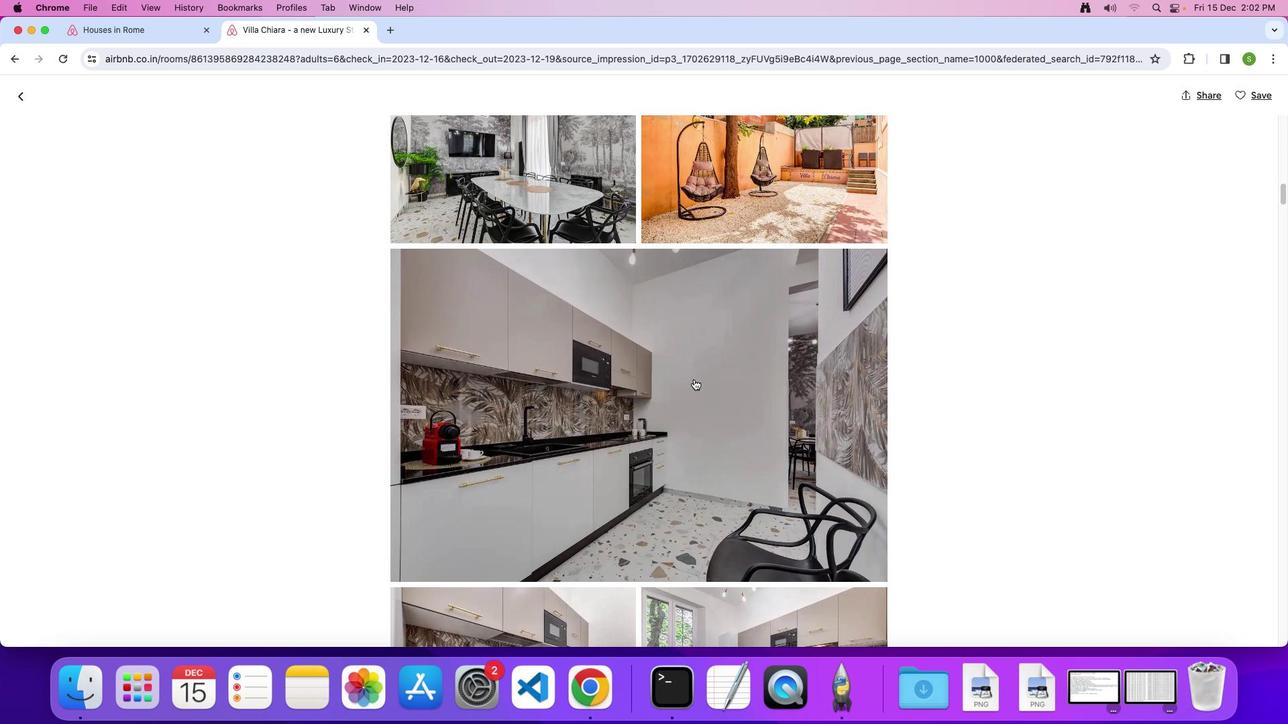 
Action: Mouse scrolled (693, 379) with delta (0, 0)
Screenshot: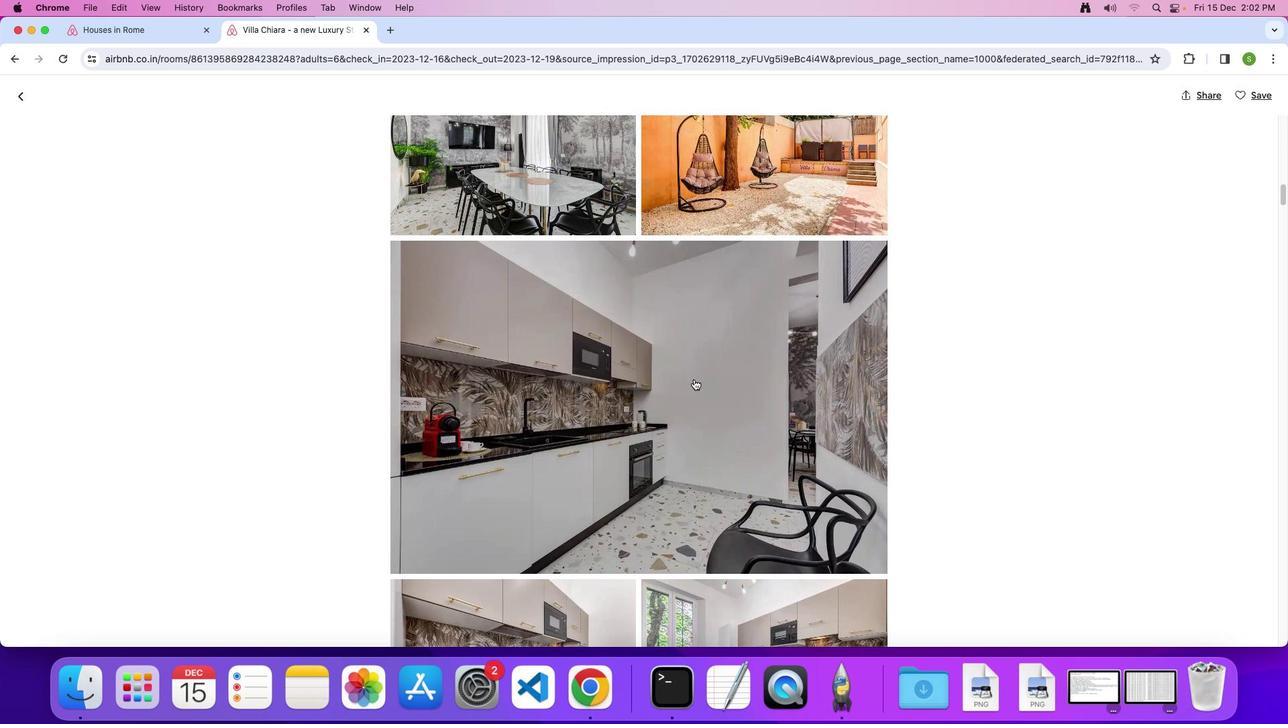 
Action: Mouse scrolled (693, 379) with delta (0, 0)
Screenshot: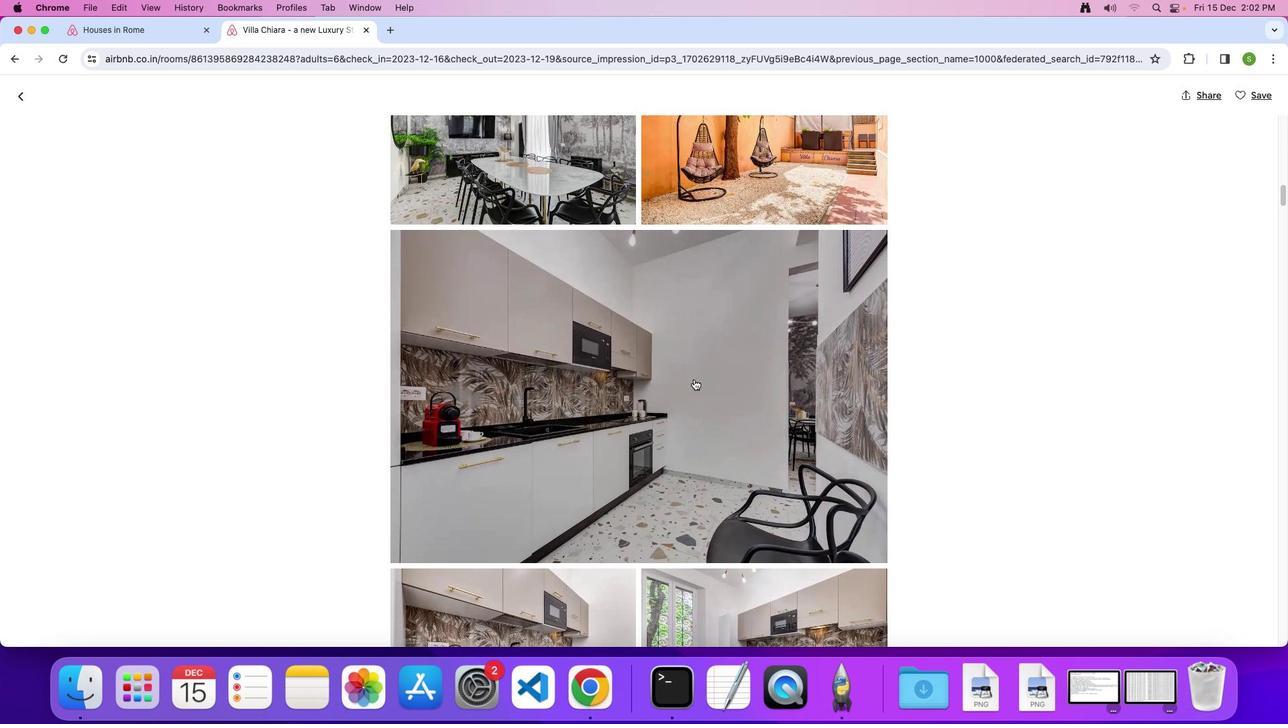 
Action: Mouse scrolled (693, 379) with delta (0, 0)
Screenshot: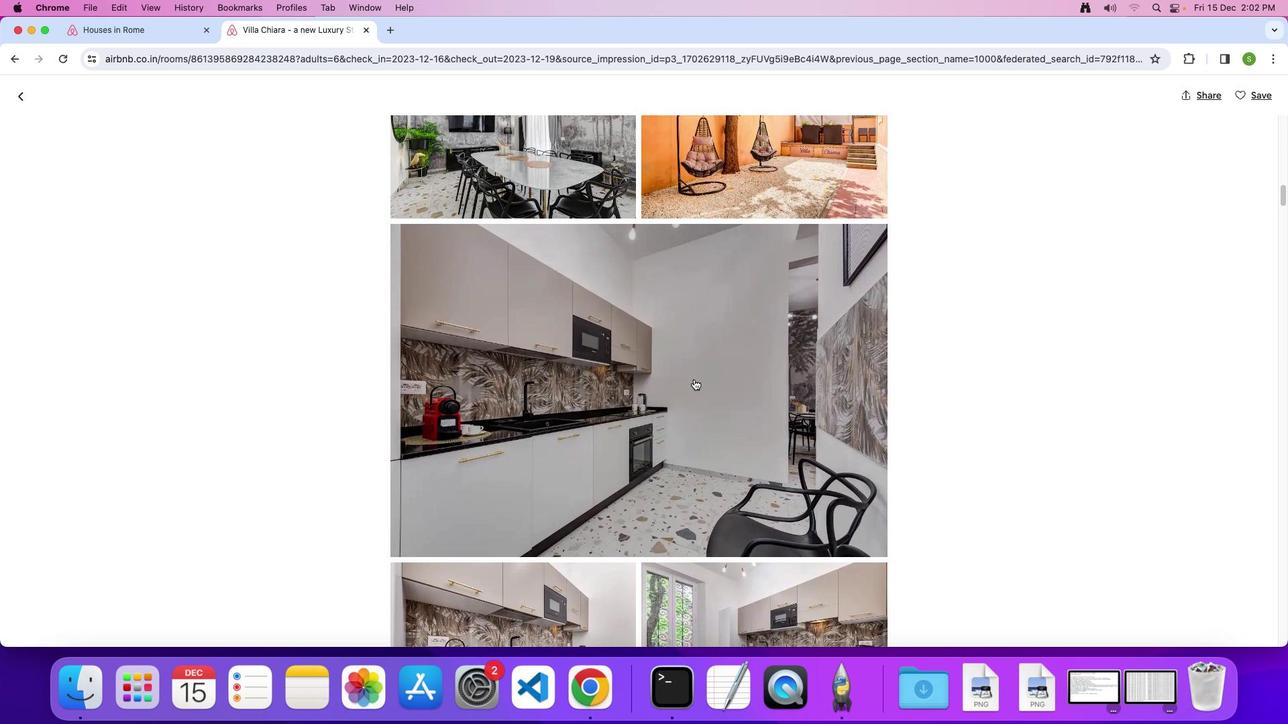 
Action: Mouse scrolled (693, 379) with delta (0, 0)
Screenshot: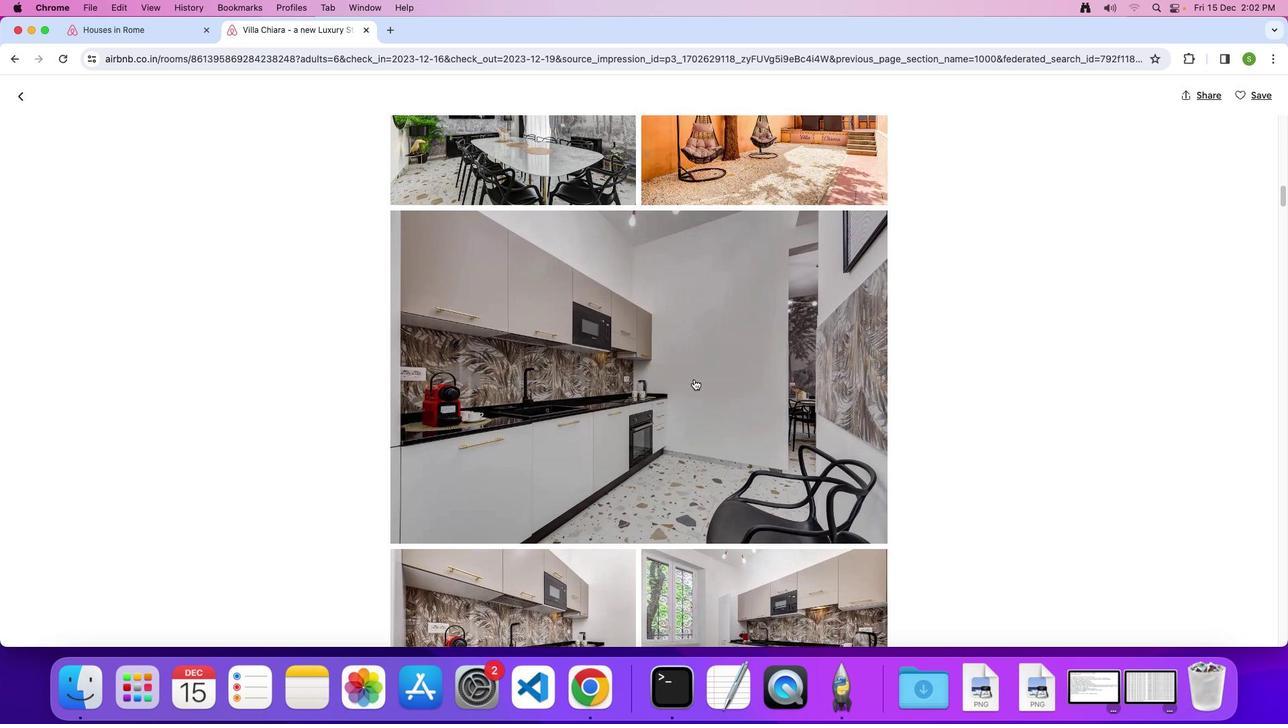 
Action: Mouse scrolled (693, 379) with delta (0, 0)
Screenshot: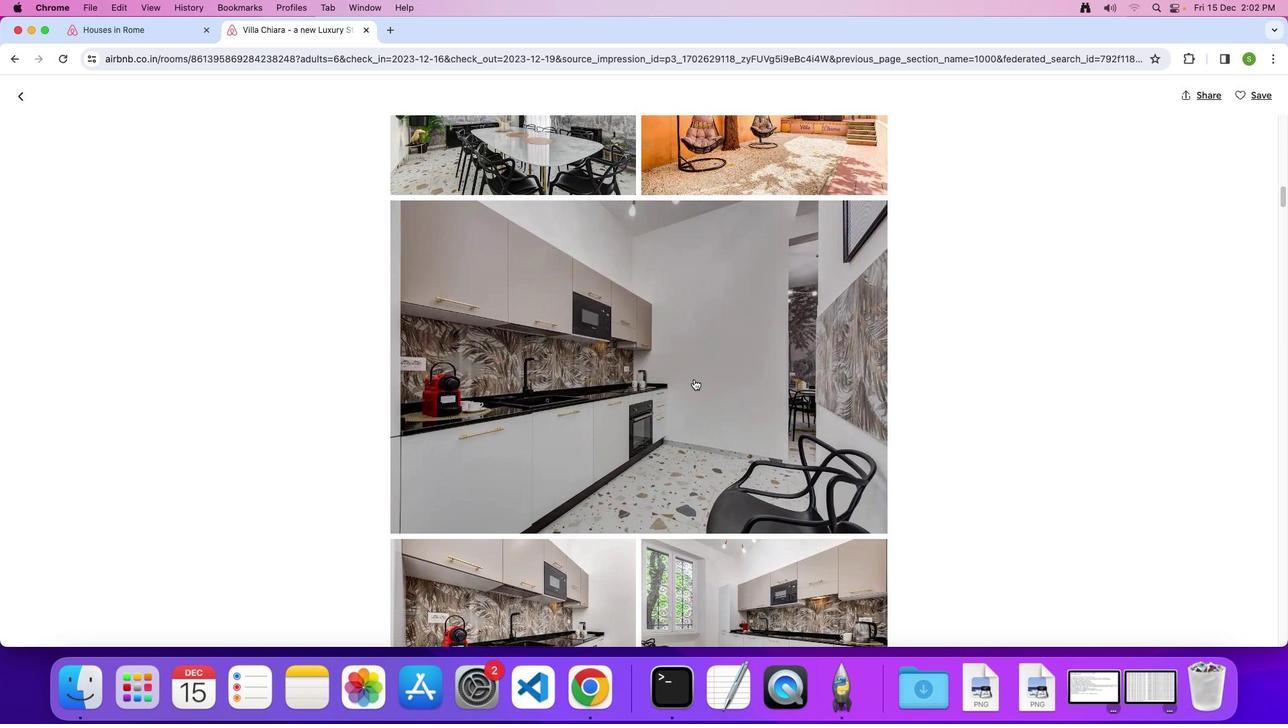 
Action: Mouse scrolled (693, 379) with delta (0, 0)
Screenshot: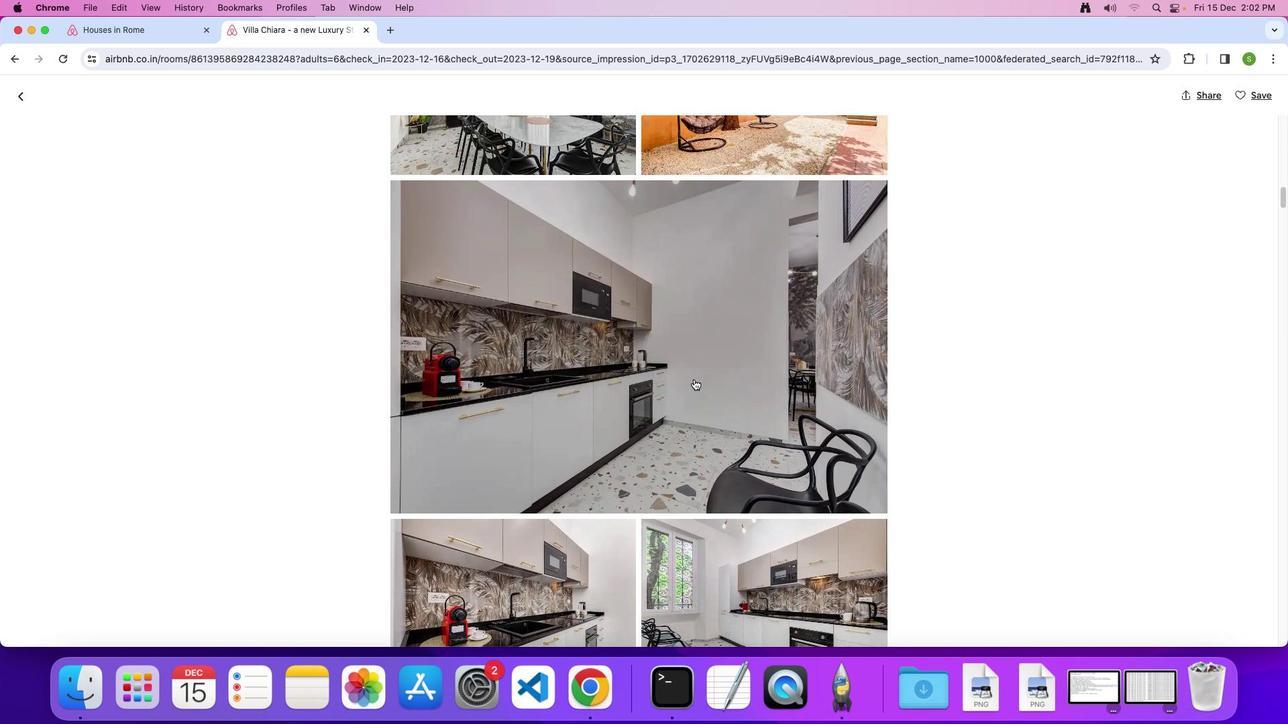 
Action: Mouse scrolled (693, 379) with delta (0, 0)
Screenshot: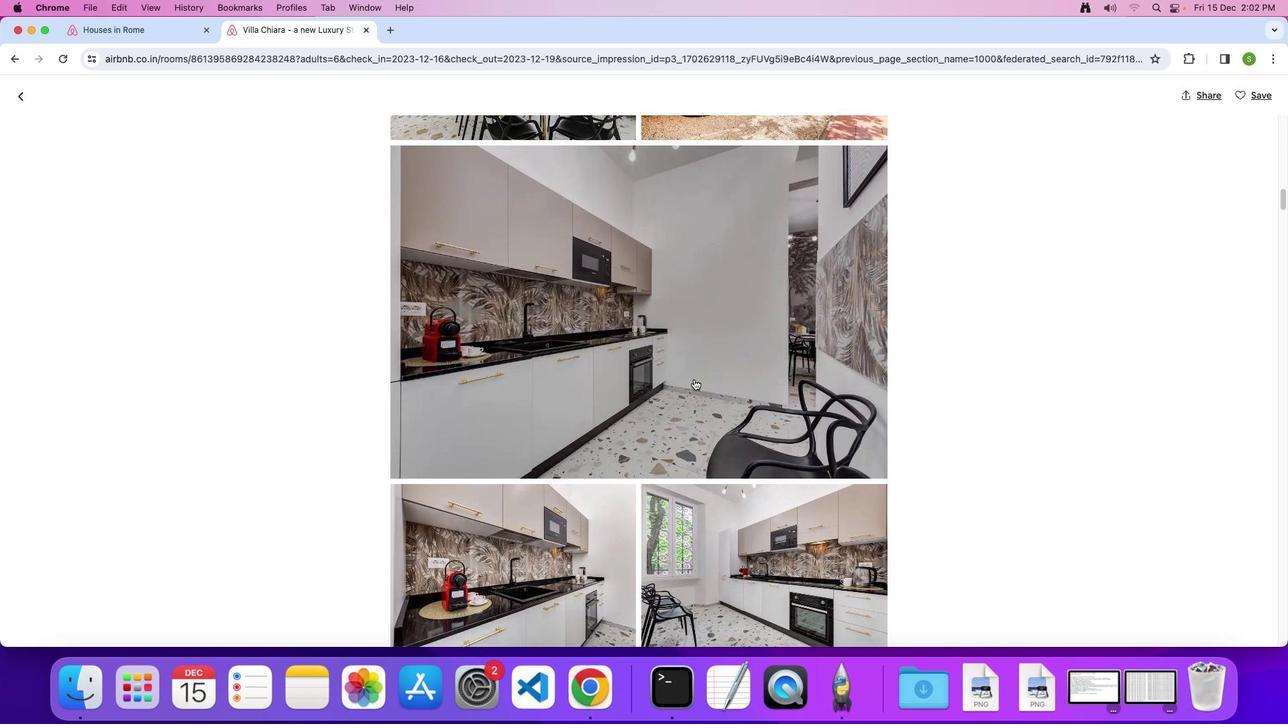 
Action: Mouse scrolled (693, 379) with delta (0, 0)
Screenshot: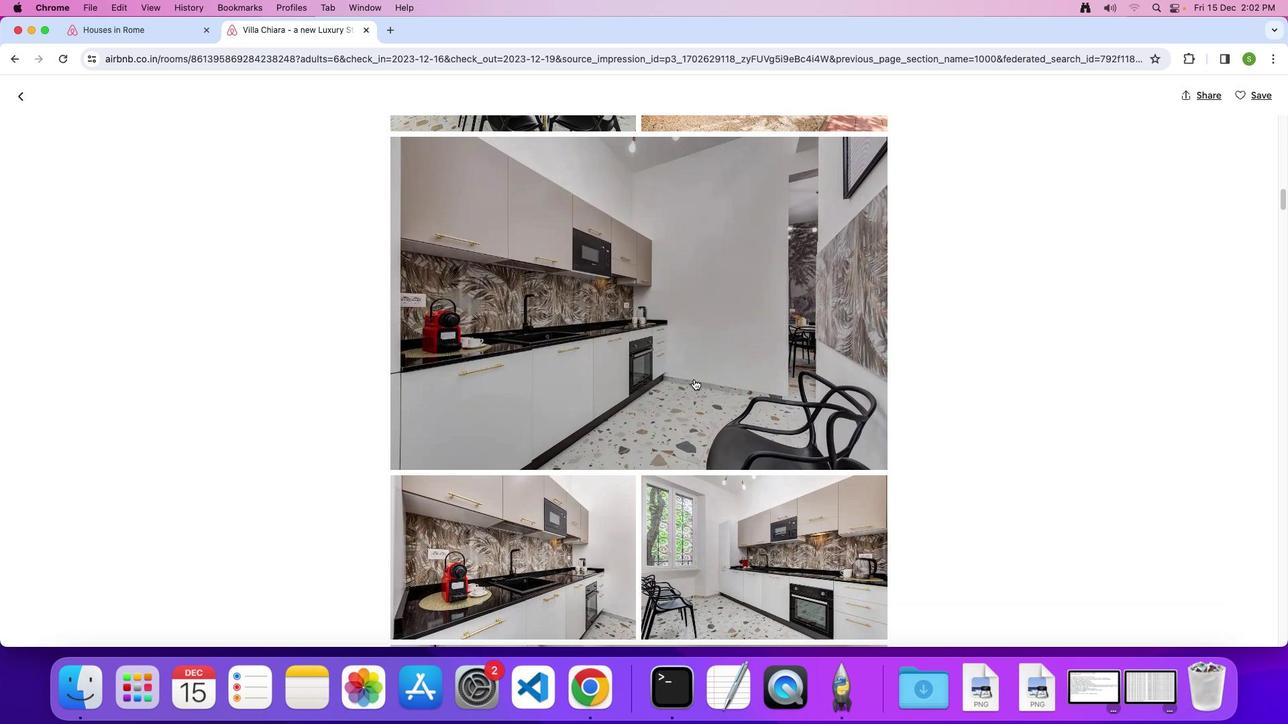 
Action: Mouse scrolled (693, 379) with delta (0, 0)
Screenshot: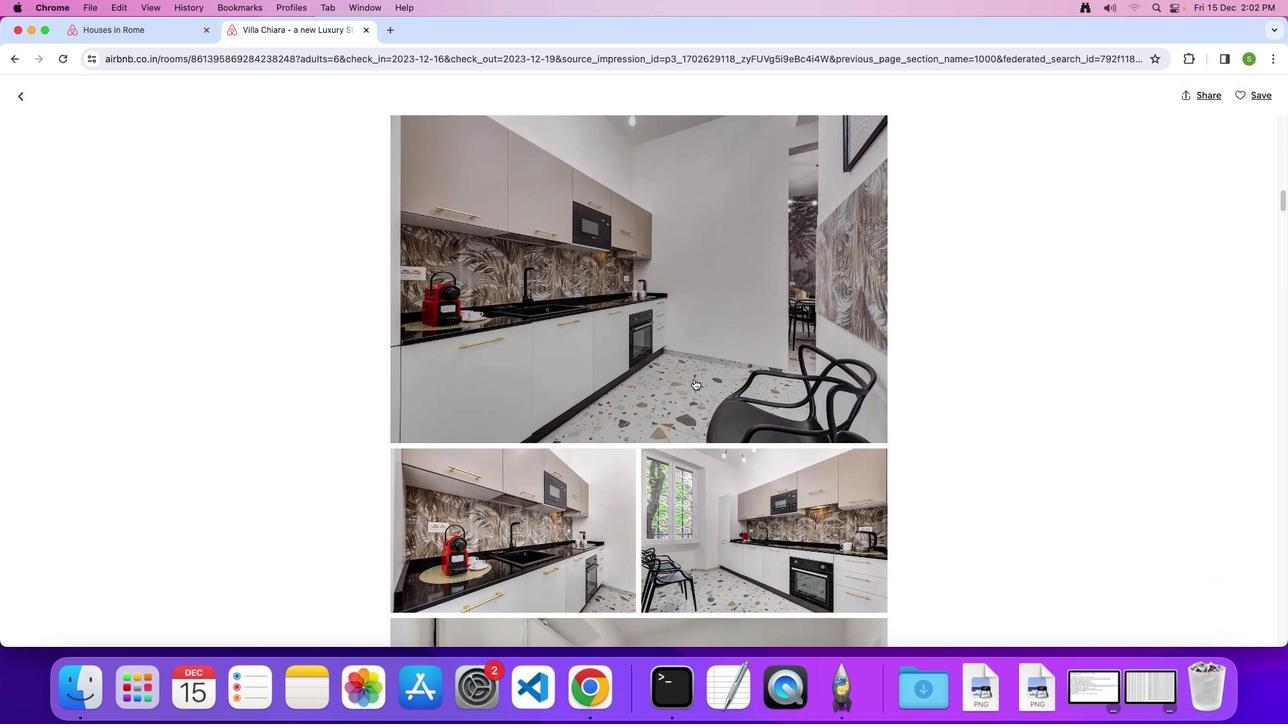 
Action: Mouse scrolled (693, 379) with delta (0, 0)
Screenshot: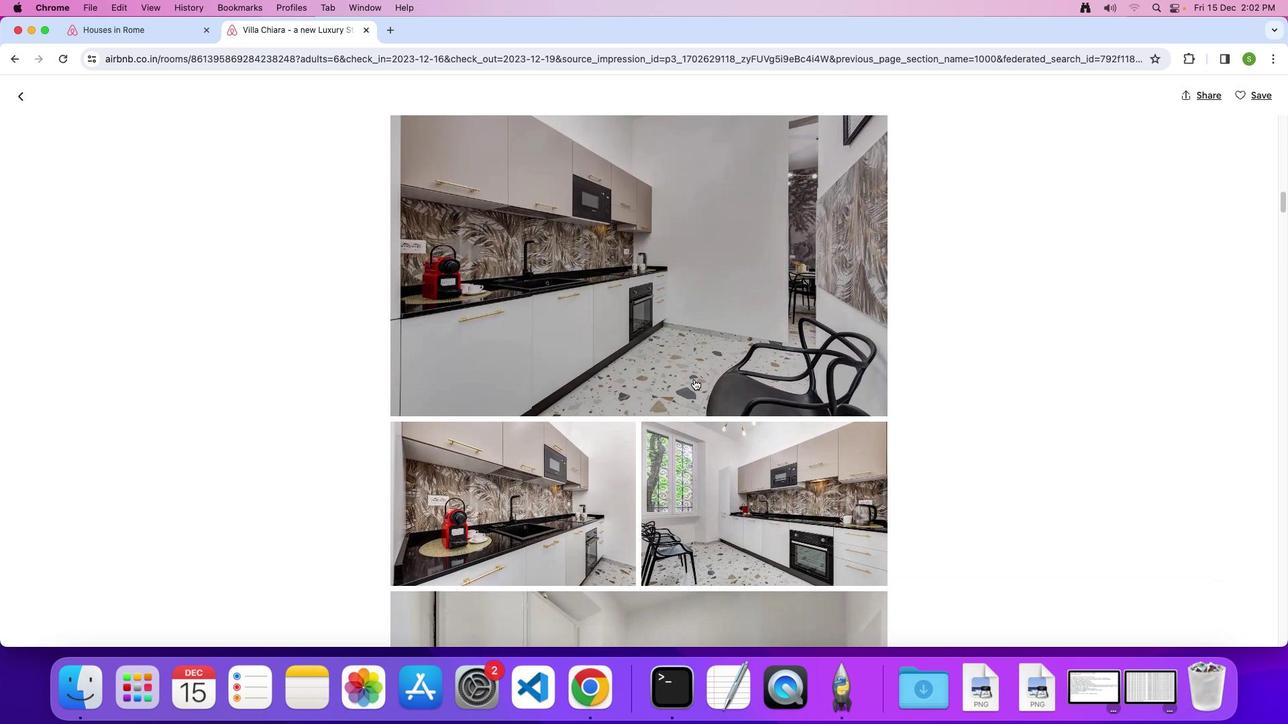 
Action: Mouse scrolled (693, 379) with delta (0, -2)
Screenshot: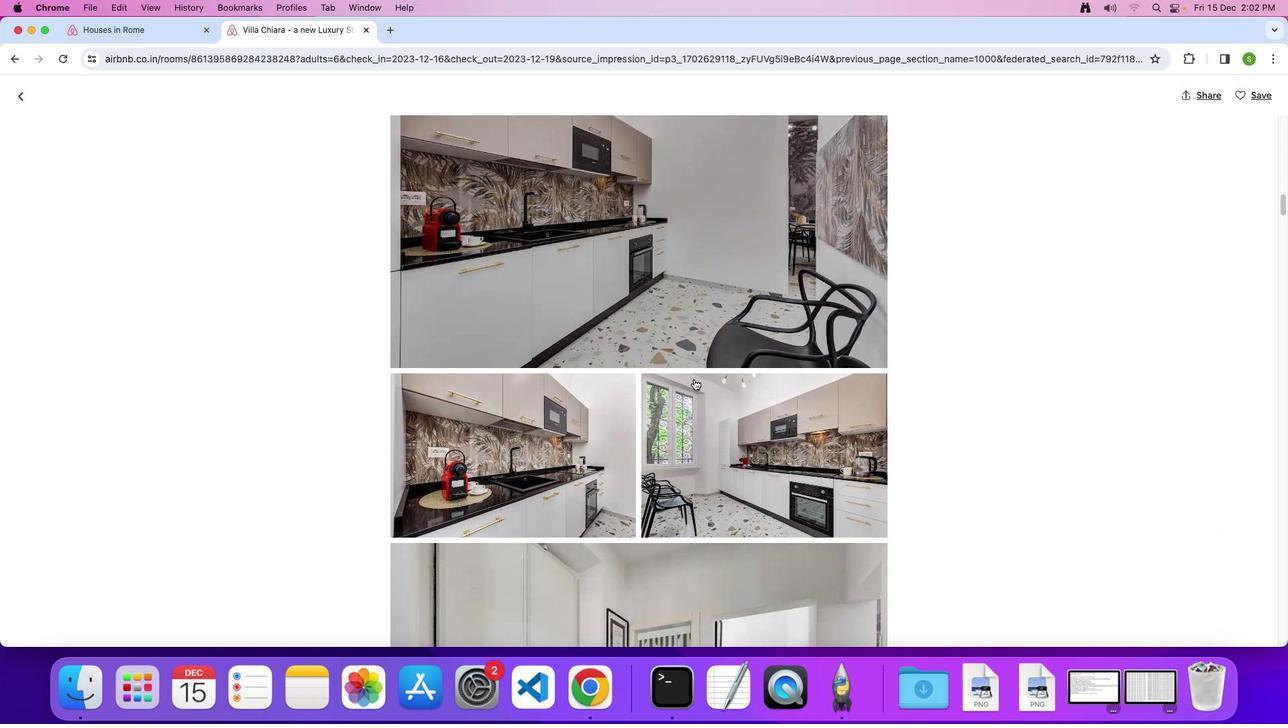 
Action: Mouse scrolled (693, 379) with delta (0, -2)
Screenshot: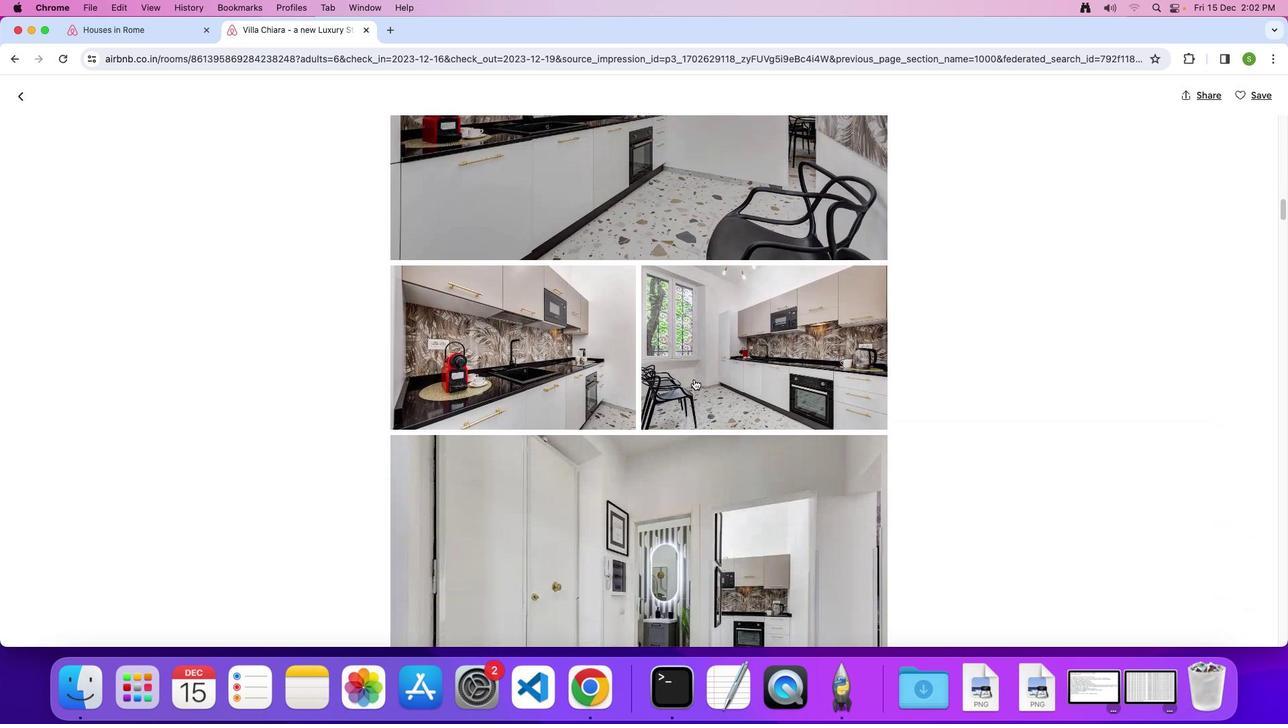 
Action: Mouse scrolled (693, 379) with delta (0, 0)
Screenshot: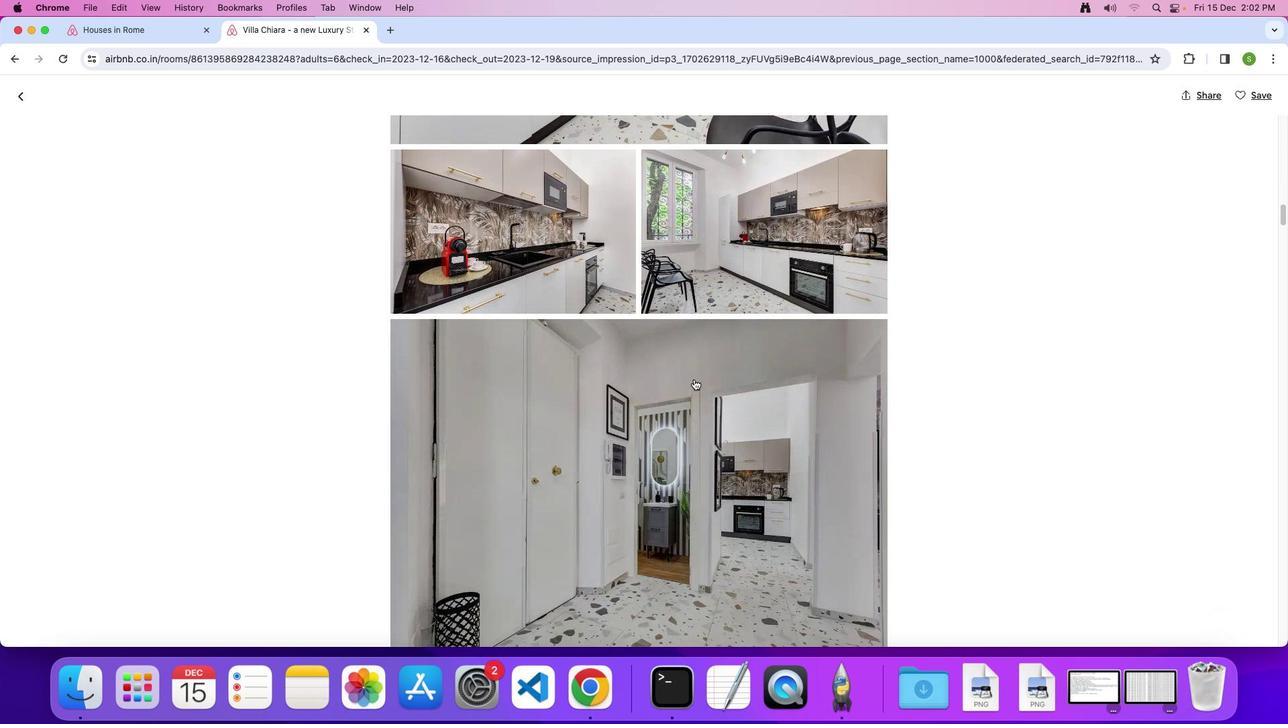 
Action: Mouse scrolled (693, 379) with delta (0, -3)
Screenshot: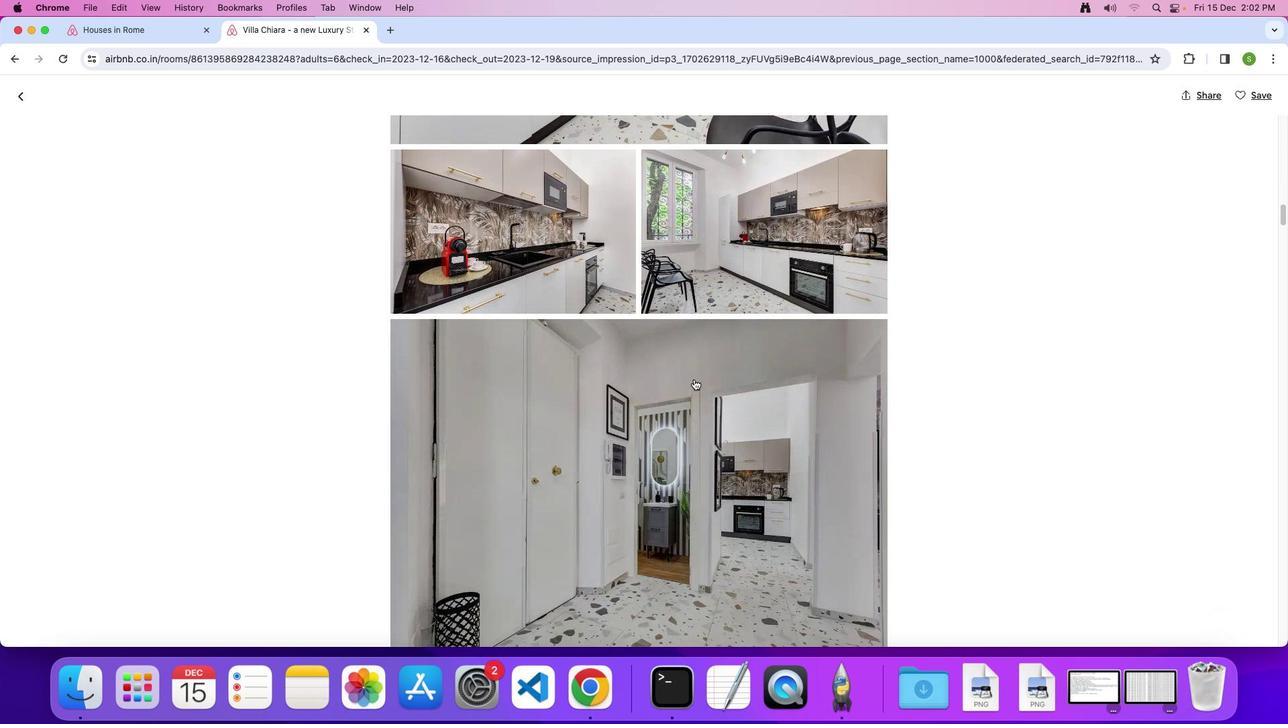 
Action: Mouse scrolled (693, 379) with delta (0, -2)
Screenshot: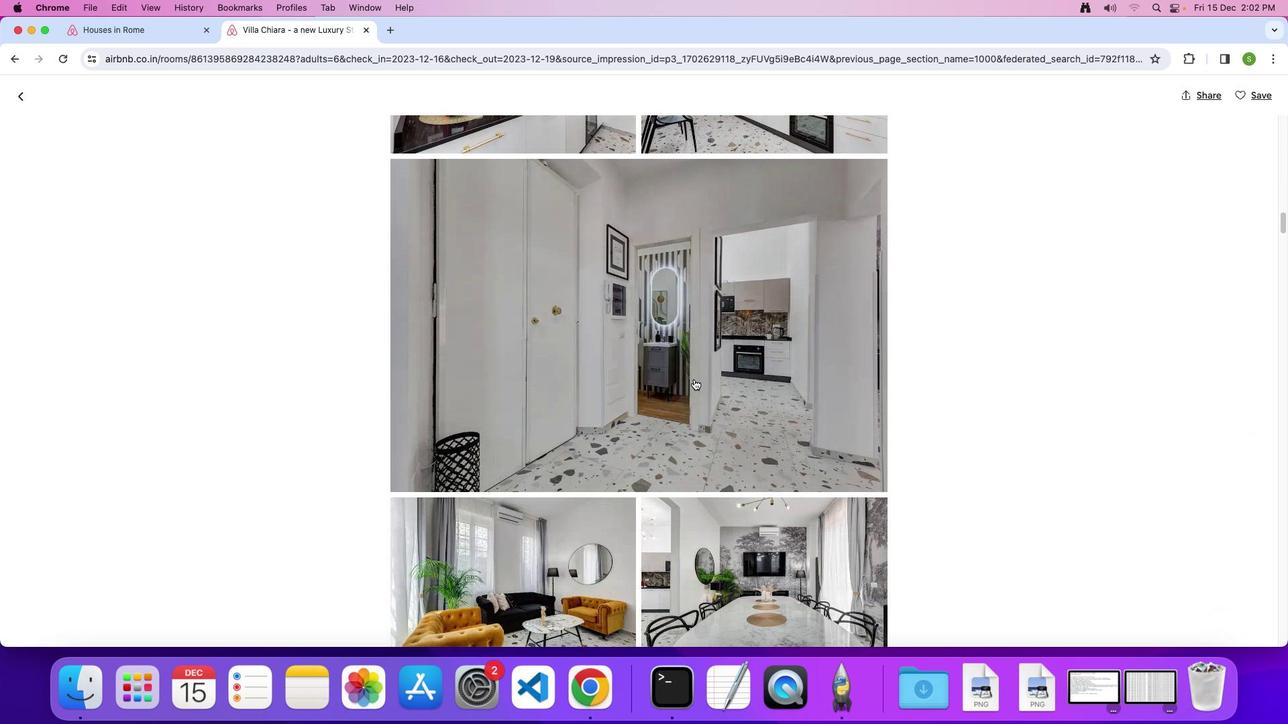 
Action: Mouse scrolled (693, 379) with delta (0, 0)
Screenshot: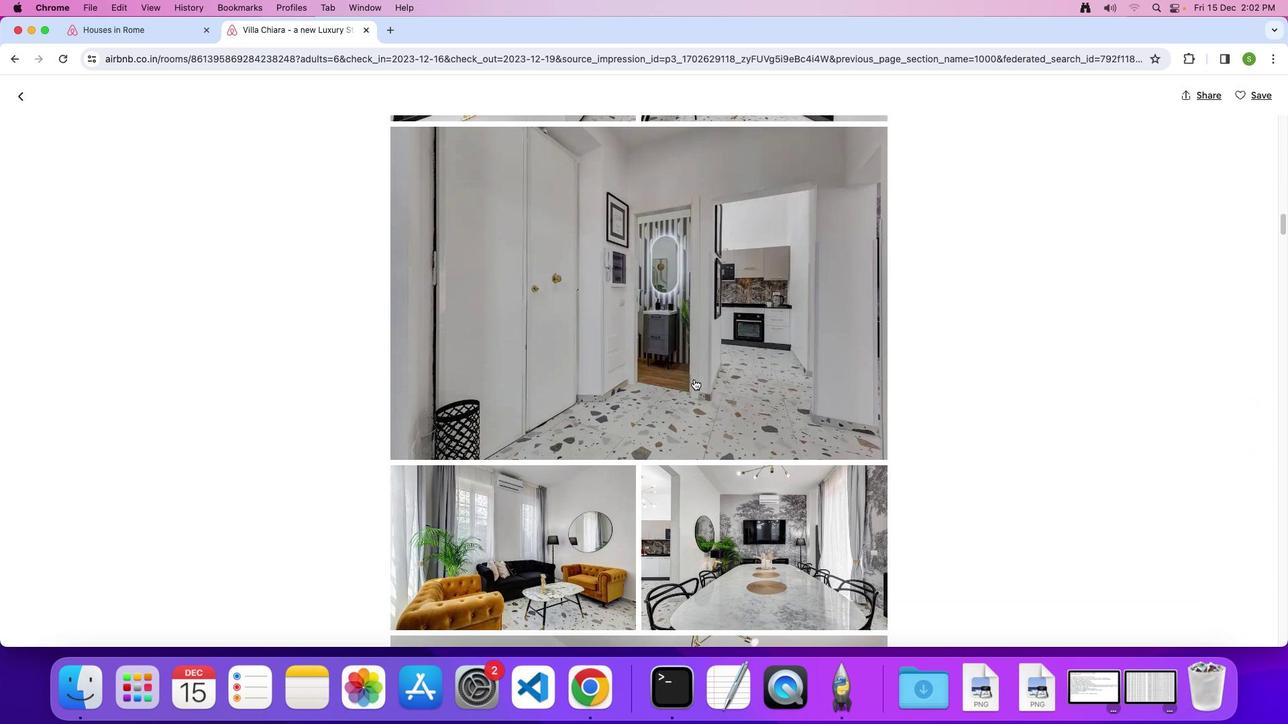 
Action: Mouse scrolled (693, 379) with delta (0, 0)
Screenshot: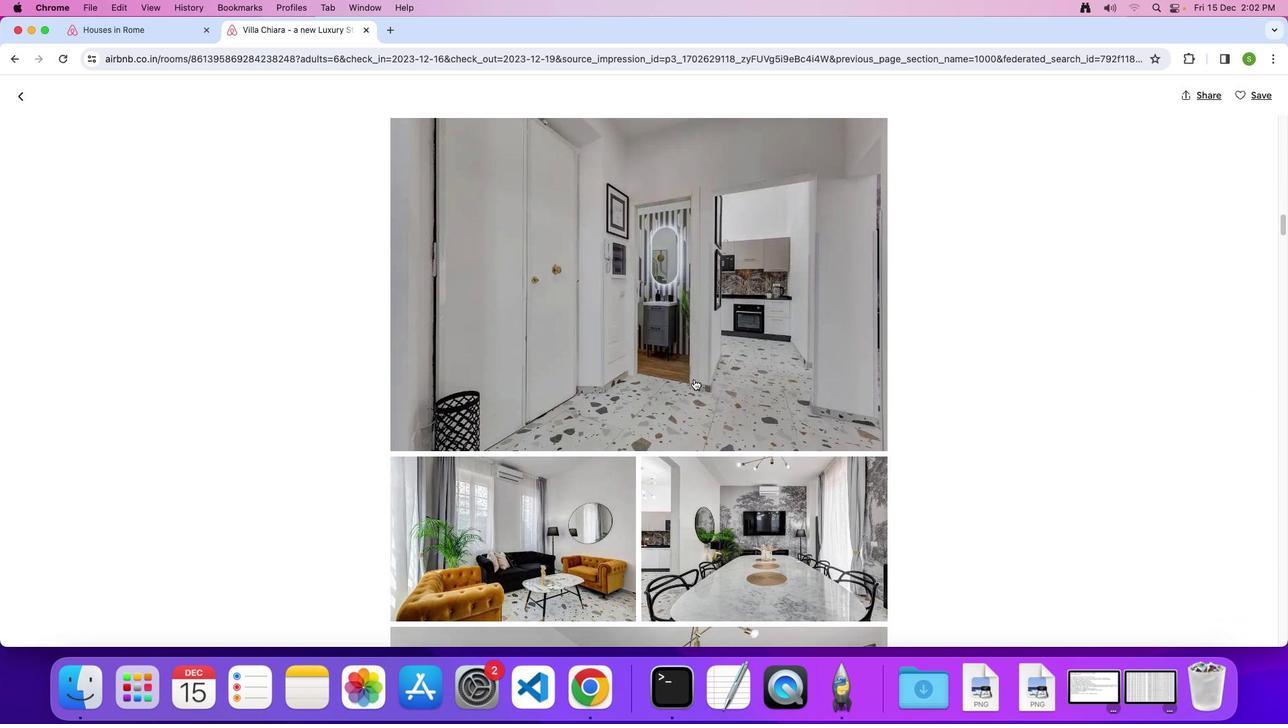 
Action: Mouse scrolled (693, 379) with delta (0, -1)
Screenshot: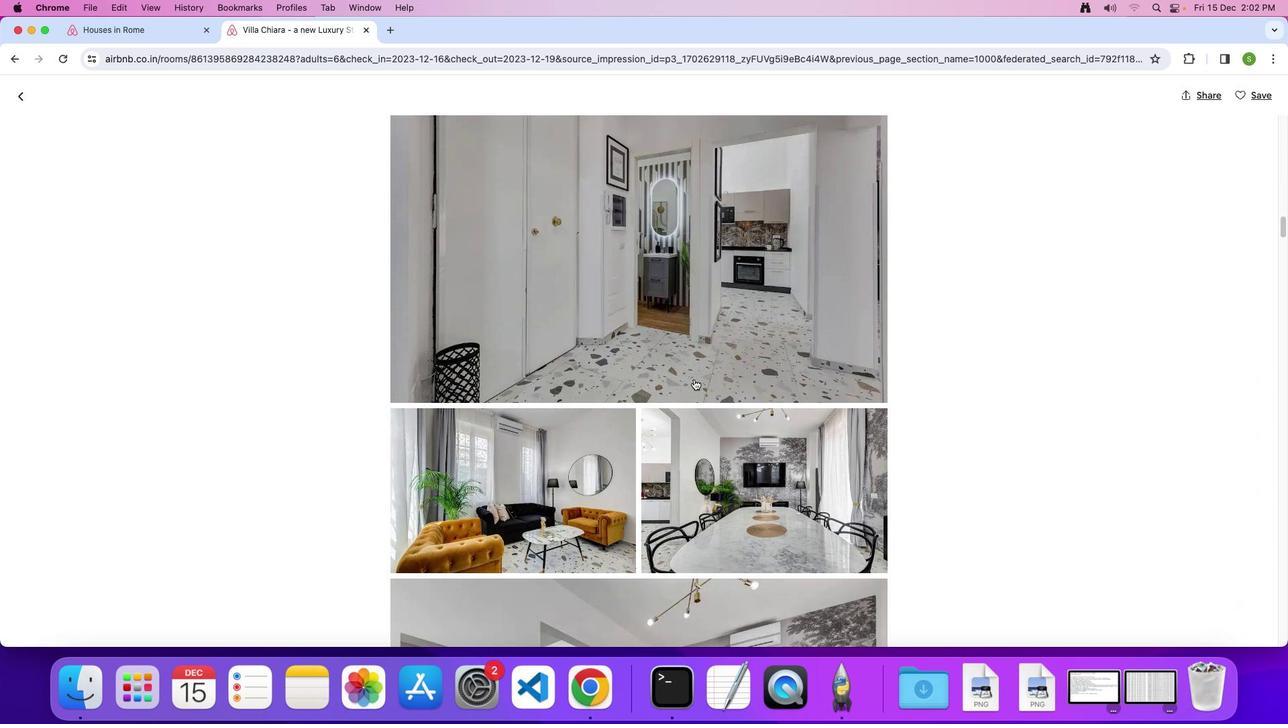 
Action: Mouse scrolled (693, 379) with delta (0, 0)
Screenshot: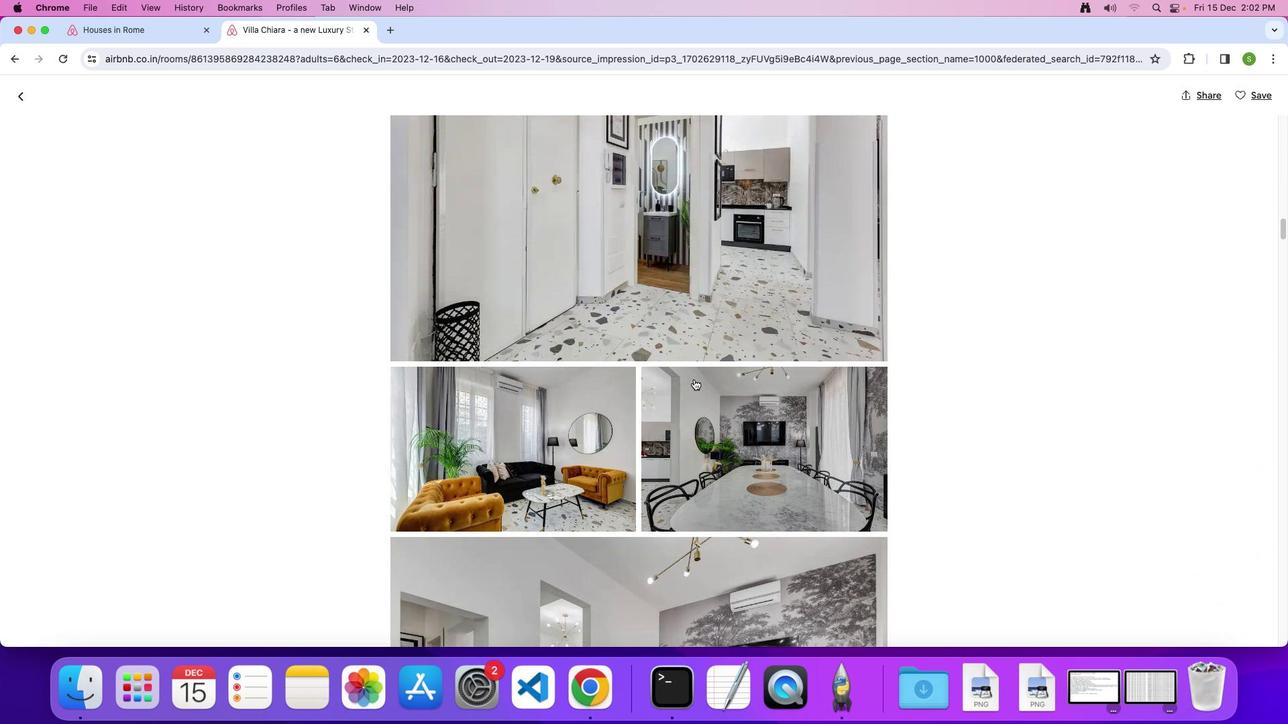 
Action: Mouse scrolled (693, 379) with delta (0, 0)
Screenshot: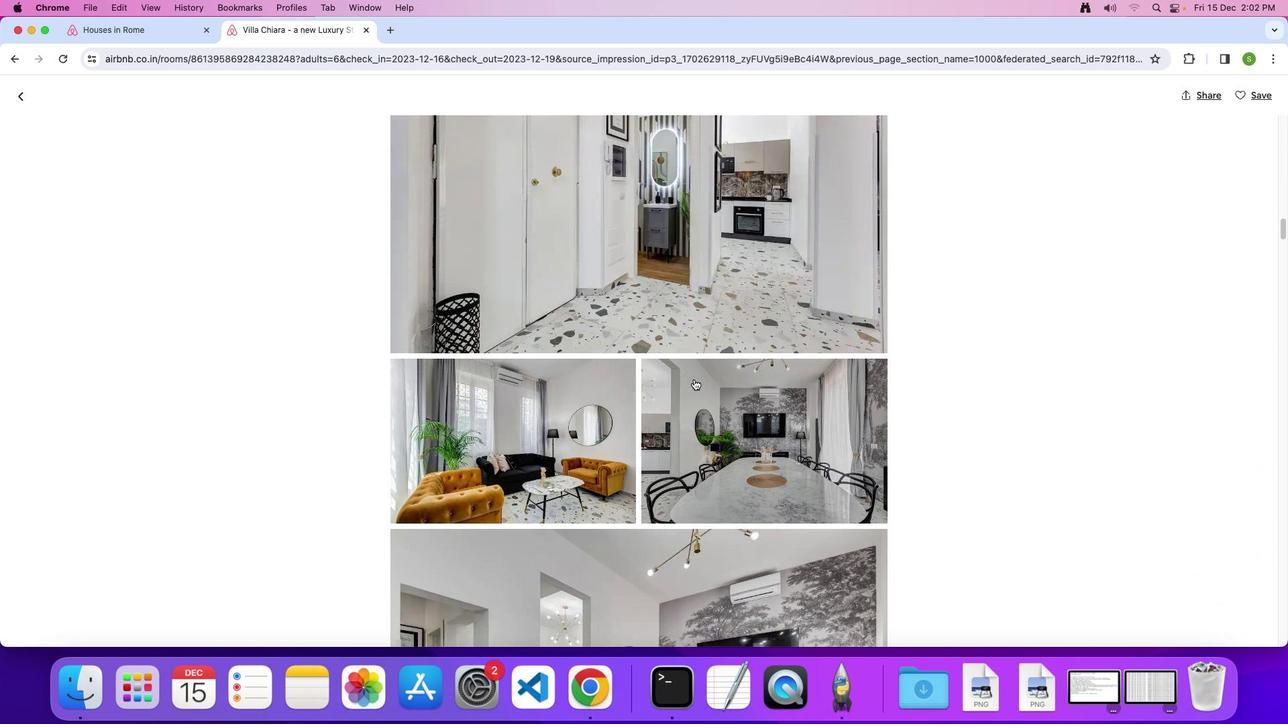 
Action: Mouse scrolled (693, 379) with delta (0, 0)
Screenshot: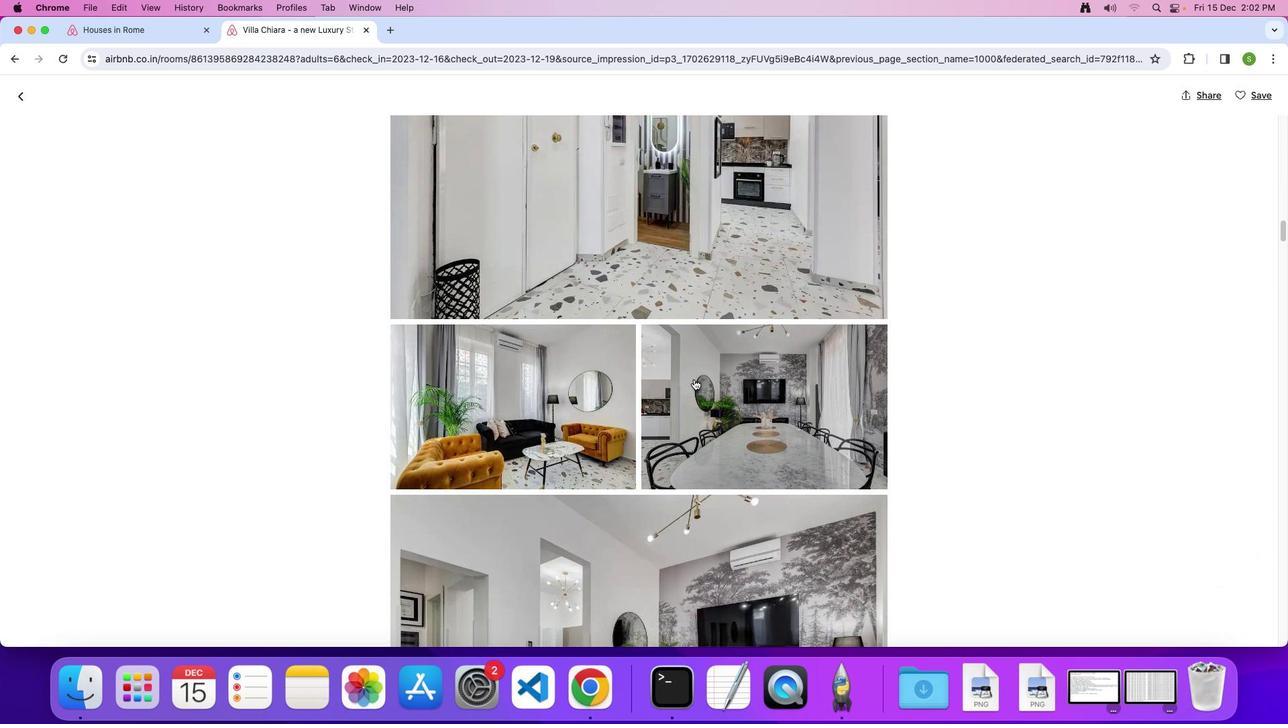 
Action: Mouse scrolled (693, 379) with delta (0, 0)
Screenshot: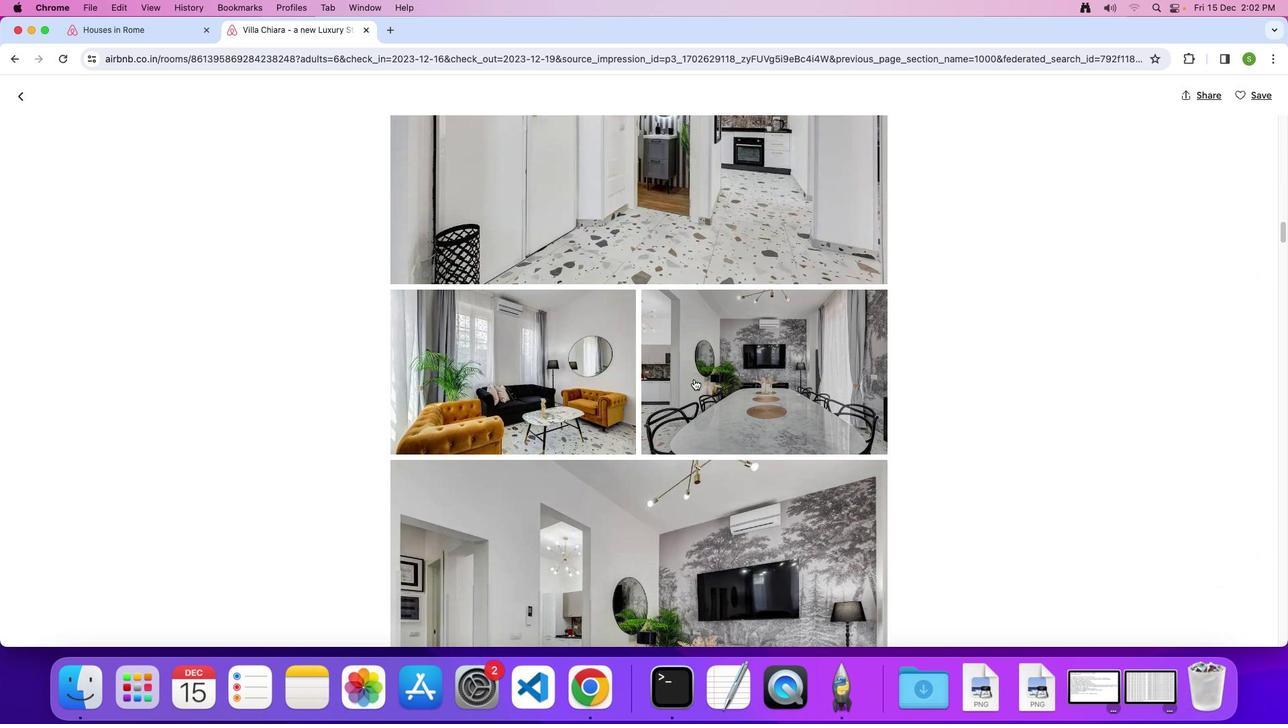 
Action: Mouse scrolled (693, 379) with delta (0, -2)
Screenshot: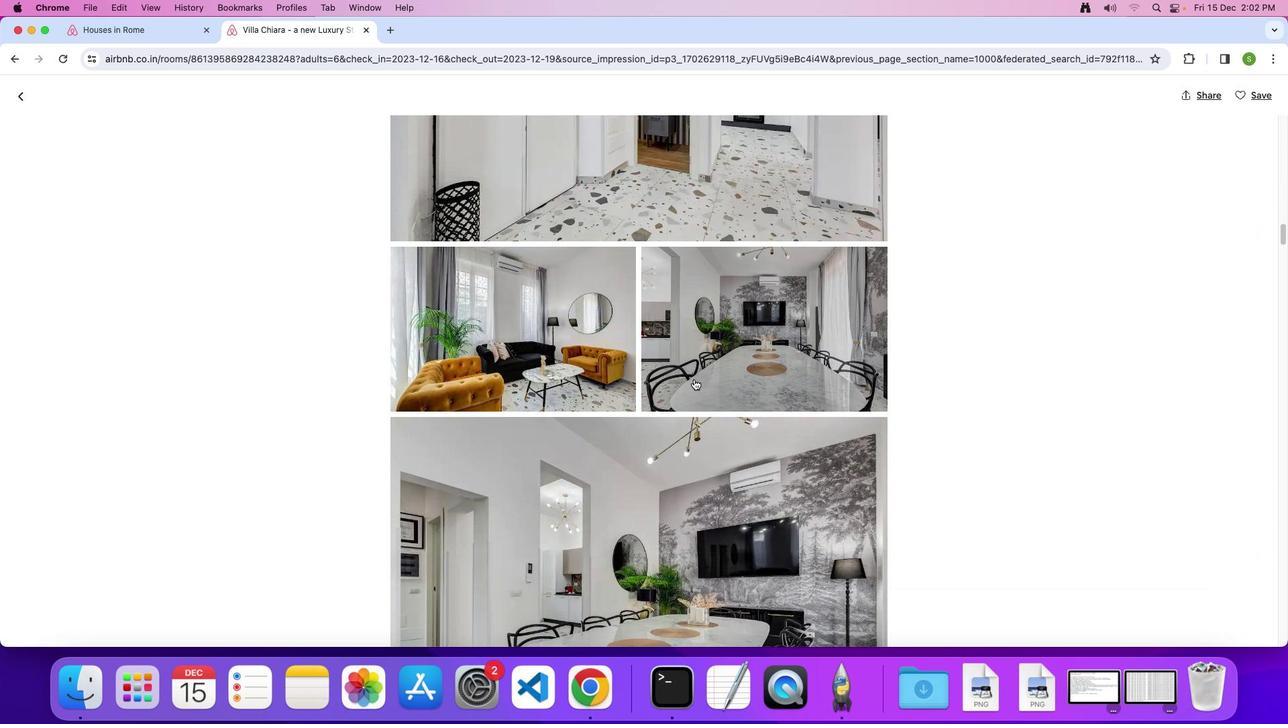 
Action: Mouse scrolled (693, 379) with delta (0, 0)
Screenshot: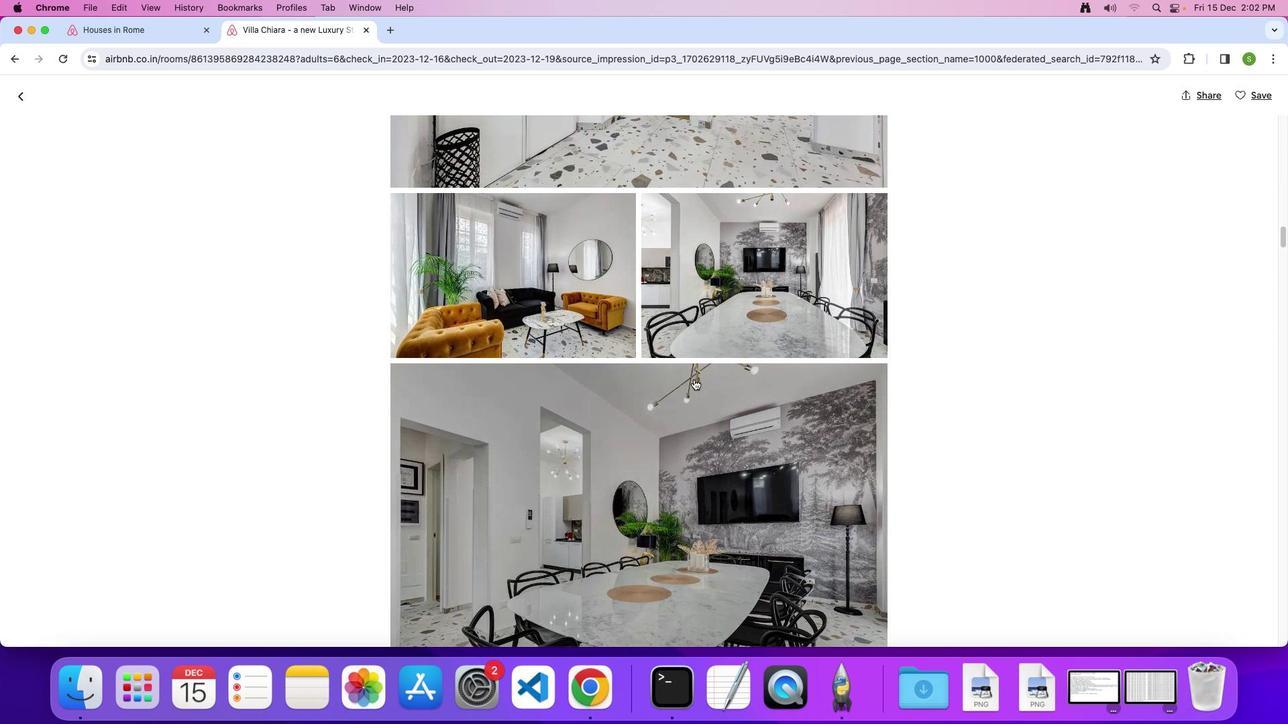 
Action: Mouse scrolled (693, 379) with delta (0, 0)
Screenshot: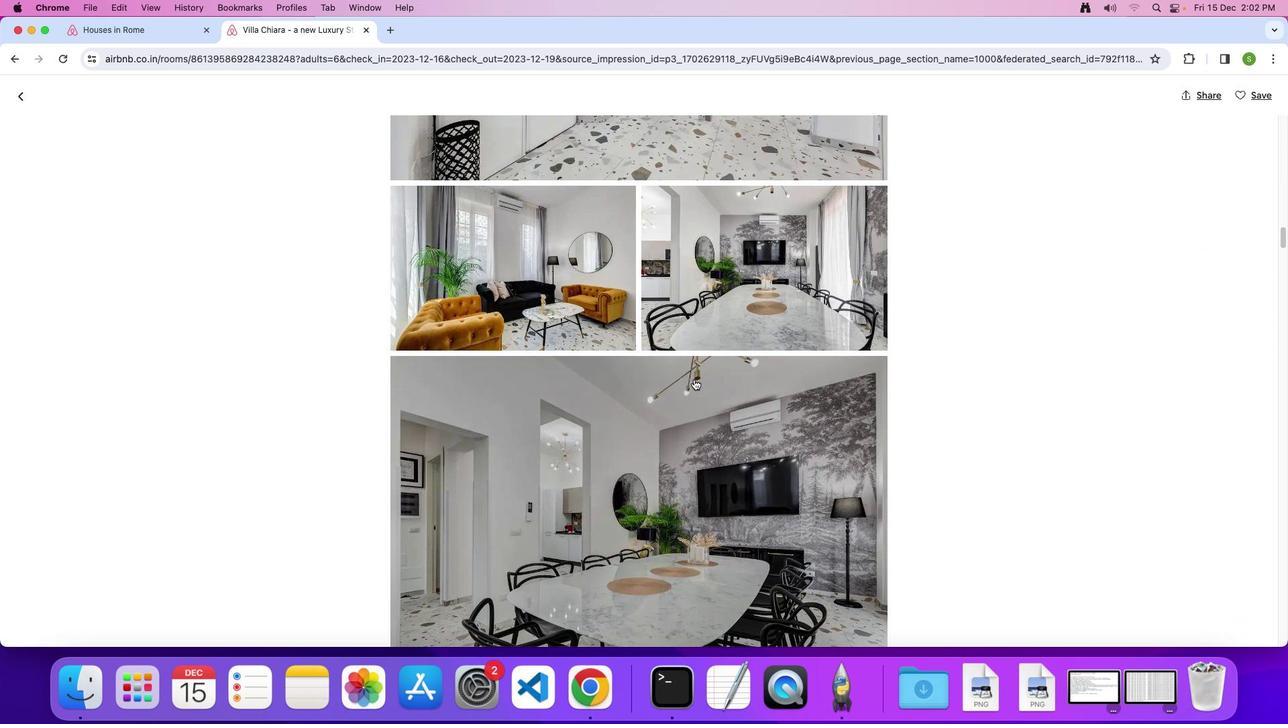 
Action: Mouse scrolled (693, 379) with delta (0, 0)
Screenshot: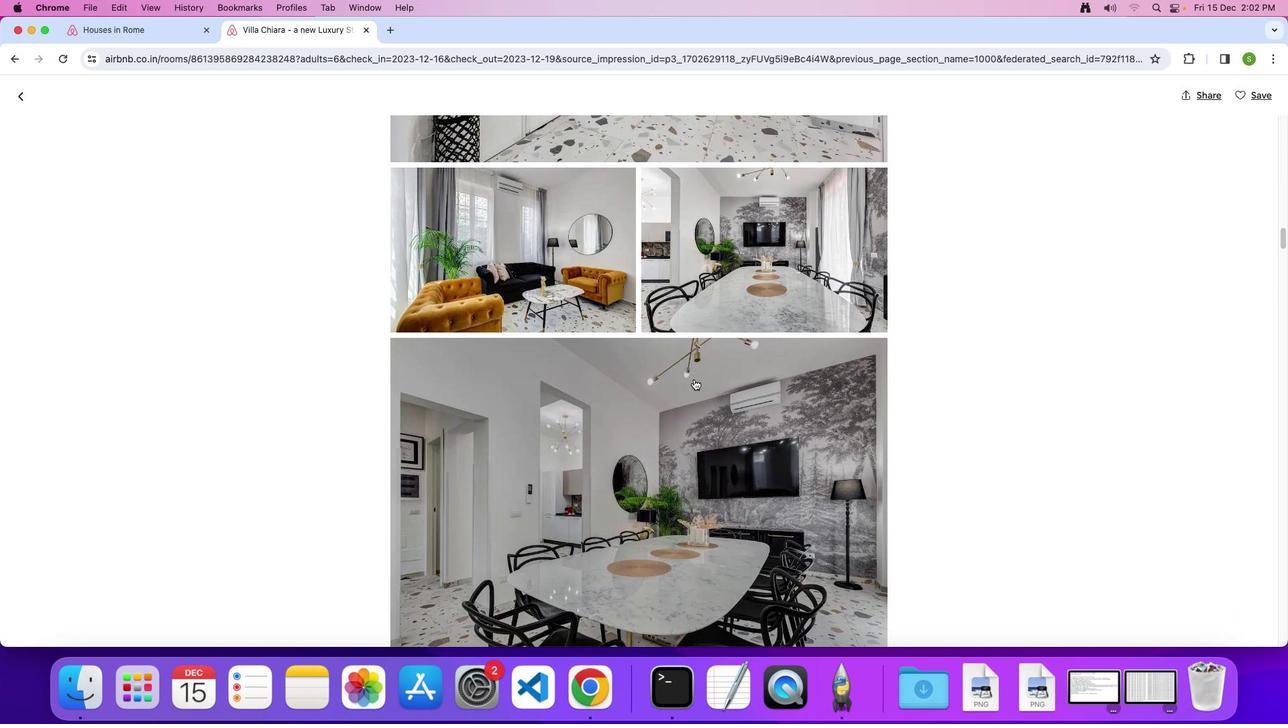 
Action: Mouse scrolled (693, 379) with delta (0, 0)
Screenshot: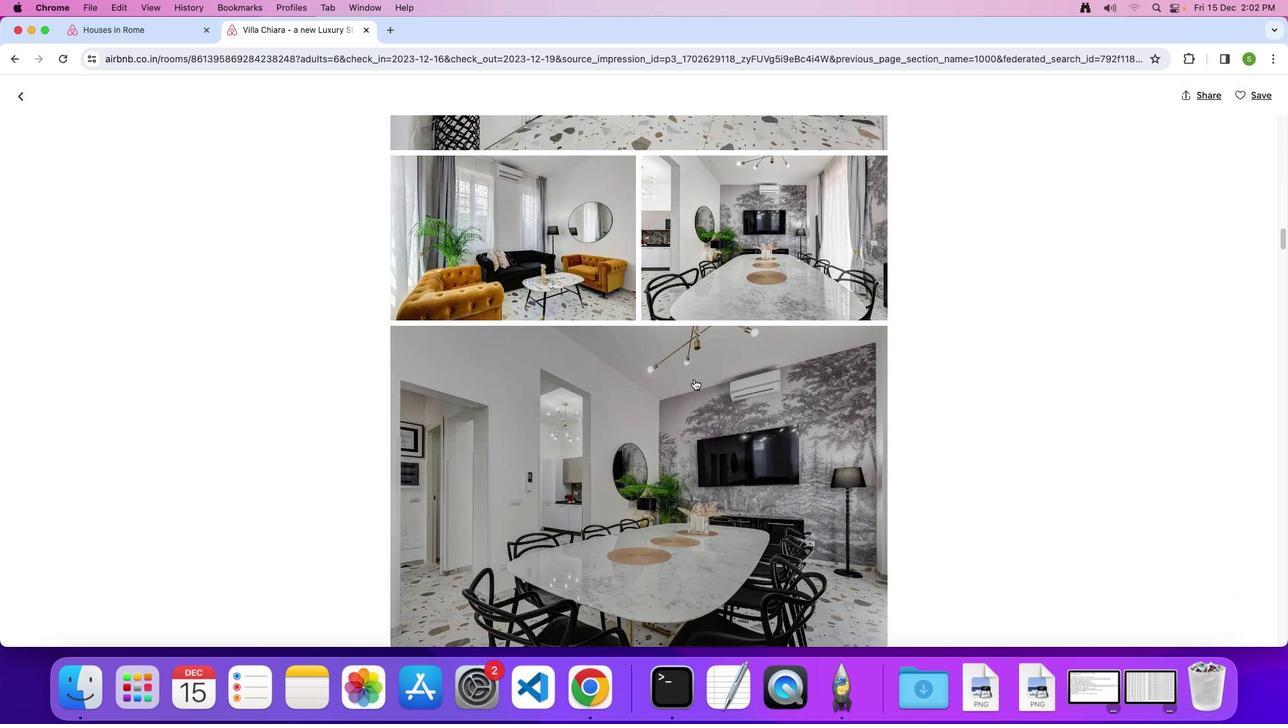 
Action: Mouse scrolled (693, 379) with delta (0, 0)
Screenshot: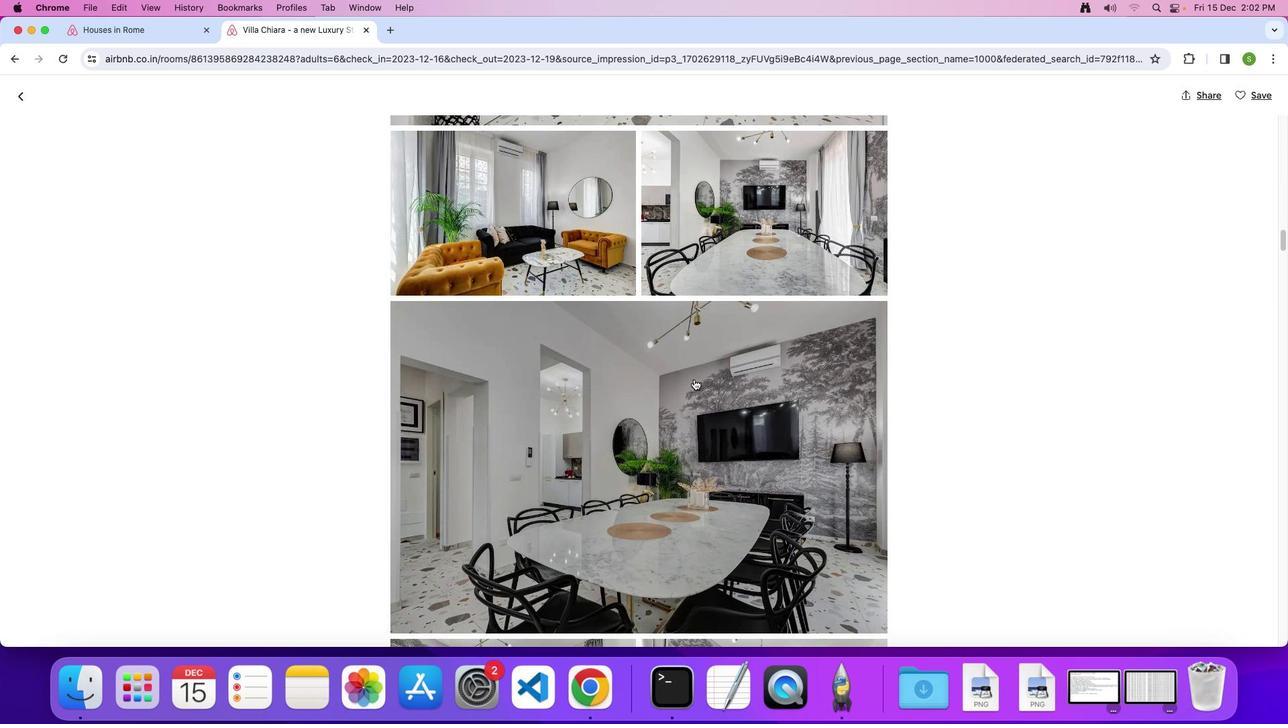 
Action: Mouse scrolled (693, 379) with delta (0, 0)
Screenshot: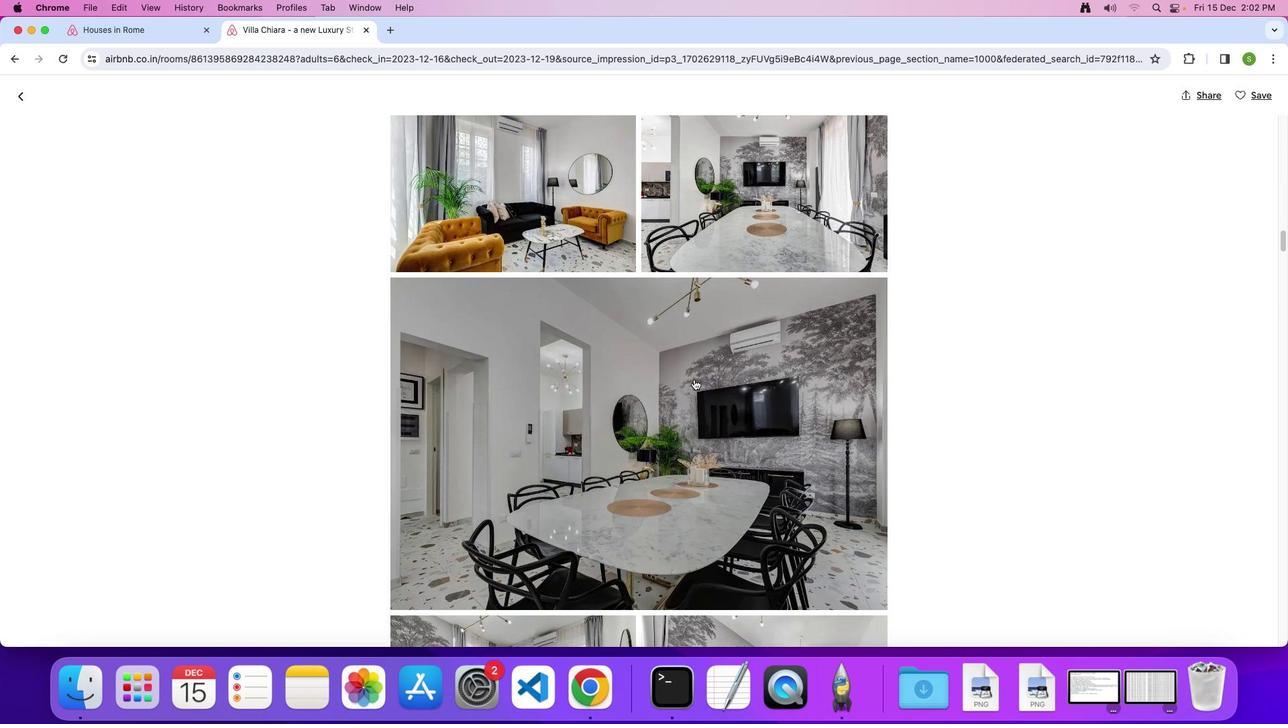 
Action: Mouse scrolled (693, 379) with delta (0, -2)
Screenshot: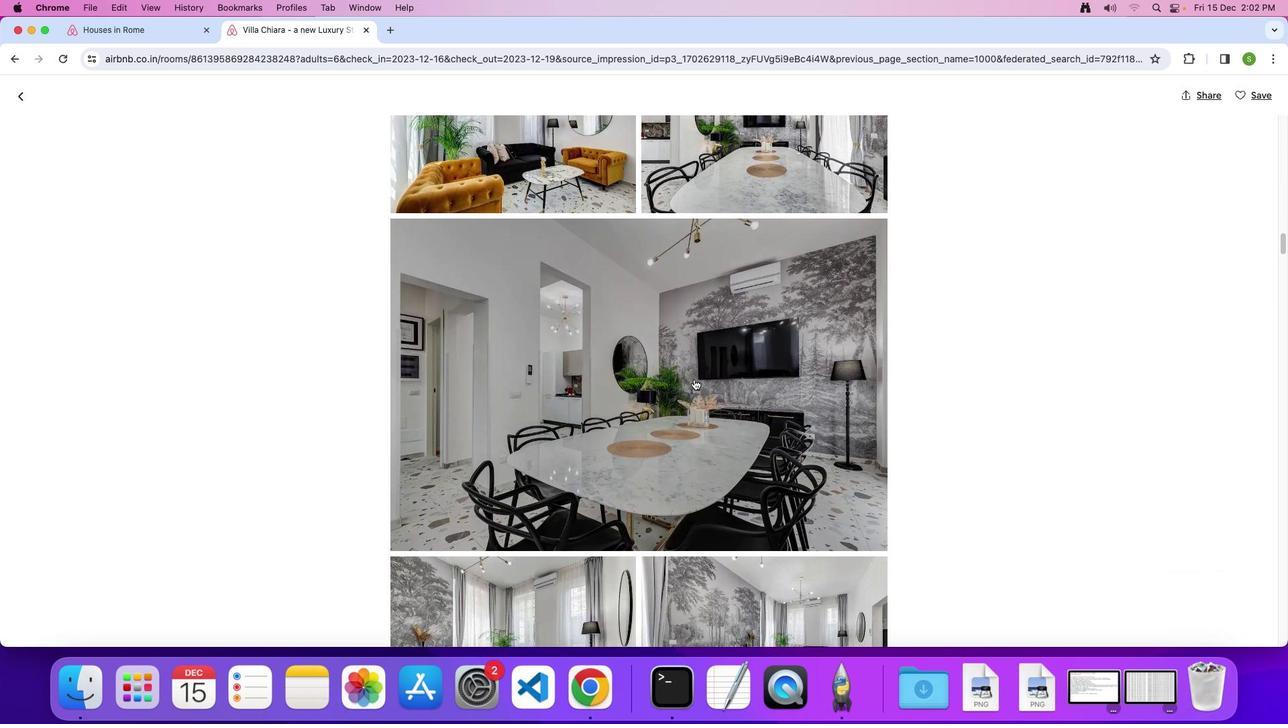 
Action: Mouse scrolled (693, 379) with delta (0, 0)
Screenshot: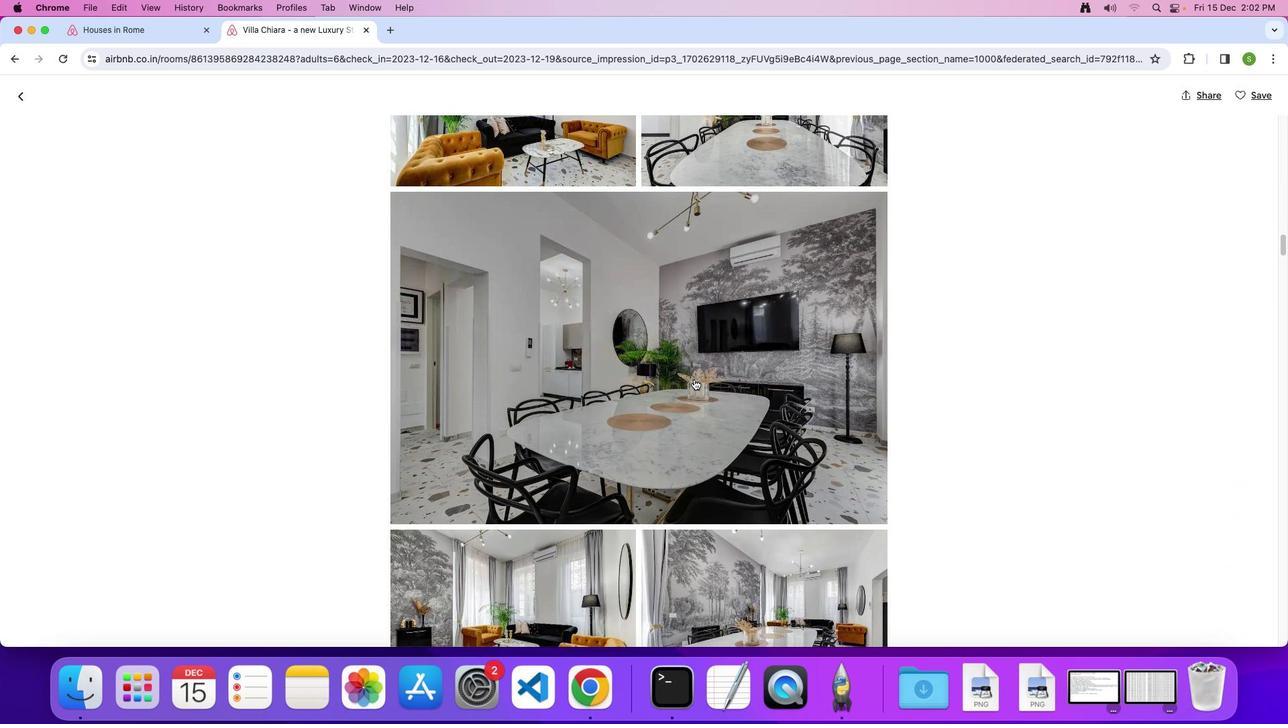 
Action: Mouse scrolled (693, 379) with delta (0, 0)
Screenshot: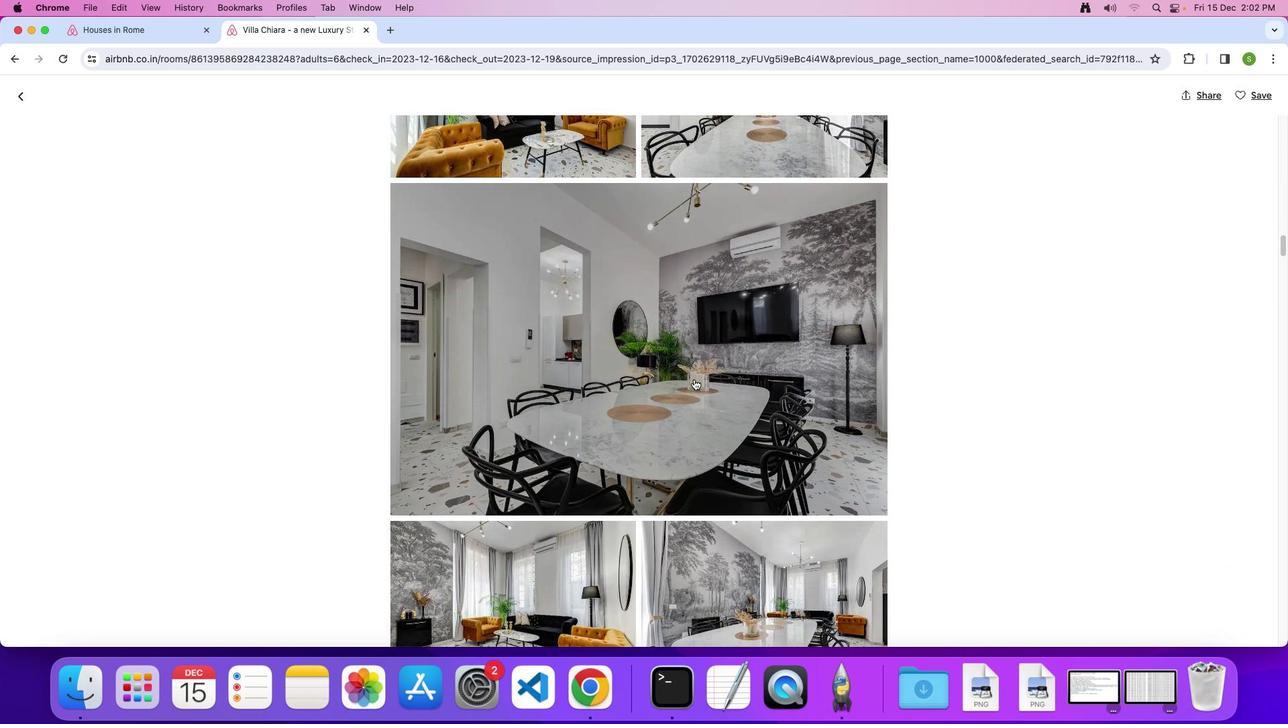 
Action: Mouse scrolled (693, 379) with delta (0, 0)
Screenshot: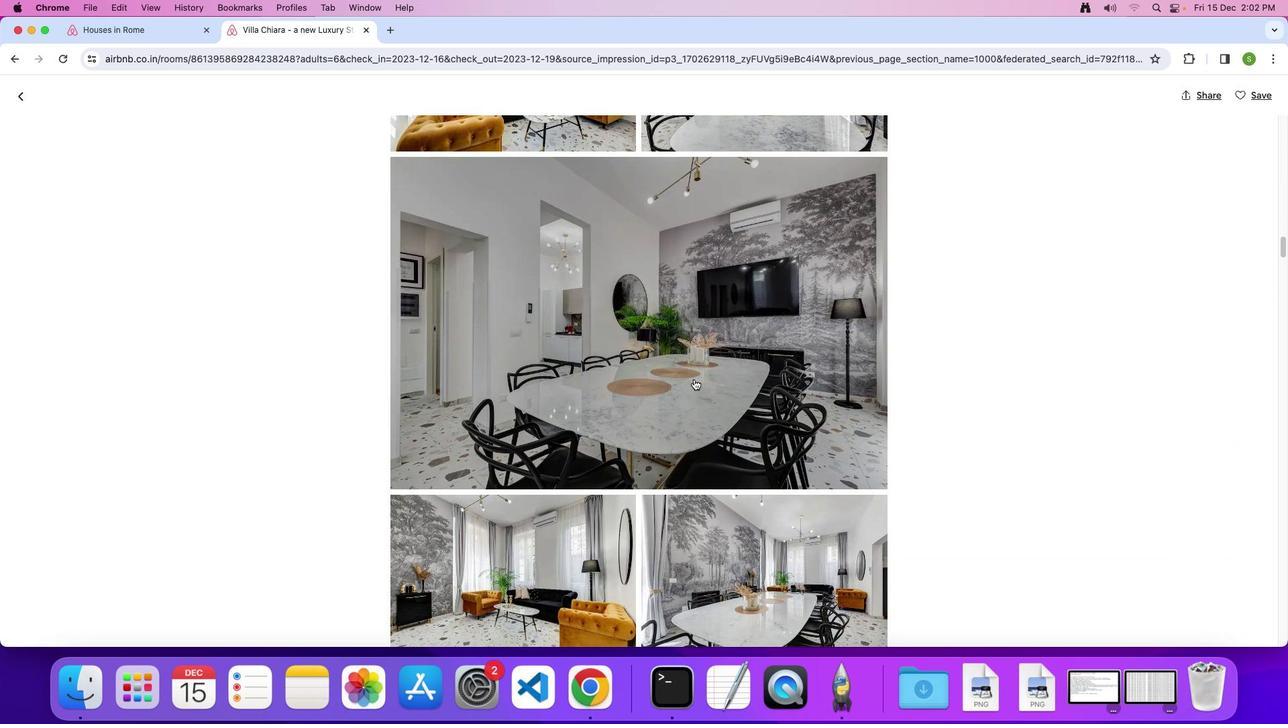 
Action: Mouse scrolled (693, 379) with delta (0, 0)
Screenshot: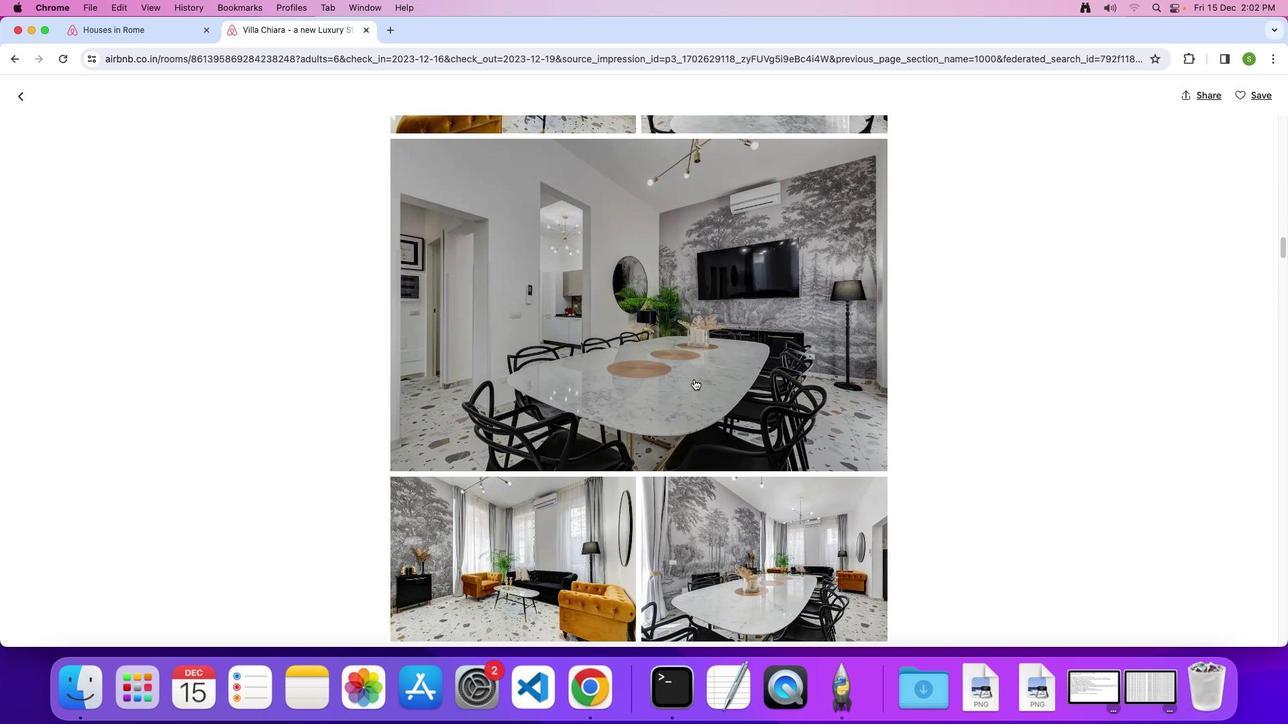 
Action: Mouse scrolled (693, 379) with delta (0, -2)
Screenshot: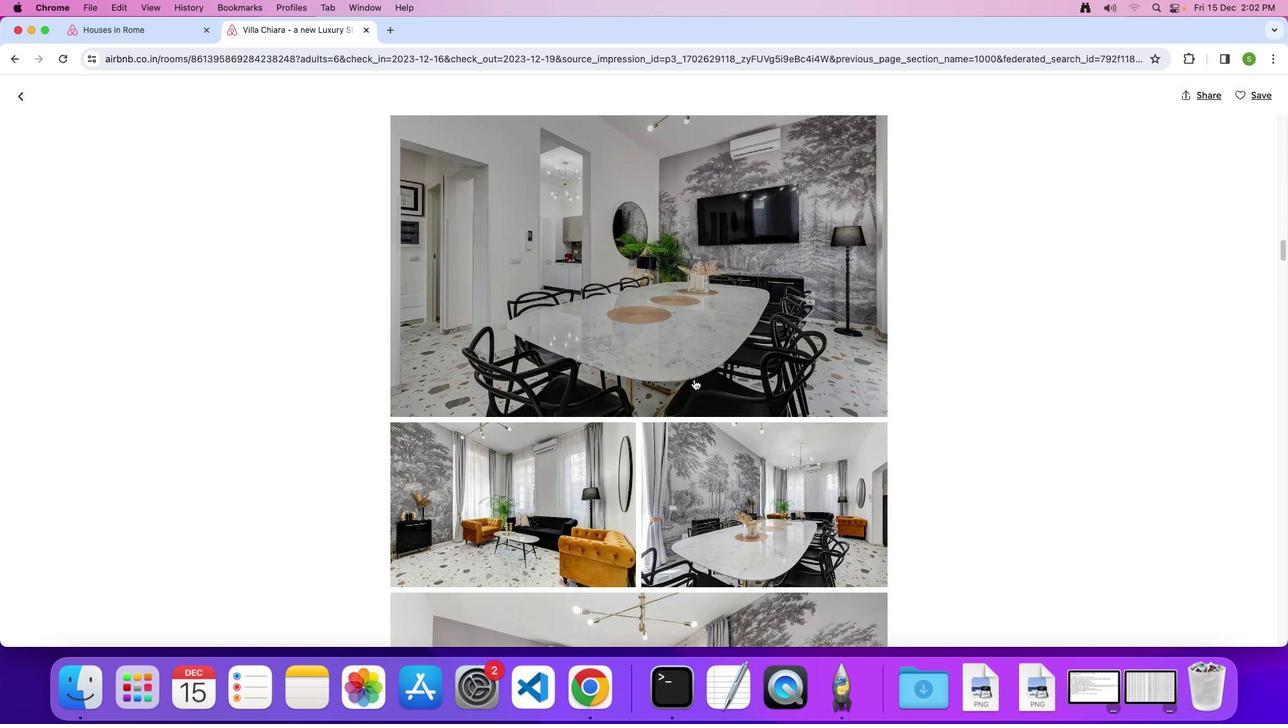 
Action: Mouse scrolled (693, 379) with delta (0, 0)
Screenshot: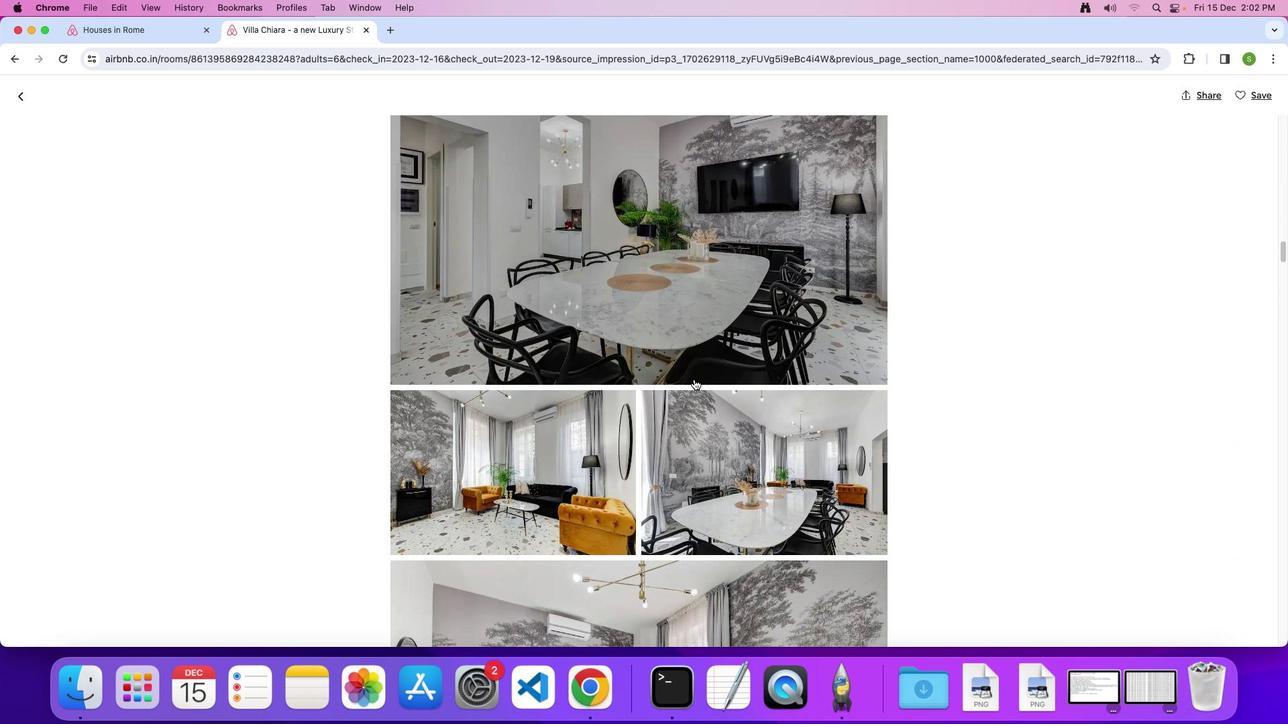 
Action: Mouse scrolled (693, 379) with delta (0, 0)
Screenshot: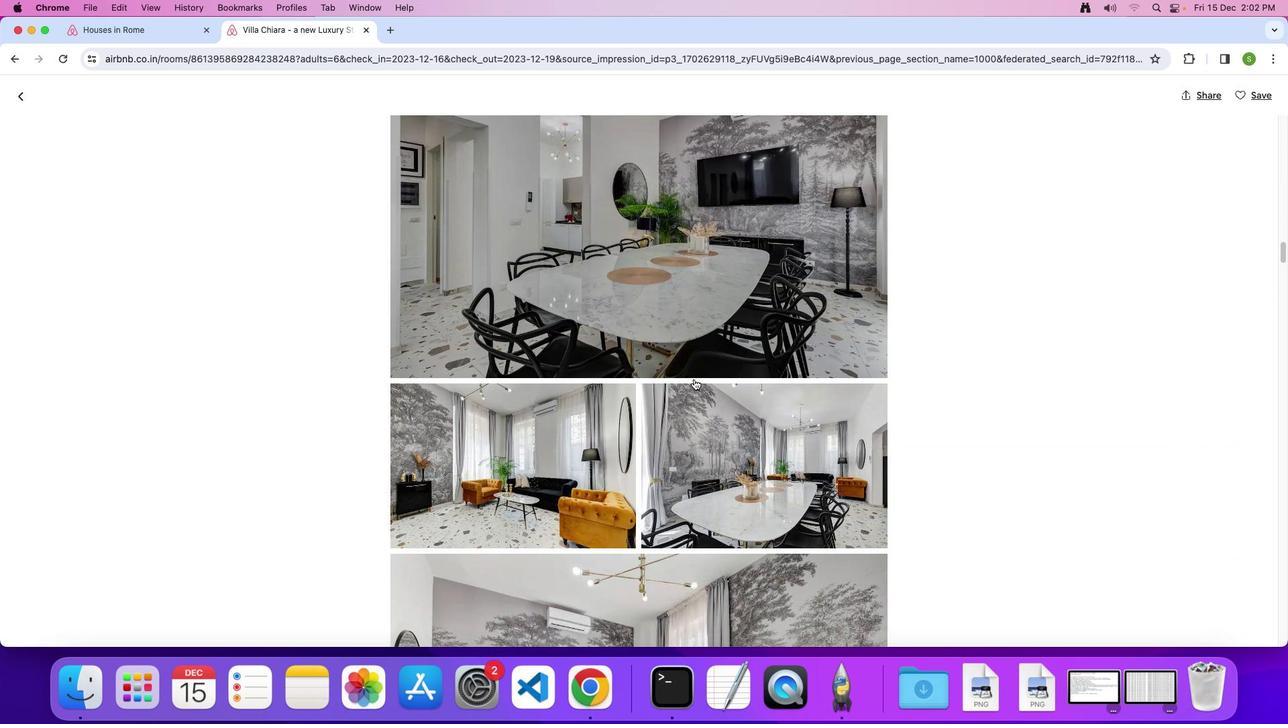 
Action: Mouse scrolled (693, 379) with delta (0, 0)
Screenshot: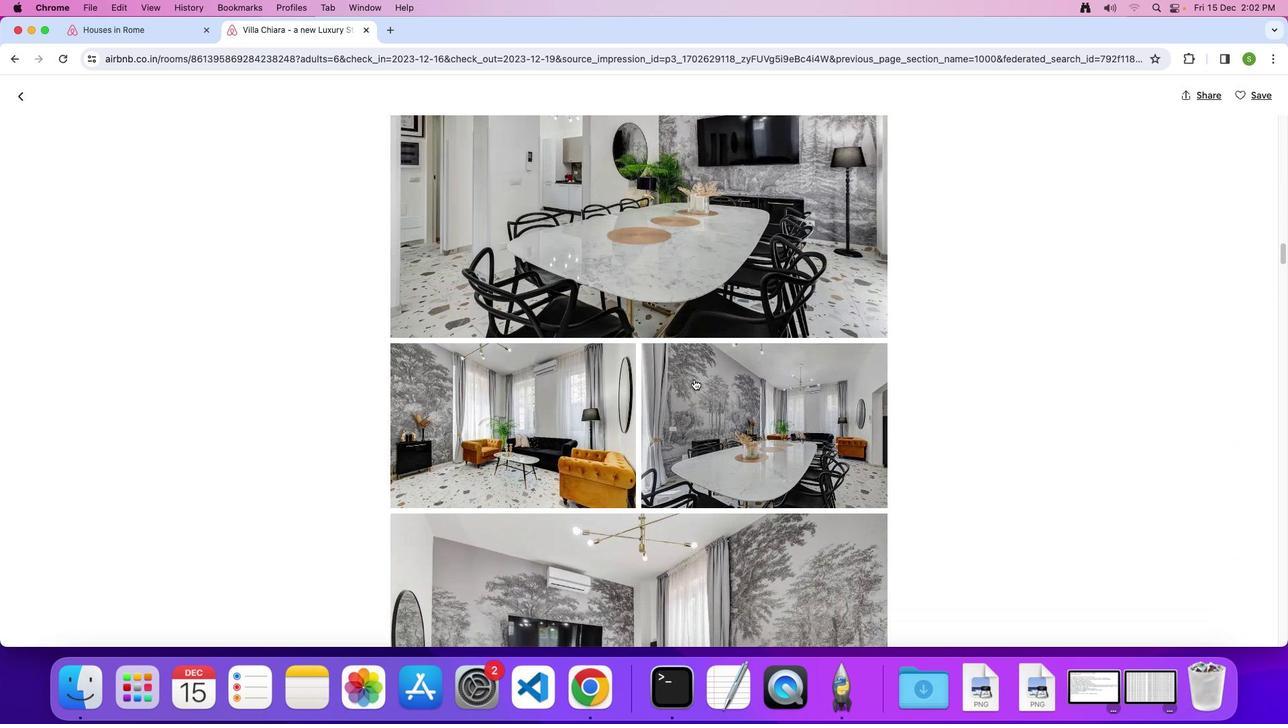 
Action: Mouse scrolled (693, 379) with delta (0, 0)
Screenshot: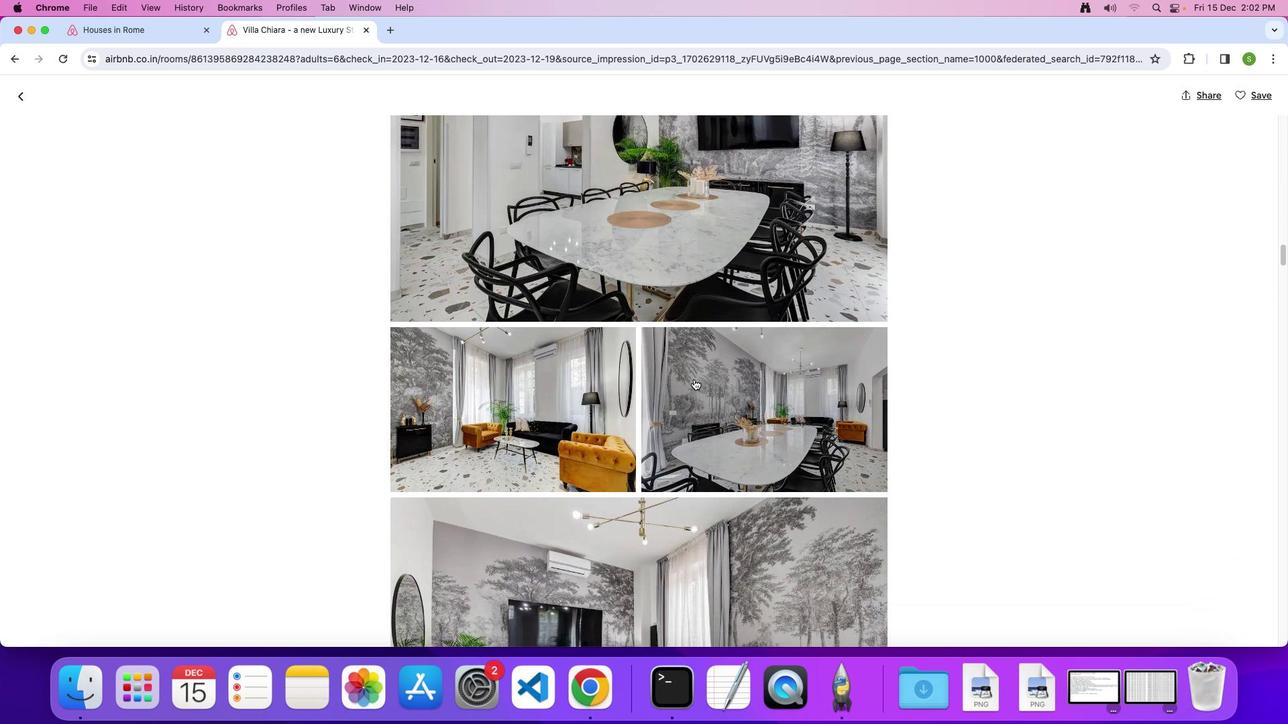 
Action: Mouse scrolled (693, 379) with delta (0, 0)
Screenshot: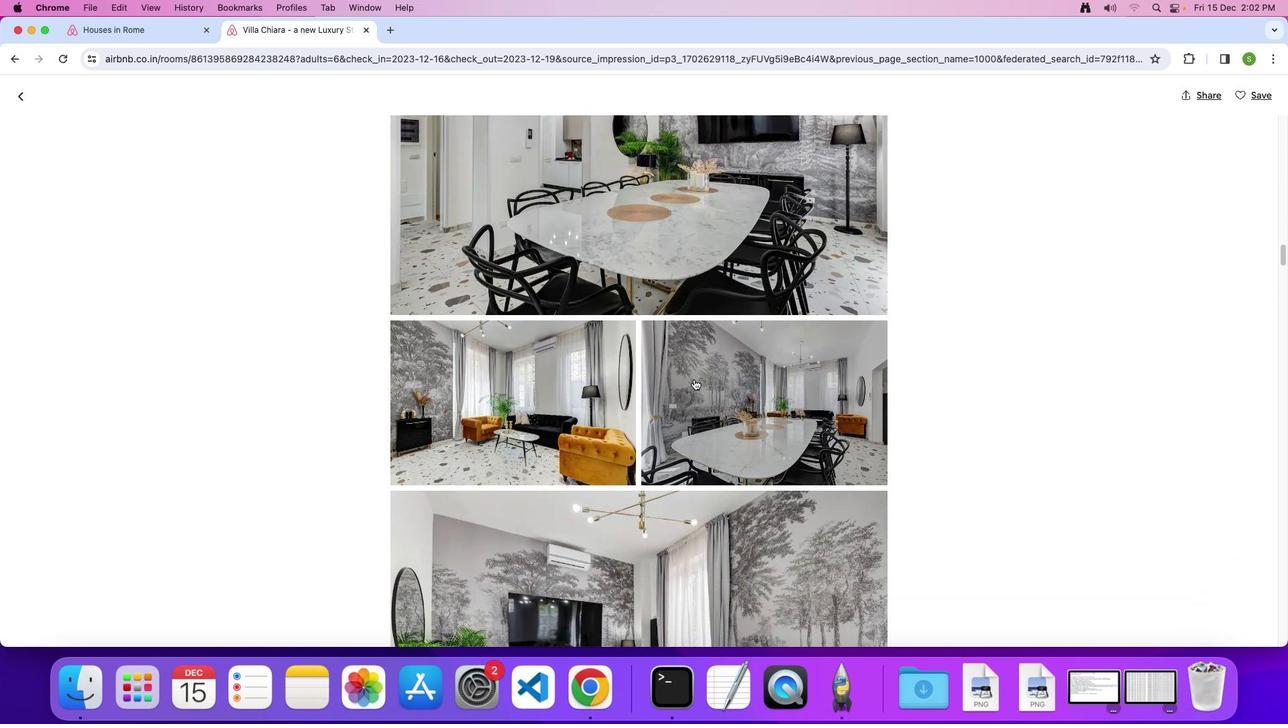 
Action: Mouse scrolled (693, 379) with delta (0, 0)
Screenshot: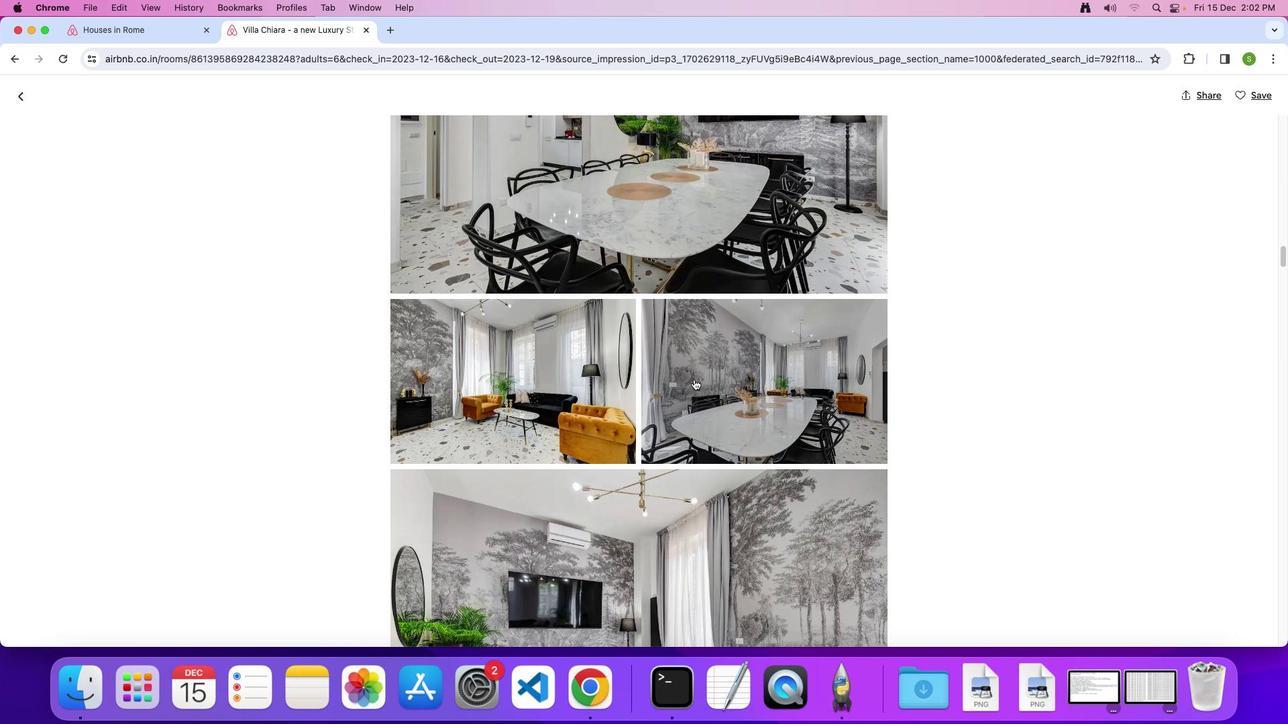 
Action: Mouse scrolled (693, 379) with delta (0, 0)
Screenshot: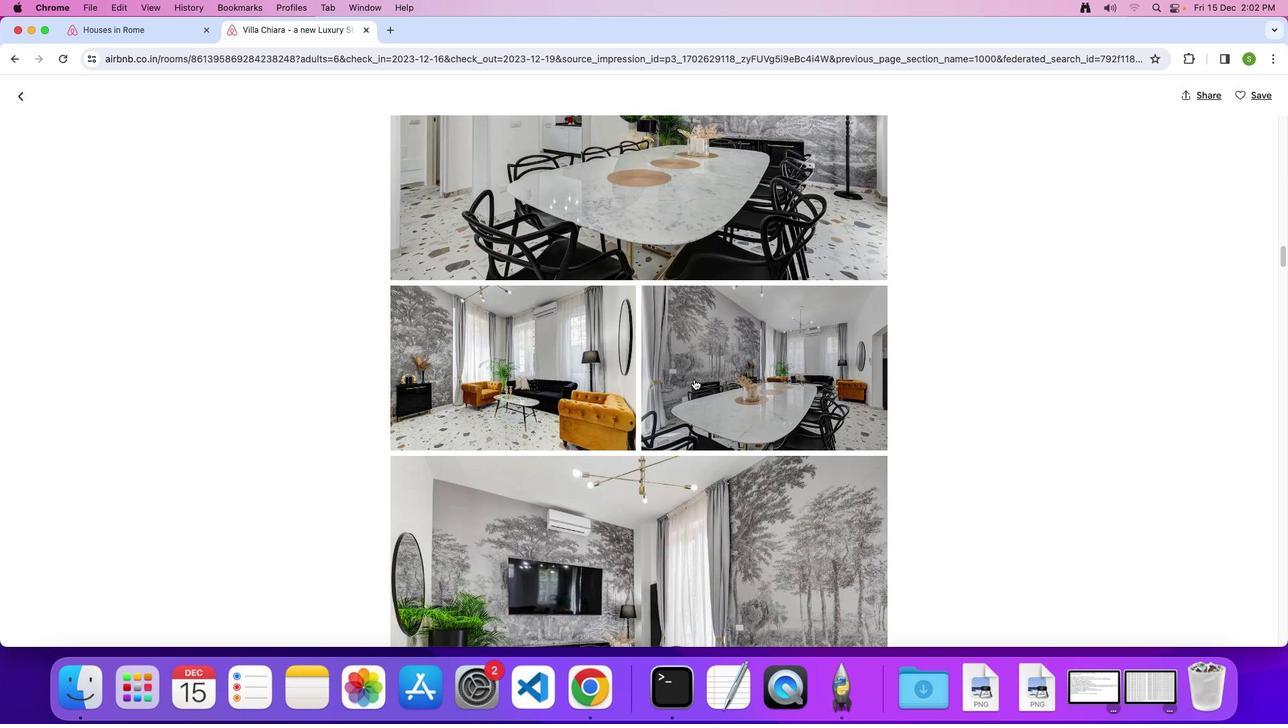 
Action: Mouse scrolled (693, 379) with delta (0, -2)
Screenshot: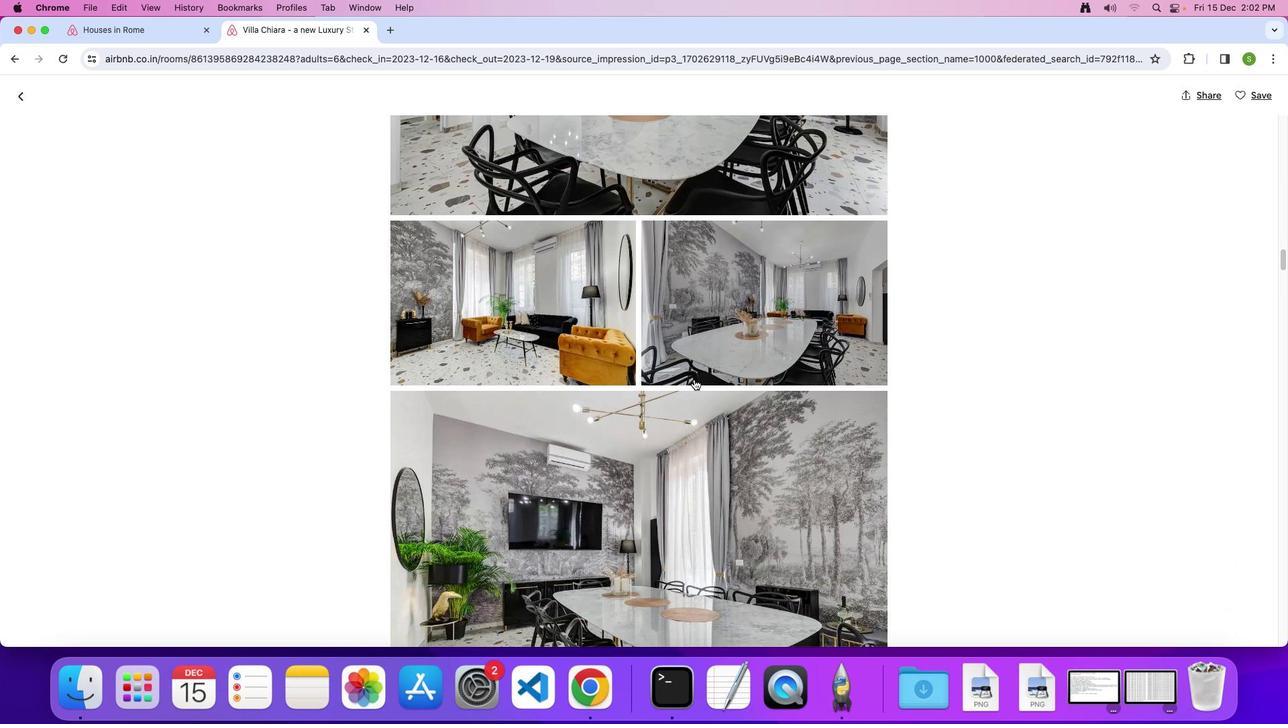 
Action: Mouse scrolled (693, 379) with delta (0, 0)
Screenshot: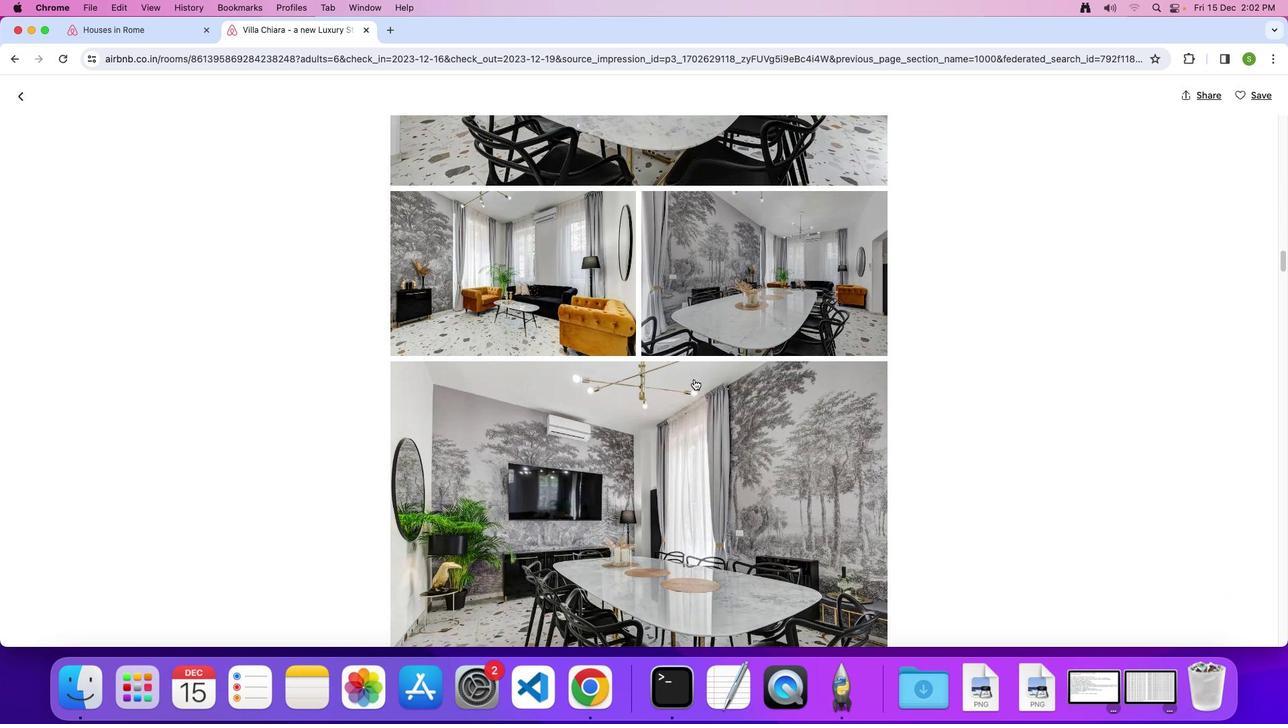 
Action: Mouse scrolled (693, 379) with delta (0, 0)
Screenshot: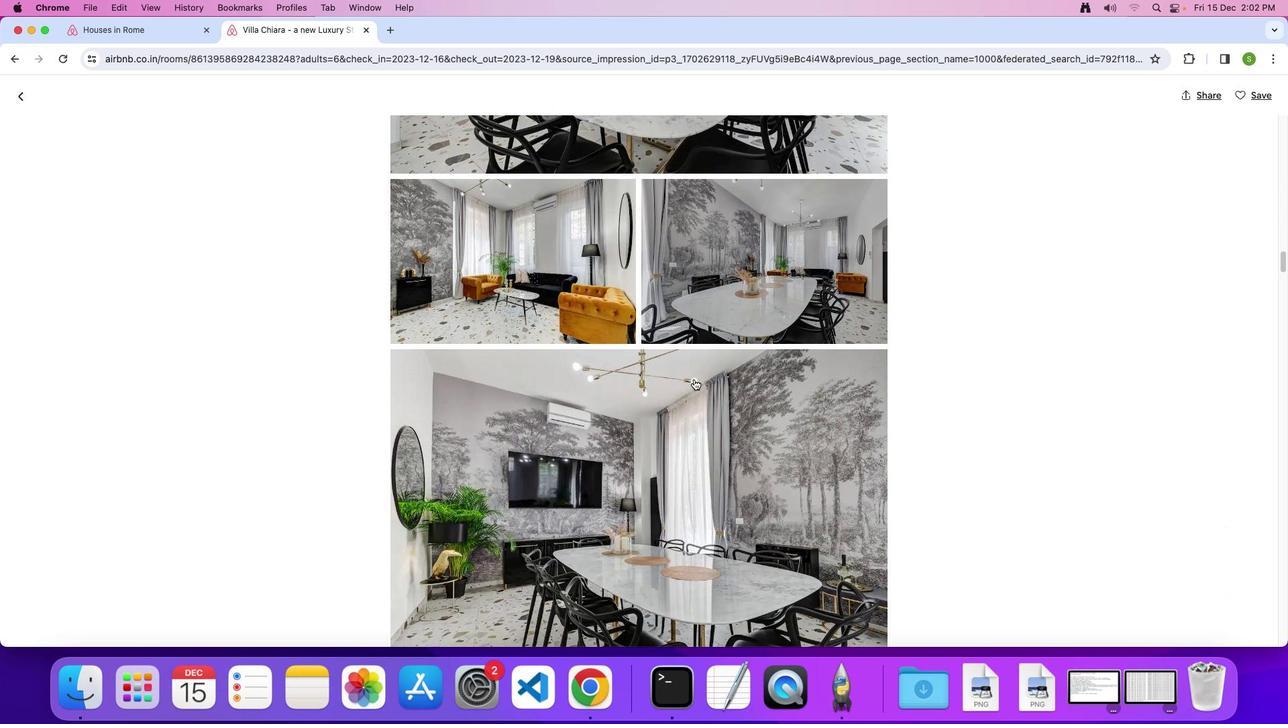 
Action: Mouse scrolled (693, 379) with delta (0, 0)
Screenshot: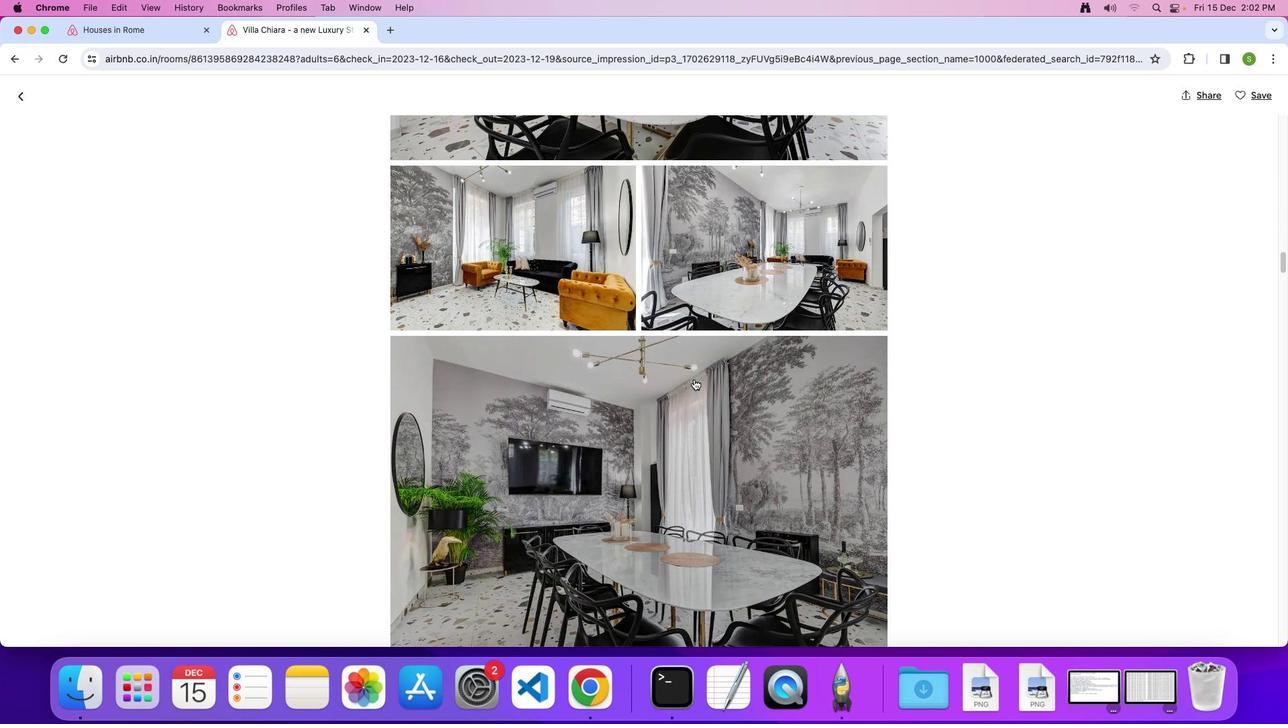 
Action: Mouse scrolled (693, 379) with delta (0, 0)
Screenshot: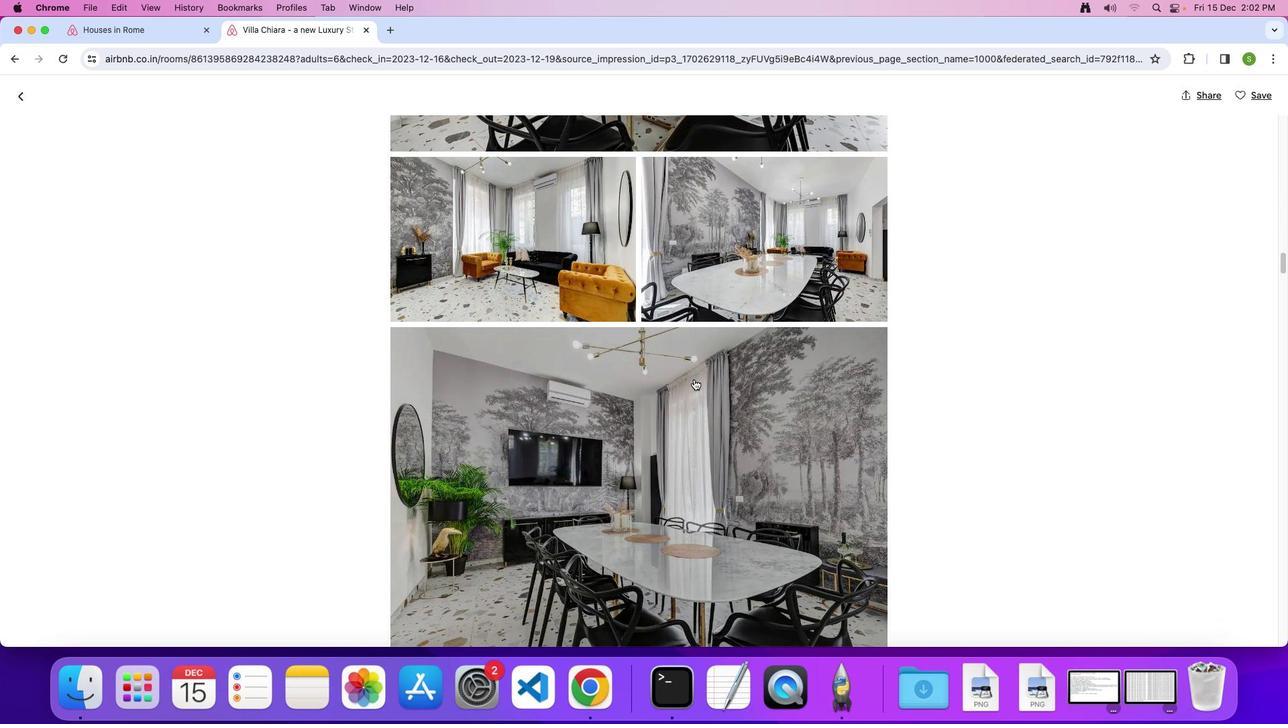 
Action: Mouse scrolled (693, 379) with delta (0, -1)
Screenshot: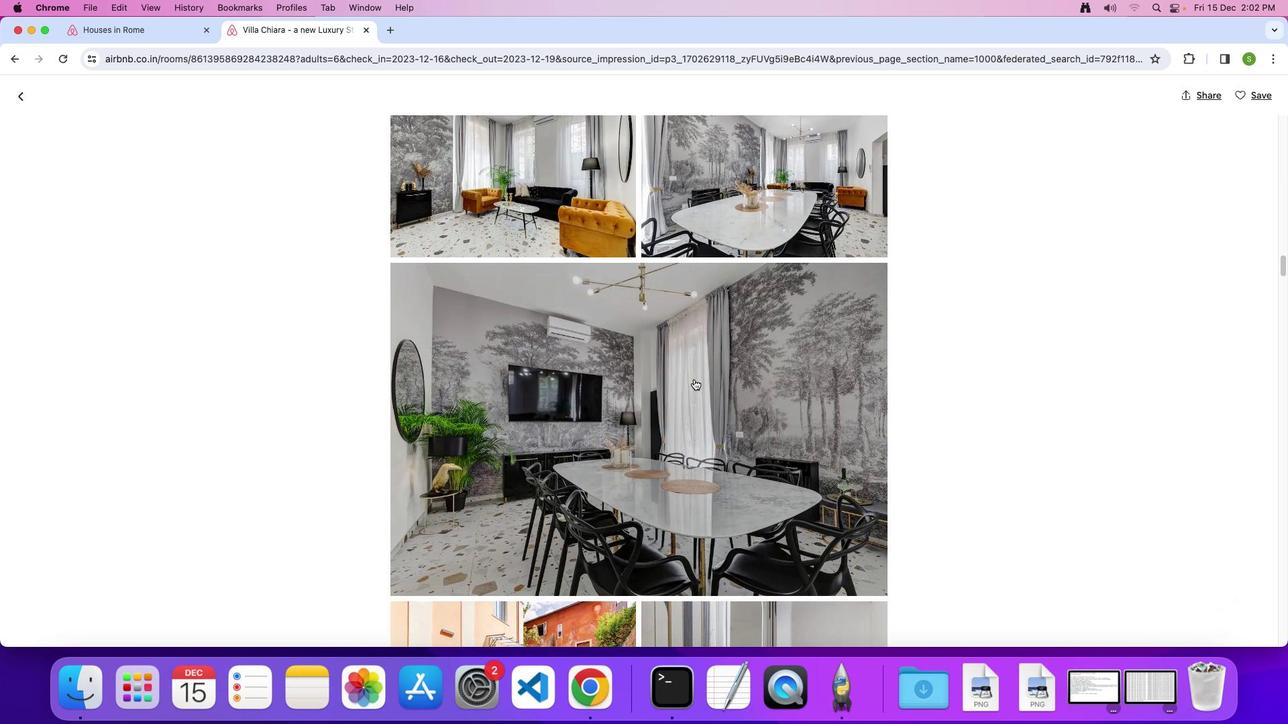 
Action: Mouse scrolled (693, 379) with delta (0, 0)
Screenshot: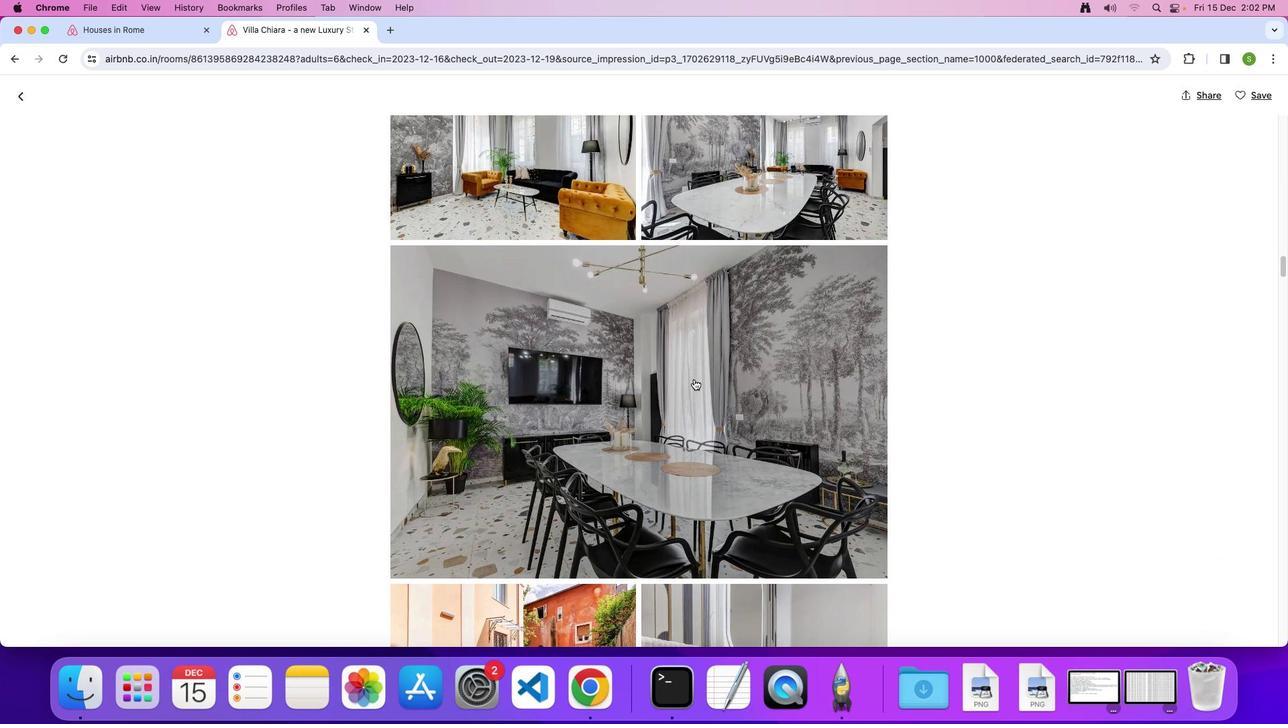 
Action: Mouse scrolled (693, 379) with delta (0, 0)
Screenshot: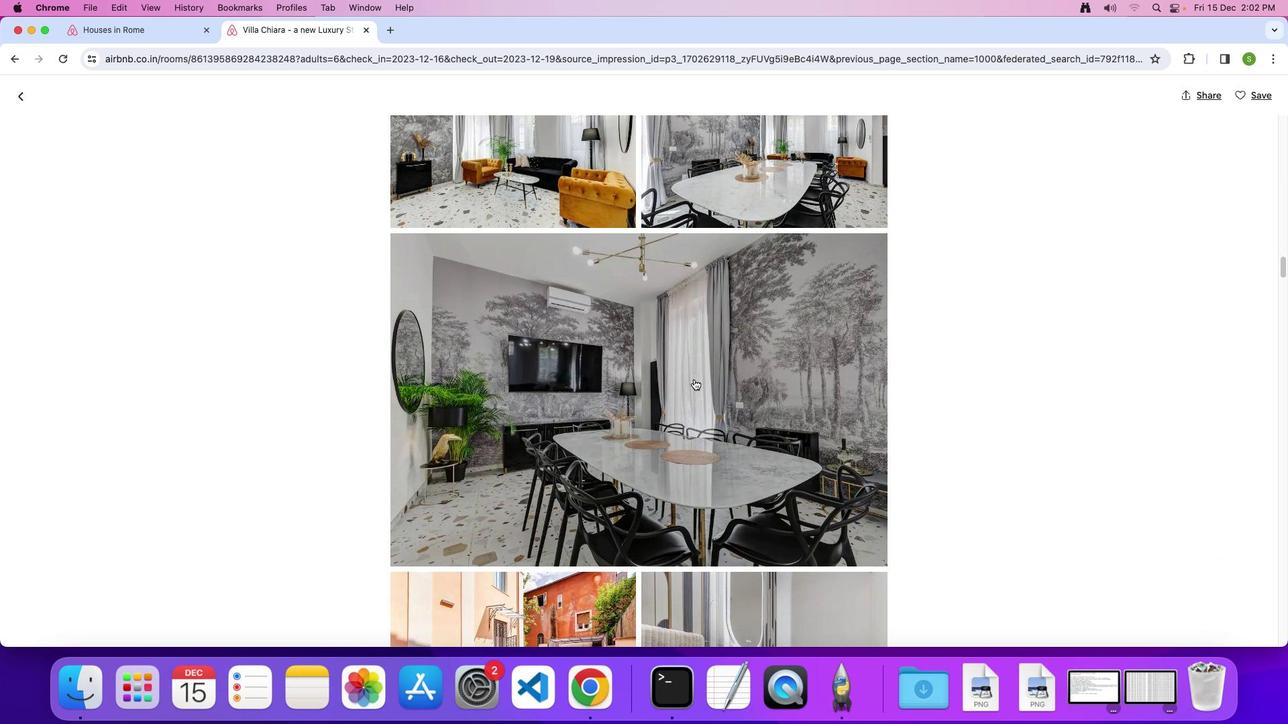 
Action: Mouse scrolled (693, 379) with delta (0, 0)
Screenshot: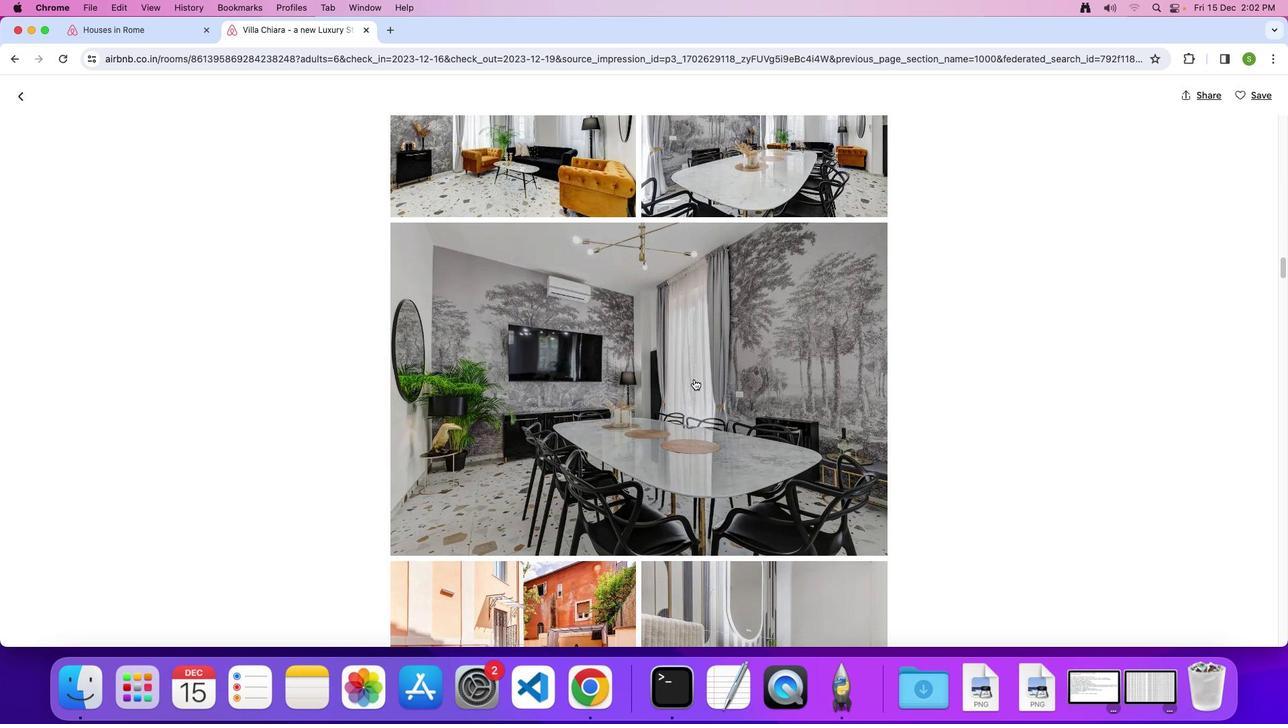 
Action: Mouse scrolled (693, 379) with delta (0, 0)
Screenshot: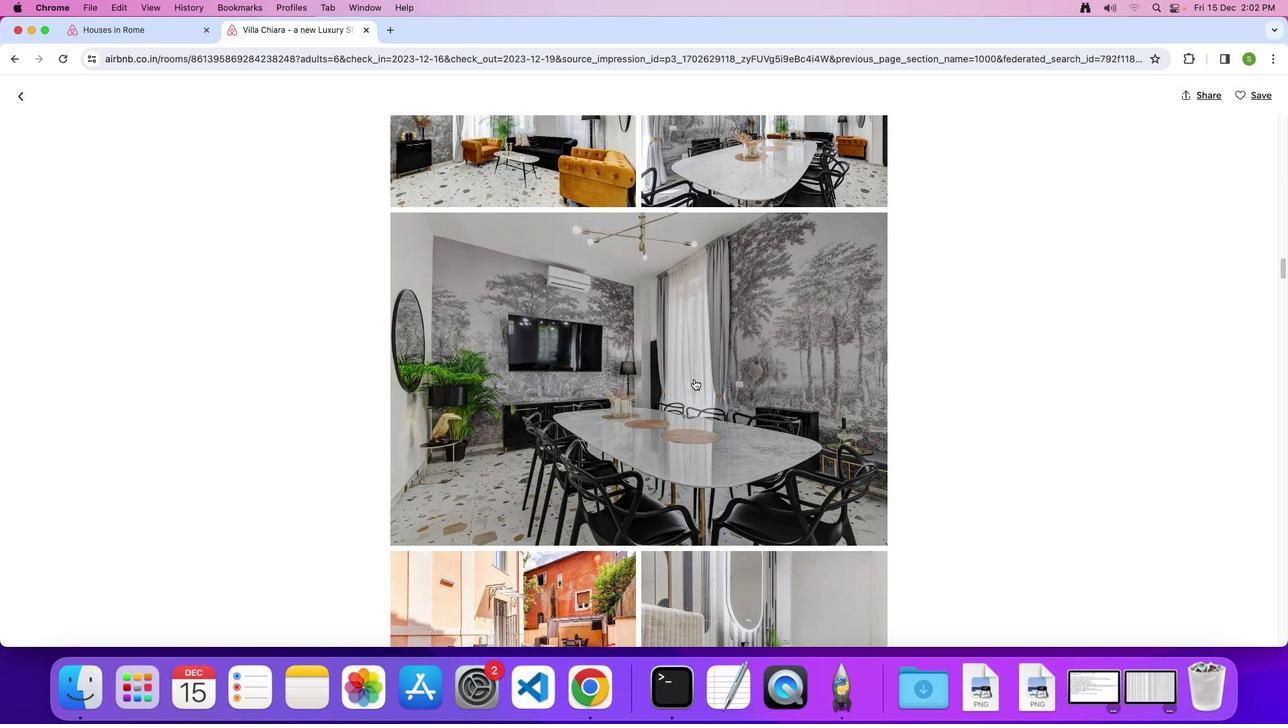 
Action: Mouse scrolled (693, 379) with delta (0, 0)
Screenshot: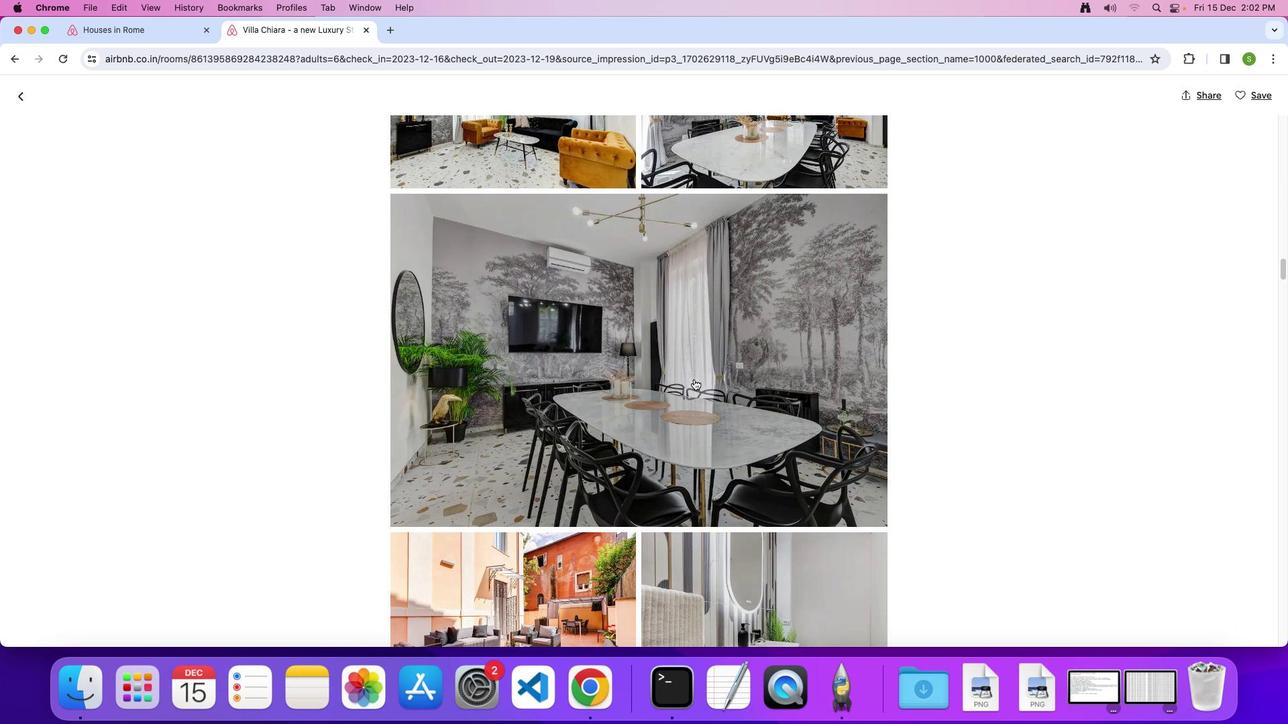 
Action: Mouse scrolled (693, 379) with delta (0, 0)
Screenshot: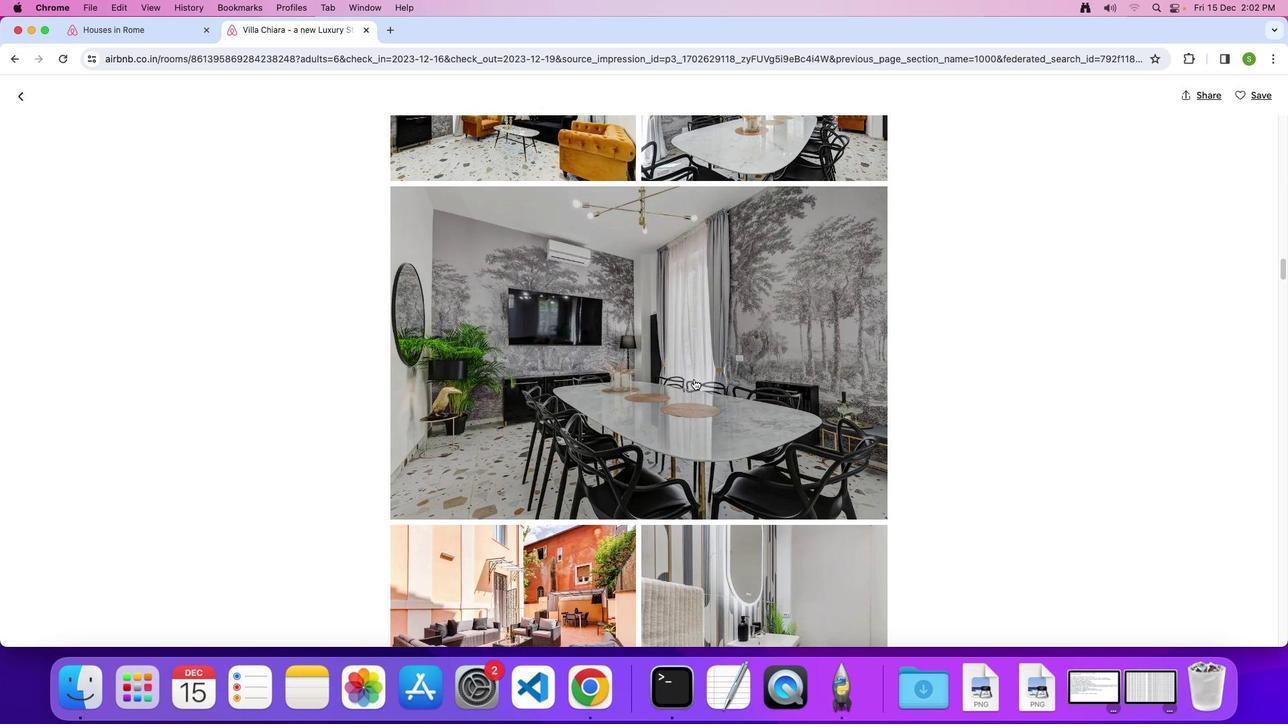 
Action: Mouse scrolled (693, 379) with delta (0, 0)
Screenshot: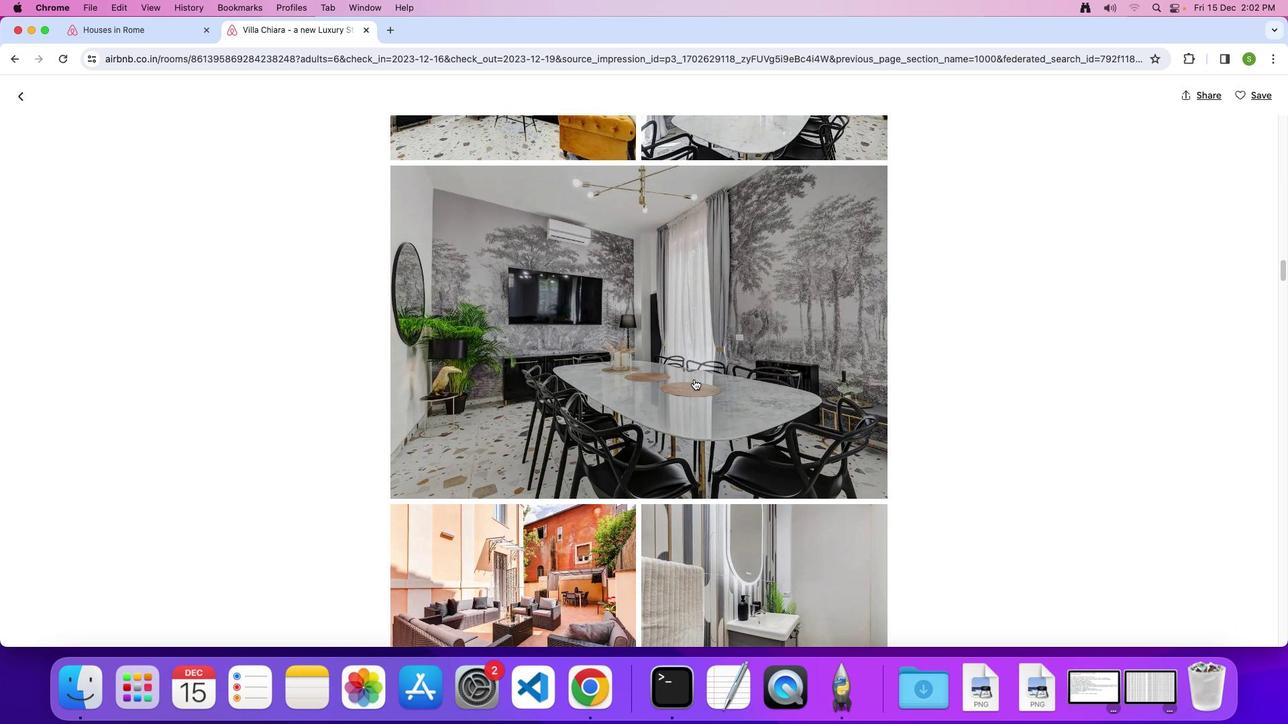
Action: Mouse scrolled (693, 379) with delta (0, 0)
Screenshot: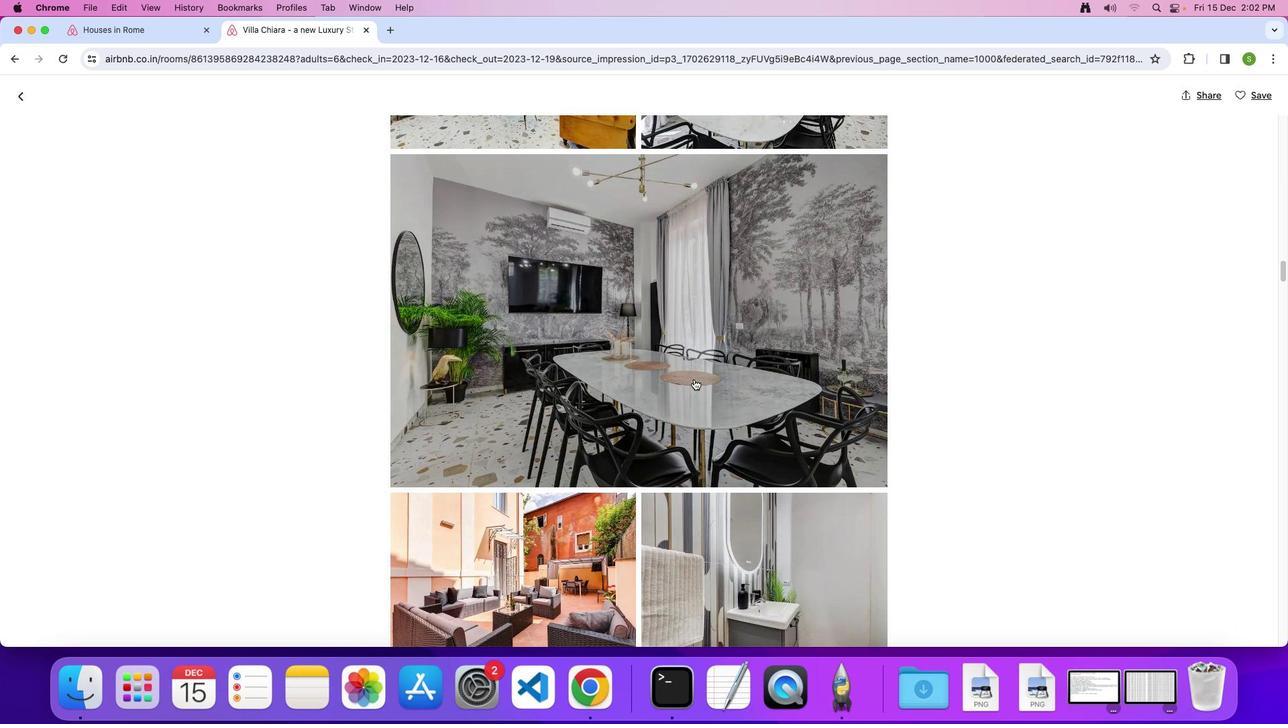 
Action: Mouse scrolled (693, 379) with delta (0, -1)
Screenshot: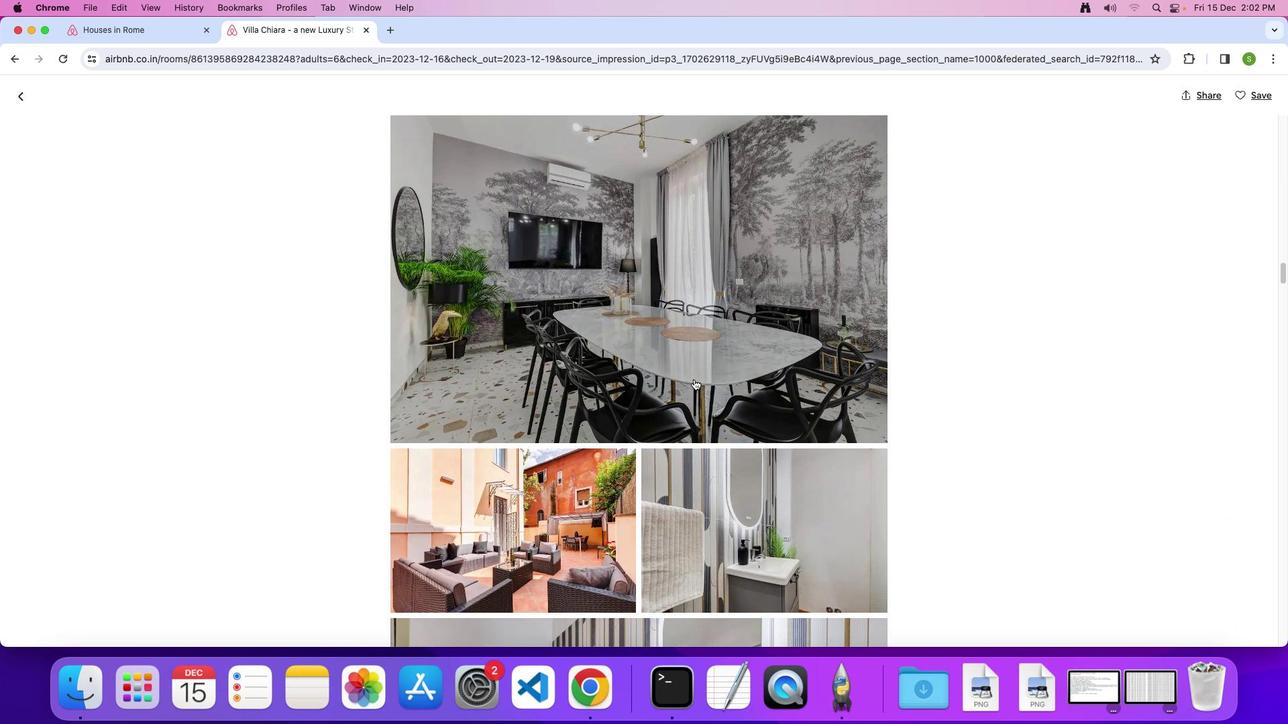 
Action: Mouse scrolled (693, 379) with delta (0, 0)
Screenshot: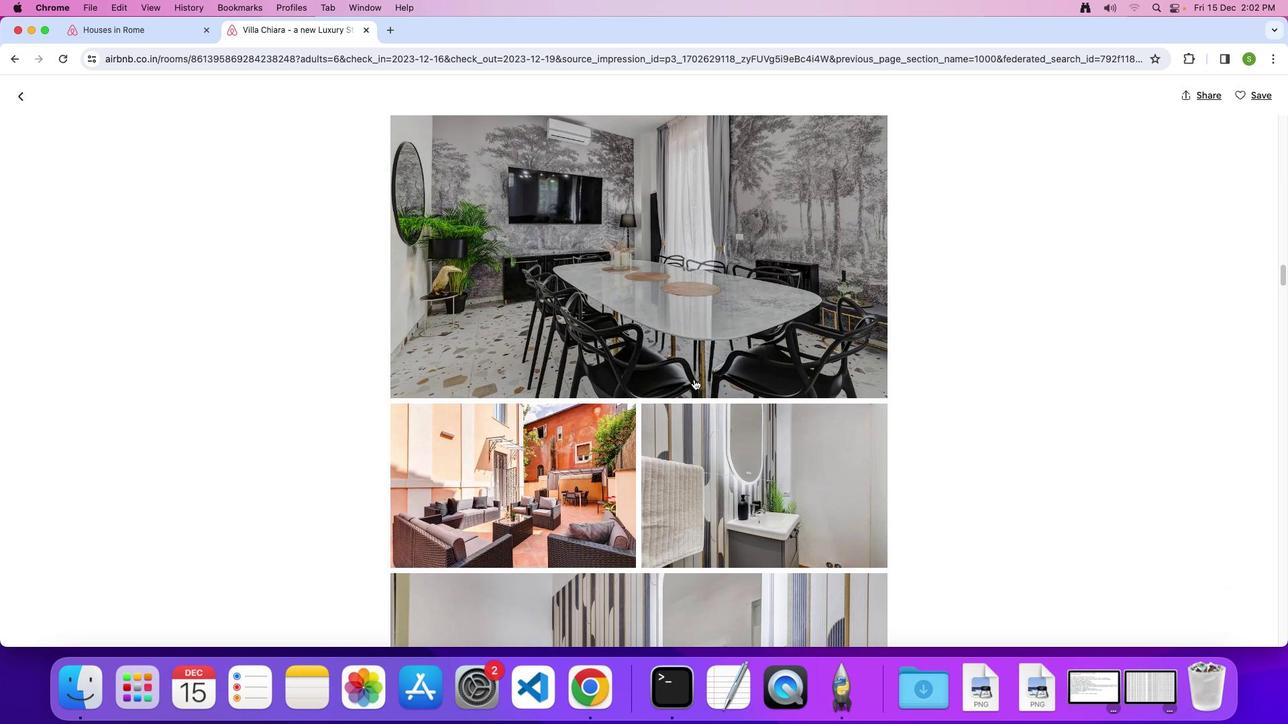 
Action: Mouse scrolled (693, 379) with delta (0, 0)
Screenshot: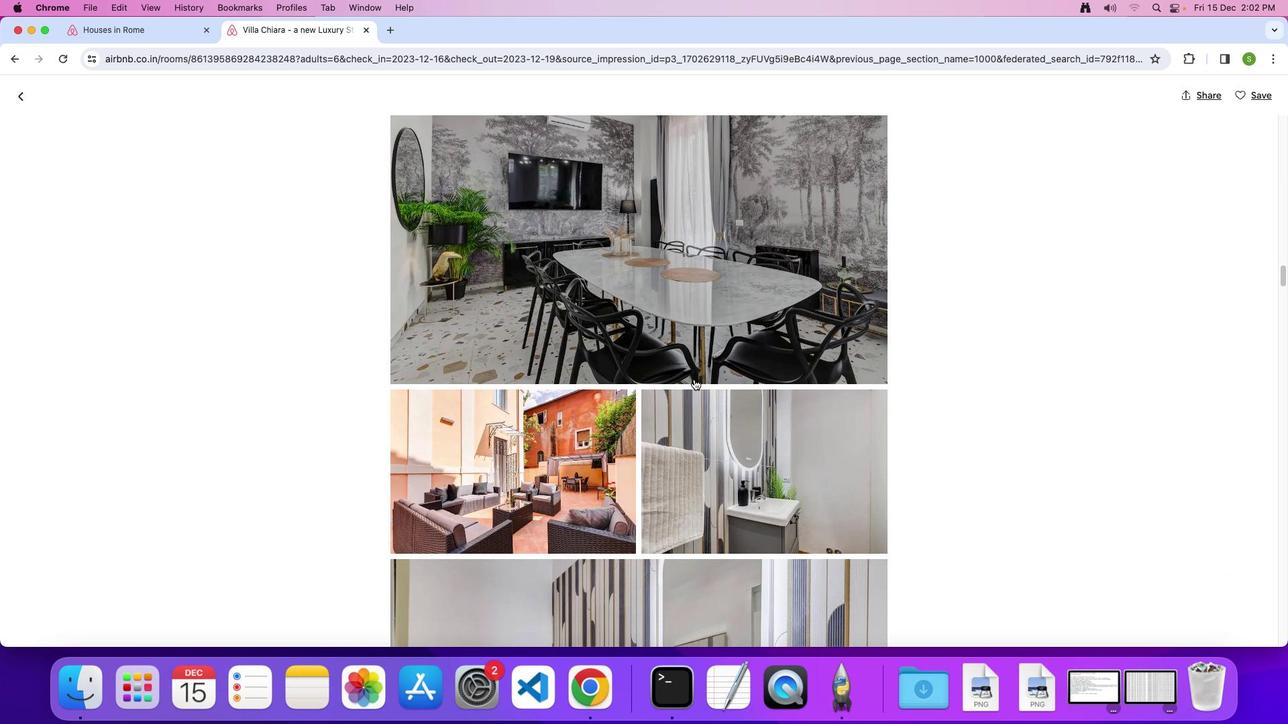 
Action: Mouse scrolled (693, 379) with delta (0, -1)
Screenshot: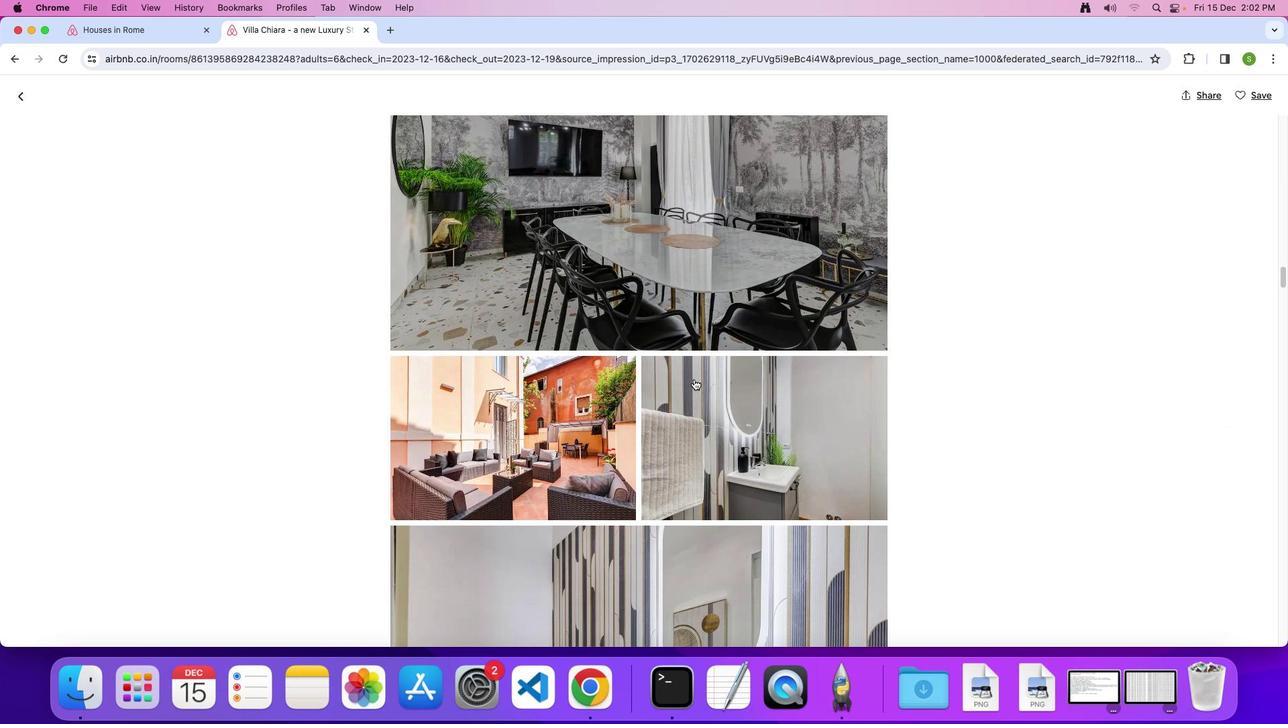 
Action: Mouse scrolled (693, 379) with delta (0, 0)
Screenshot: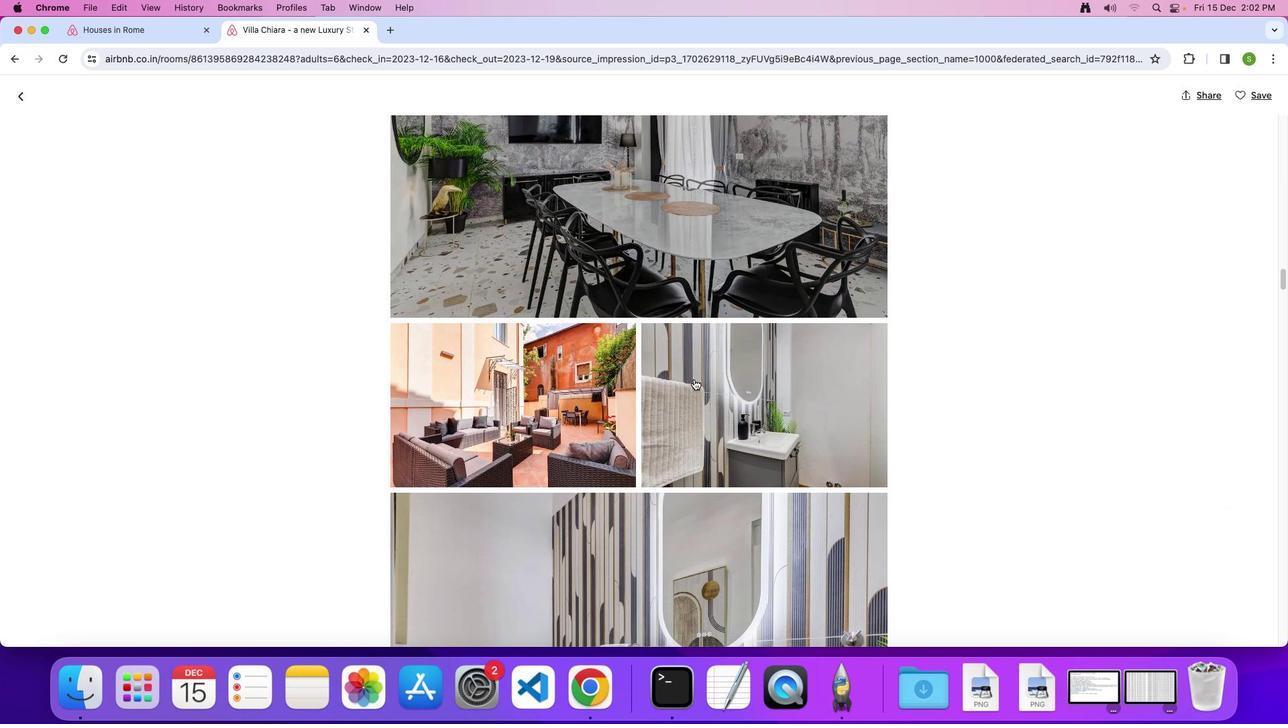 
Action: Mouse scrolled (693, 379) with delta (0, 0)
Screenshot: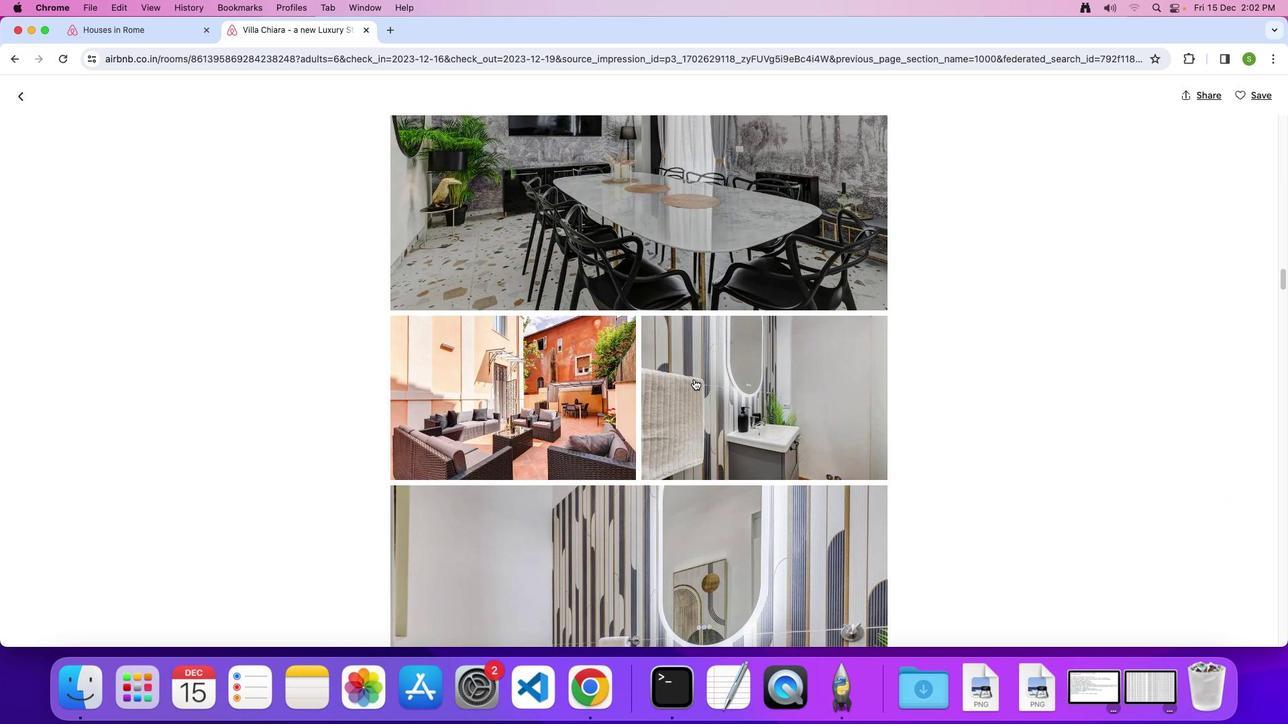 
Action: Mouse scrolled (693, 379) with delta (0, 0)
Screenshot: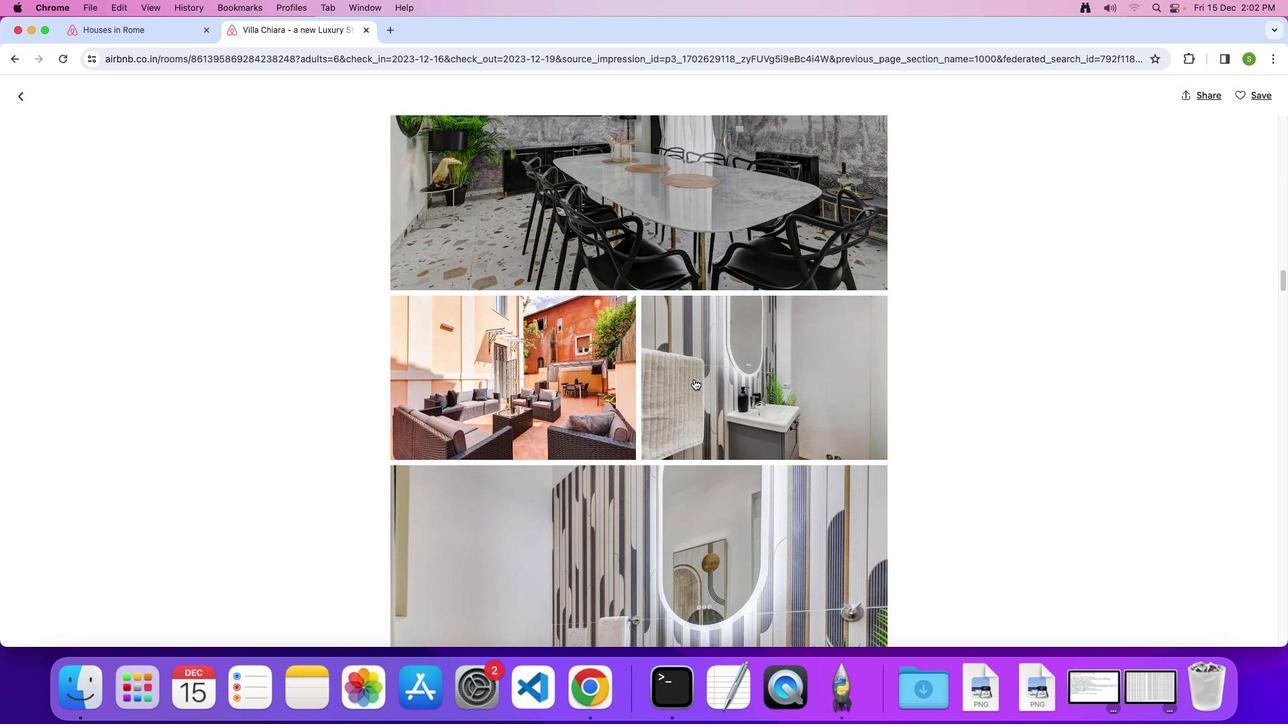 
Action: Mouse scrolled (693, 379) with delta (0, 0)
Screenshot: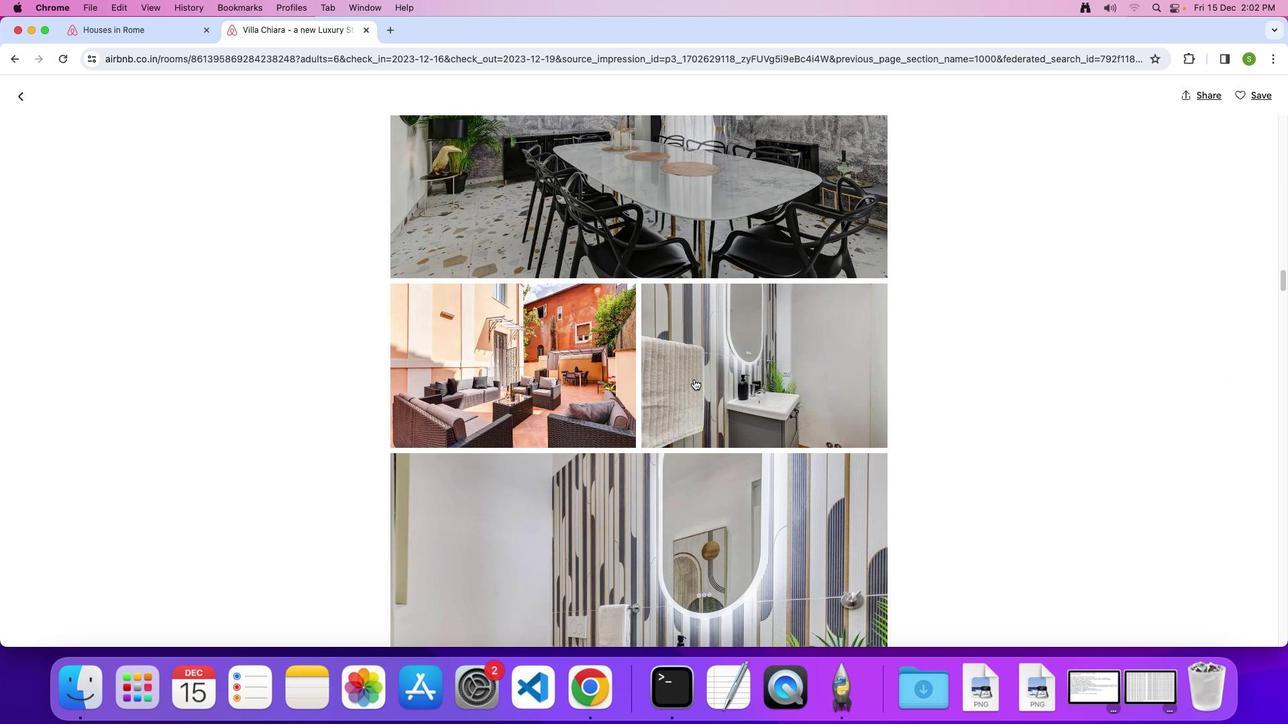
Action: Mouse scrolled (693, 379) with delta (0, -1)
Screenshot: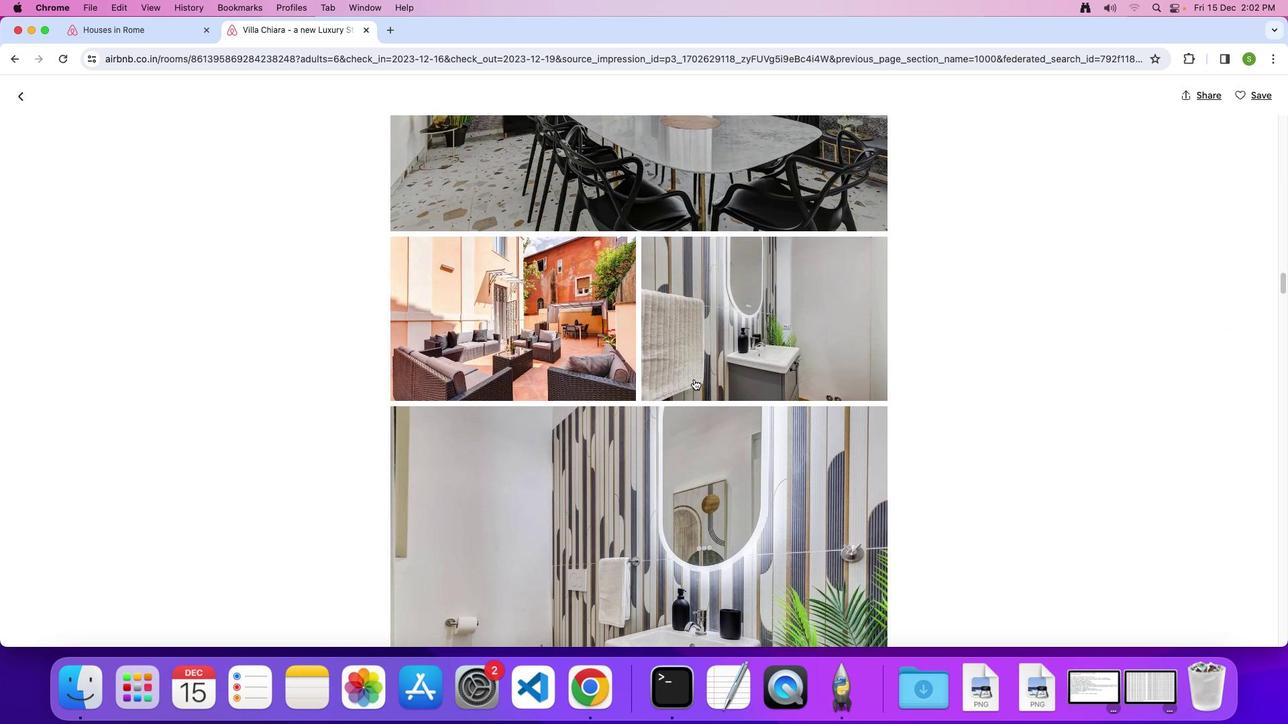 
Action: Mouse scrolled (693, 379) with delta (0, 0)
Screenshot: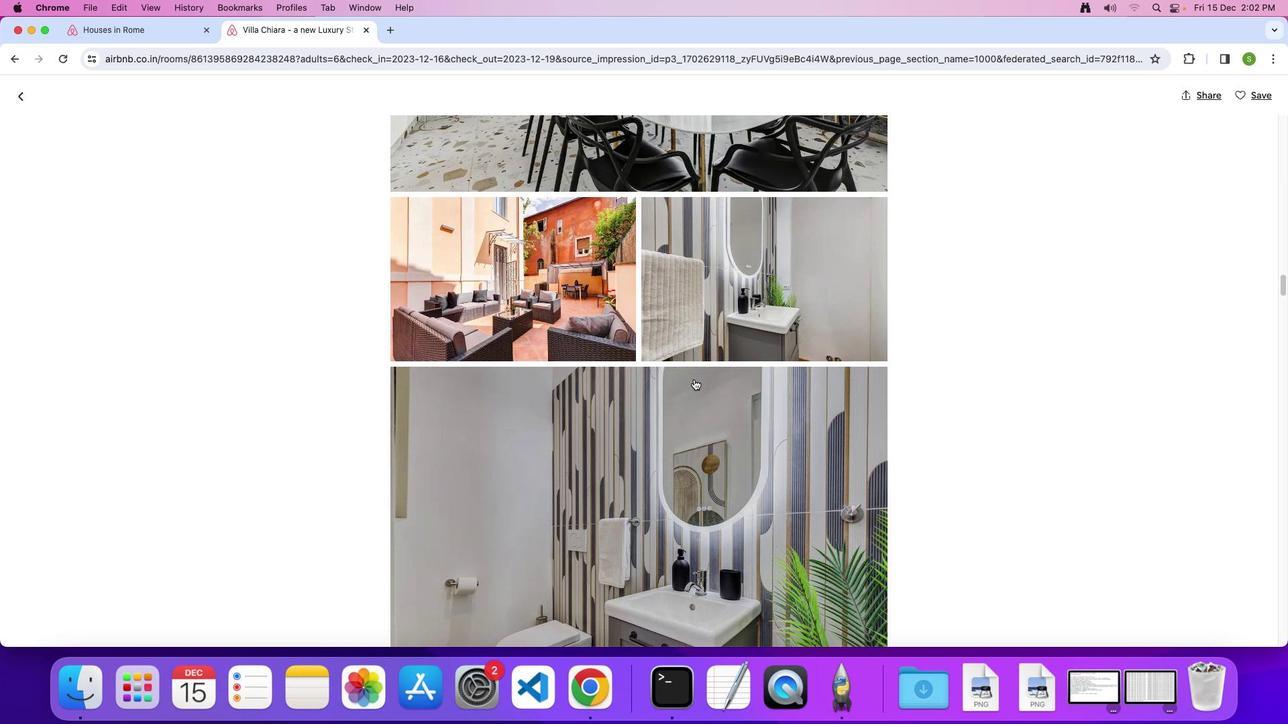 
Action: Mouse scrolled (693, 379) with delta (0, 0)
Screenshot: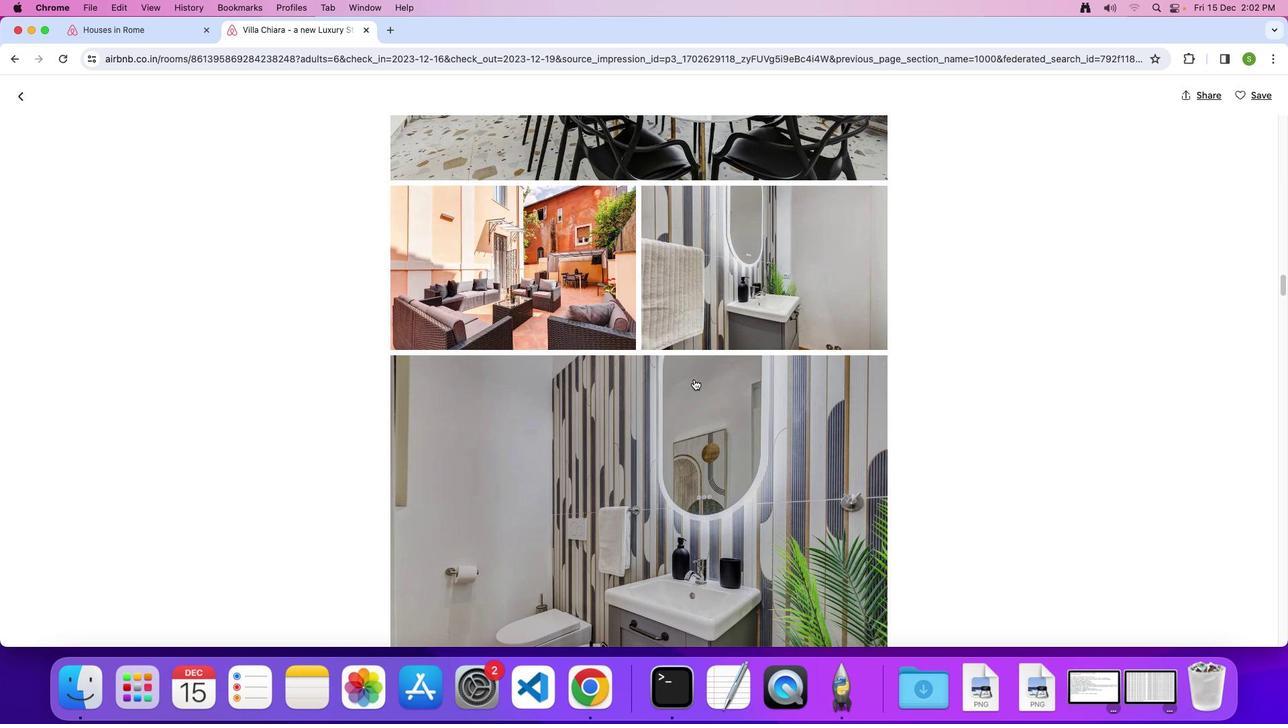 
Action: Mouse scrolled (693, 379) with delta (0, 0)
Screenshot: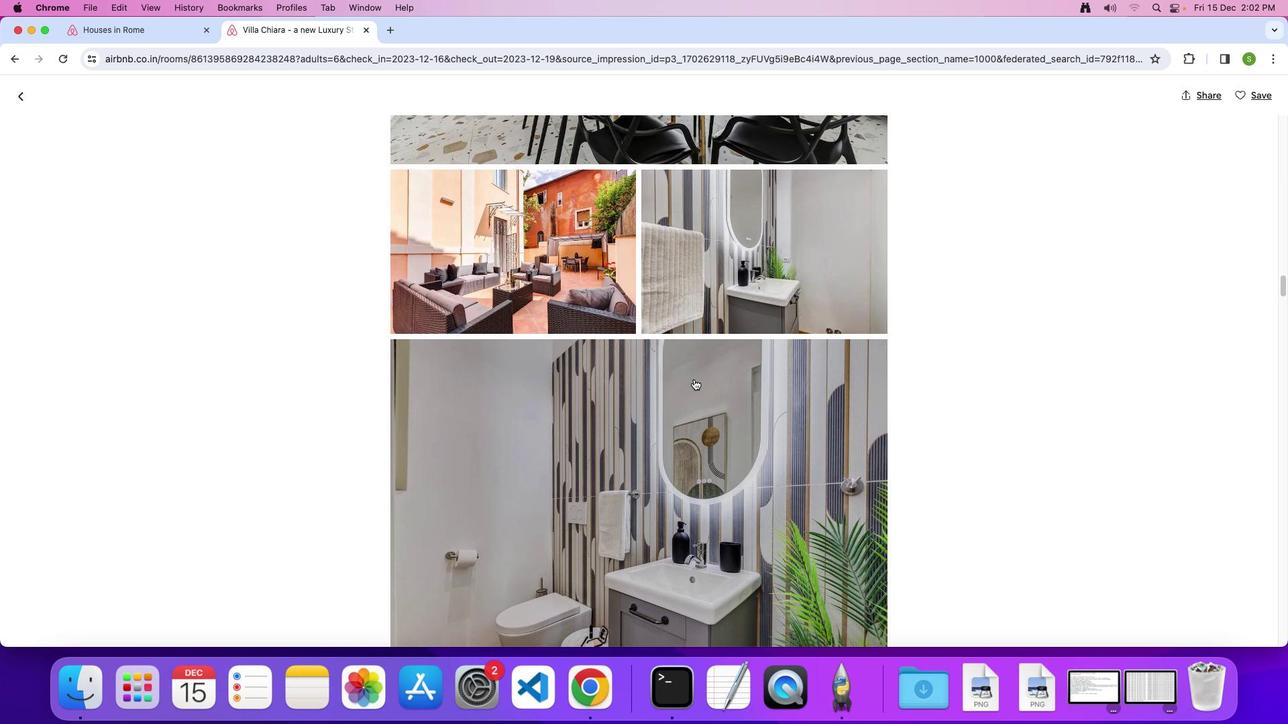 
Action: Mouse scrolled (693, 379) with delta (0, 0)
Screenshot: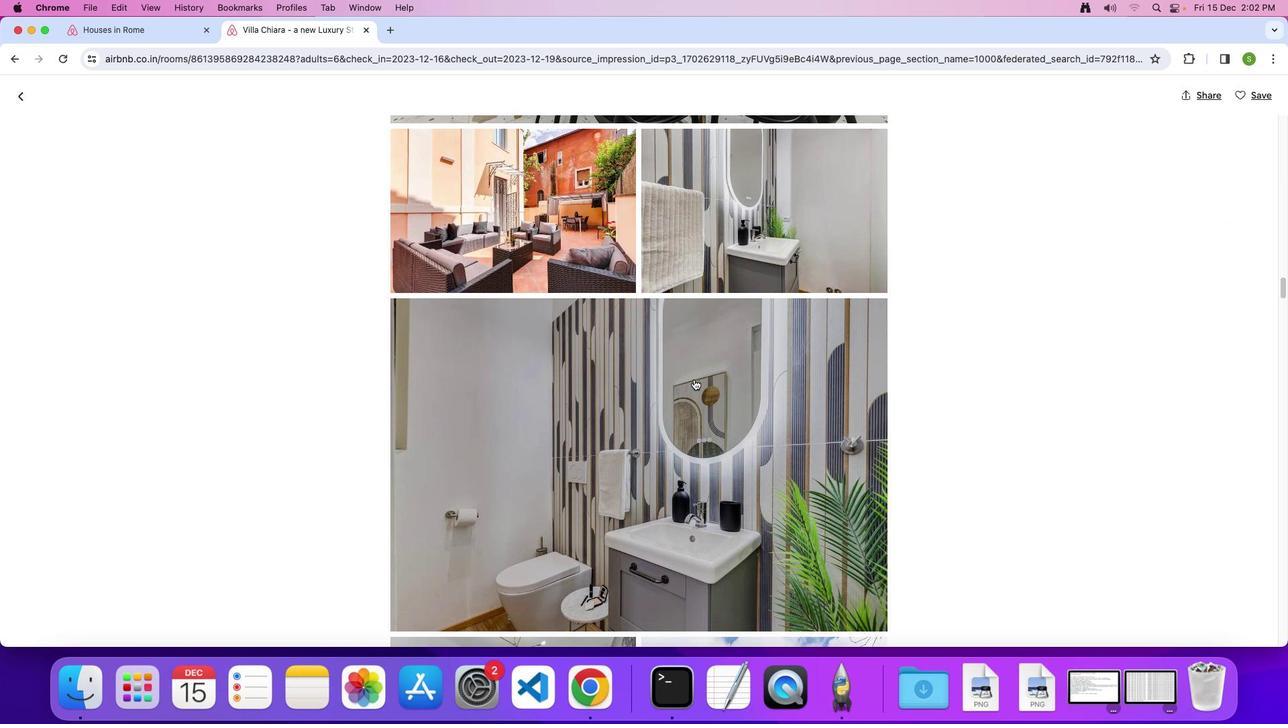 
Action: Mouse scrolled (693, 379) with delta (0, -2)
Screenshot: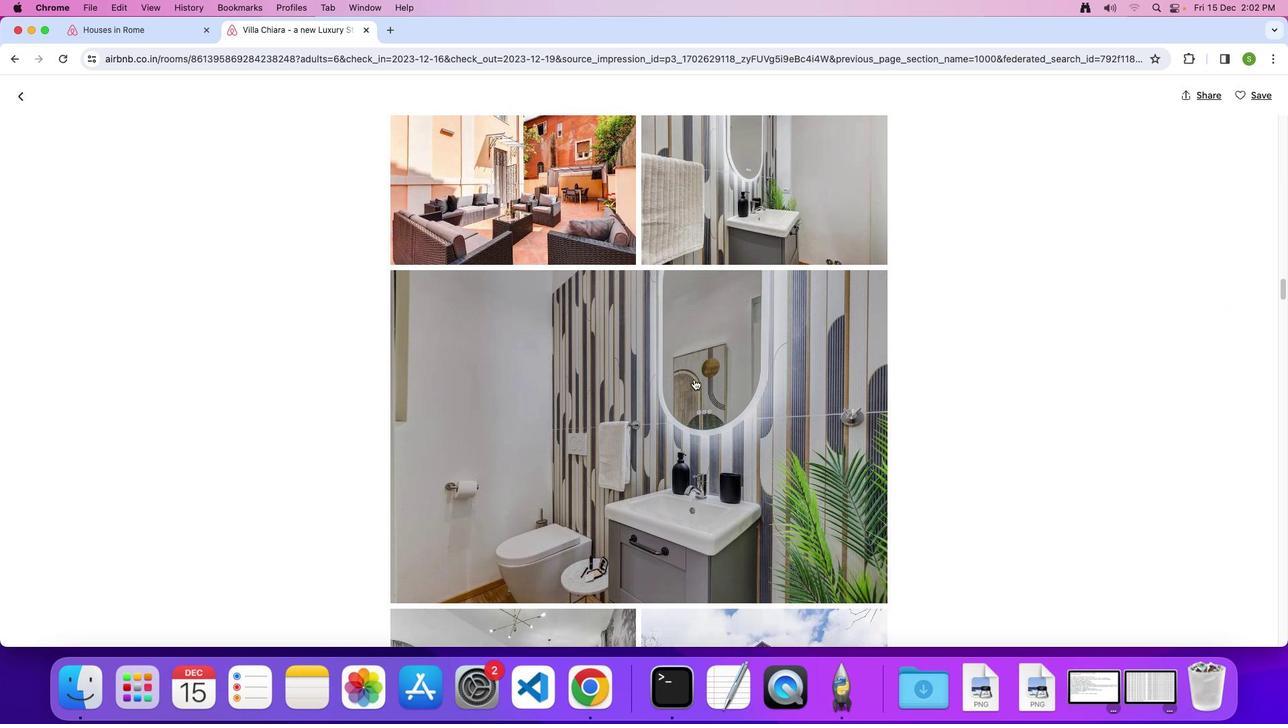 
Action: Mouse scrolled (693, 379) with delta (0, 0)
Screenshot: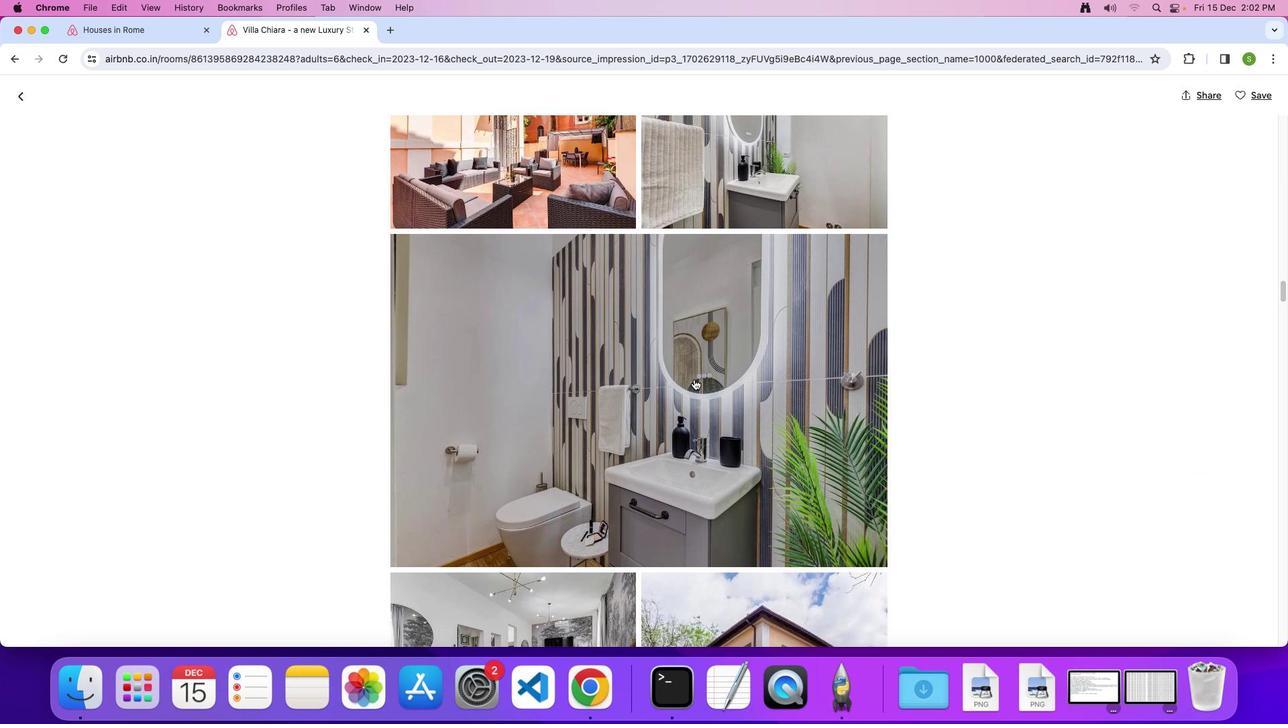 
Action: Mouse scrolled (693, 379) with delta (0, 0)
Screenshot: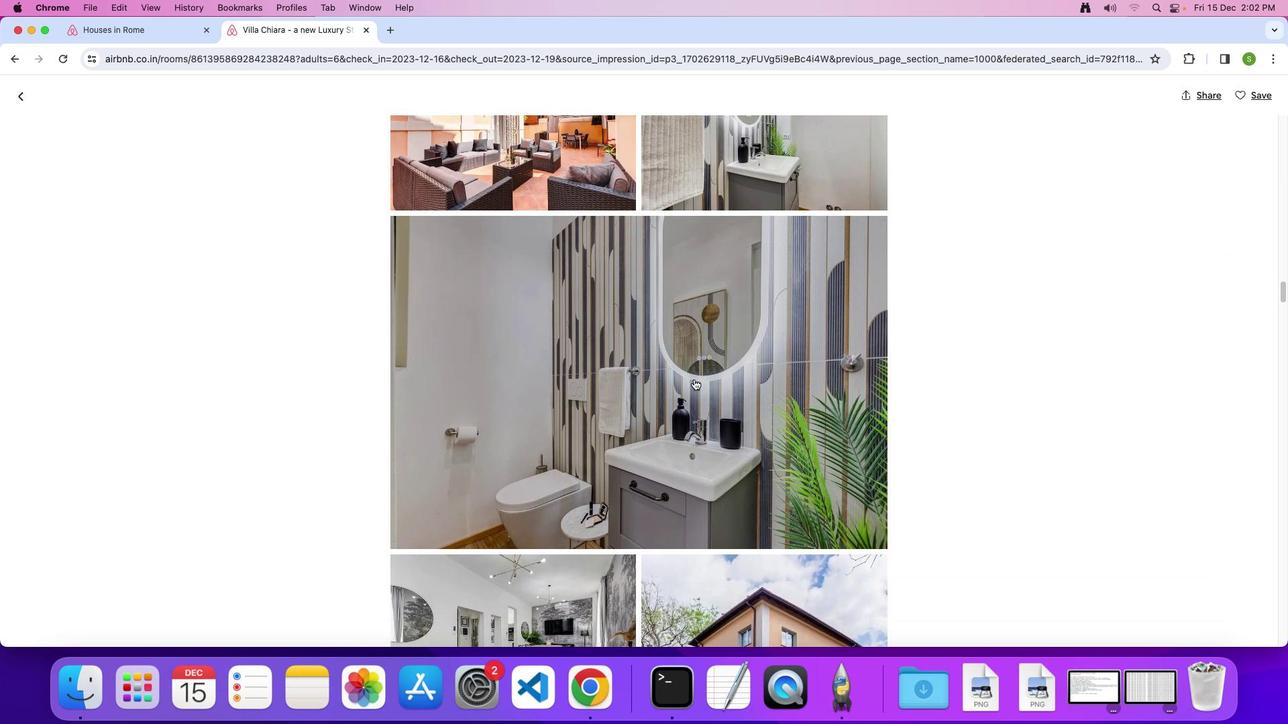 
Action: Mouse scrolled (693, 379) with delta (0, -1)
Screenshot: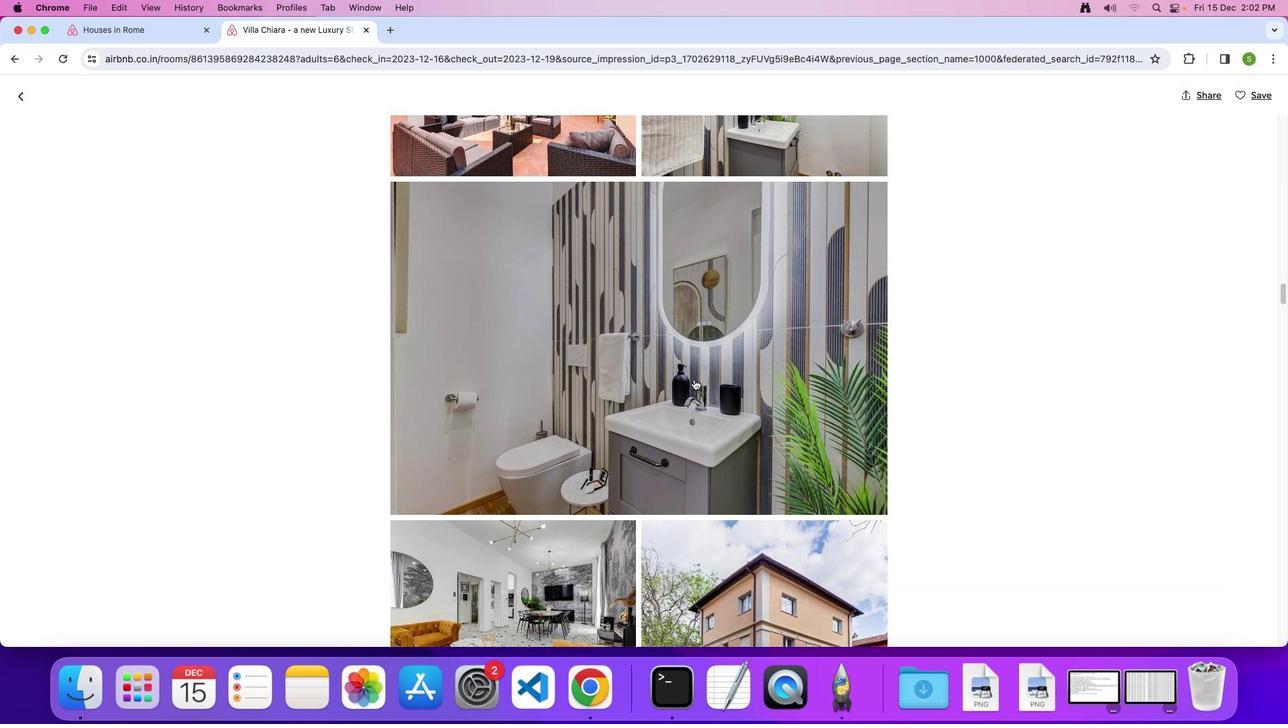 
Action: Mouse scrolled (693, 379) with delta (0, 0)
Screenshot: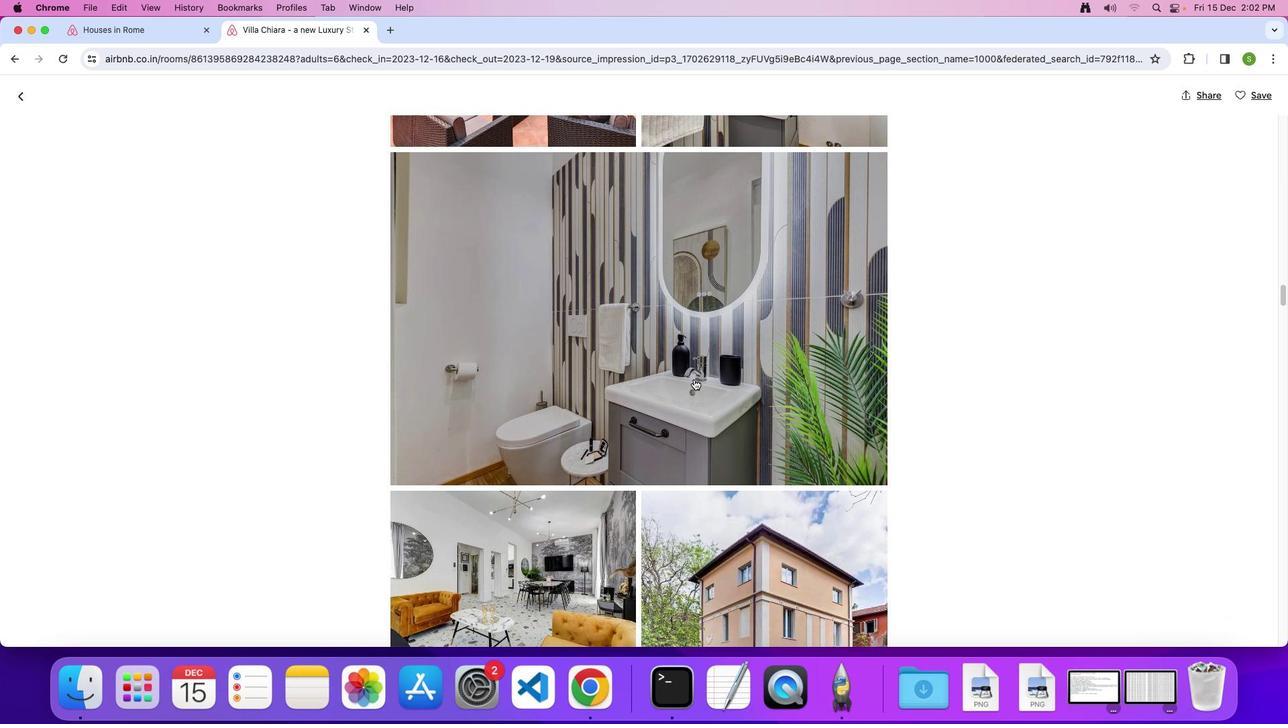 
Action: Mouse scrolled (693, 379) with delta (0, 0)
Screenshot: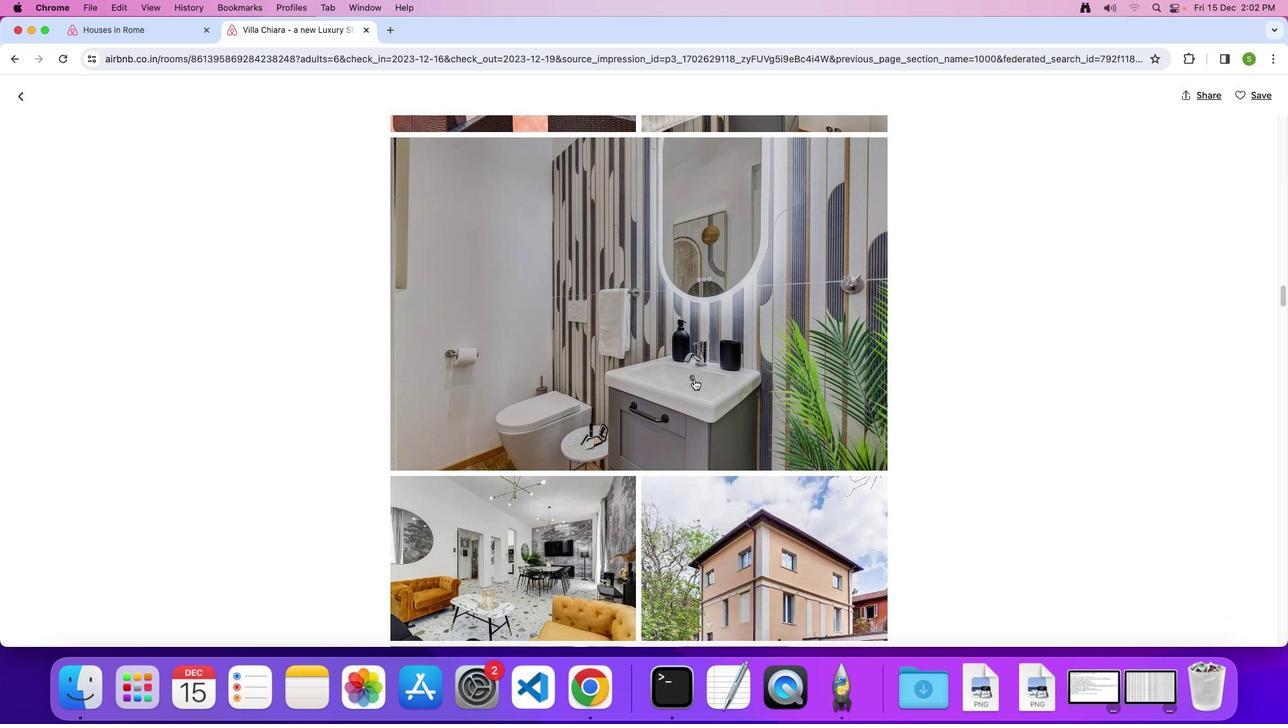 
Action: Mouse scrolled (693, 379) with delta (0, 0)
Screenshot: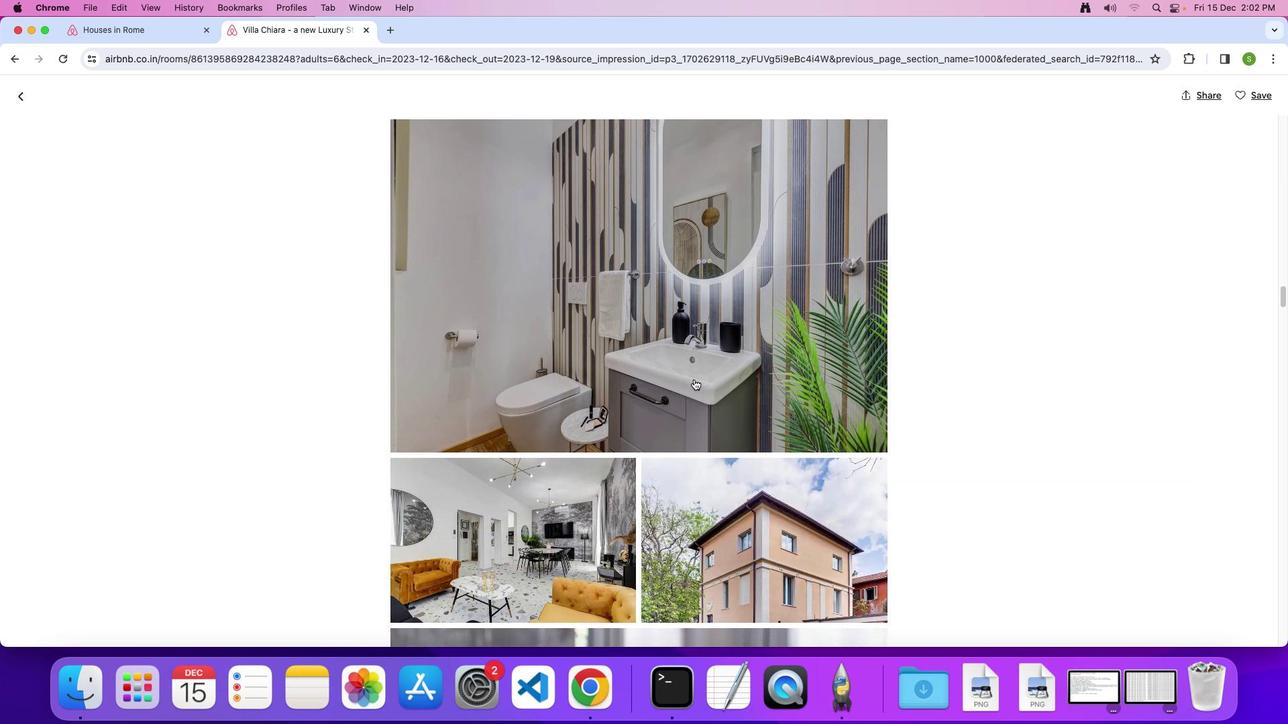 
Action: Mouse scrolled (693, 379) with delta (0, 0)
Screenshot: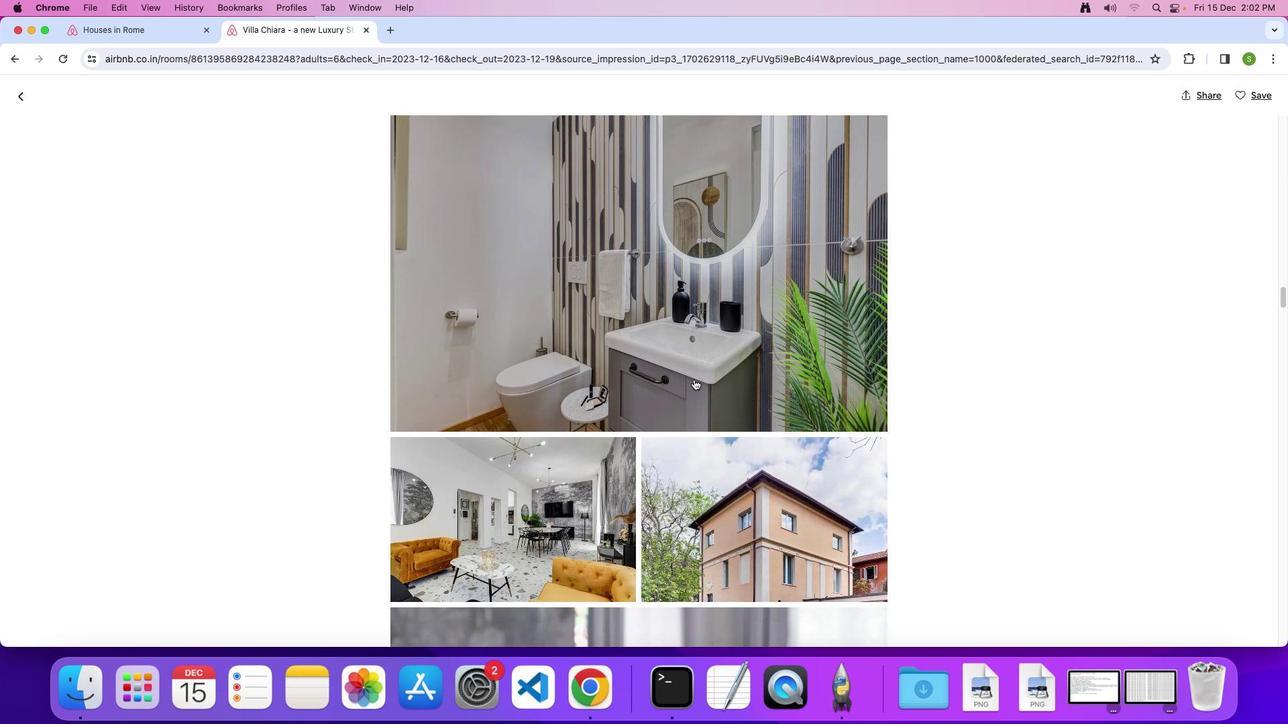 
Action: Mouse scrolled (693, 379) with delta (0, -2)
Screenshot: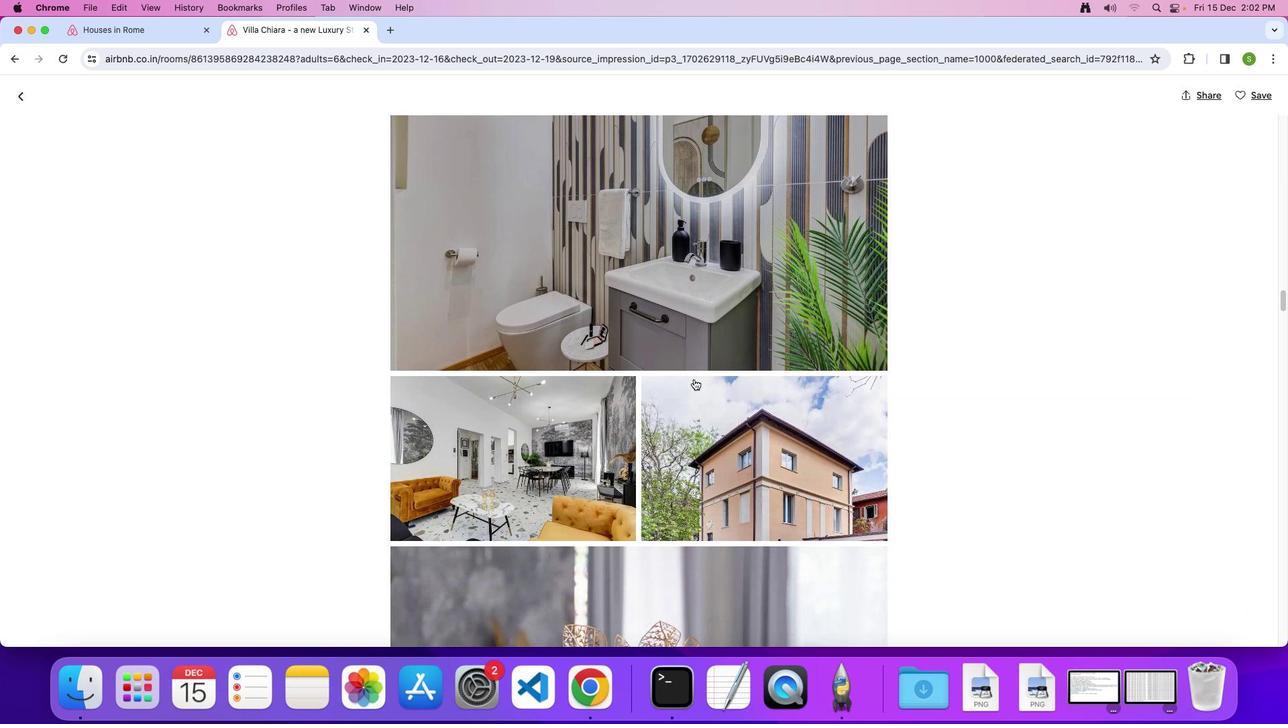 
Action: Mouse scrolled (693, 379) with delta (0, 0)
Screenshot: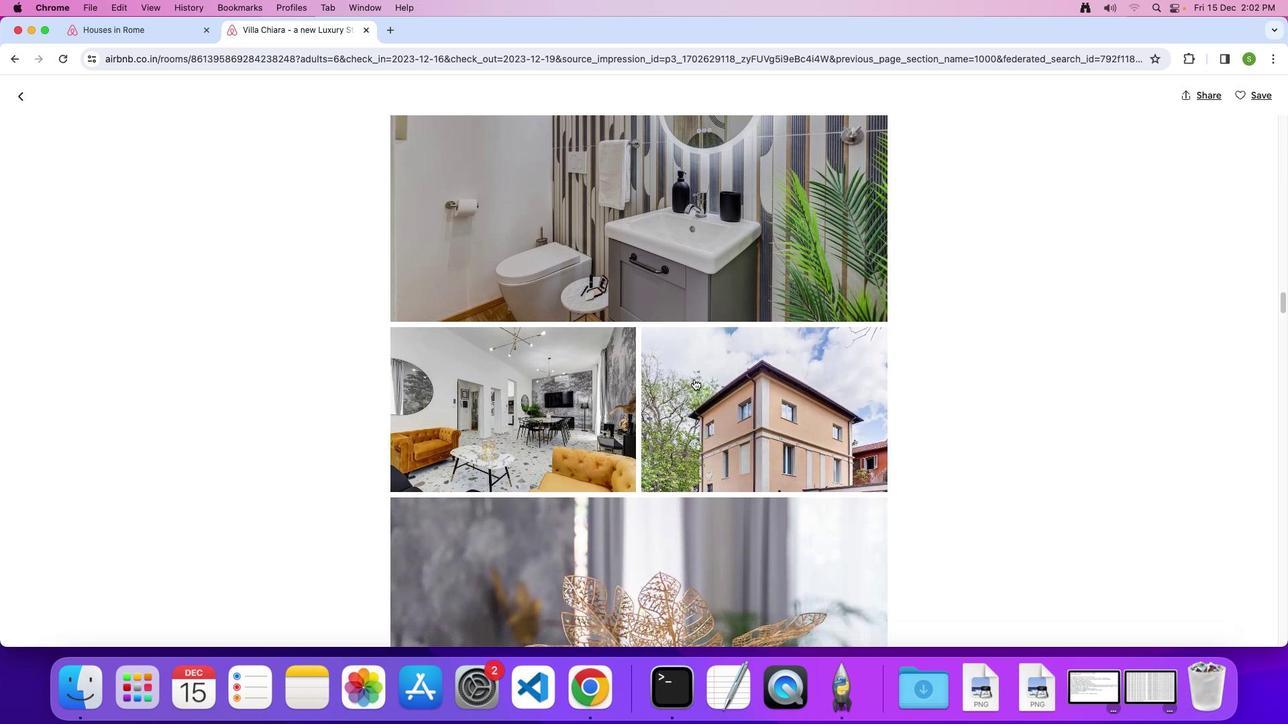 
Action: Mouse scrolled (693, 379) with delta (0, 0)
Screenshot: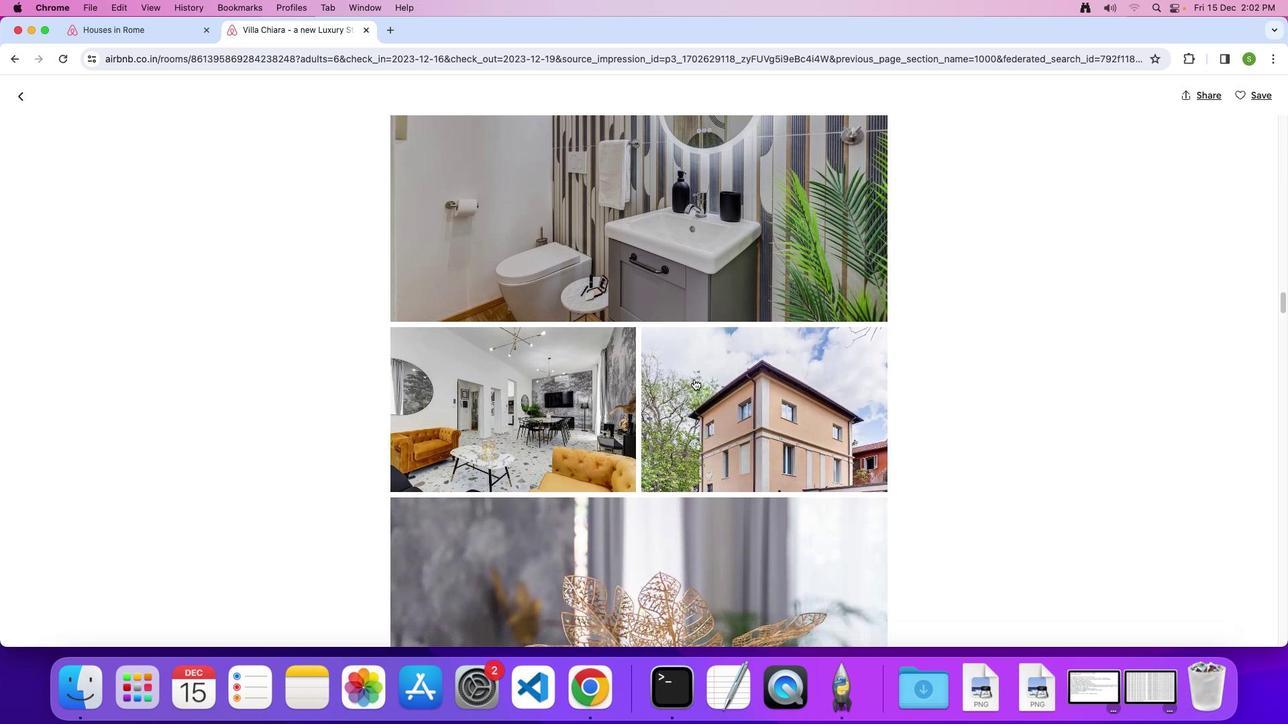 
Action: Mouse scrolled (693, 379) with delta (0, -1)
Screenshot: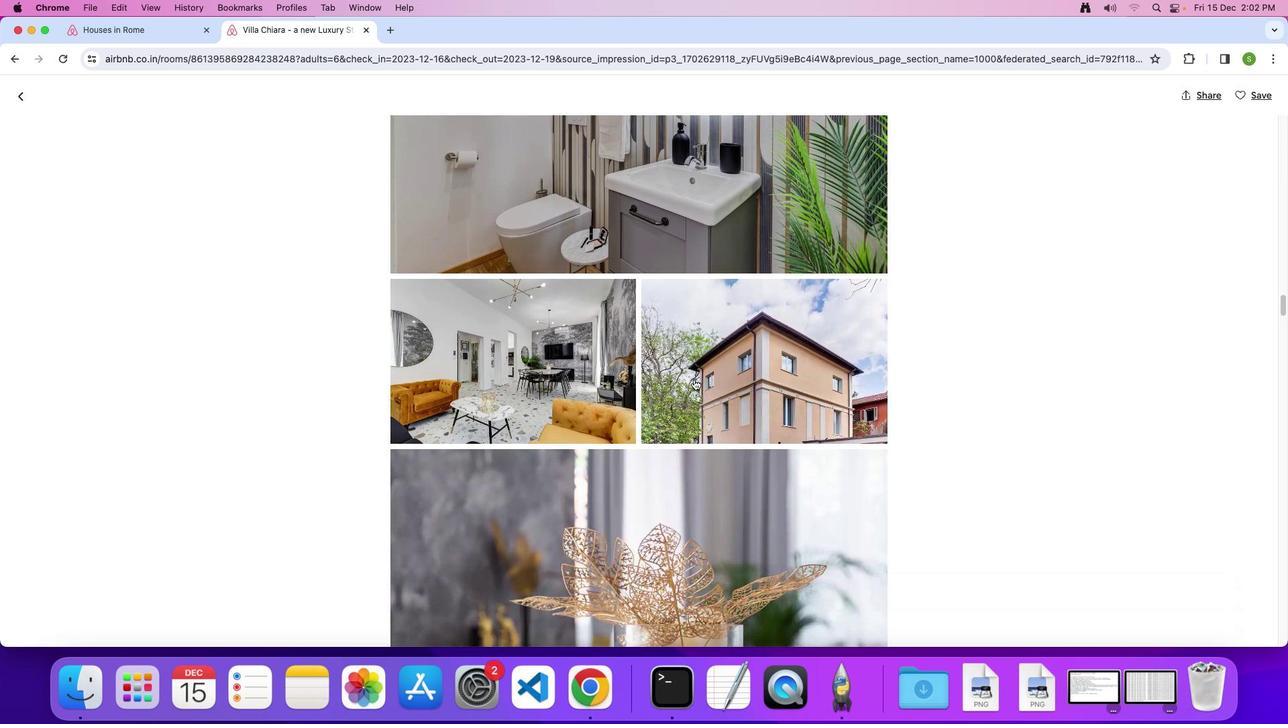 
Action: Mouse scrolled (693, 379) with delta (0, 0)
Screenshot: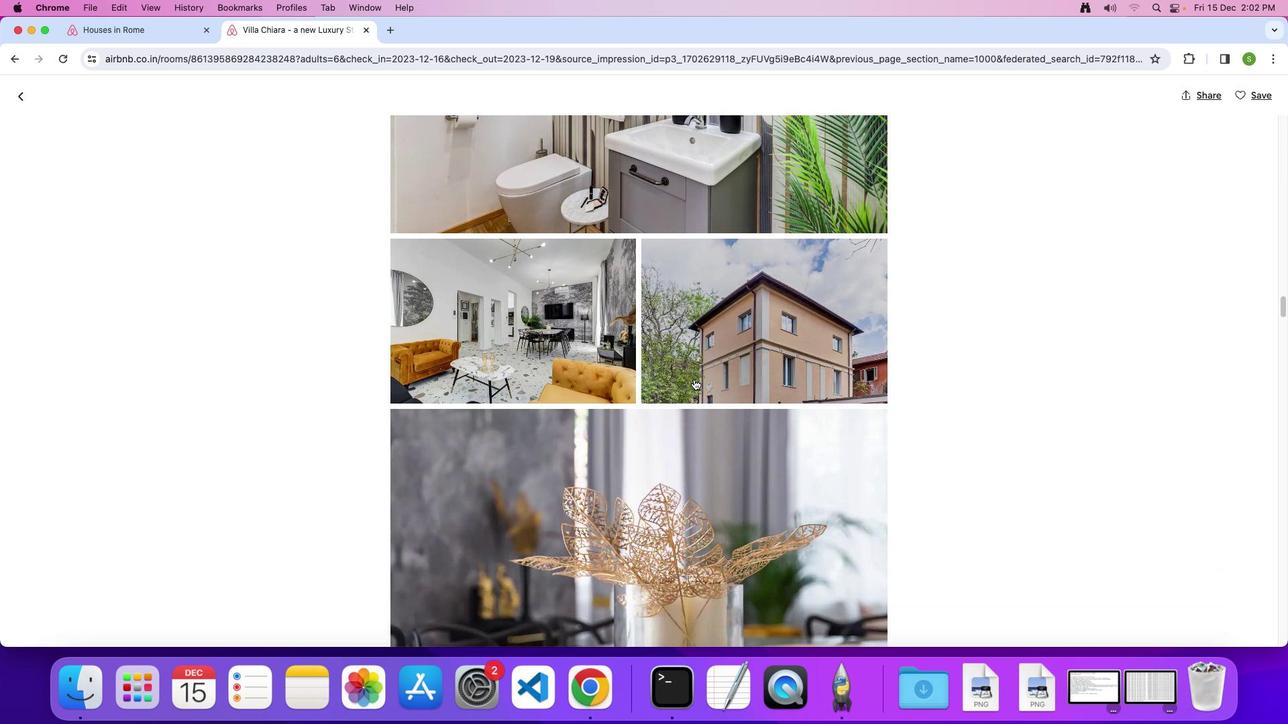 
Action: Mouse scrolled (693, 379) with delta (0, 0)
Screenshot: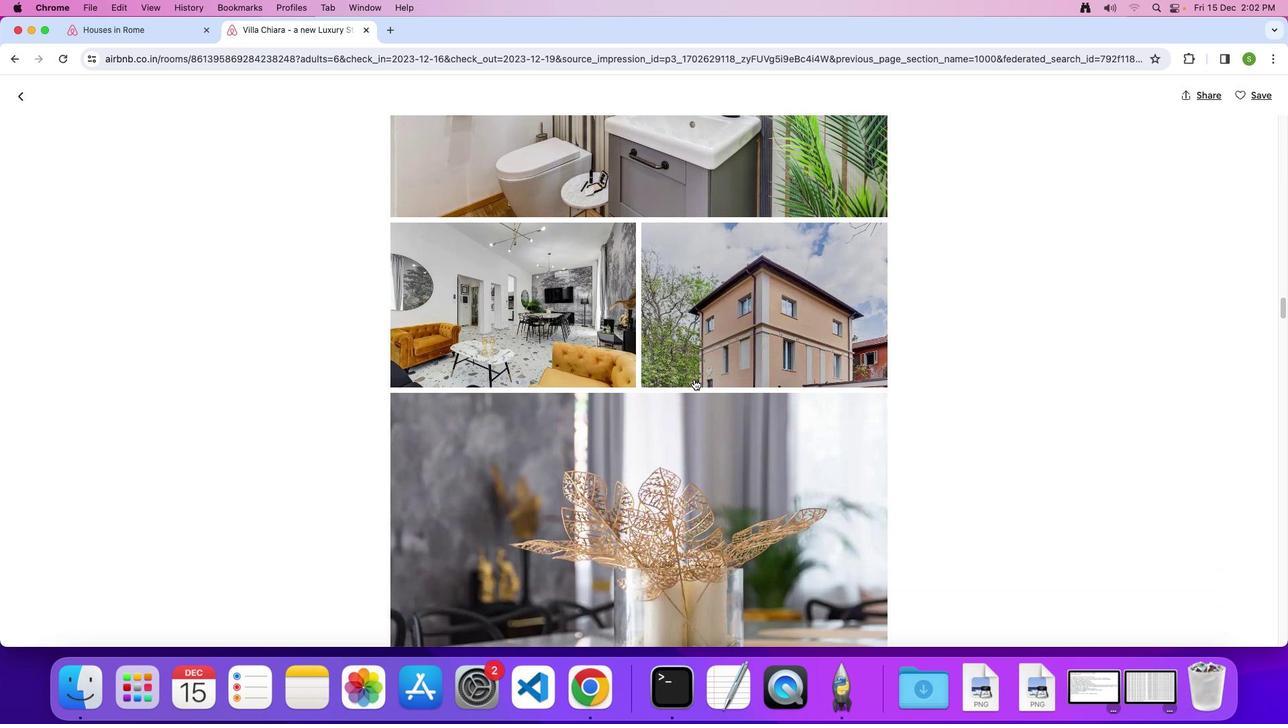 
Action: Mouse scrolled (693, 379) with delta (0, -2)
Screenshot: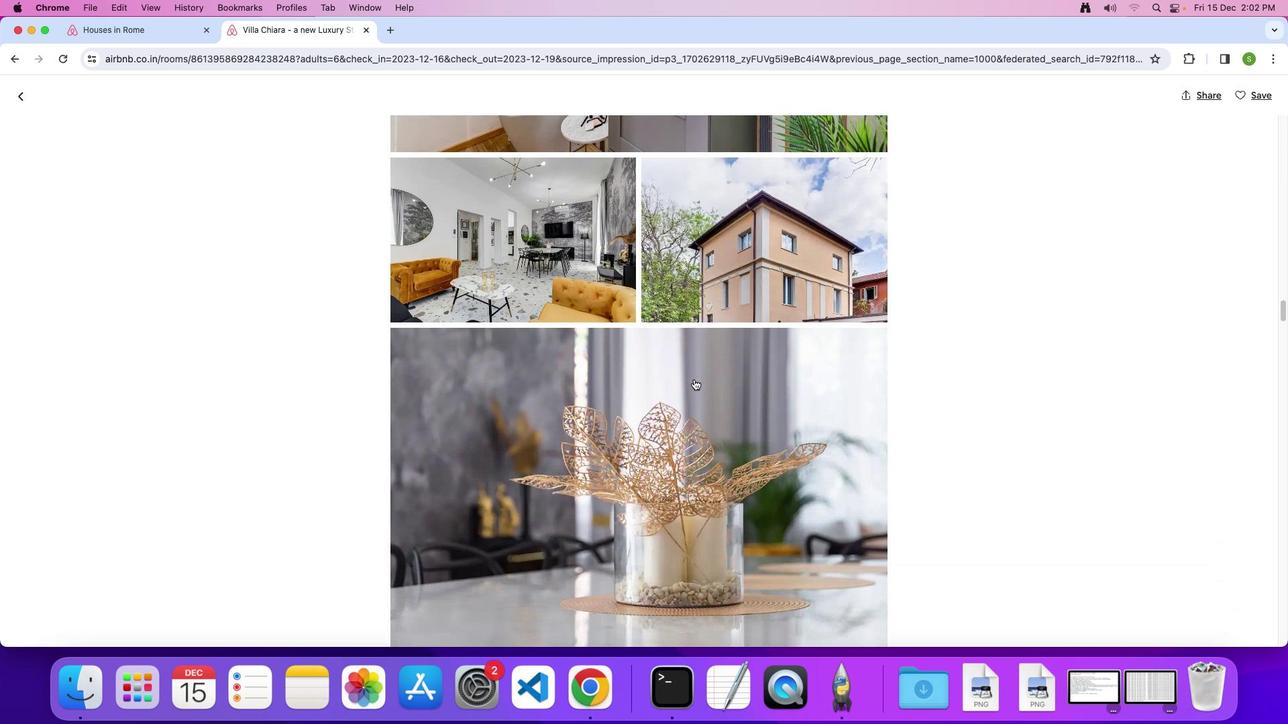 
Action: Mouse scrolled (693, 379) with delta (0, 0)
Screenshot: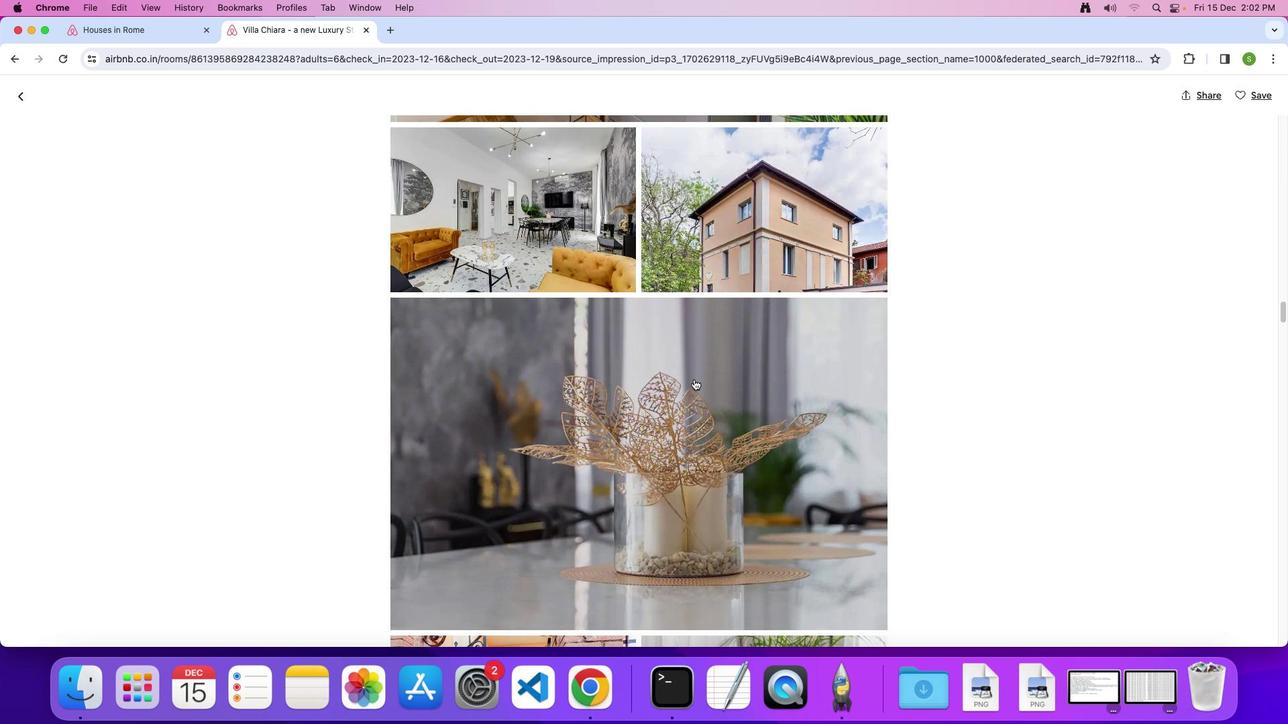 
Action: Mouse scrolled (693, 379) with delta (0, 0)
Screenshot: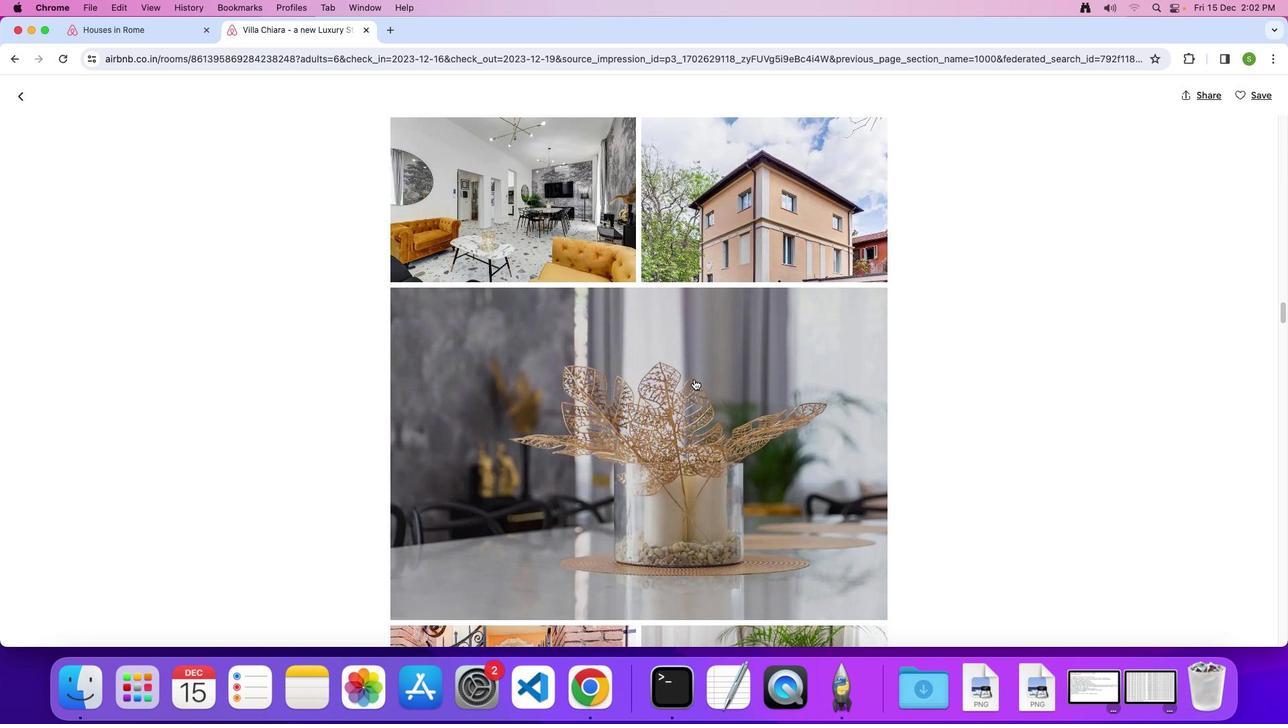
Action: Mouse scrolled (693, 379) with delta (0, 0)
Screenshot: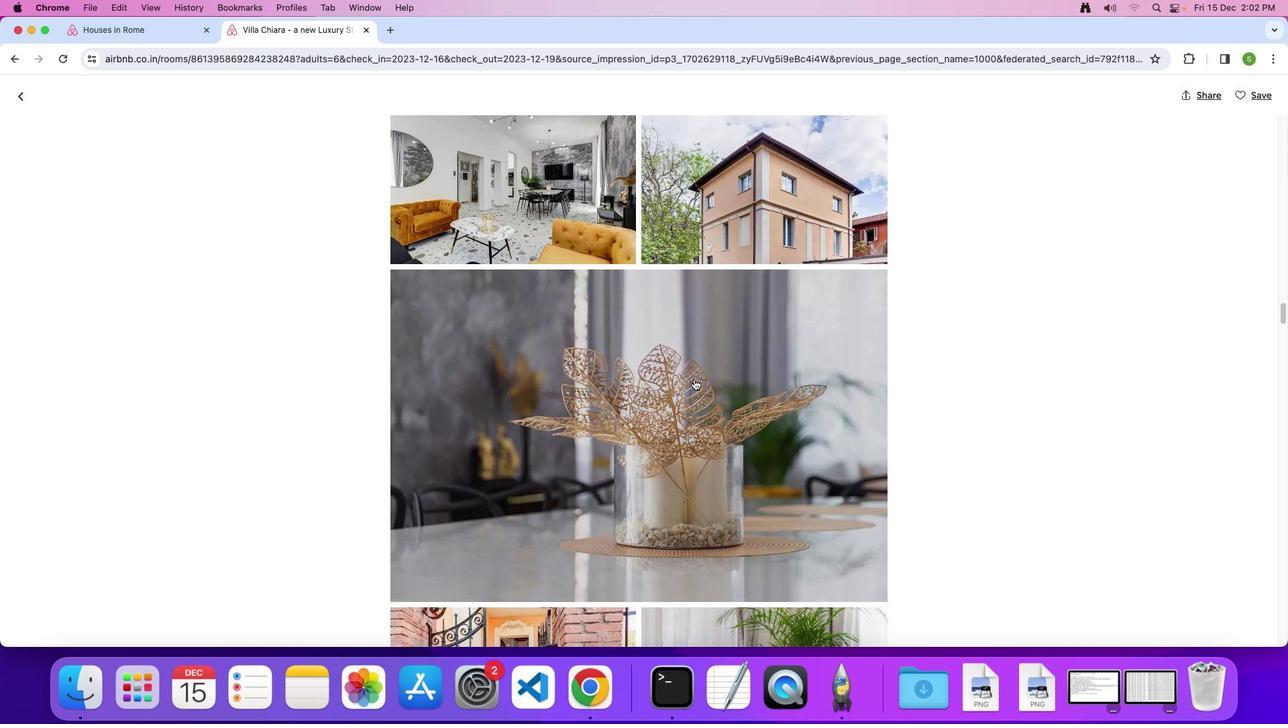
Action: Mouse scrolled (693, 379) with delta (0, 0)
Screenshot: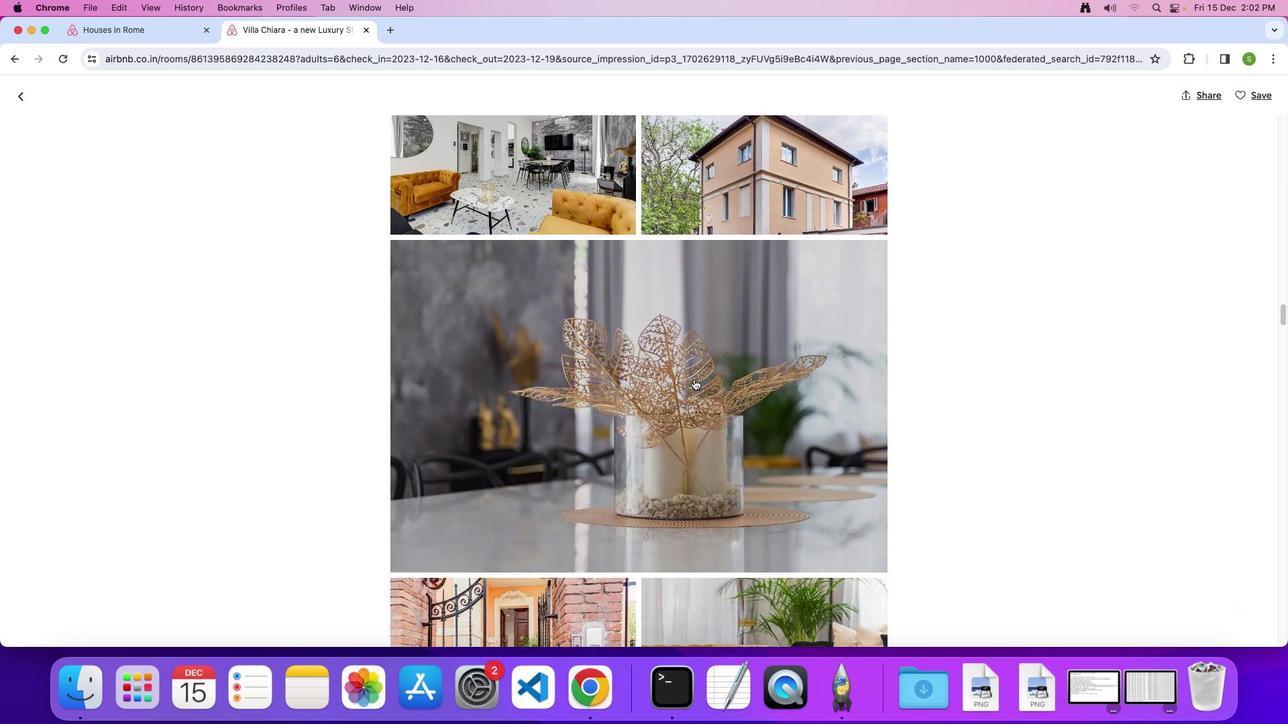 
Action: Mouse scrolled (693, 379) with delta (0, -2)
Screenshot: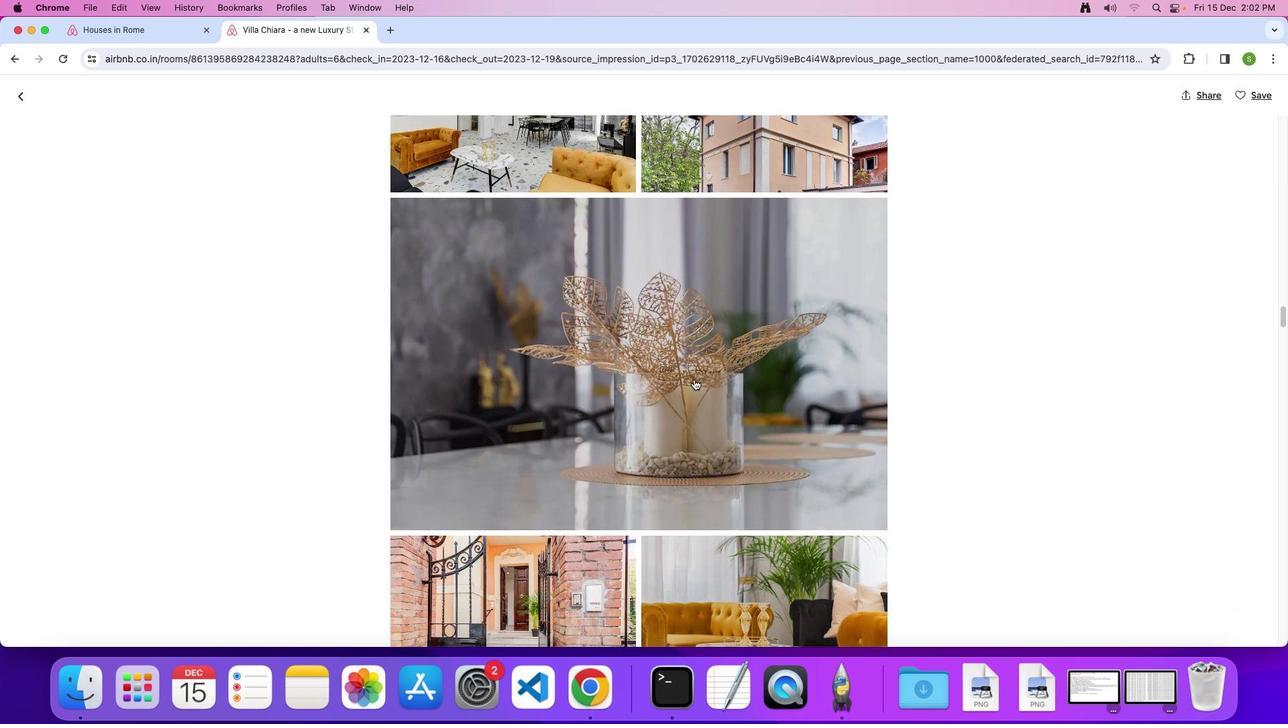 
Action: Mouse scrolled (693, 379) with delta (0, 0)
Screenshot: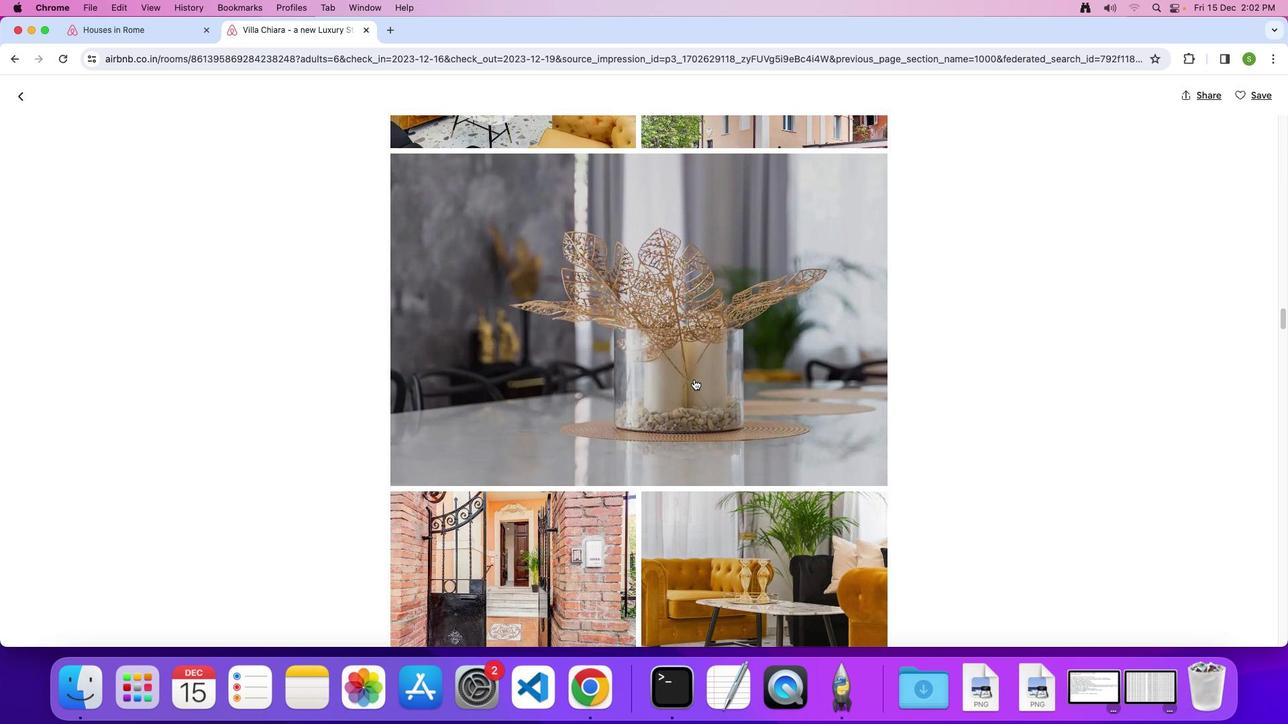 
Action: Mouse scrolled (693, 379) with delta (0, 0)
Screenshot: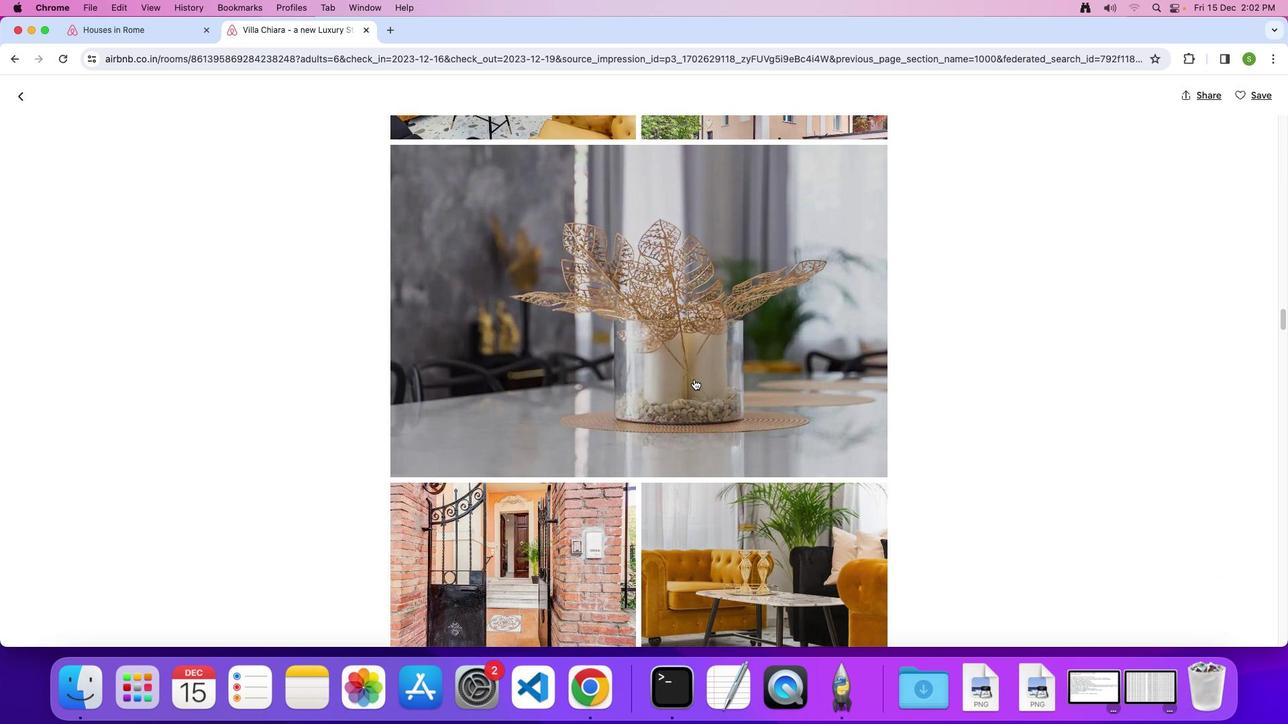 
Action: Mouse scrolled (693, 379) with delta (0, -2)
Screenshot: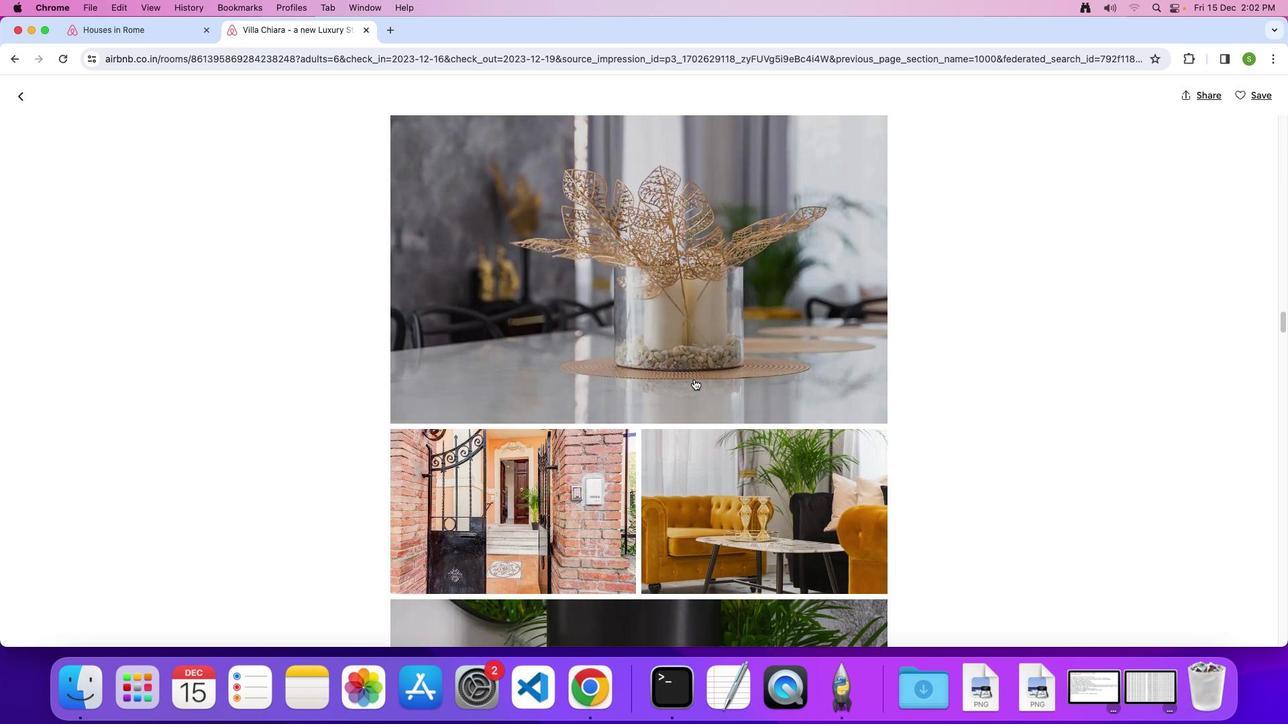 
Action: Mouse scrolled (693, 379) with delta (0, 0)
Screenshot: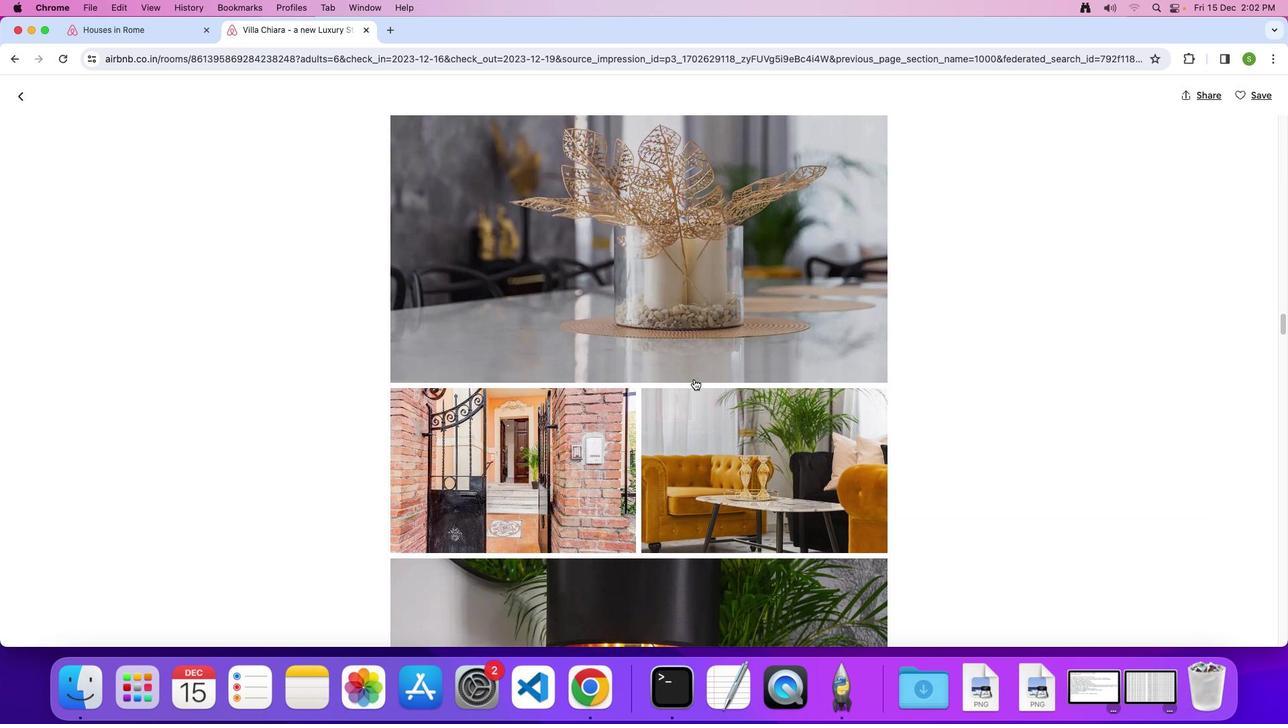 
Action: Mouse scrolled (693, 379) with delta (0, 0)
Screenshot: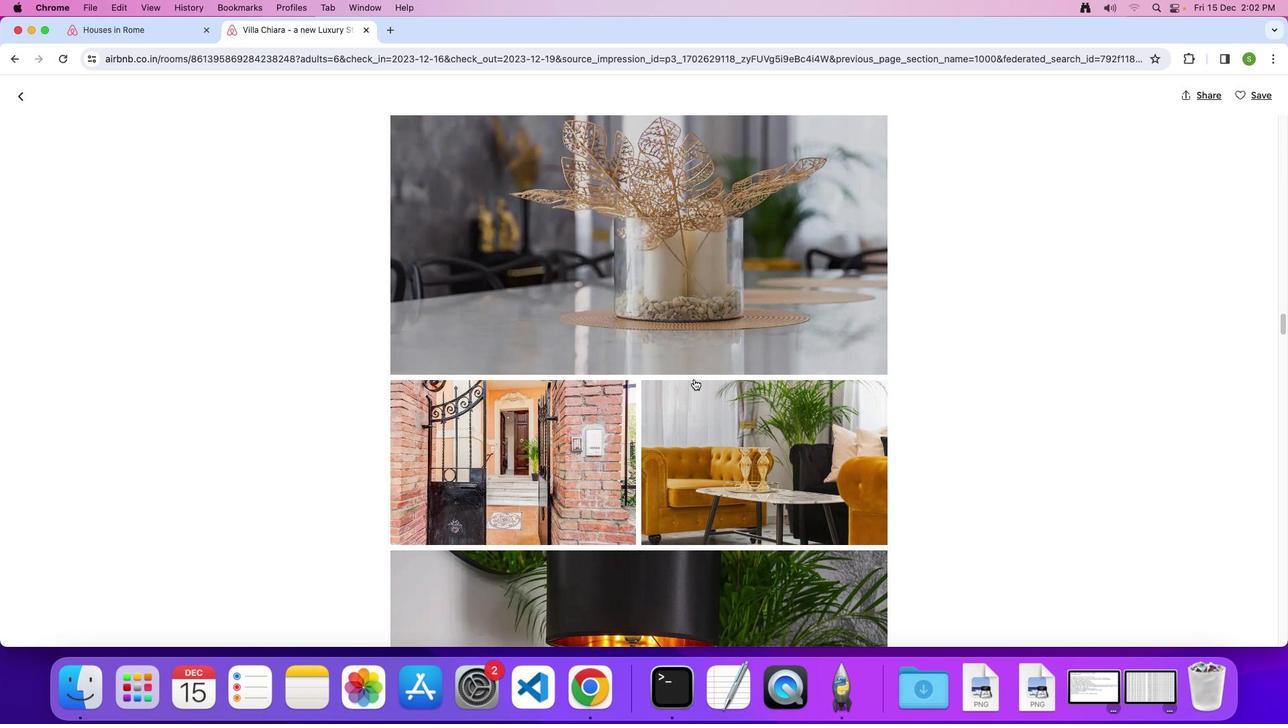 
Action: Mouse scrolled (693, 379) with delta (0, 0)
Screenshot: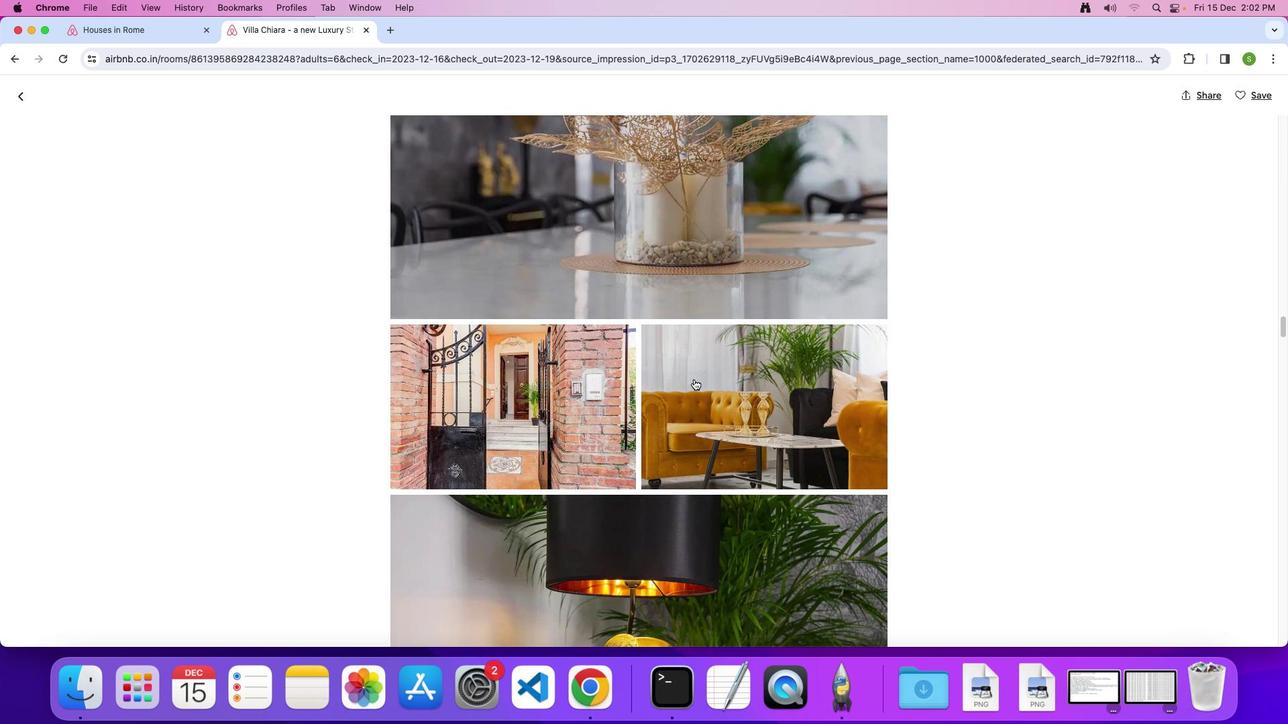 
Action: Mouse scrolled (693, 379) with delta (0, 0)
